 Task: Search and explore nearby outlet malls for shopping in Orlando. 167.627161
Action: Mouse moved to (170, 62)
Screenshot: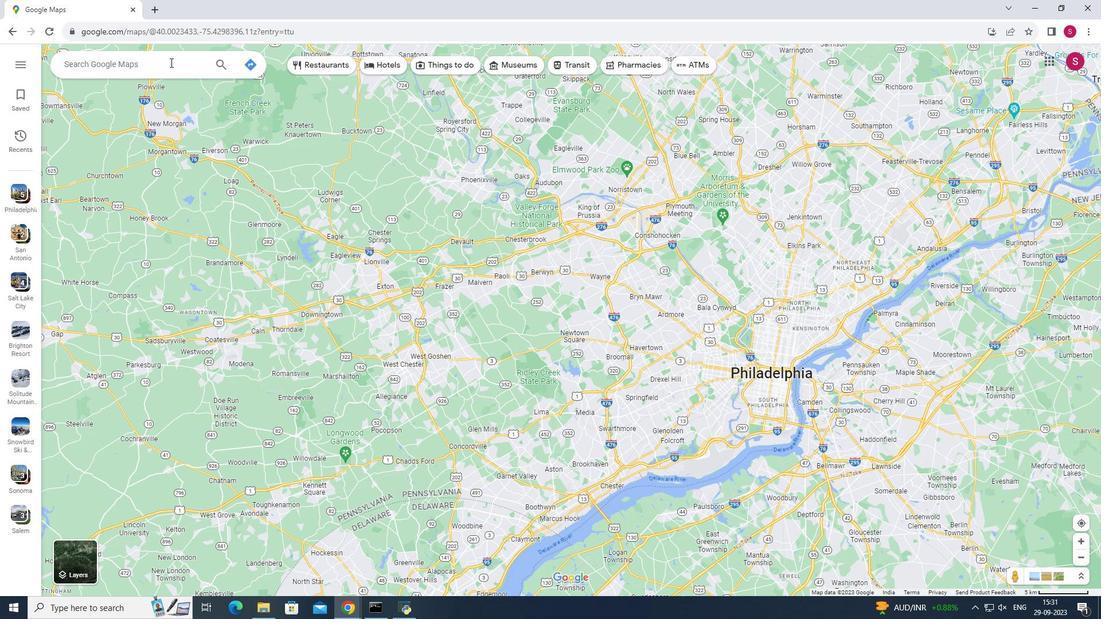 
Action: Mouse pressed left at (170, 62)
Screenshot: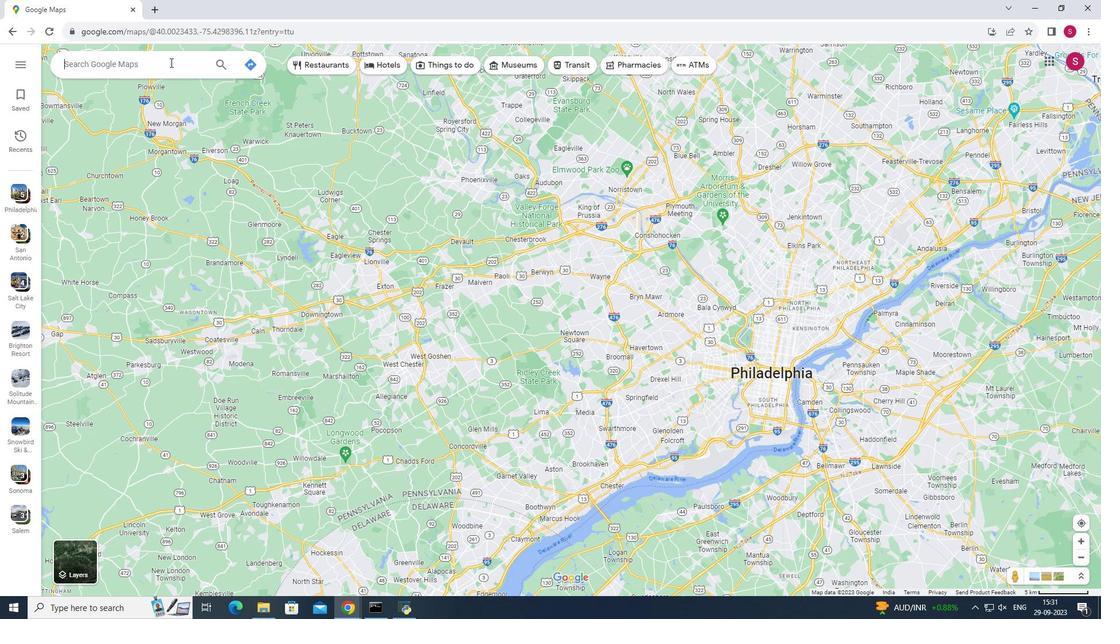 
Action: Key pressed <Key.shift>Orlando<Key.enter>
Screenshot: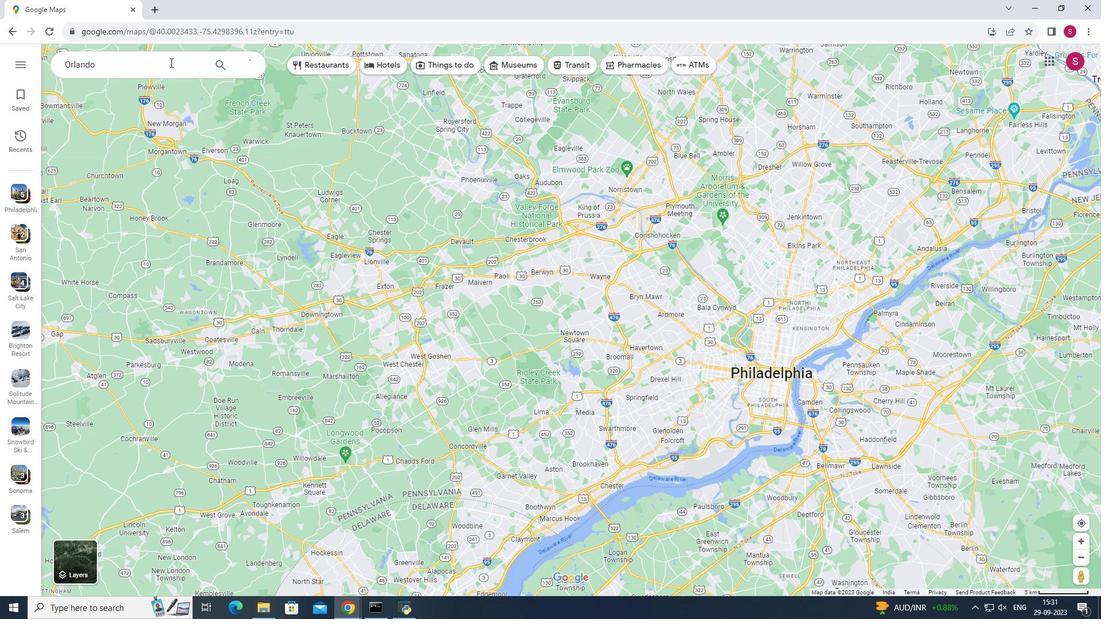 
Action: Mouse moved to (161, 264)
Screenshot: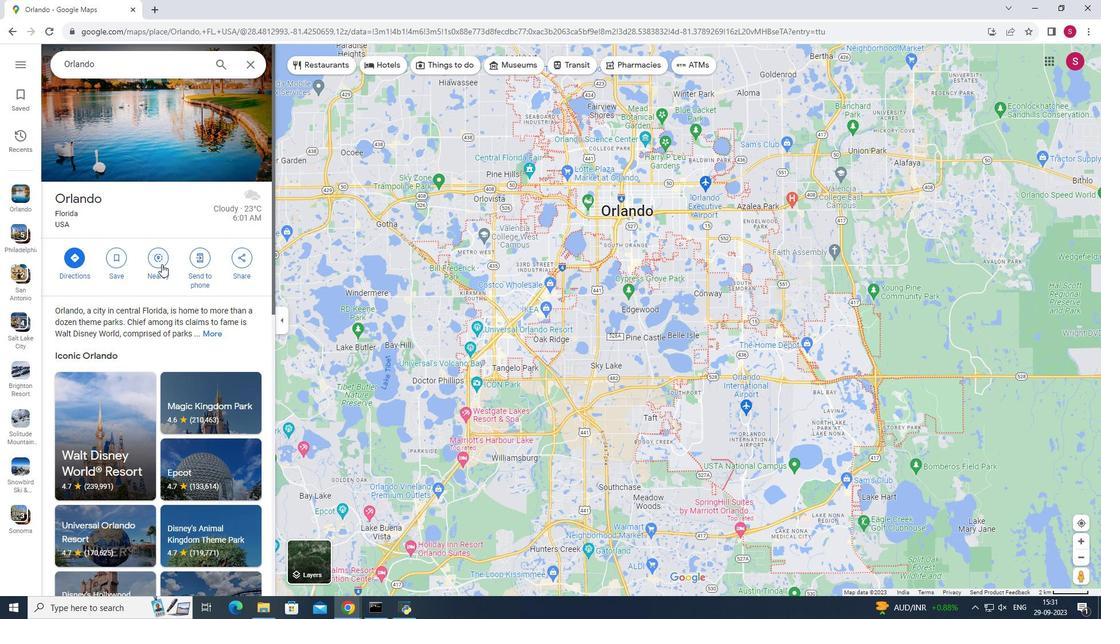 
Action: Mouse pressed left at (161, 264)
Screenshot: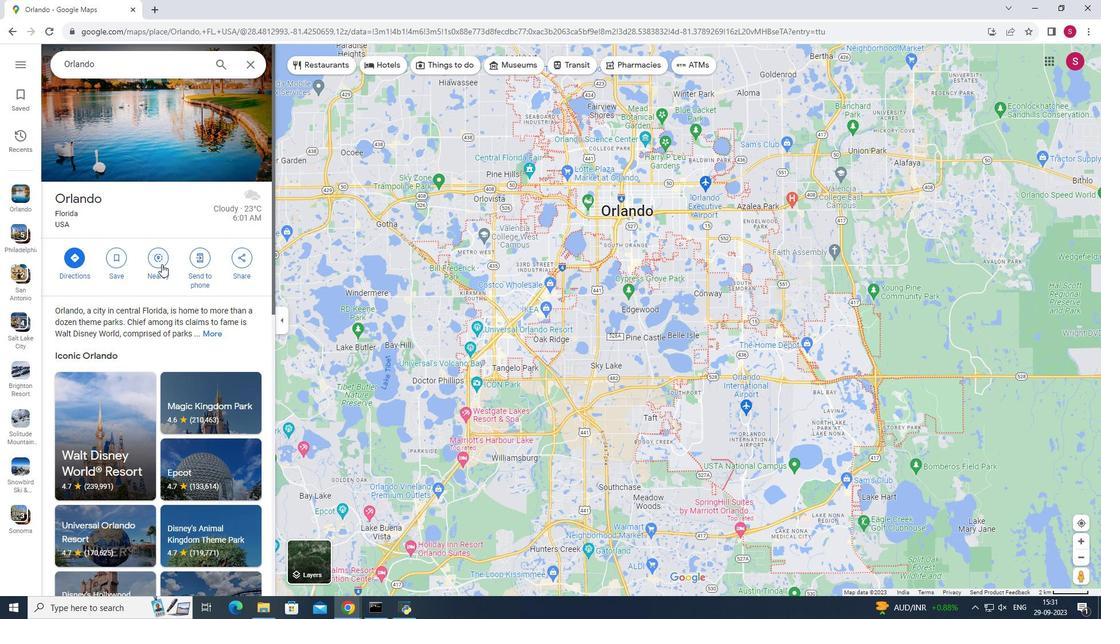 
Action: Mouse moved to (161, 263)
Screenshot: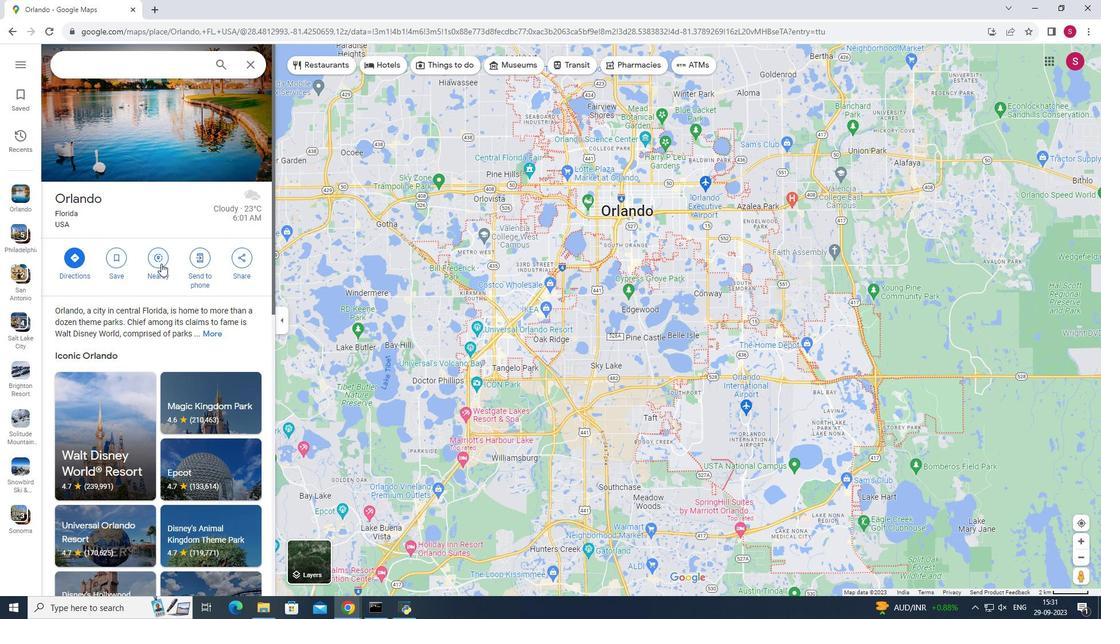 
Action: Key pressed <Key.shift>Outlet<Key.space>mall<Key.space>for<Key.space>shopping<Key.enter>
Screenshot: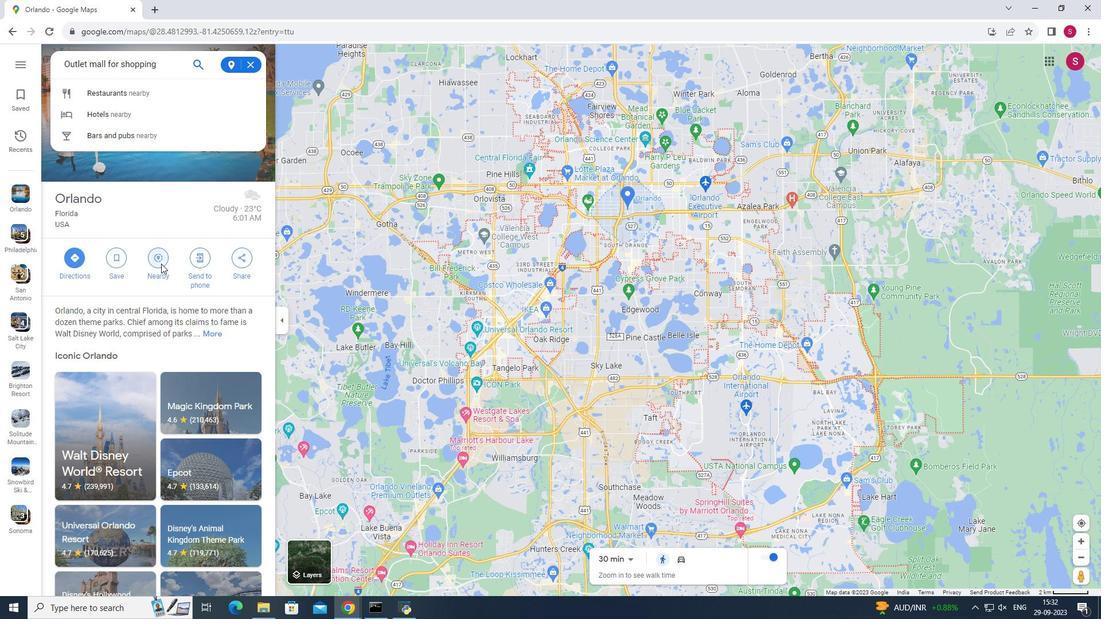 
Action: Mouse moved to (159, 330)
Screenshot: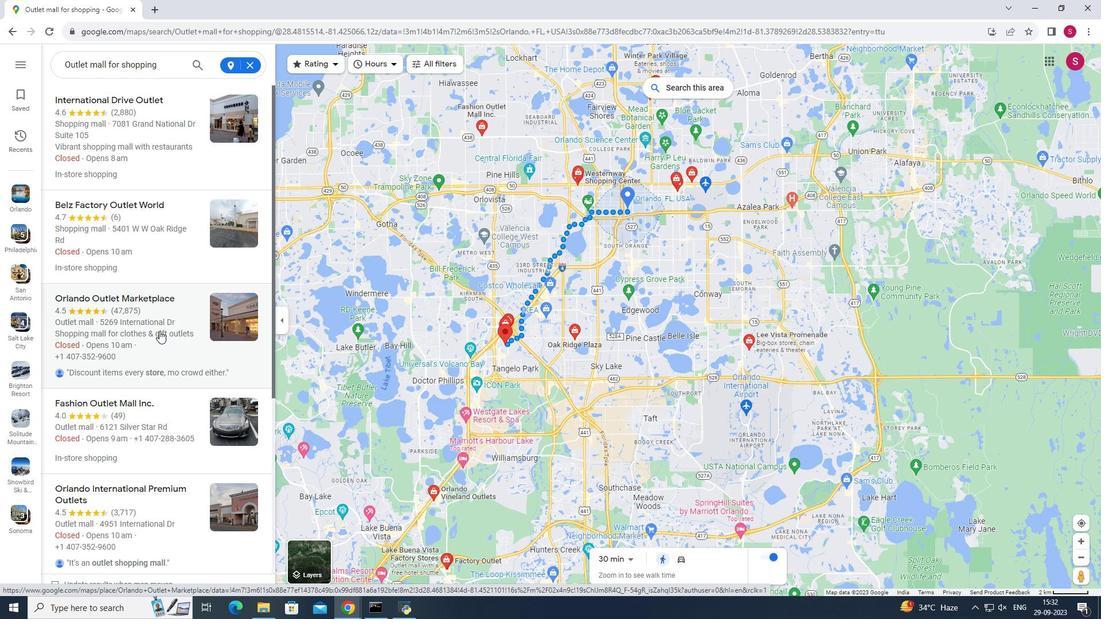 
Action: Mouse pressed left at (159, 330)
Screenshot: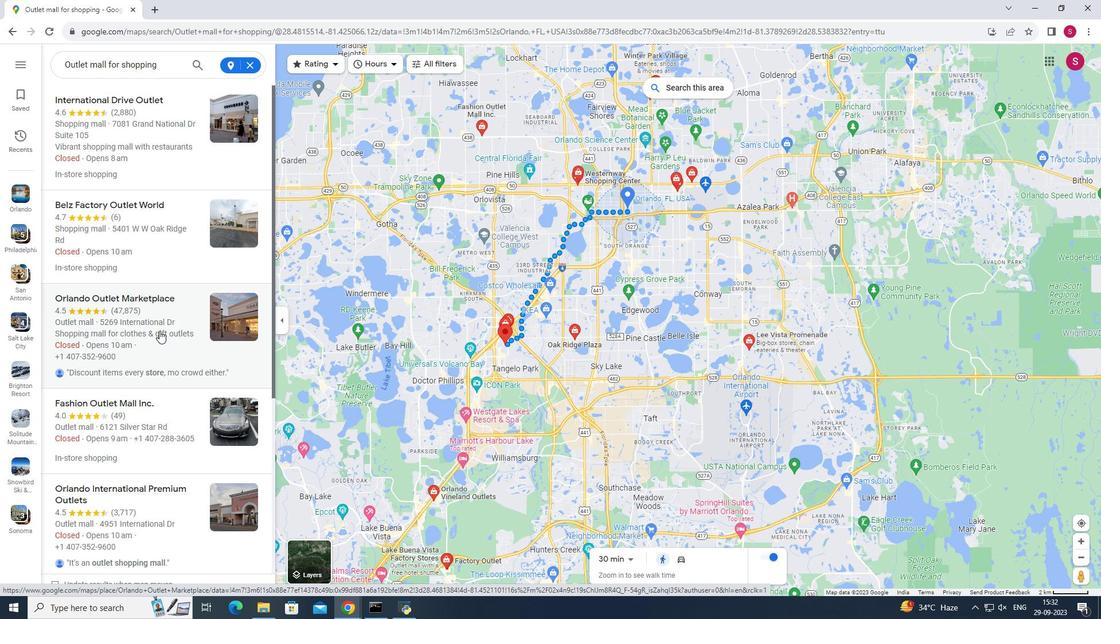 
Action: Mouse moved to (465, 375)
Screenshot: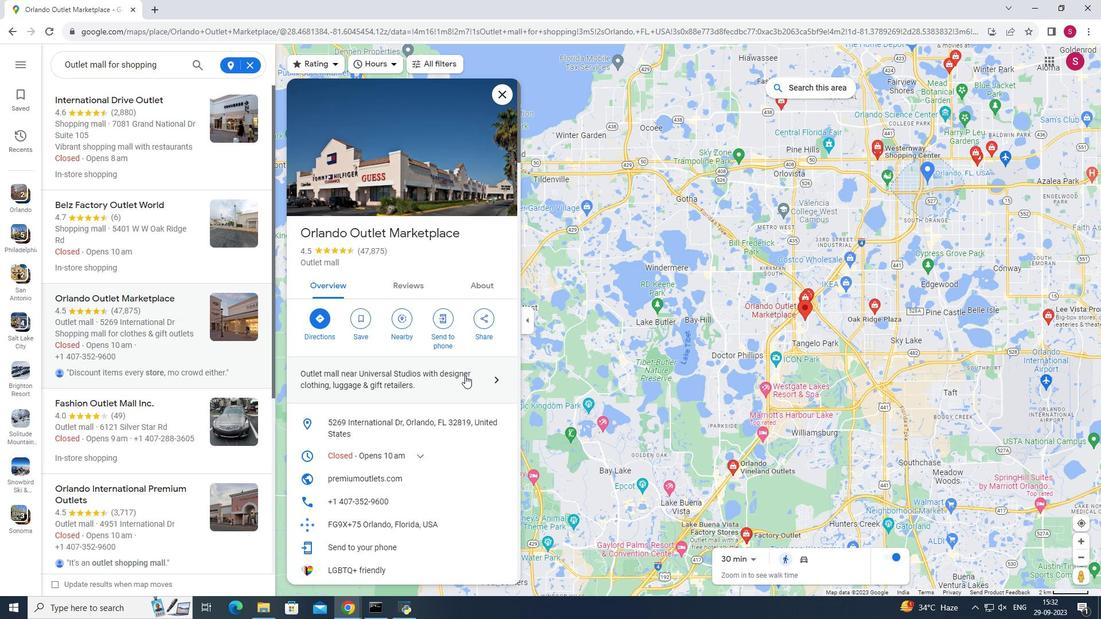 
Action: Mouse scrolled (465, 375) with delta (0, 0)
Screenshot: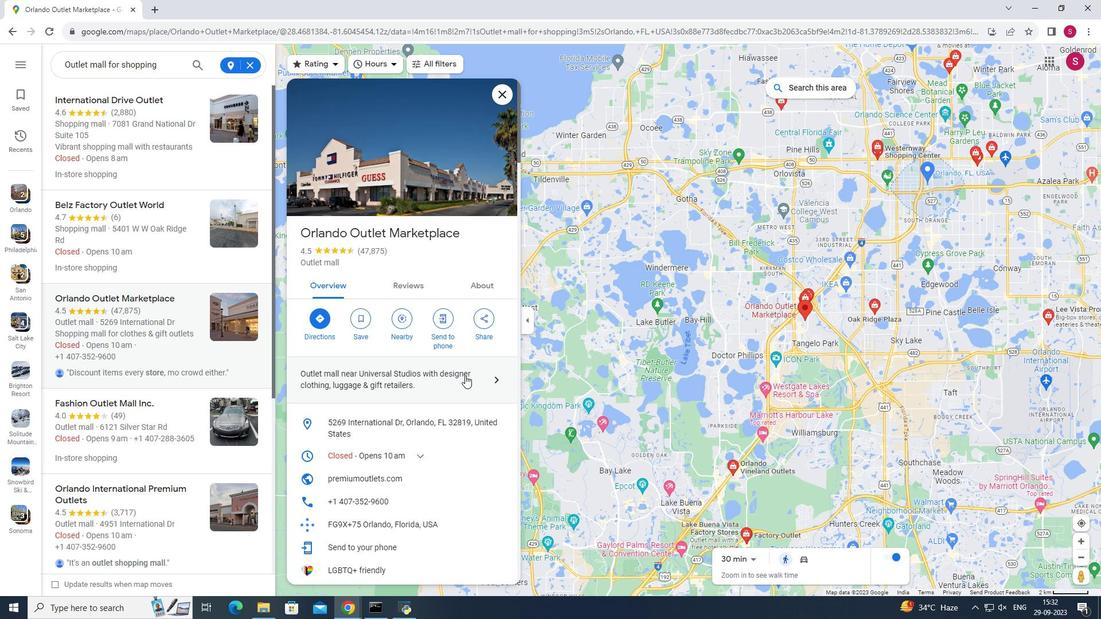 
Action: Mouse scrolled (465, 375) with delta (0, 0)
Screenshot: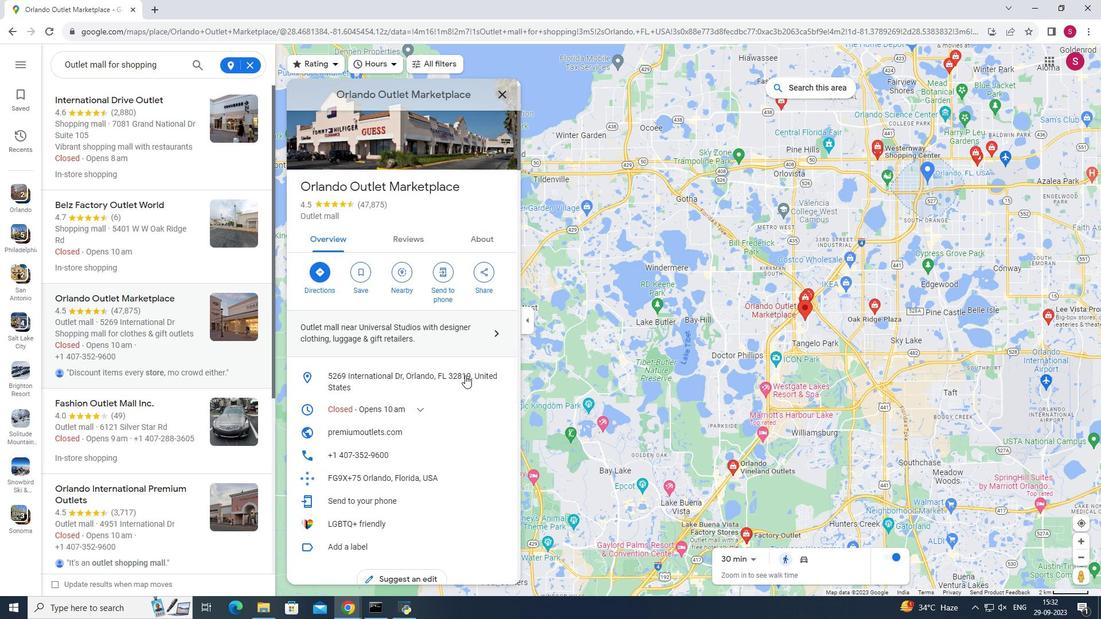 
Action: Mouse moved to (461, 391)
Screenshot: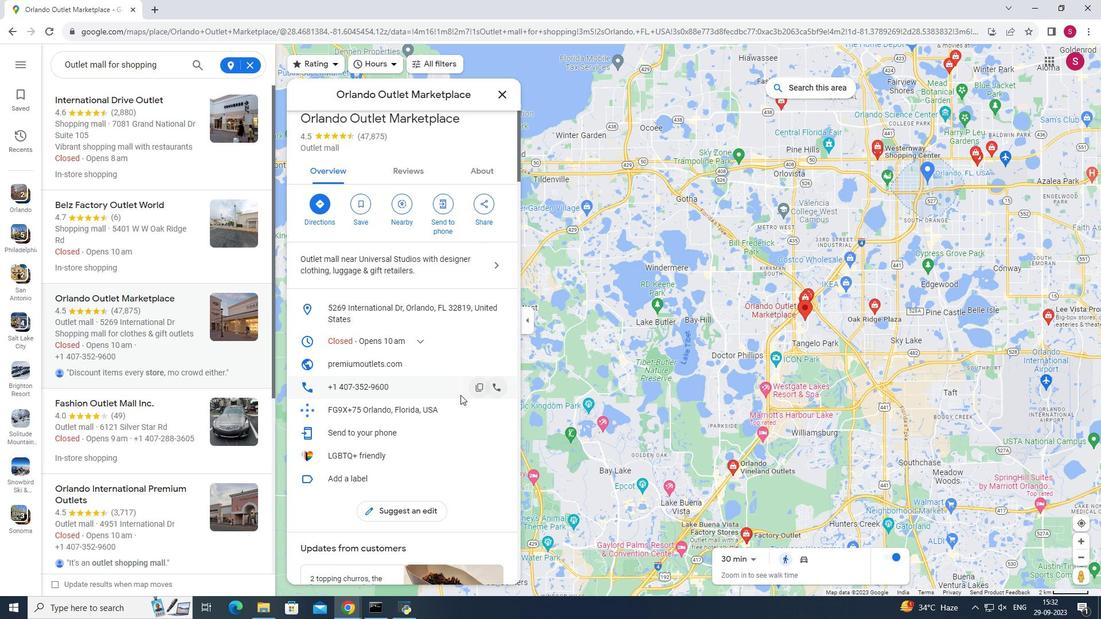 
Action: Mouse scrolled (461, 390) with delta (0, 0)
Screenshot: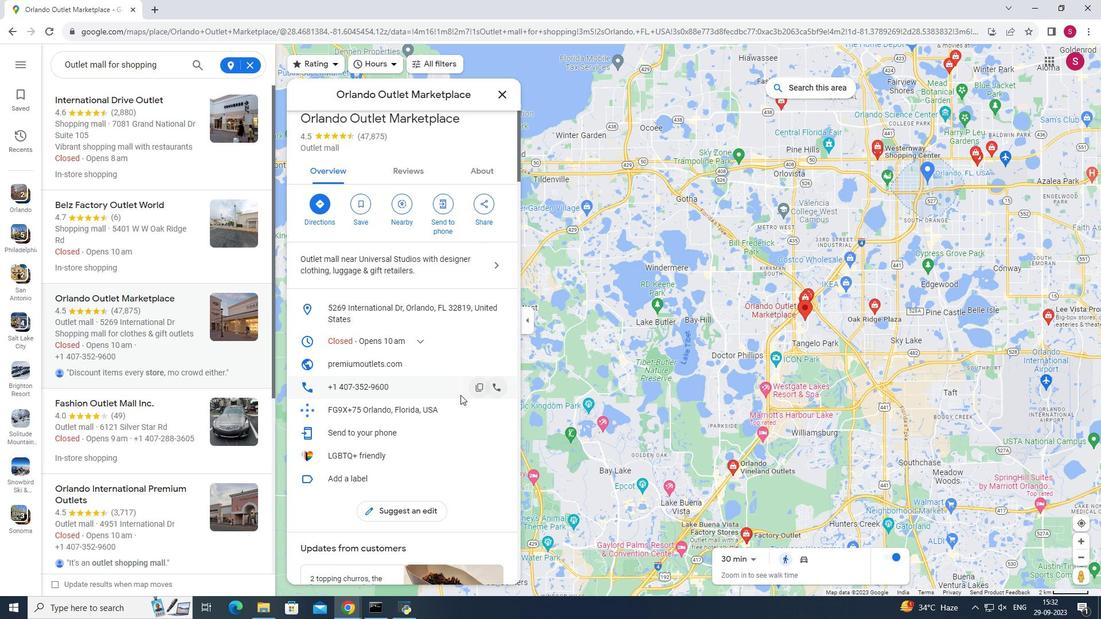 
Action: Mouse moved to (457, 404)
Screenshot: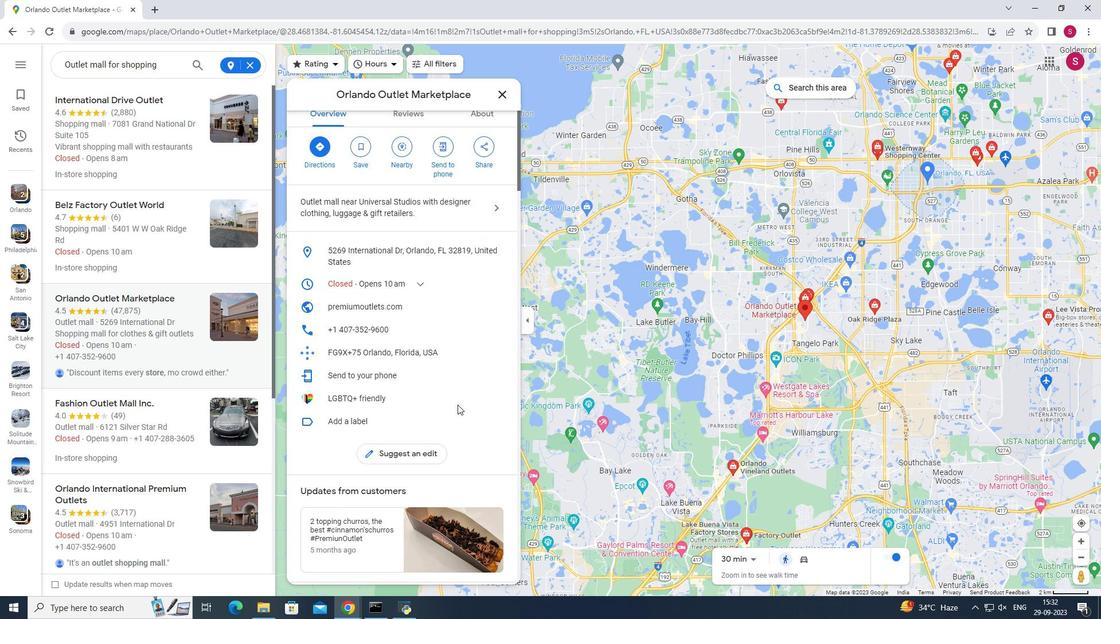 
Action: Mouse scrolled (457, 404) with delta (0, 0)
Screenshot: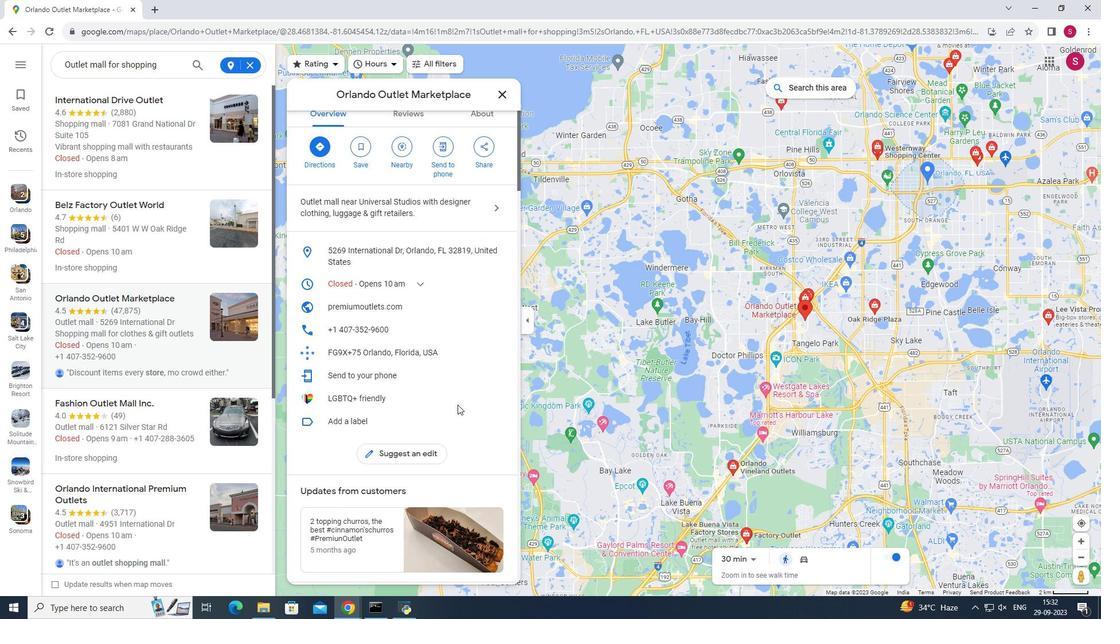
Action: Mouse scrolled (457, 404) with delta (0, 0)
Screenshot: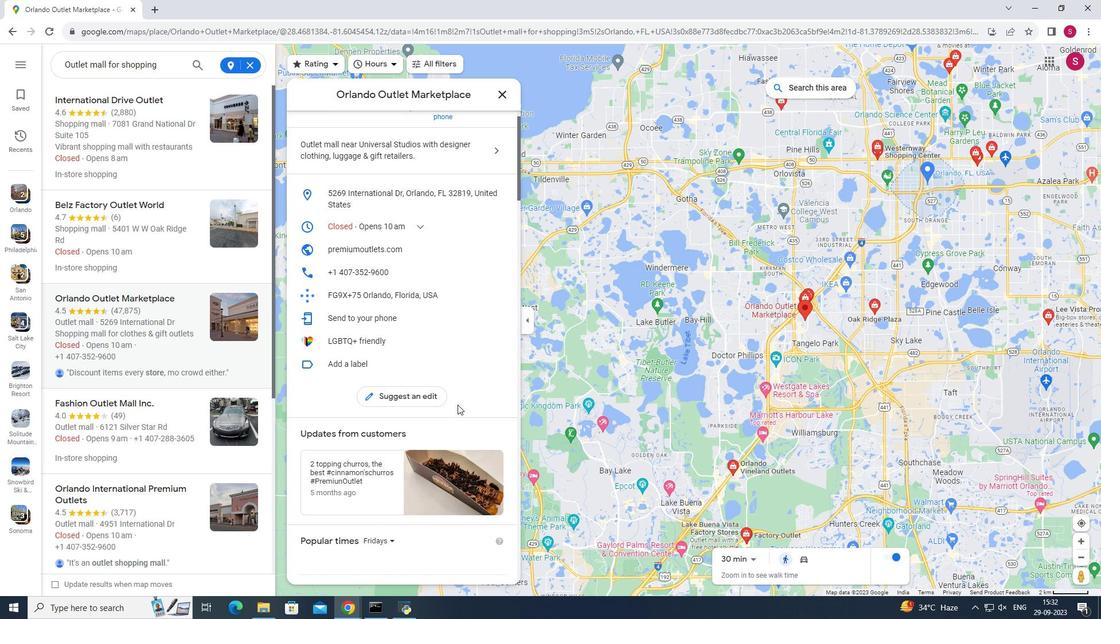 
Action: Mouse scrolled (457, 404) with delta (0, 0)
Screenshot: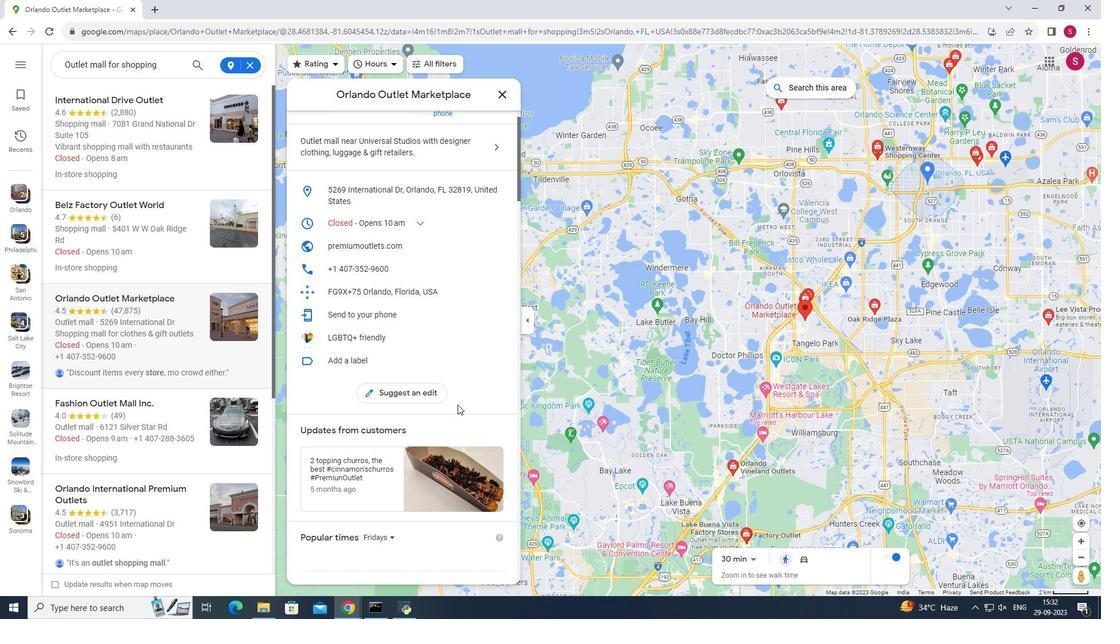 
Action: Mouse scrolled (457, 404) with delta (0, 0)
Screenshot: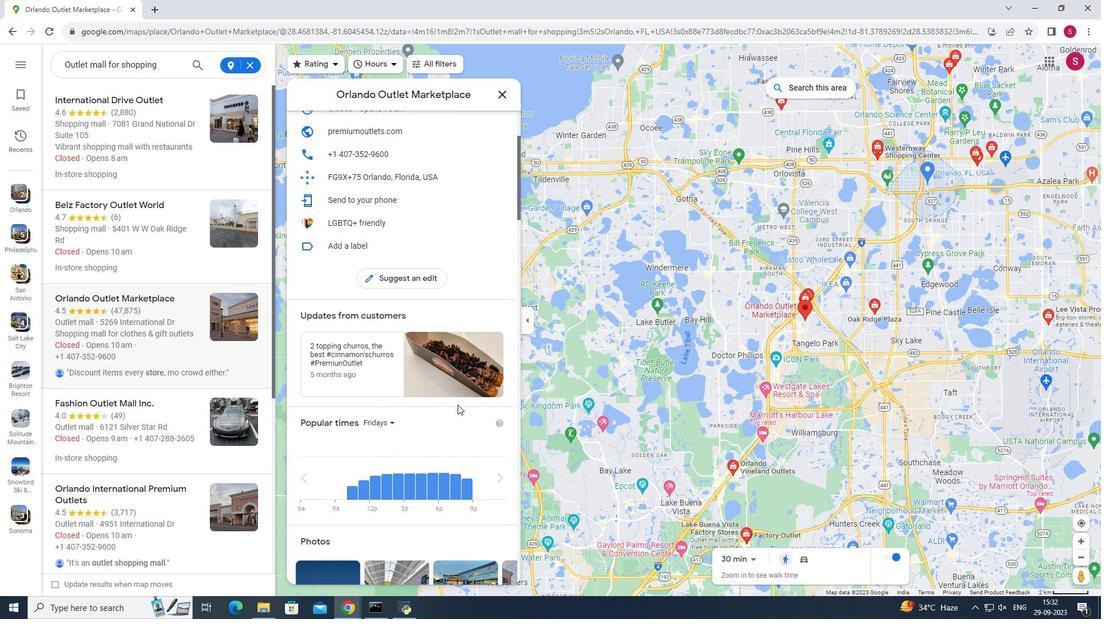 
Action: Mouse scrolled (457, 404) with delta (0, 0)
Screenshot: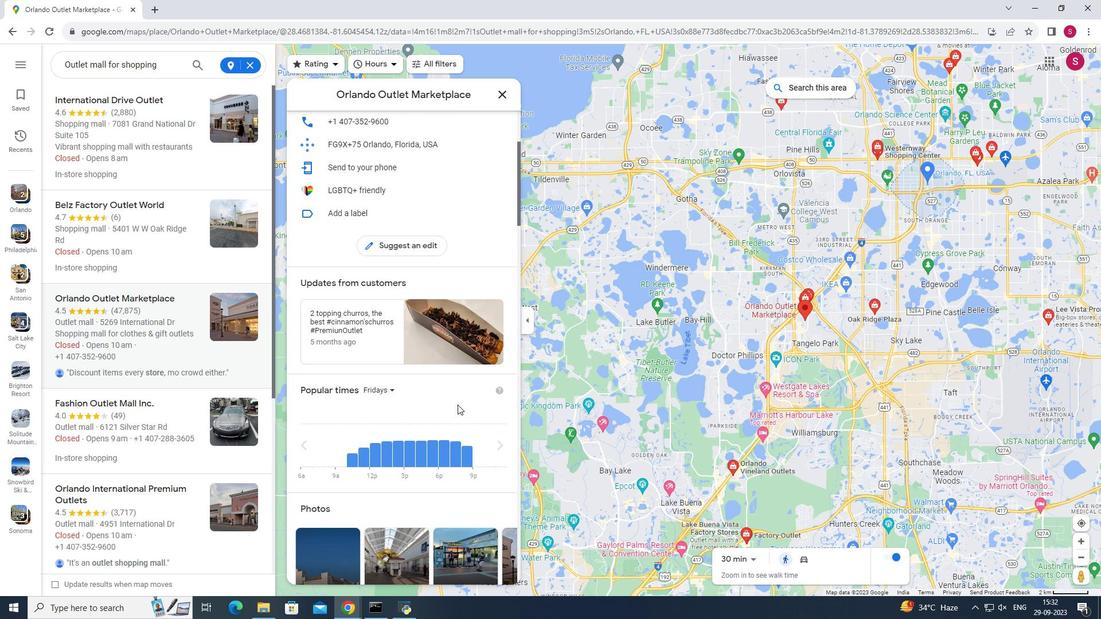 
Action: Mouse scrolled (457, 404) with delta (0, 0)
Screenshot: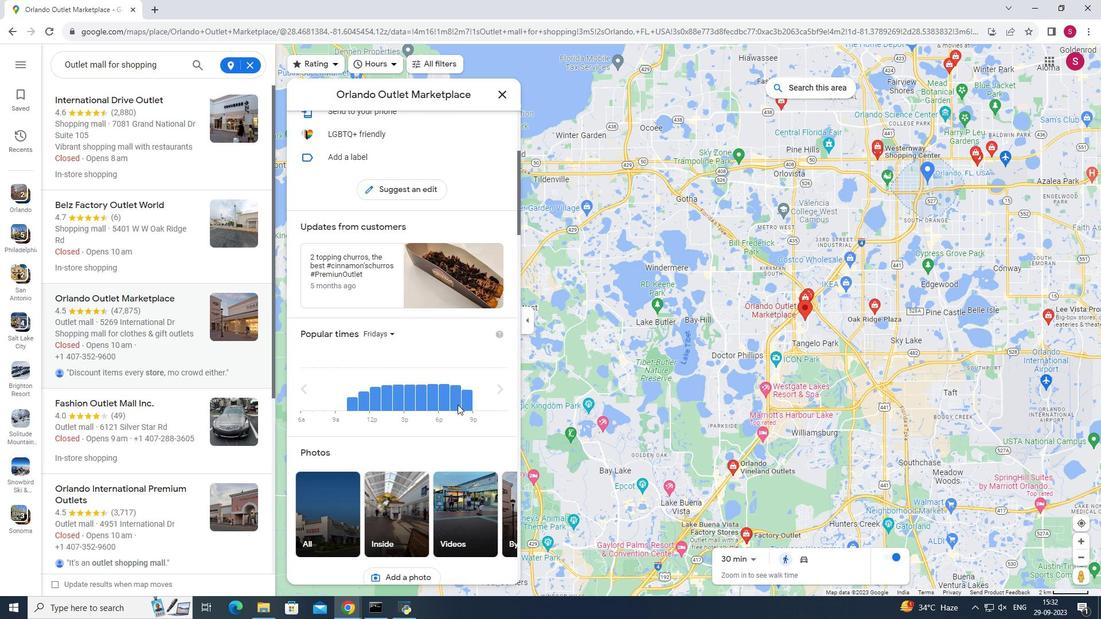 
Action: Mouse scrolled (457, 404) with delta (0, 0)
Screenshot: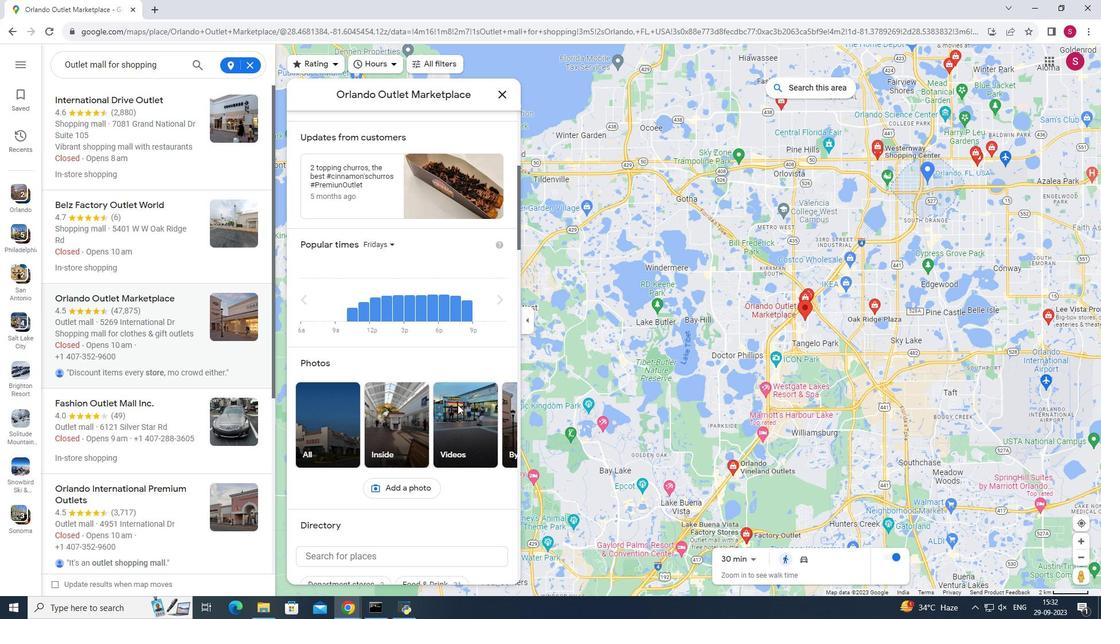 
Action: Mouse scrolled (457, 404) with delta (0, 0)
Screenshot: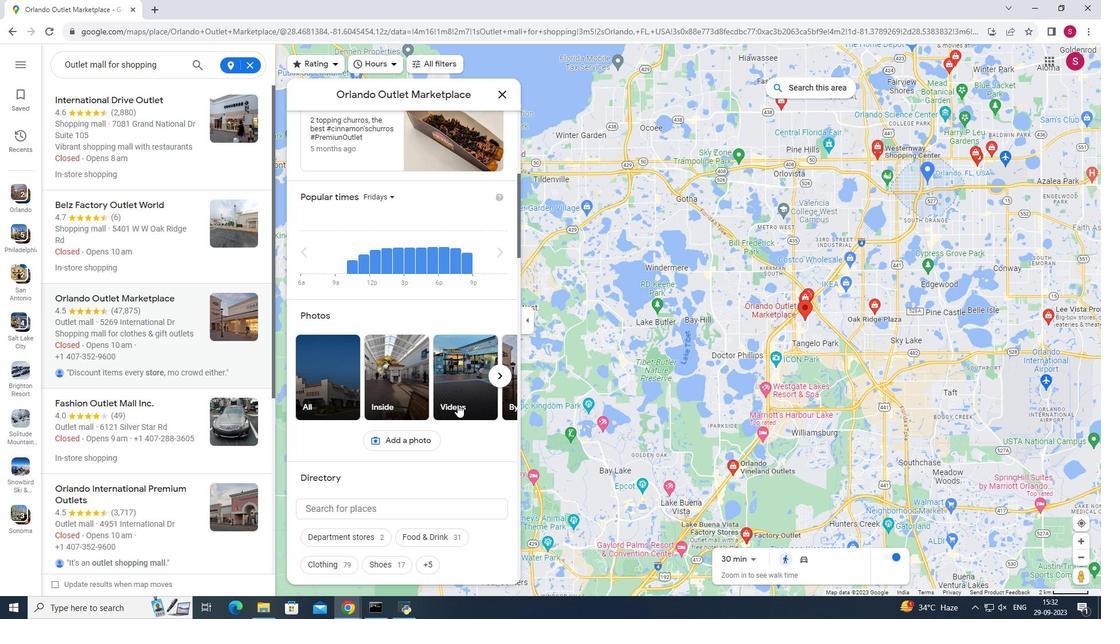 
Action: Mouse scrolled (457, 404) with delta (0, 0)
Screenshot: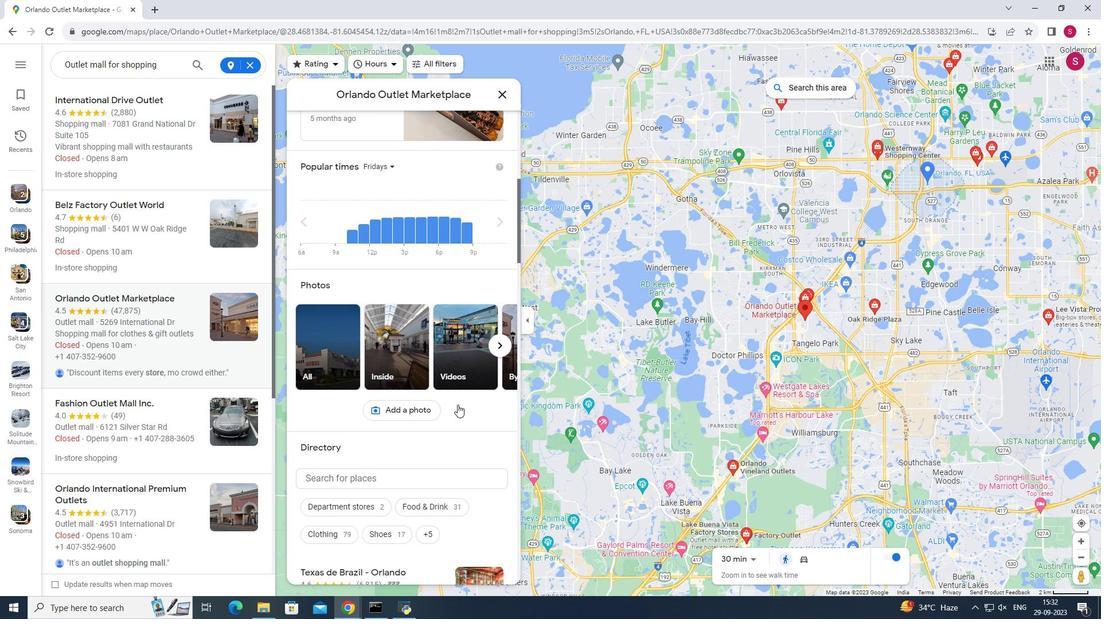 
Action: Mouse scrolled (457, 404) with delta (0, 0)
Screenshot: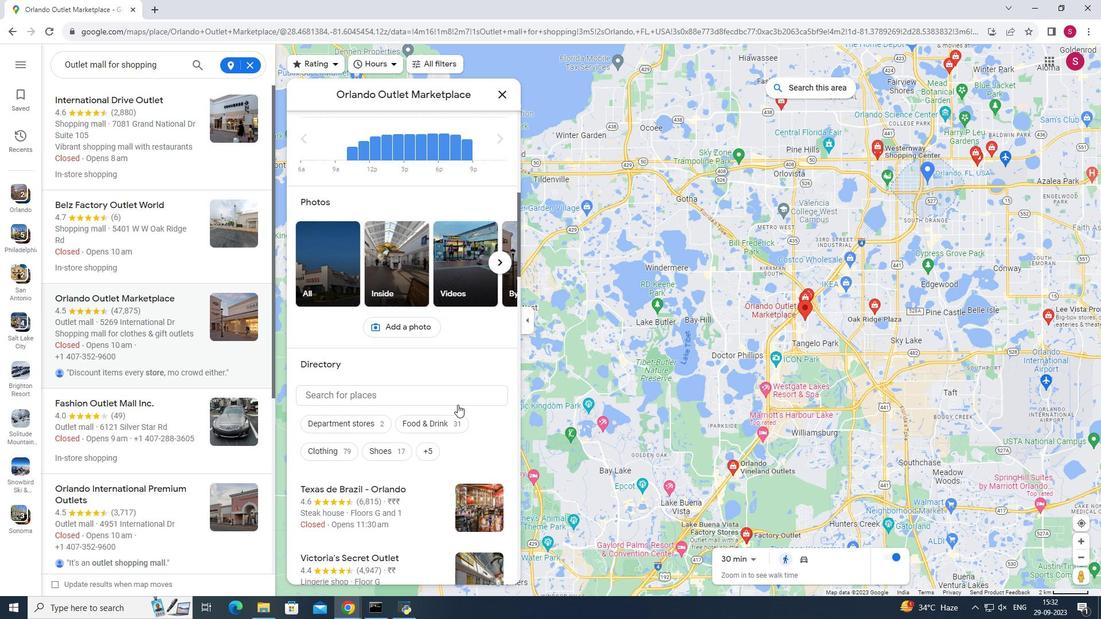 
Action: Mouse scrolled (457, 405) with delta (0, 0)
Screenshot: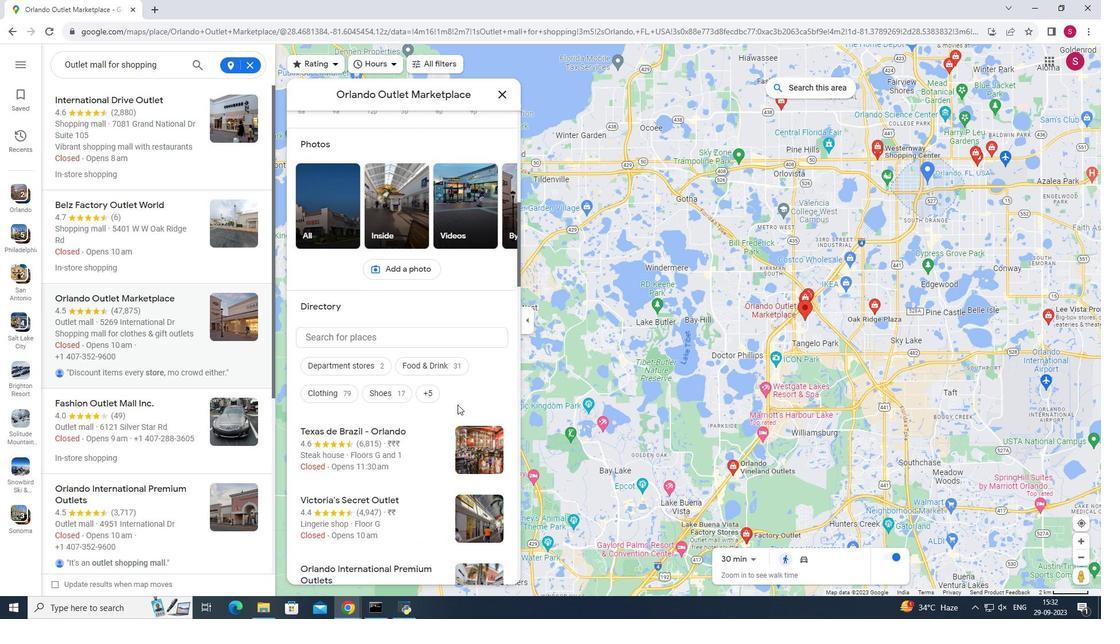 
Action: Mouse scrolled (457, 405) with delta (0, 0)
Screenshot: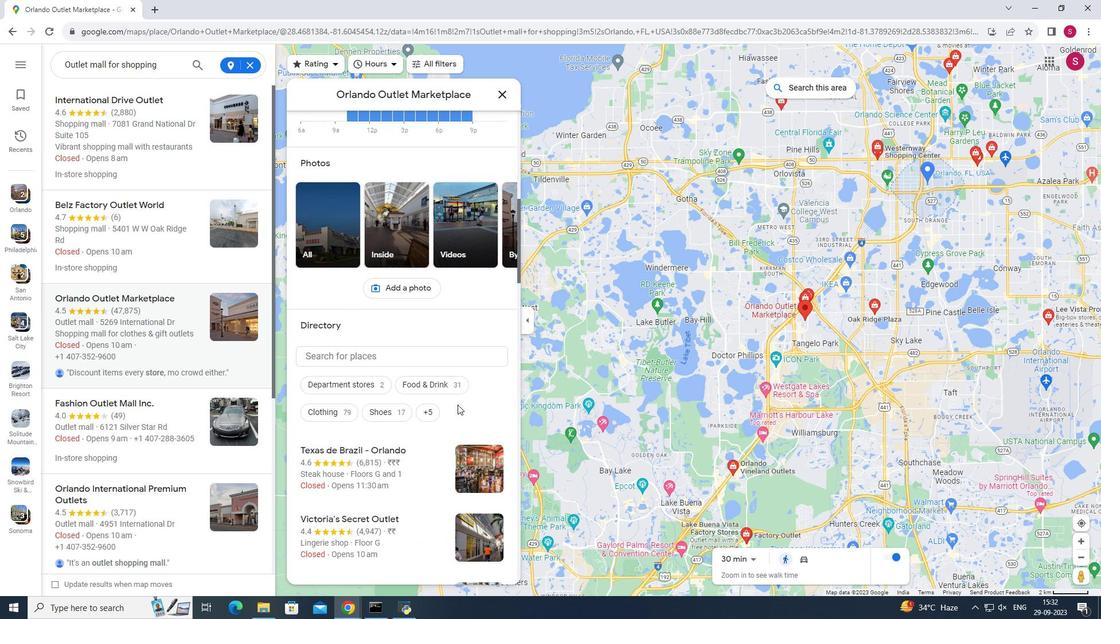 
Action: Mouse scrolled (457, 405) with delta (0, 0)
Screenshot: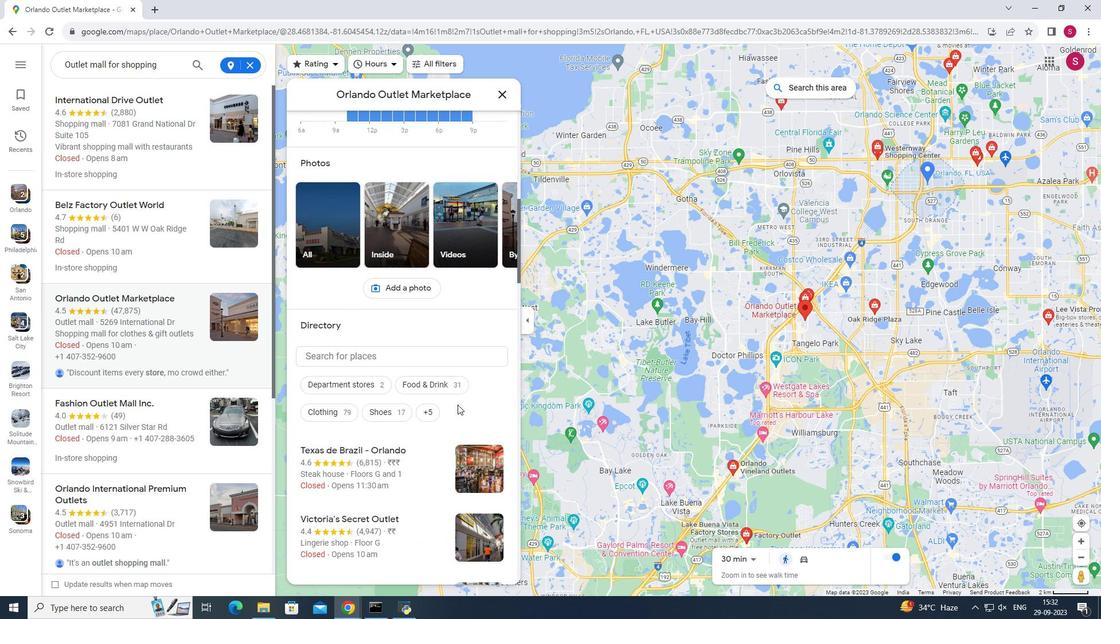 
Action: Mouse scrolled (457, 405) with delta (0, 0)
Screenshot: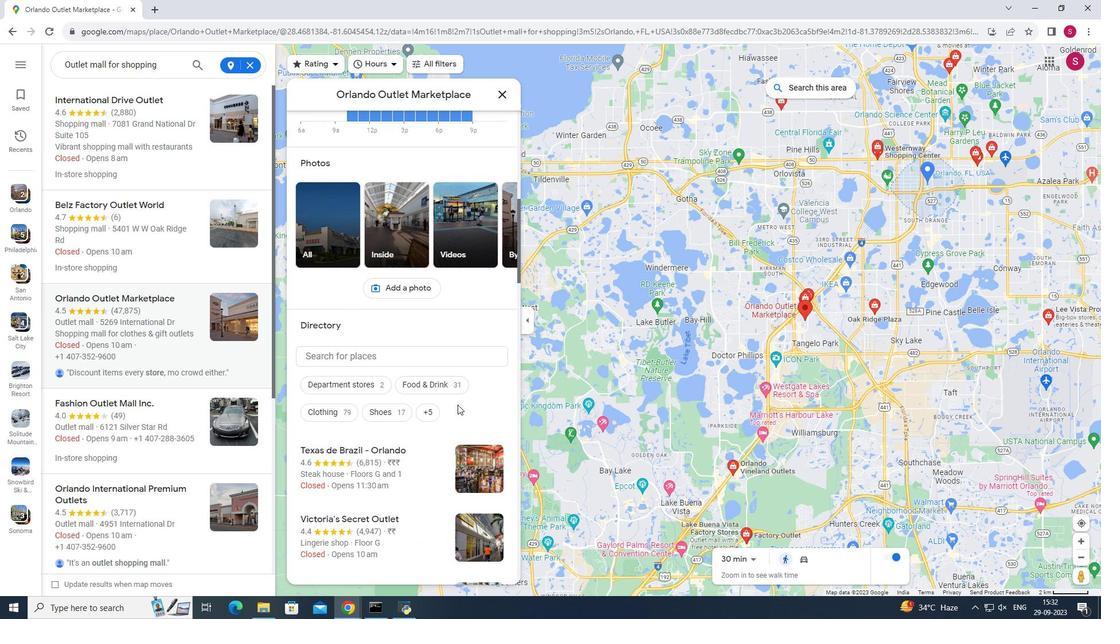 
Action: Mouse scrolled (457, 405) with delta (0, 0)
Screenshot: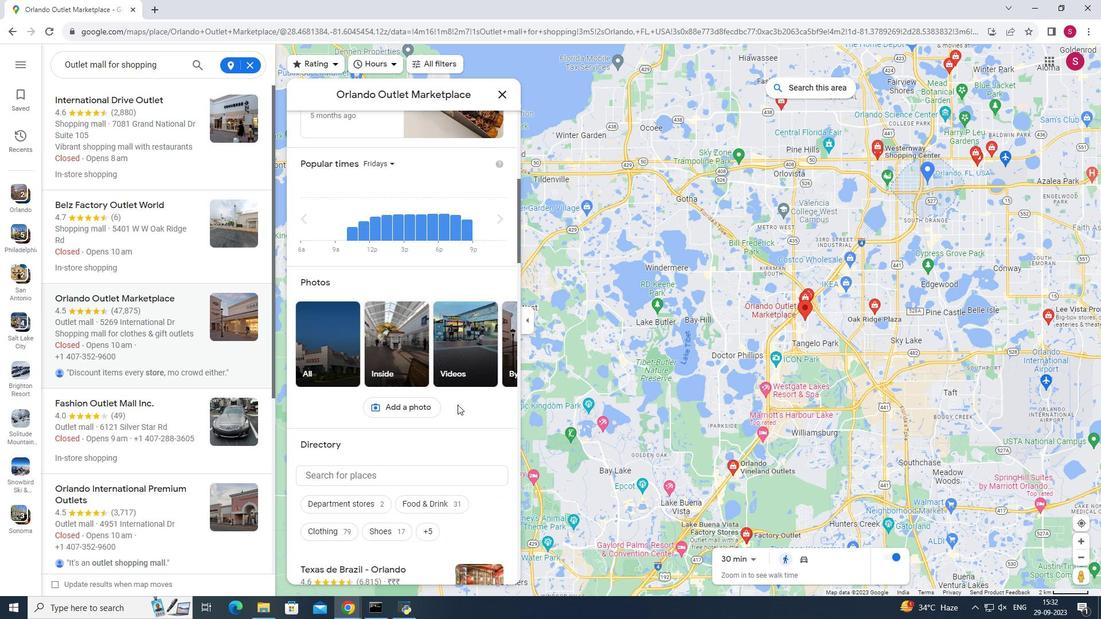 
Action: Mouse scrolled (457, 405) with delta (0, 0)
Screenshot: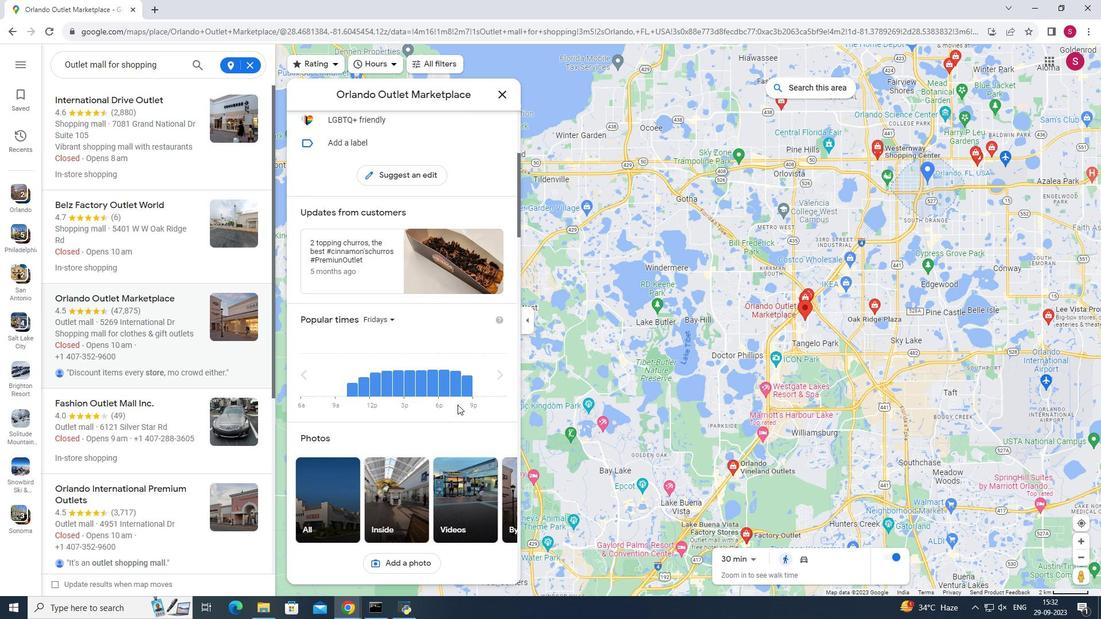 
Action: Mouse scrolled (457, 405) with delta (0, 0)
Screenshot: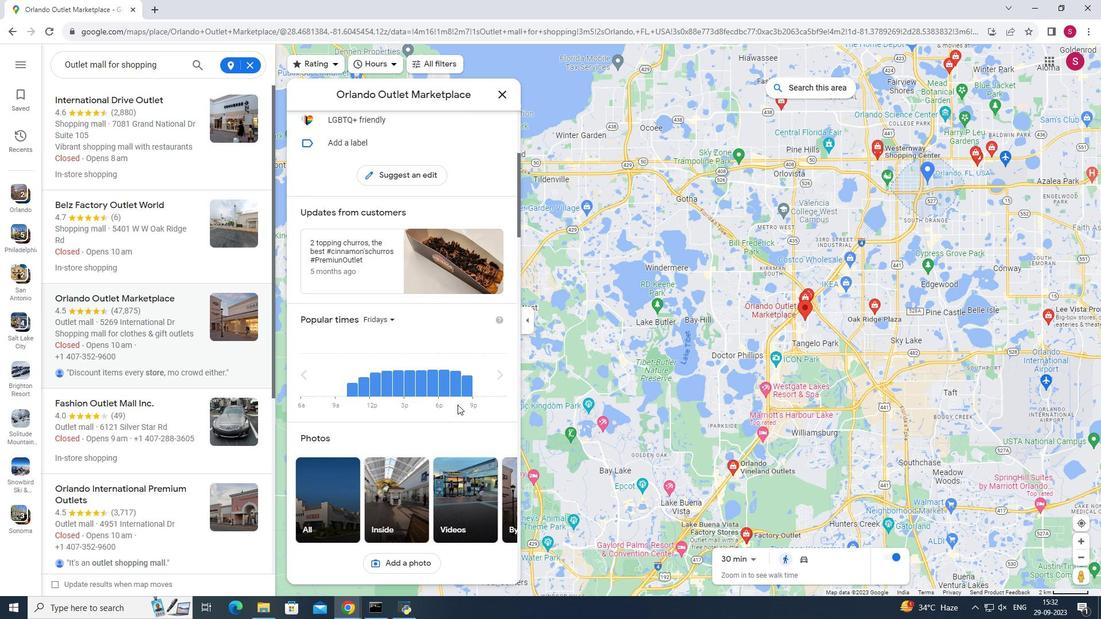 
Action: Mouse scrolled (457, 405) with delta (0, 0)
Screenshot: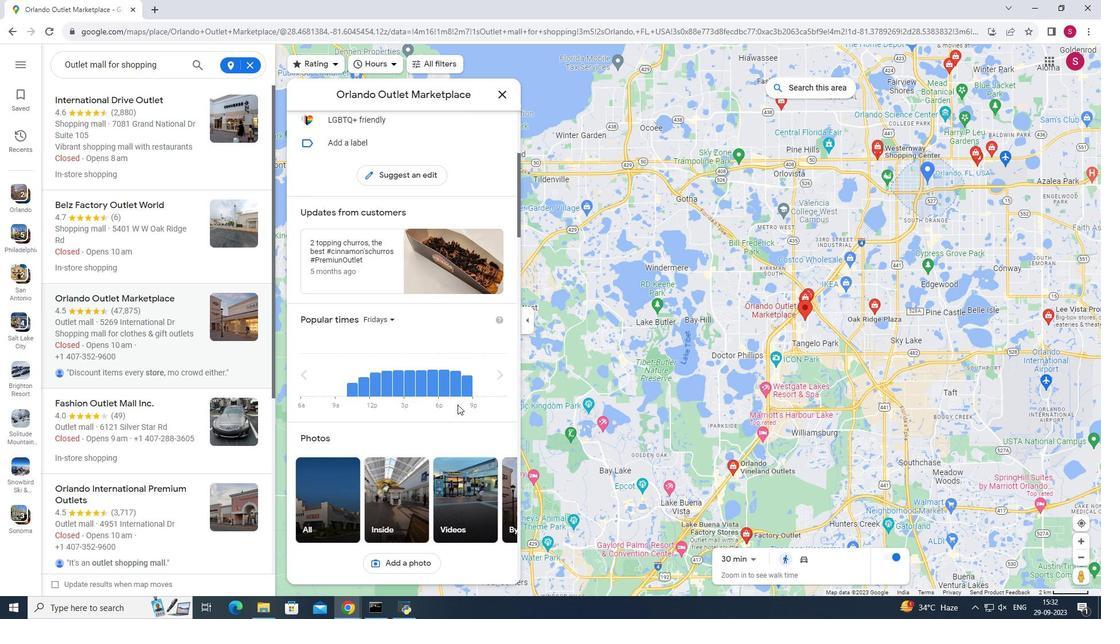 
Action: Mouse scrolled (457, 405) with delta (0, 0)
Screenshot: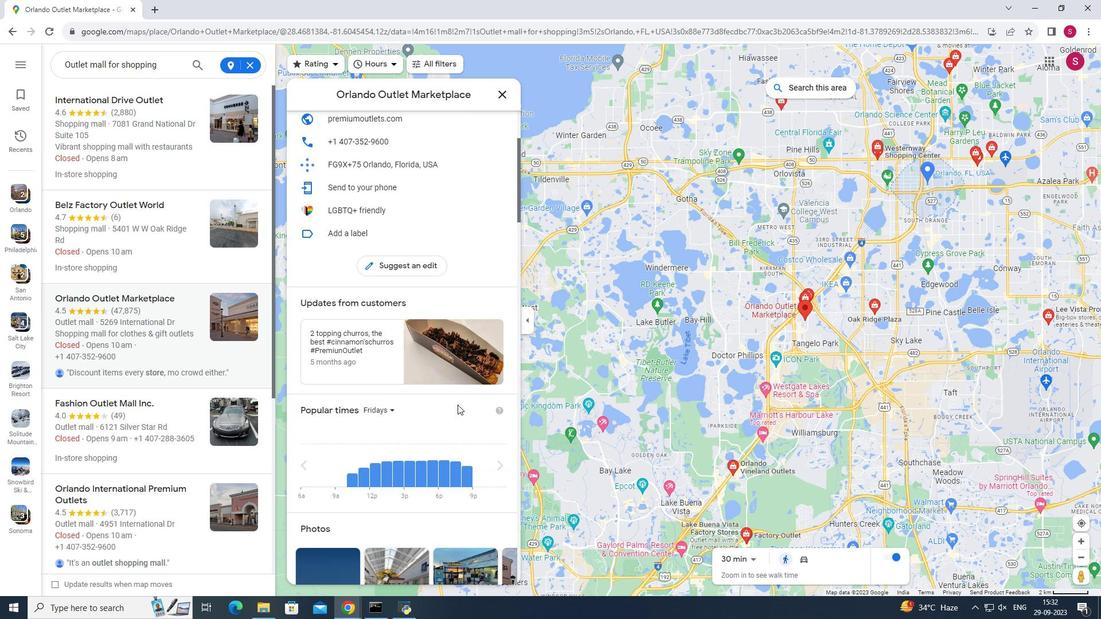 
Action: Mouse scrolled (457, 405) with delta (0, 0)
Screenshot: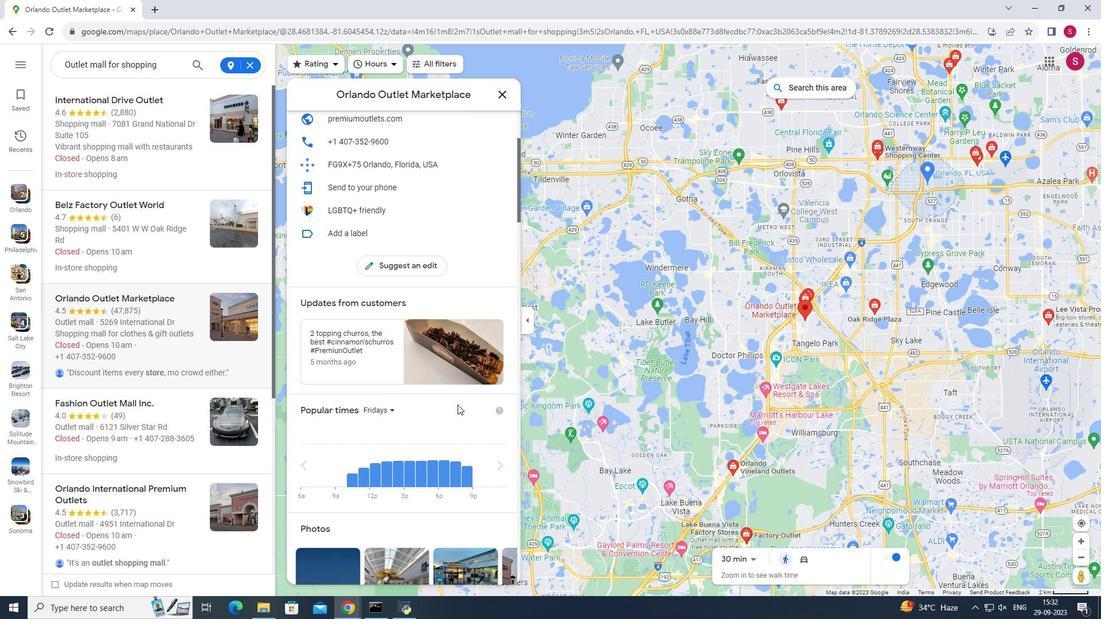 
Action: Mouse scrolled (457, 405) with delta (0, 0)
Screenshot: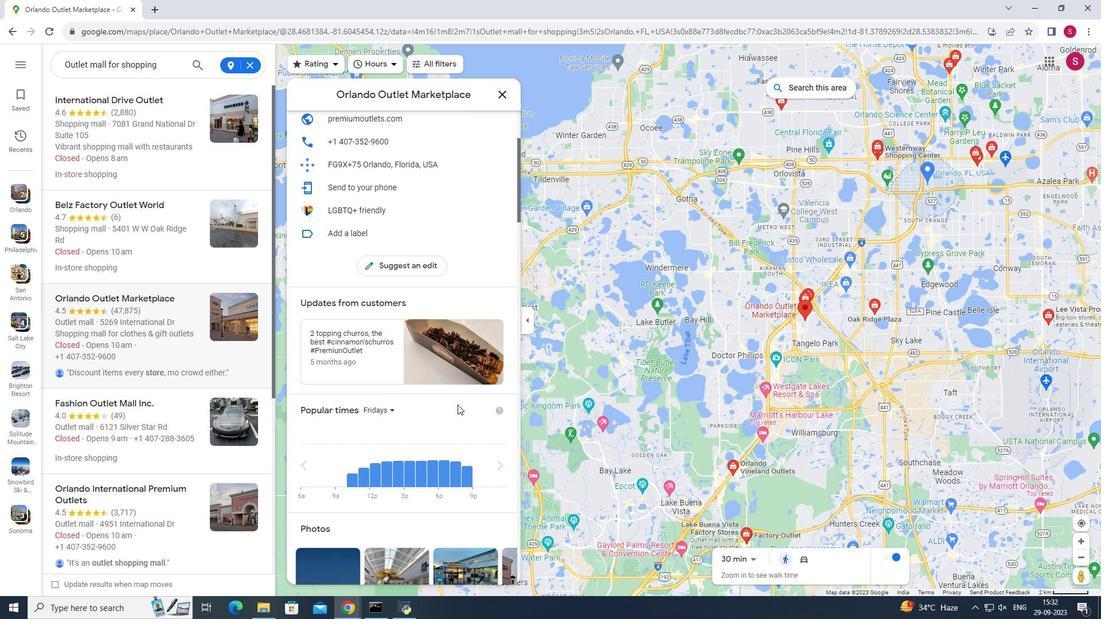 
Action: Mouse scrolled (457, 405) with delta (0, 0)
Screenshot: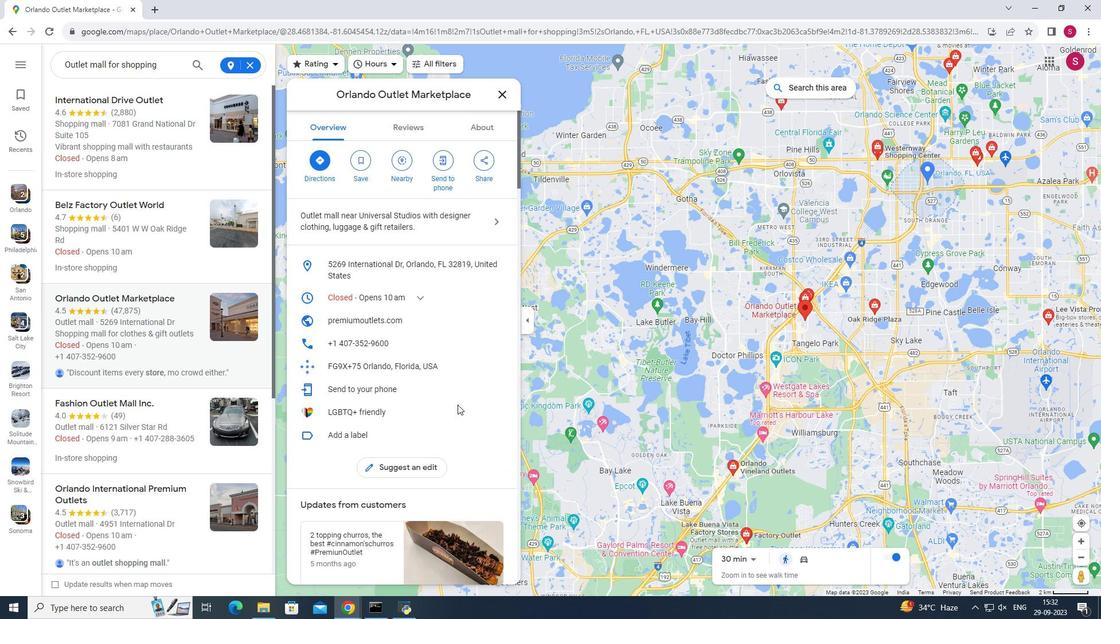 
Action: Mouse moved to (410, 229)
Screenshot: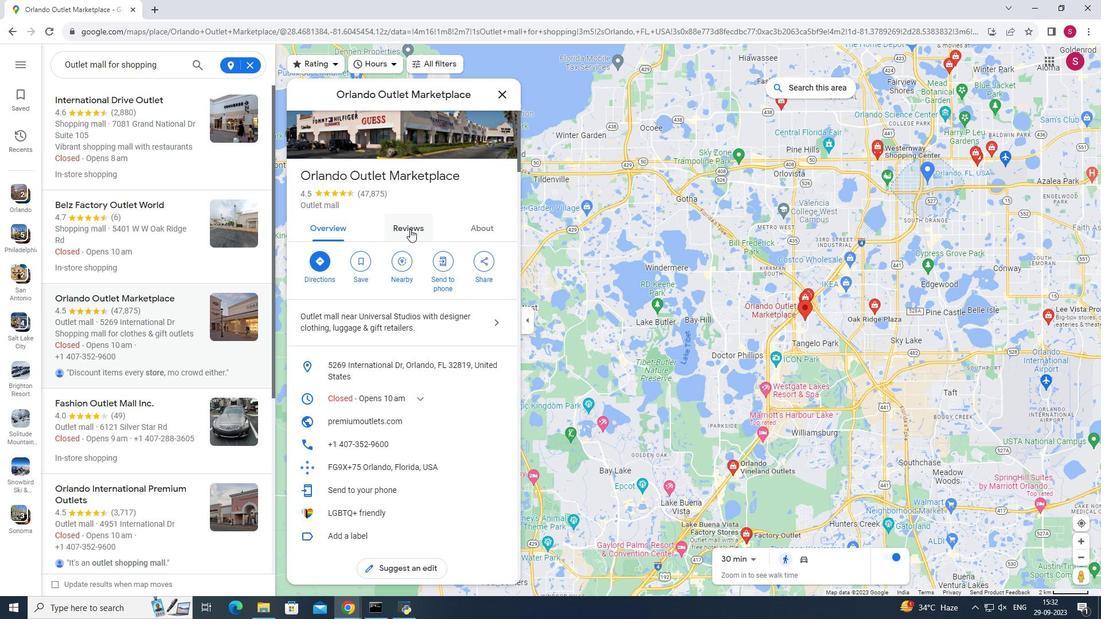 
Action: Mouse pressed left at (410, 229)
Screenshot: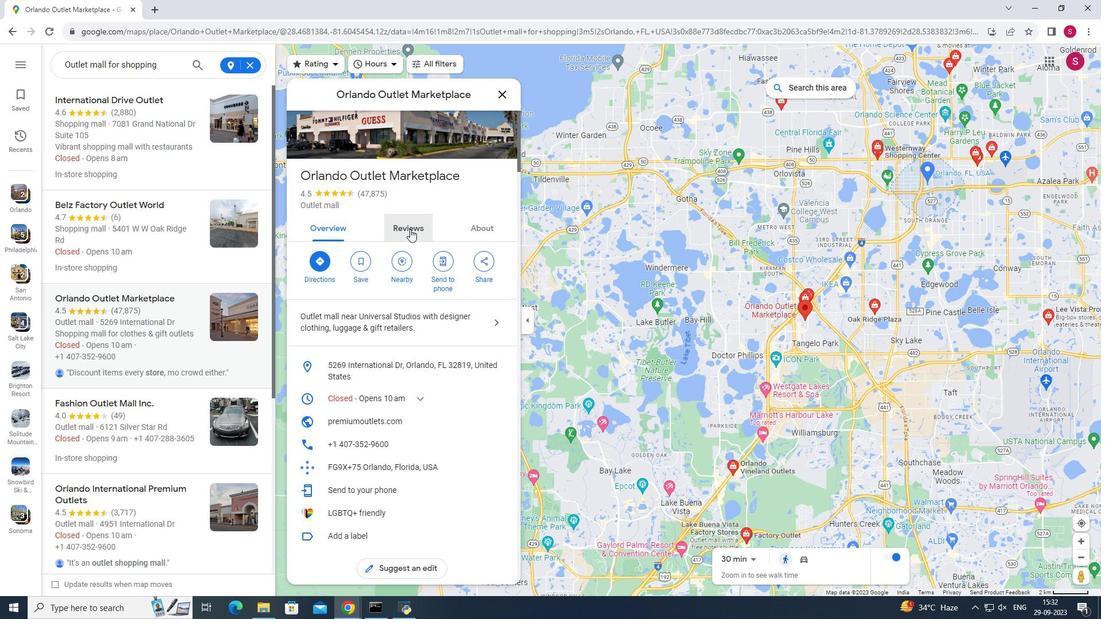 
Action: Mouse moved to (460, 193)
Screenshot: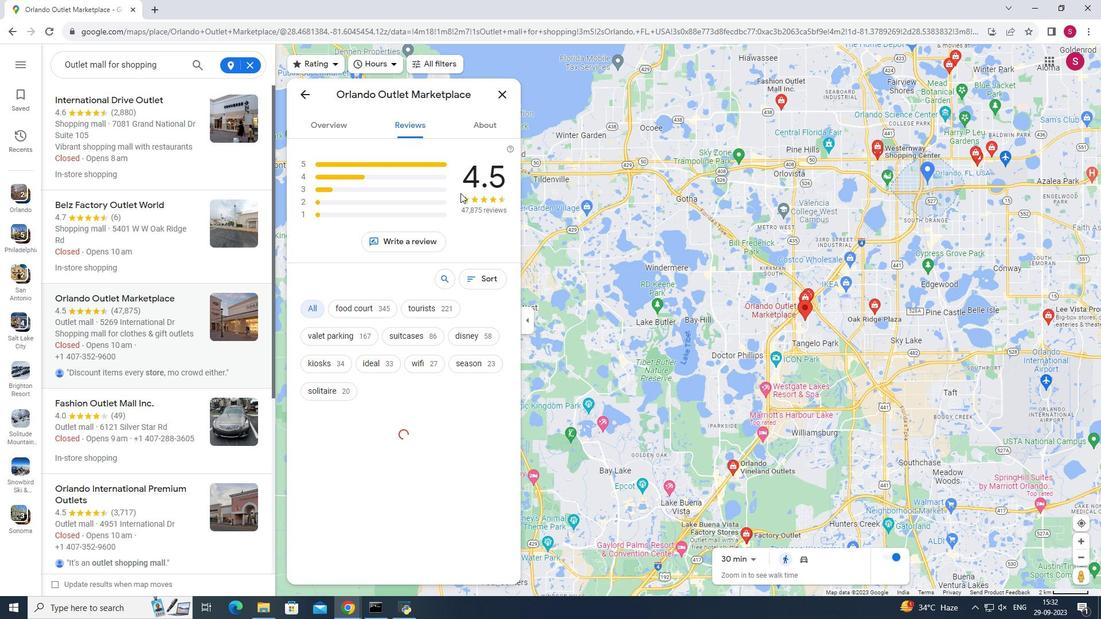 
Action: Mouse scrolled (460, 192) with delta (0, 0)
Screenshot: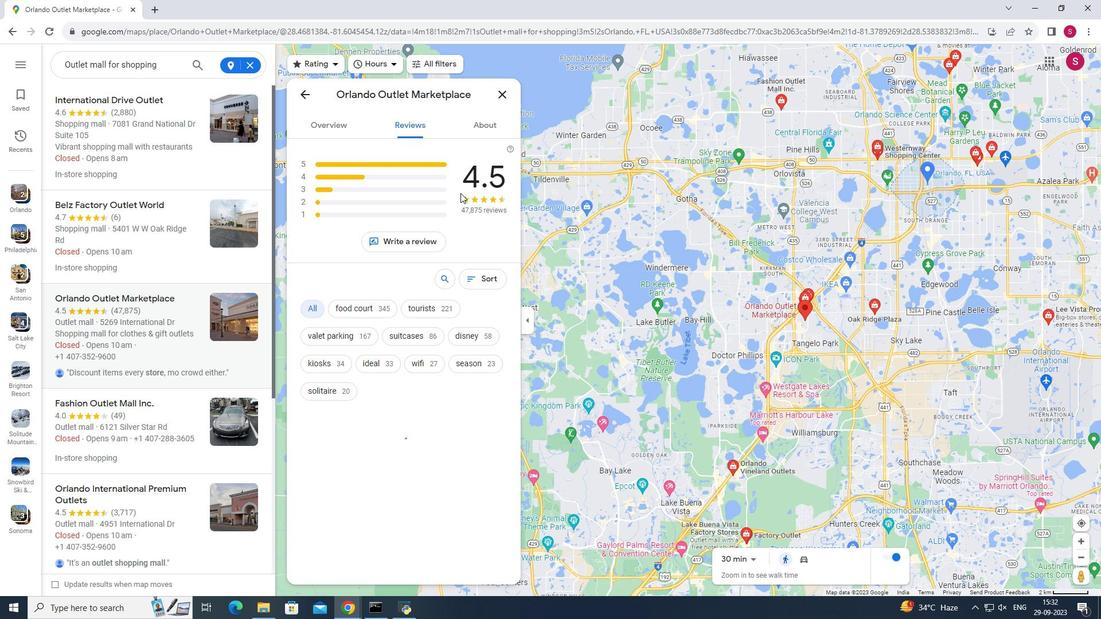 
Action: Mouse scrolled (460, 192) with delta (0, 0)
Screenshot: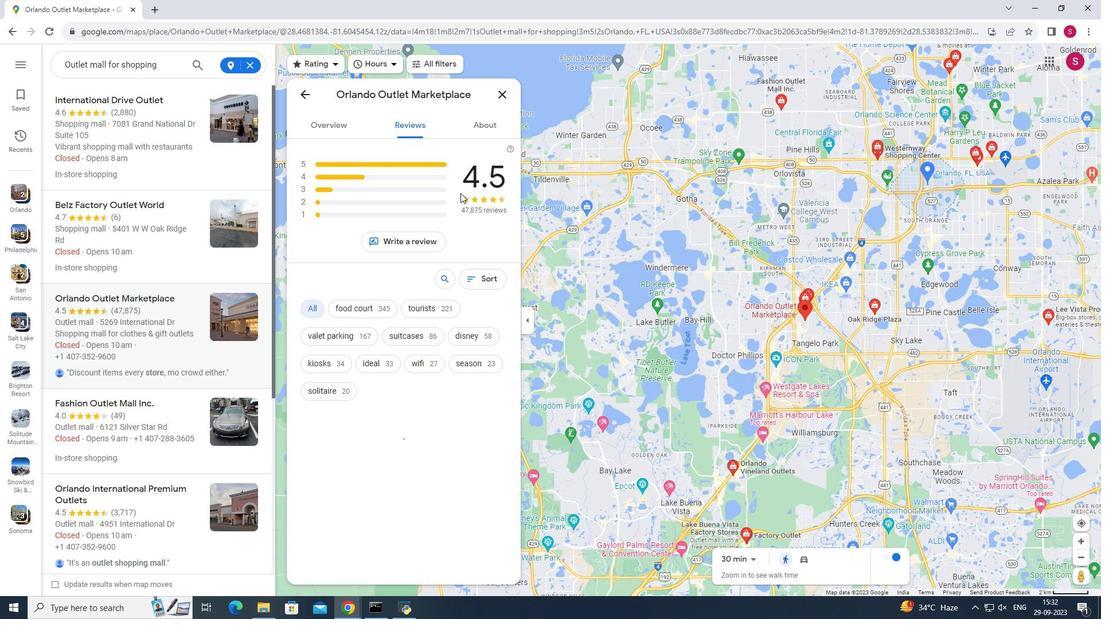 
Action: Mouse scrolled (460, 192) with delta (0, 0)
Screenshot: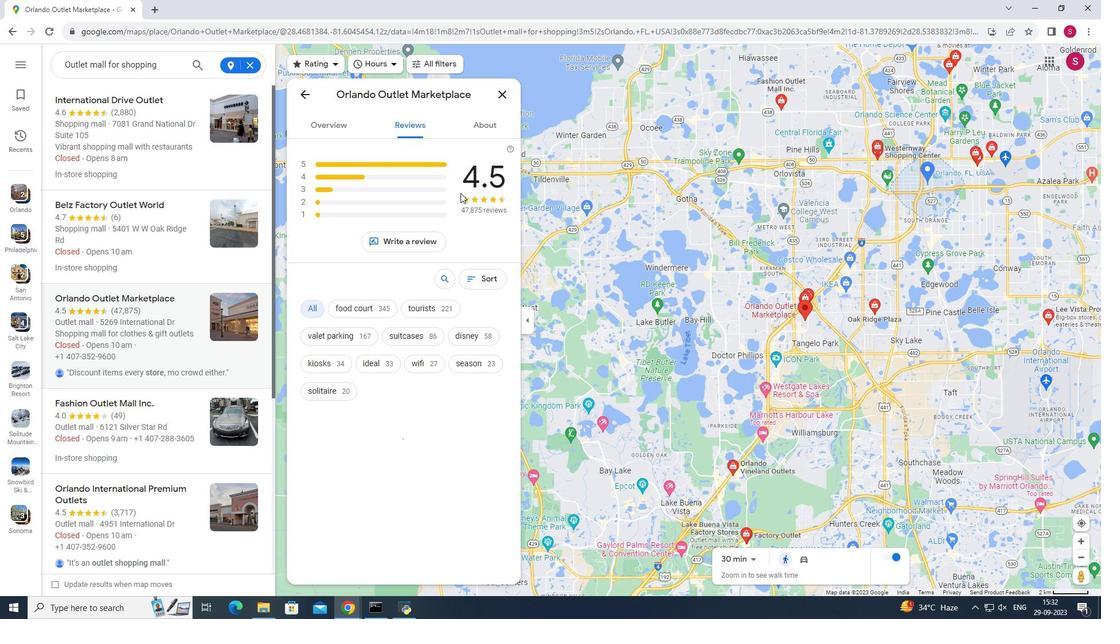 
Action: Mouse scrolled (460, 192) with delta (0, 0)
Screenshot: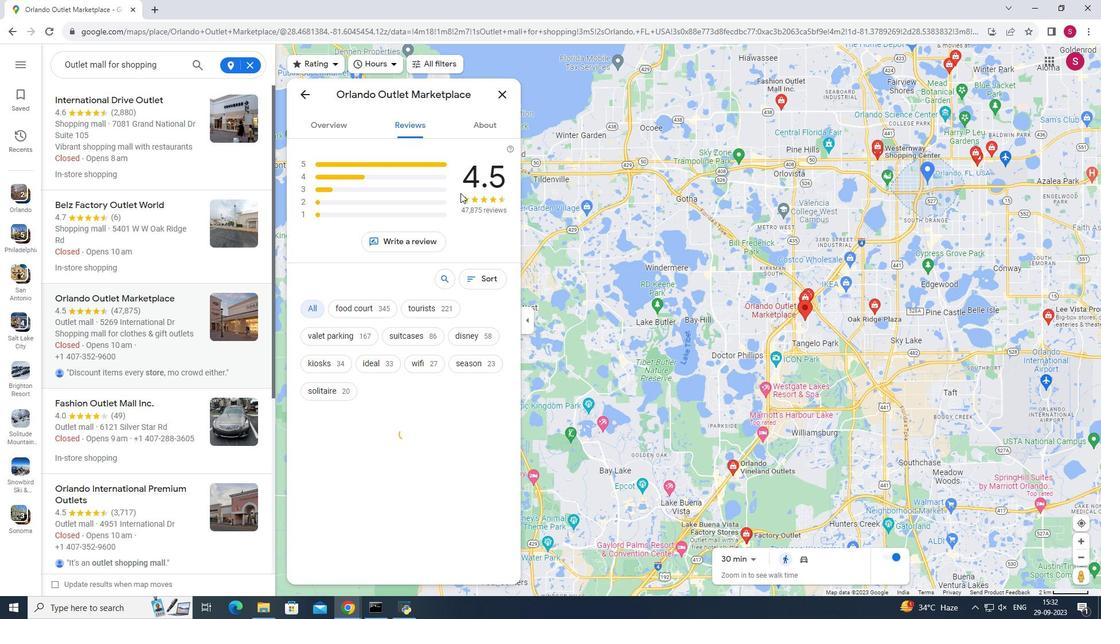 
Action: Mouse moved to (484, 127)
Screenshot: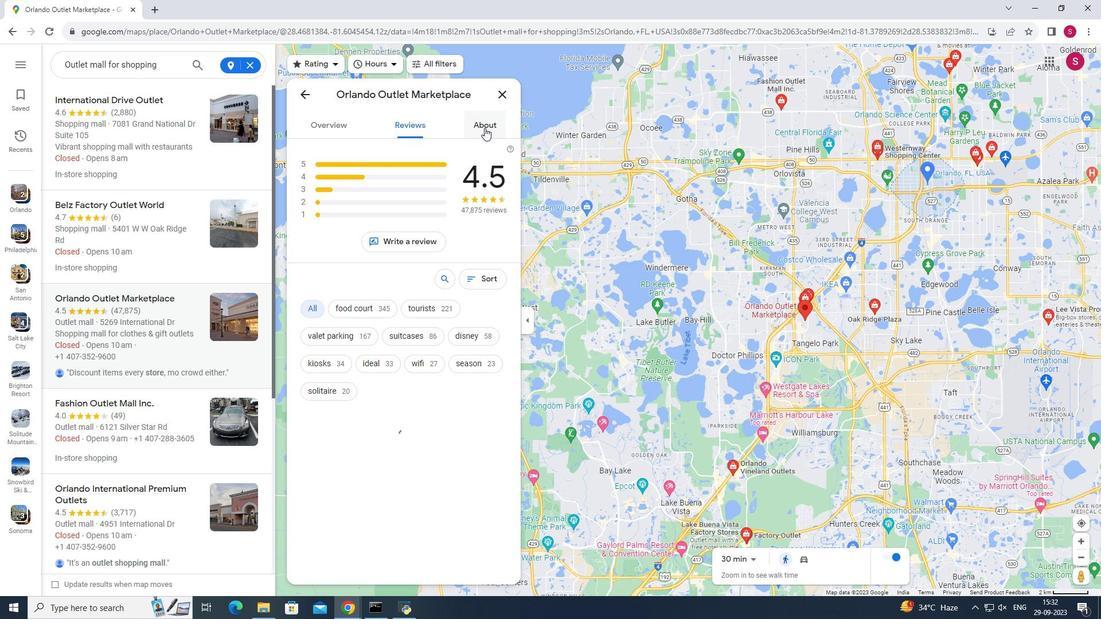 
Action: Mouse pressed left at (484, 127)
Screenshot: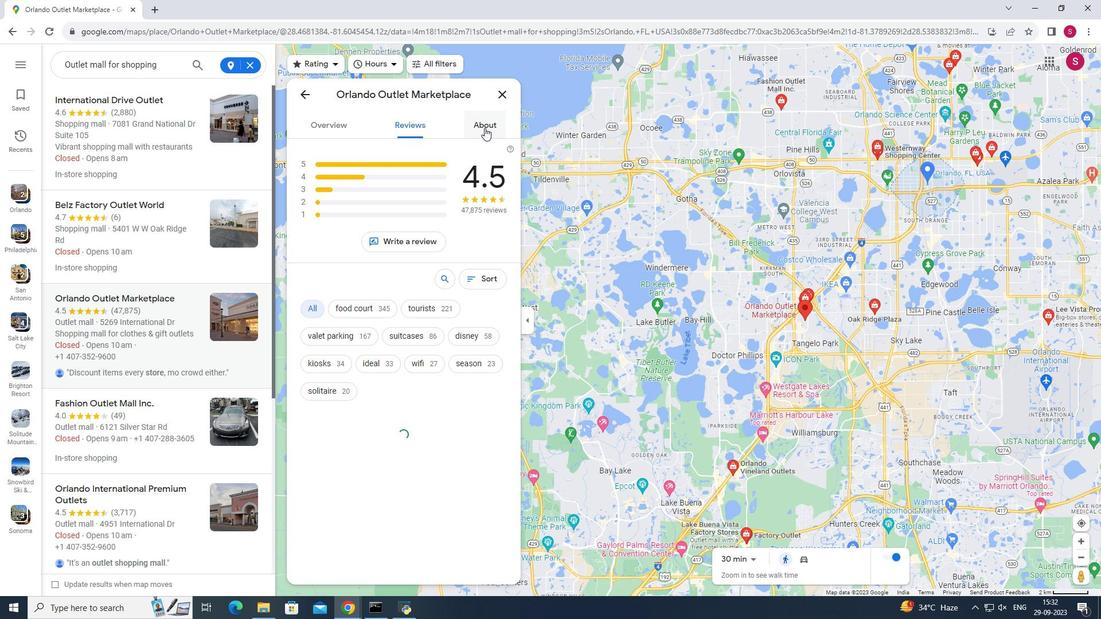 
Action: Mouse moved to (406, 123)
Screenshot: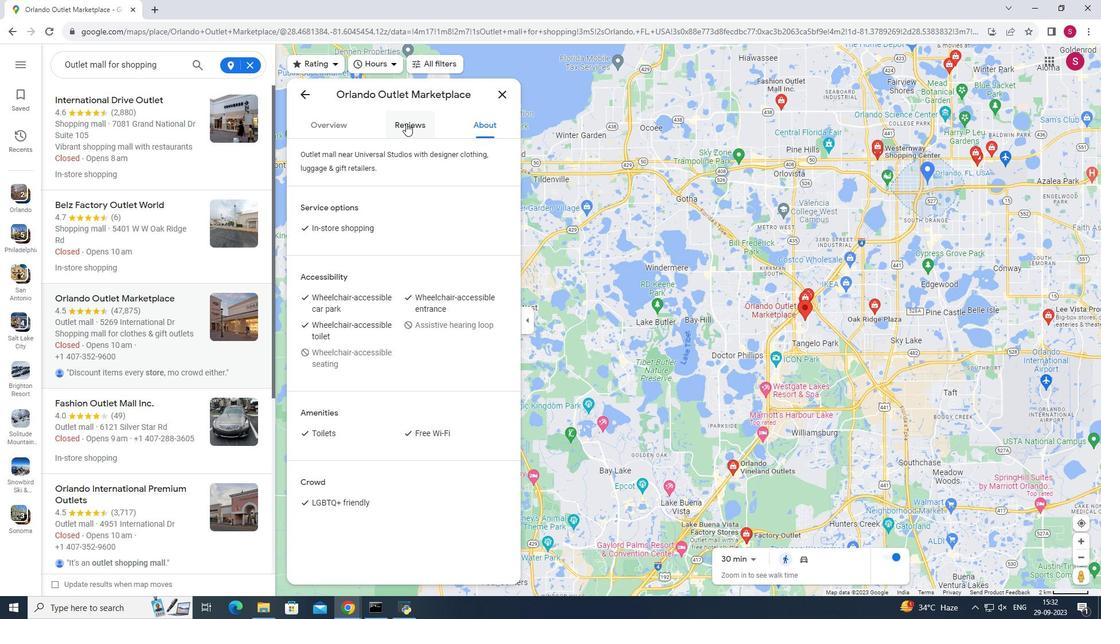 
Action: Mouse pressed left at (406, 123)
Screenshot: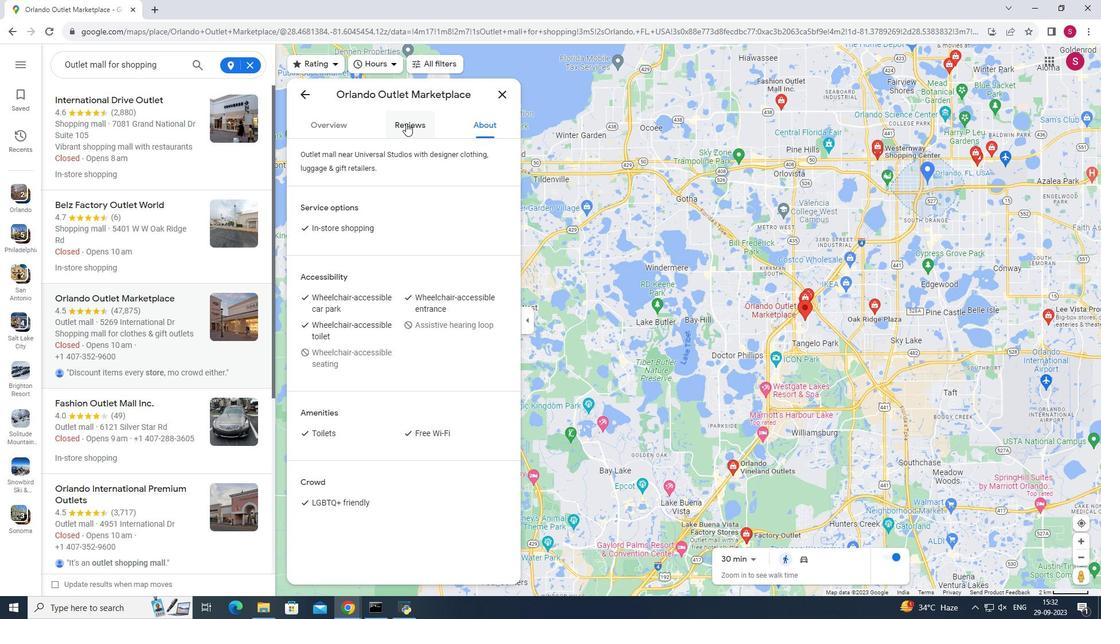 
Action: Mouse moved to (330, 124)
Screenshot: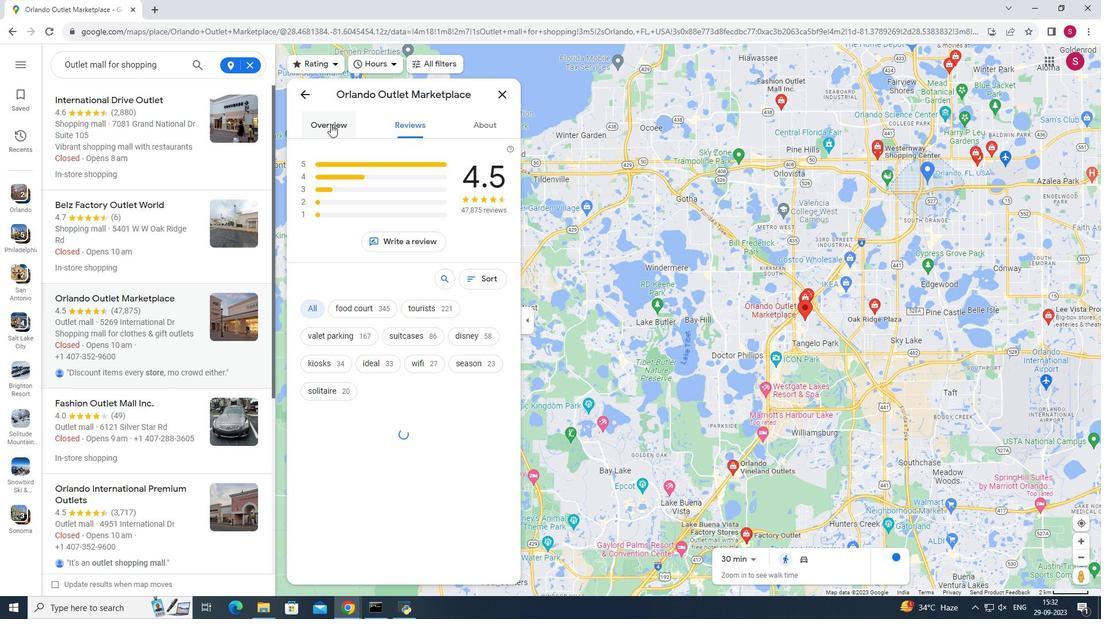 
Action: Mouse pressed left at (330, 124)
Screenshot: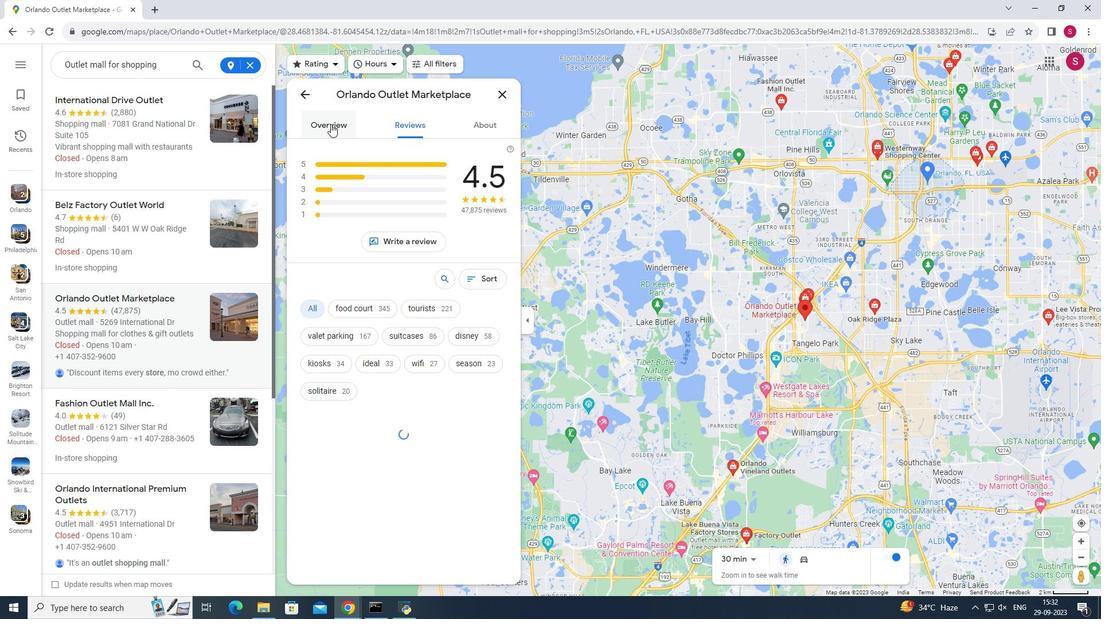 
Action: Mouse moved to (419, 271)
Screenshot: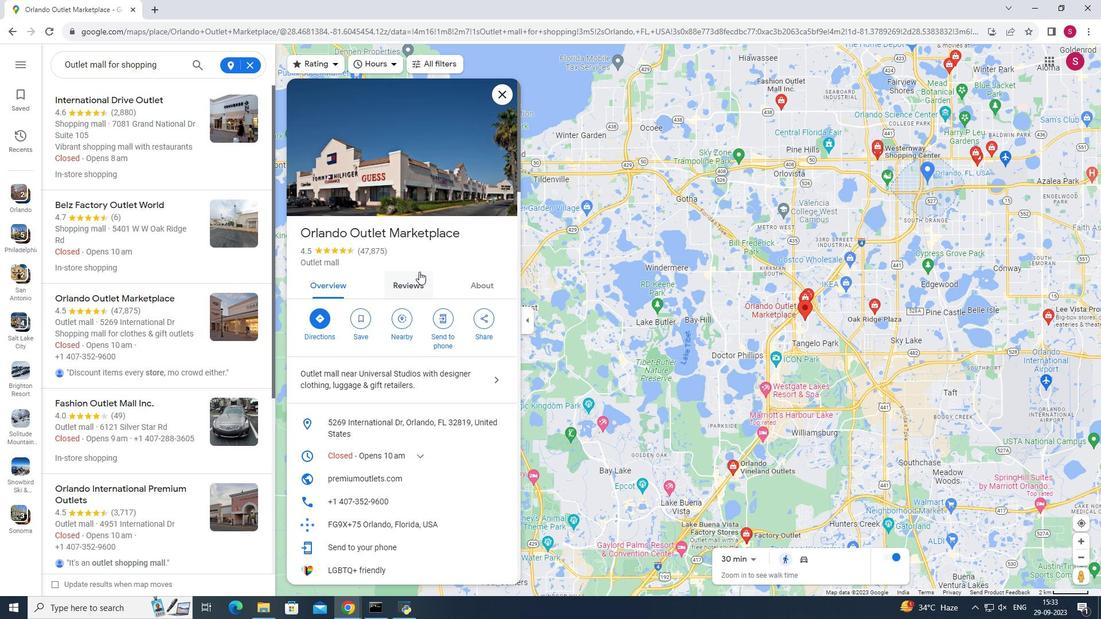 
Action: Mouse scrolled (419, 271) with delta (0, 0)
Screenshot: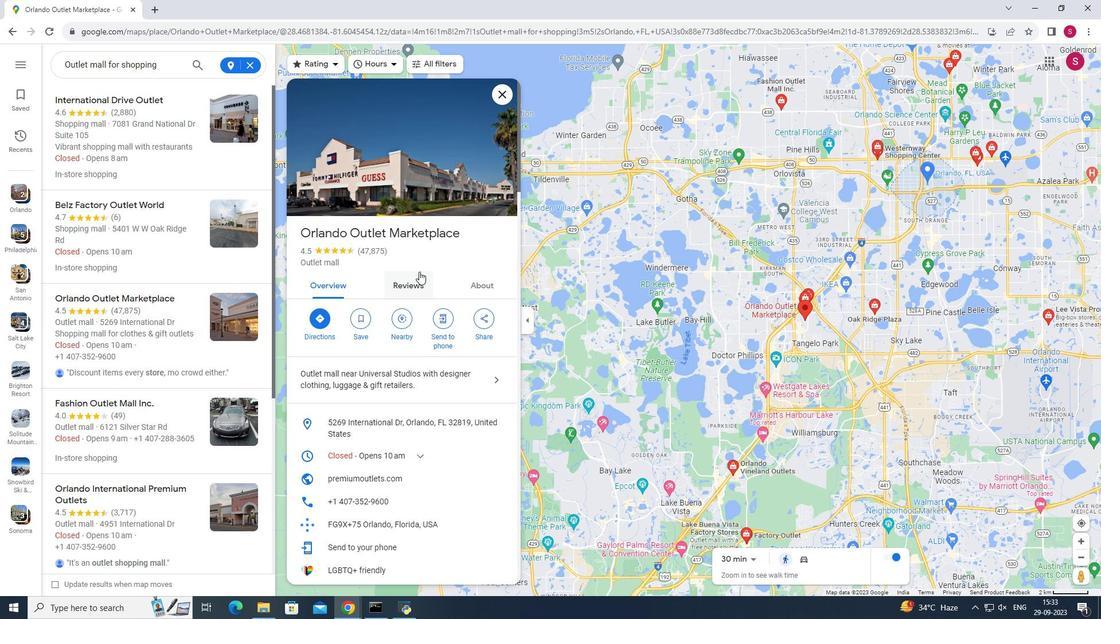 
Action: Mouse scrolled (419, 271) with delta (0, 0)
Screenshot: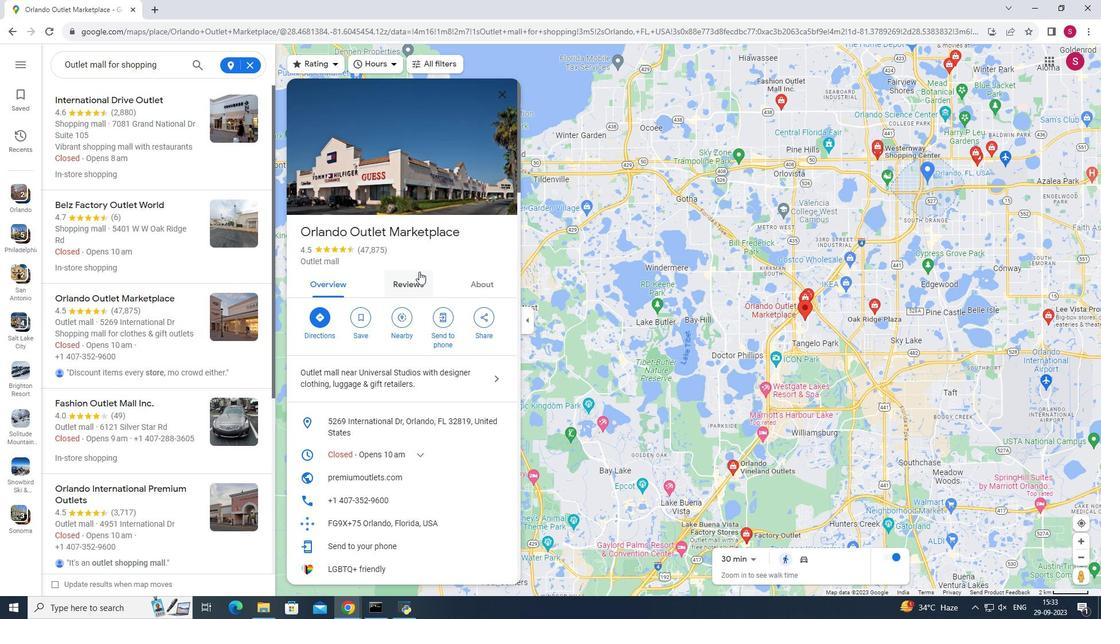 
Action: Mouse scrolled (419, 271) with delta (0, 0)
Screenshot: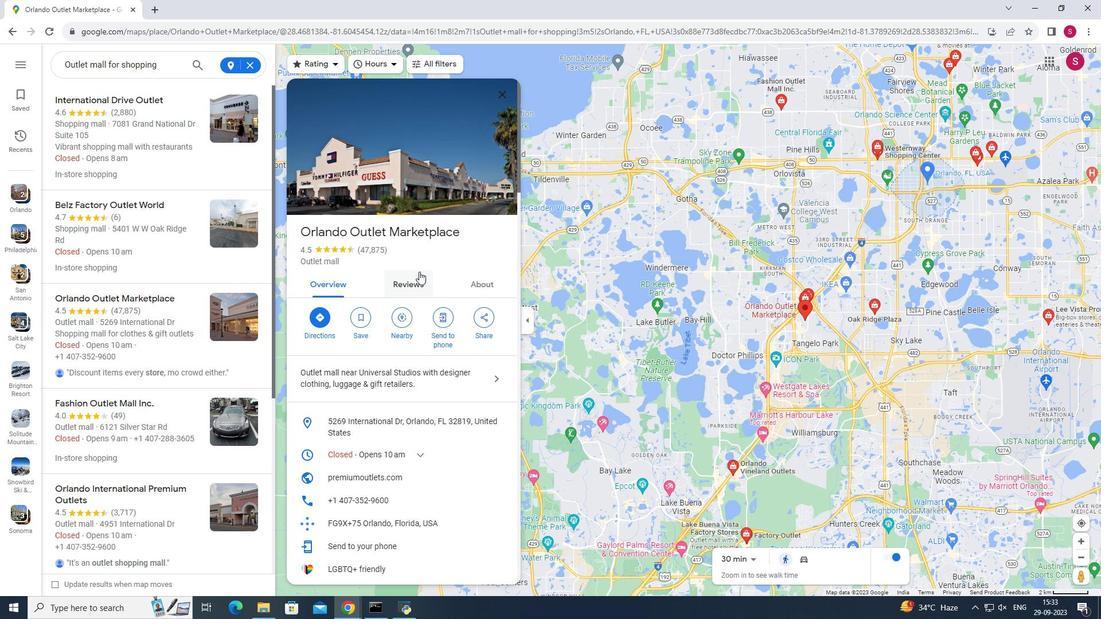 
Action: Mouse scrolled (419, 271) with delta (0, 0)
Screenshot: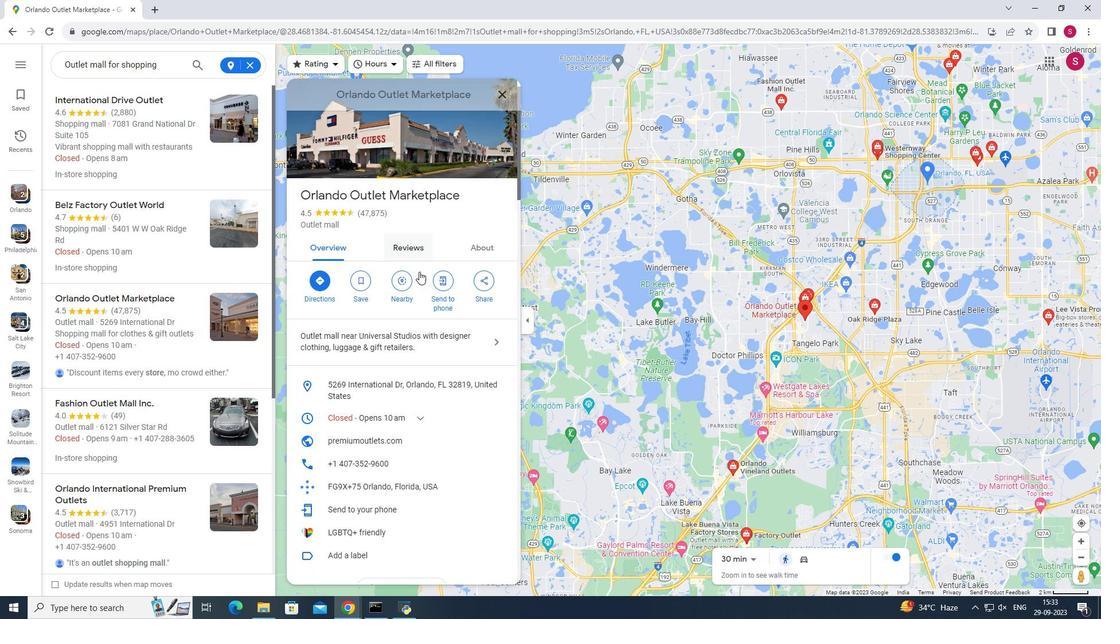 
Action: Mouse scrolled (419, 271) with delta (0, 0)
Screenshot: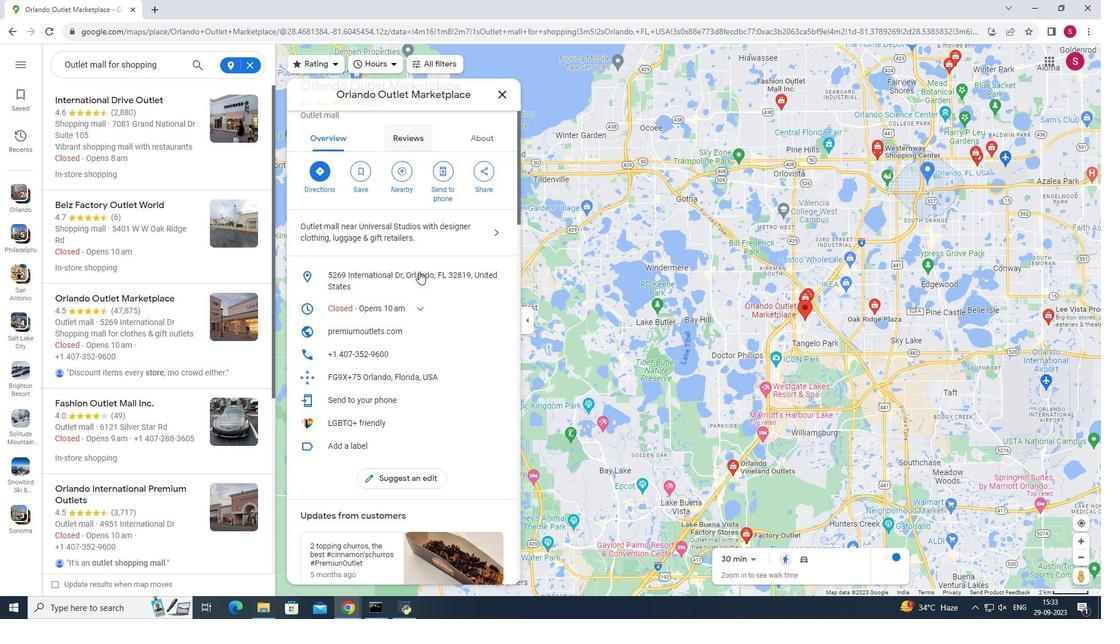 
Action: Mouse scrolled (419, 271) with delta (0, 0)
Screenshot: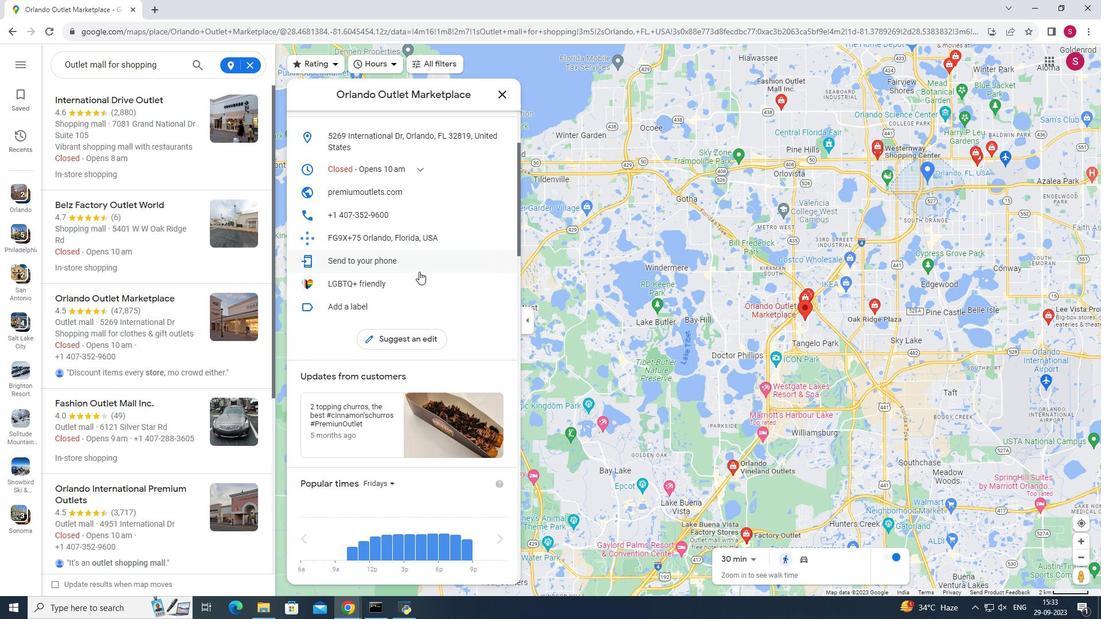 
Action: Mouse scrolled (419, 271) with delta (0, 0)
Screenshot: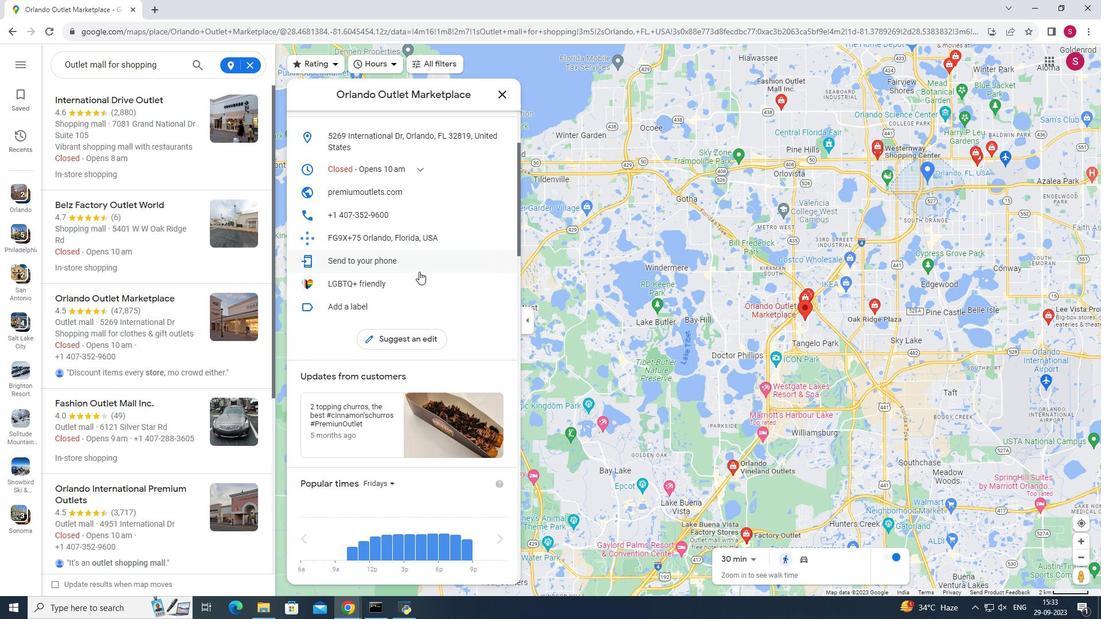 
Action: Mouse scrolled (419, 271) with delta (0, 0)
Screenshot: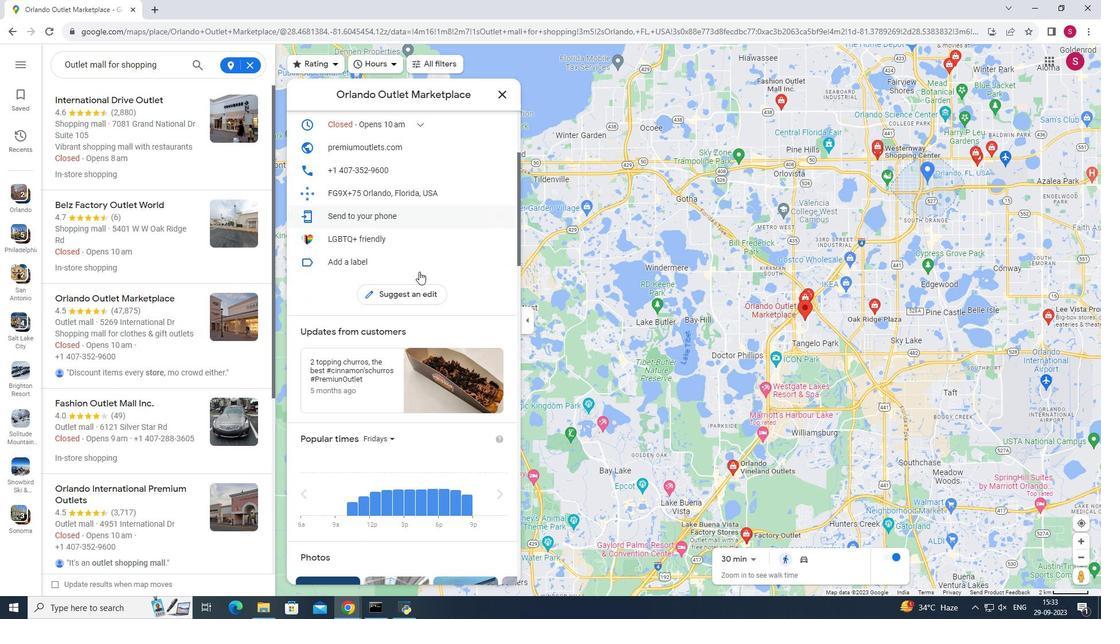 
Action: Mouse scrolled (419, 271) with delta (0, 0)
Screenshot: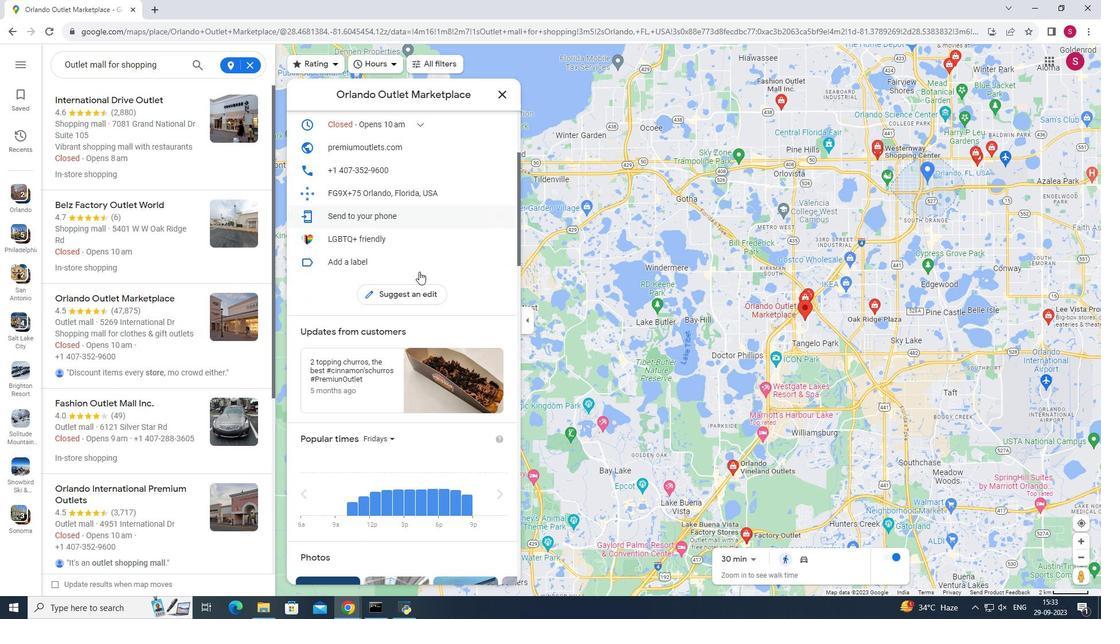 
Action: Mouse scrolled (419, 271) with delta (0, 0)
Screenshot: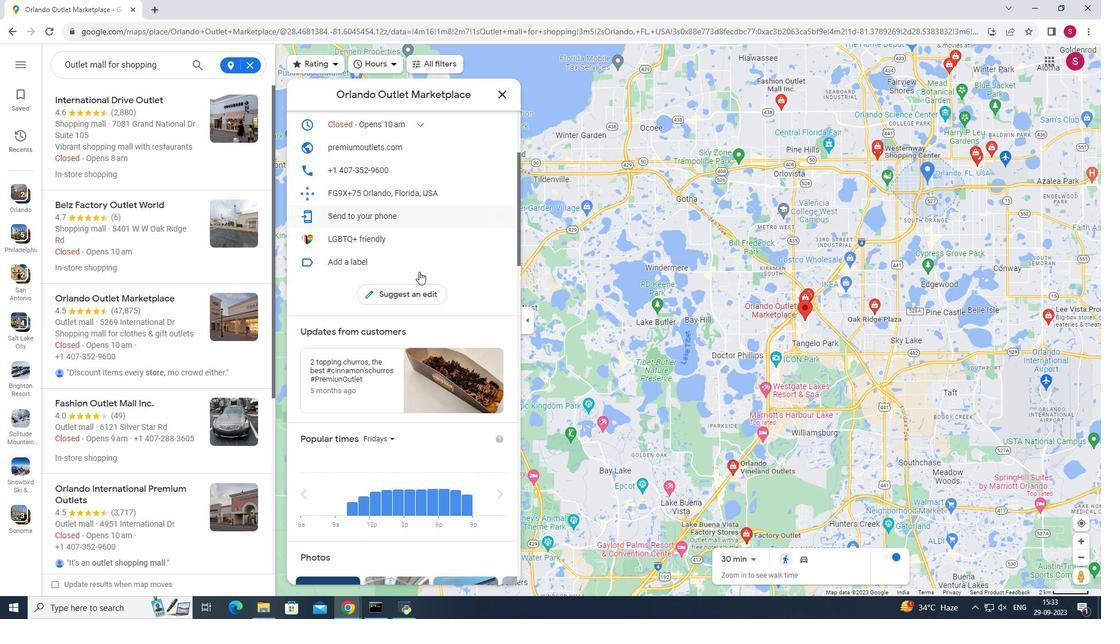 
Action: Mouse moved to (420, 272)
Screenshot: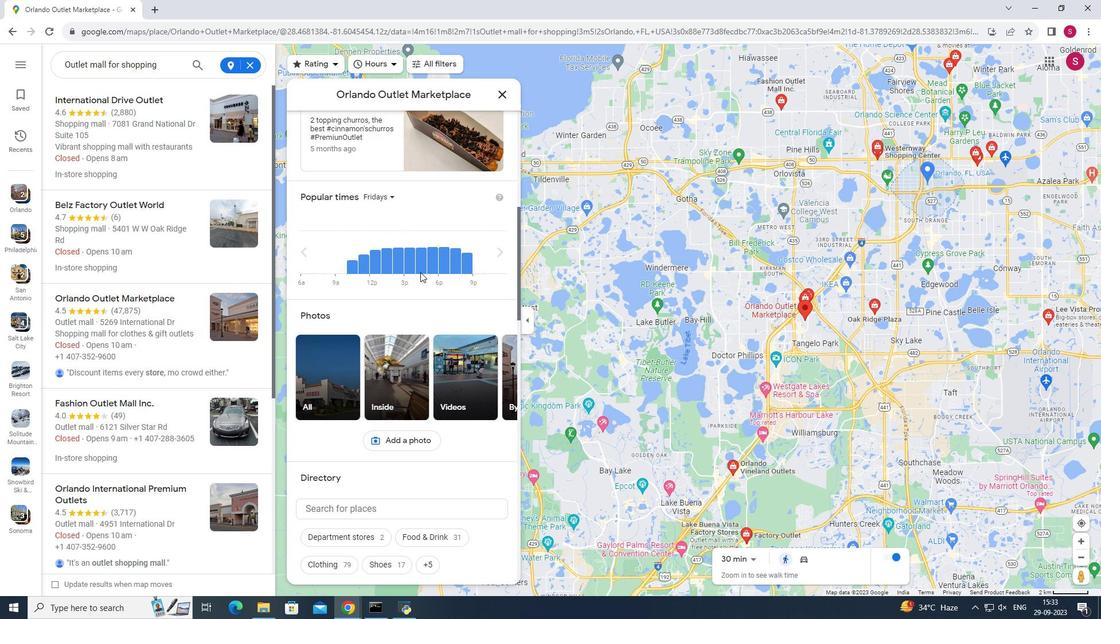 
Action: Mouse scrolled (420, 271) with delta (0, 0)
Screenshot: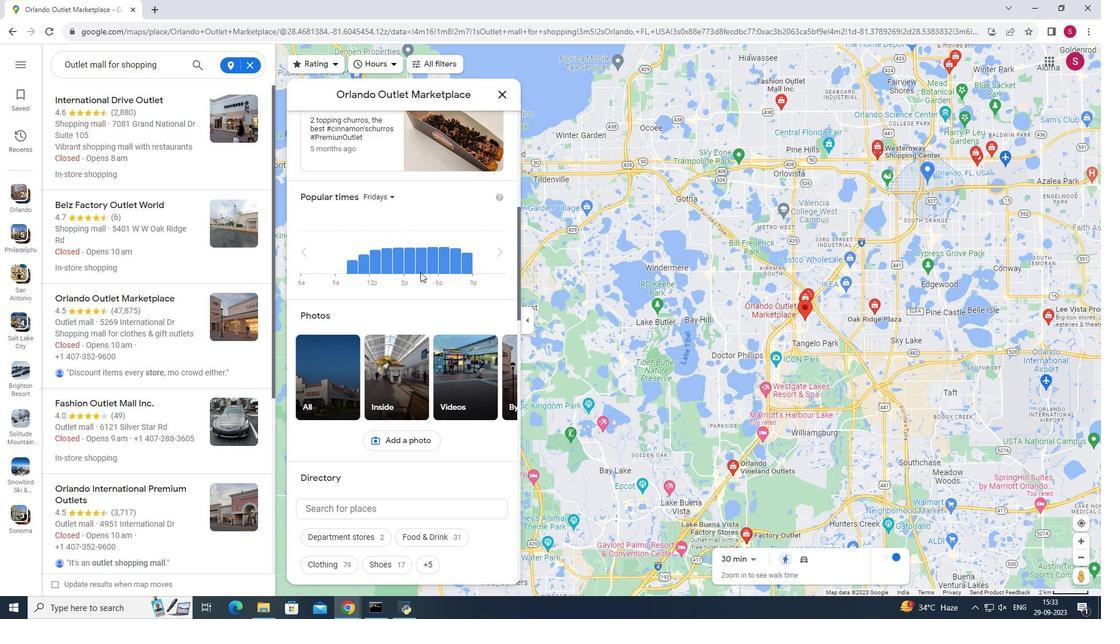 
Action: Mouse scrolled (420, 271) with delta (0, 0)
Screenshot: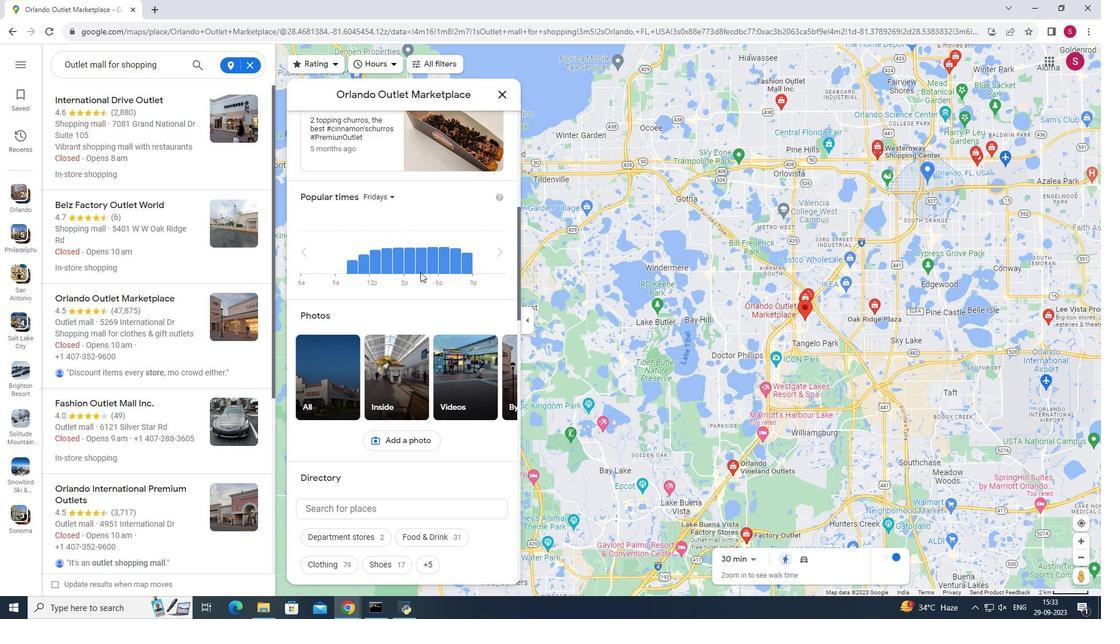 
Action: Mouse scrolled (420, 271) with delta (0, 0)
Screenshot: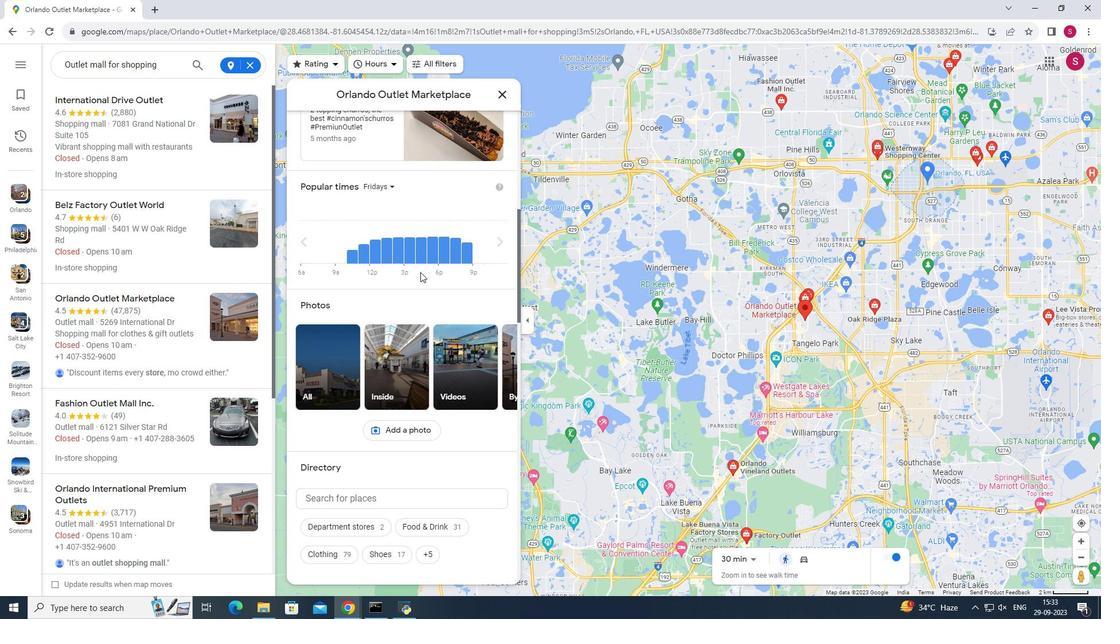 
Action: Mouse scrolled (420, 271) with delta (0, 0)
Screenshot: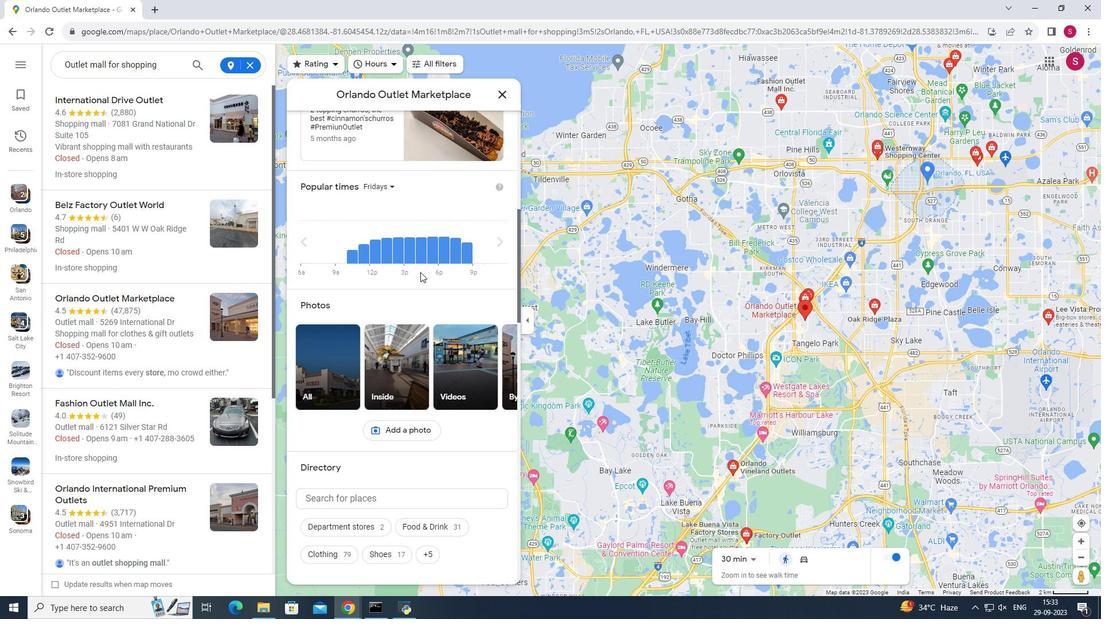 
Action: Mouse scrolled (420, 271) with delta (0, 0)
Screenshot: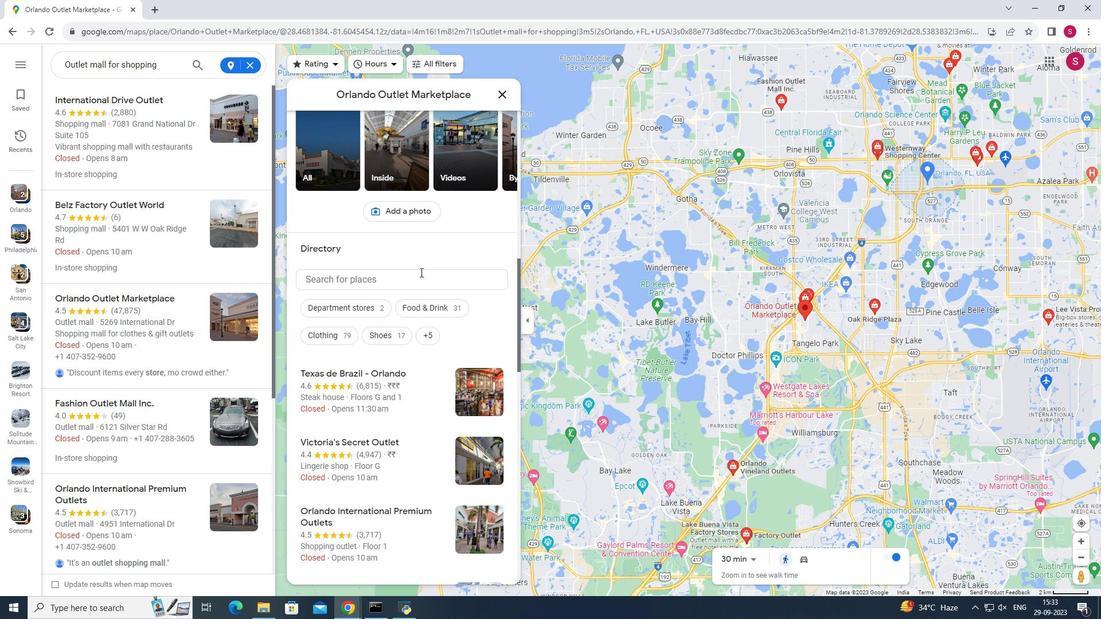 
Action: Mouse scrolled (420, 271) with delta (0, 0)
Screenshot: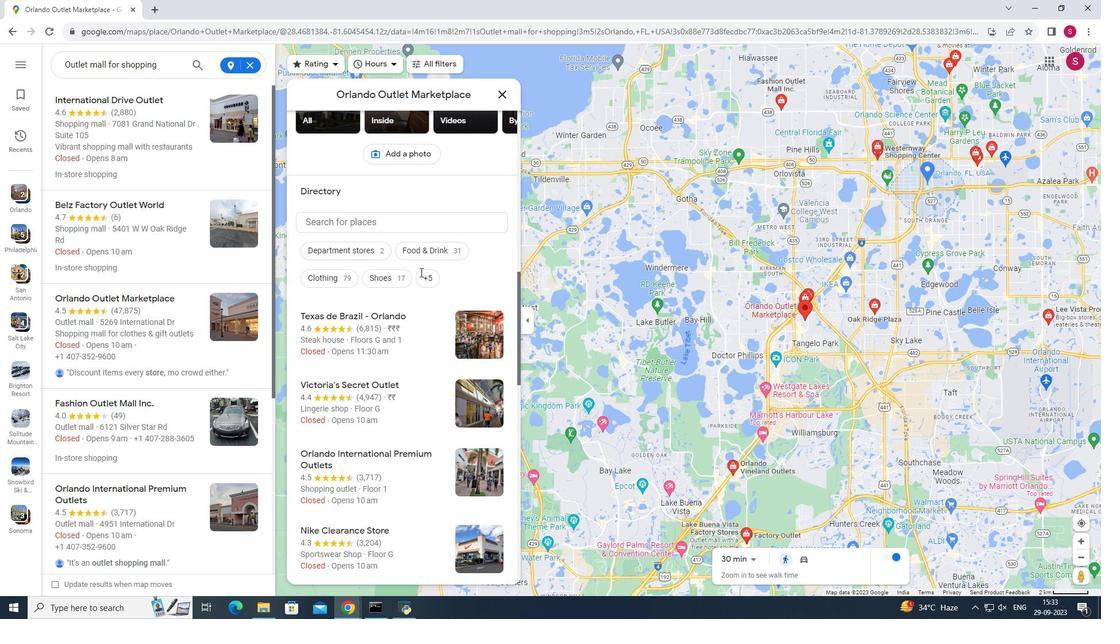 
Action: Mouse scrolled (420, 271) with delta (0, 0)
Screenshot: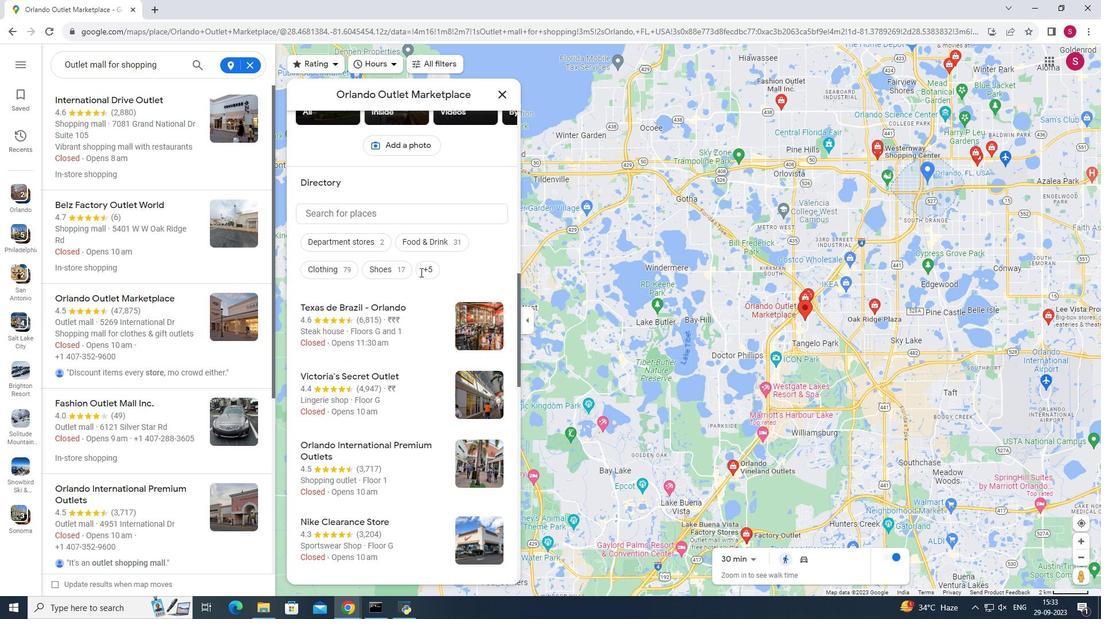 
Action: Mouse scrolled (420, 271) with delta (0, 0)
Screenshot: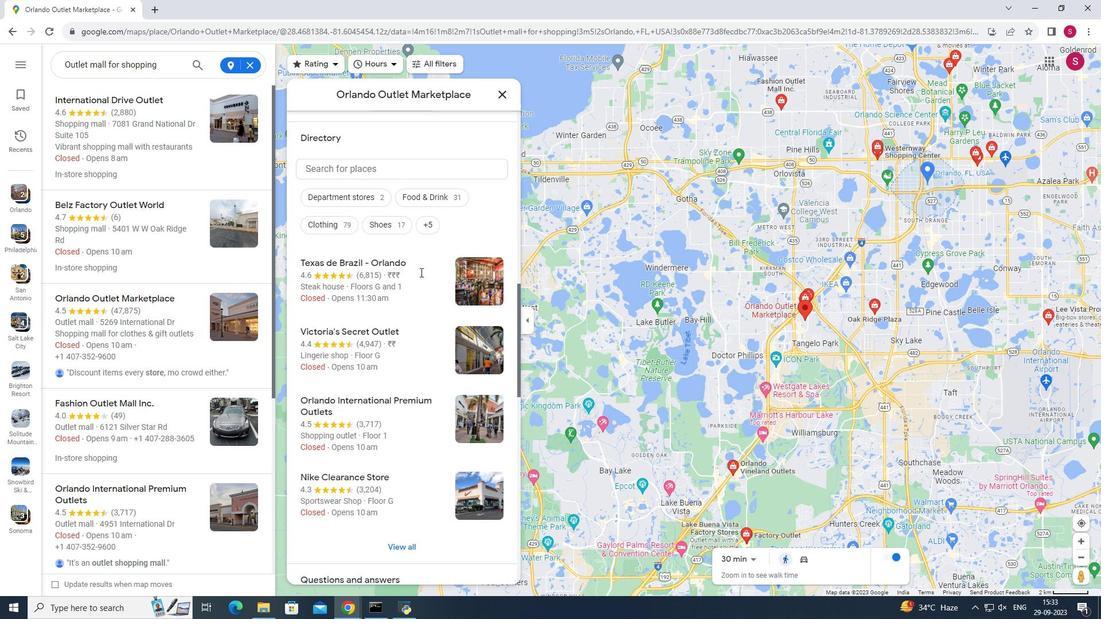 
Action: Mouse scrolled (420, 271) with delta (0, 0)
Screenshot: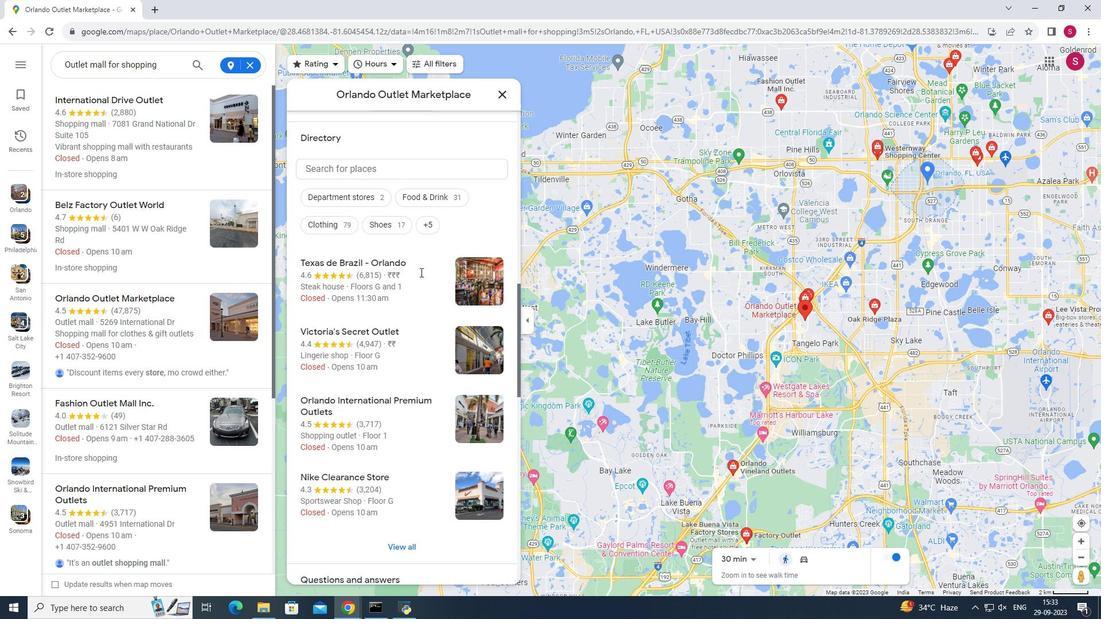 
Action: Mouse scrolled (420, 271) with delta (0, 0)
Screenshot: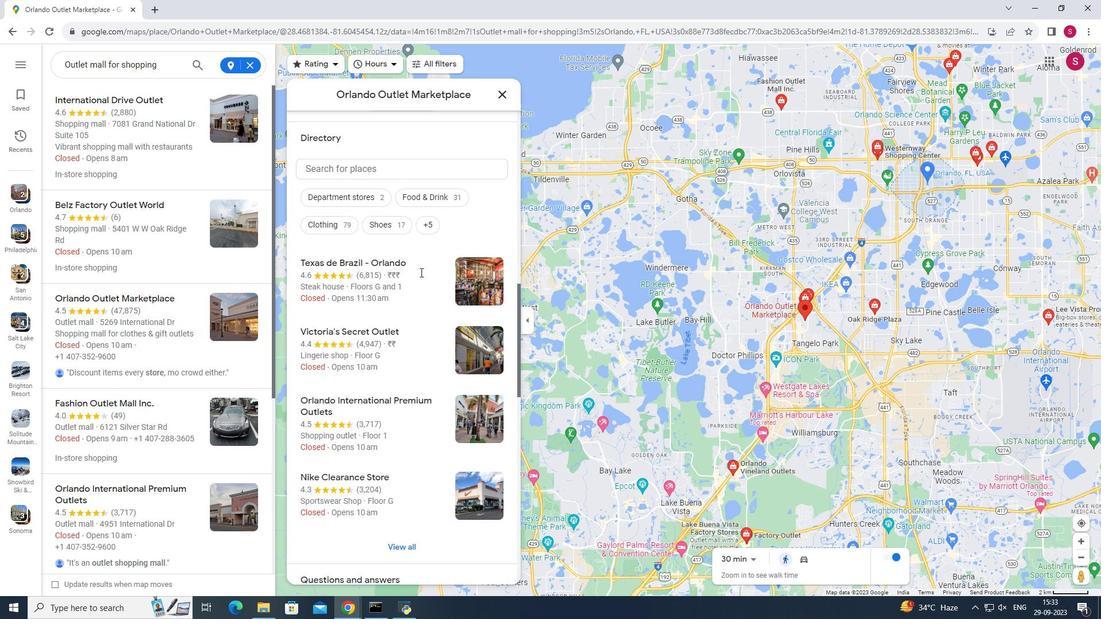 
Action: Mouse scrolled (420, 271) with delta (0, 0)
Screenshot: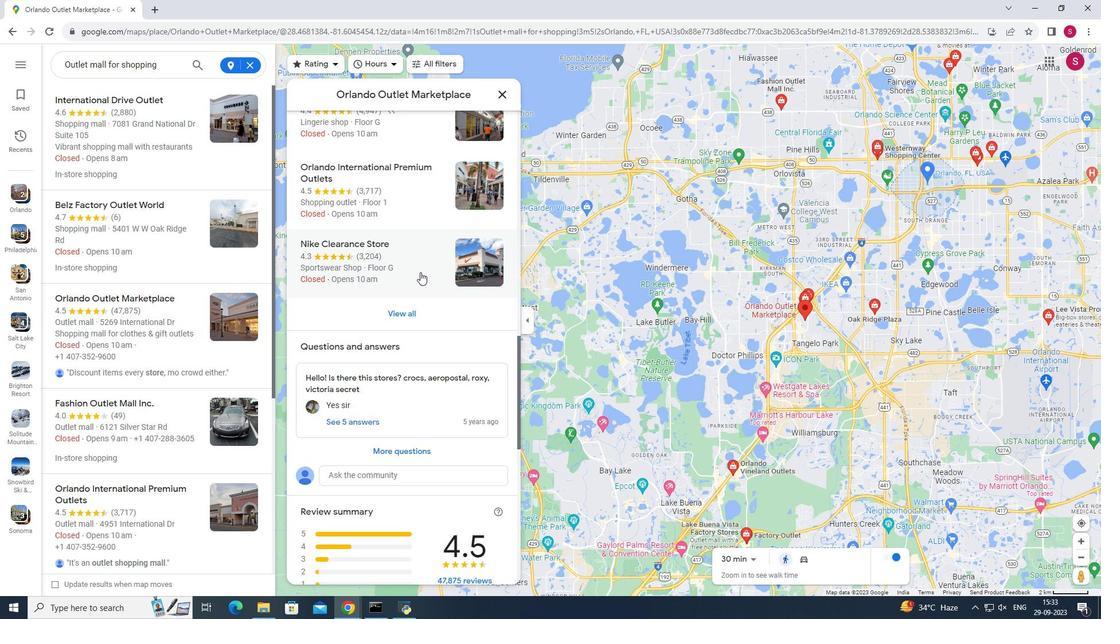 
Action: Mouse scrolled (420, 271) with delta (0, 0)
Screenshot: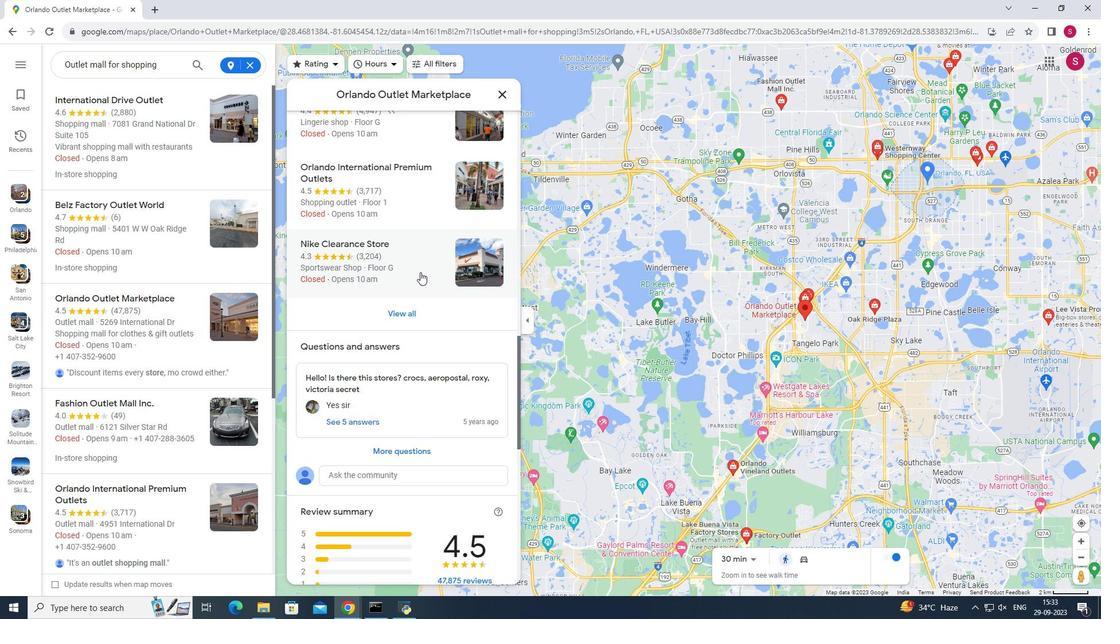
Action: Mouse scrolled (420, 271) with delta (0, 0)
Screenshot: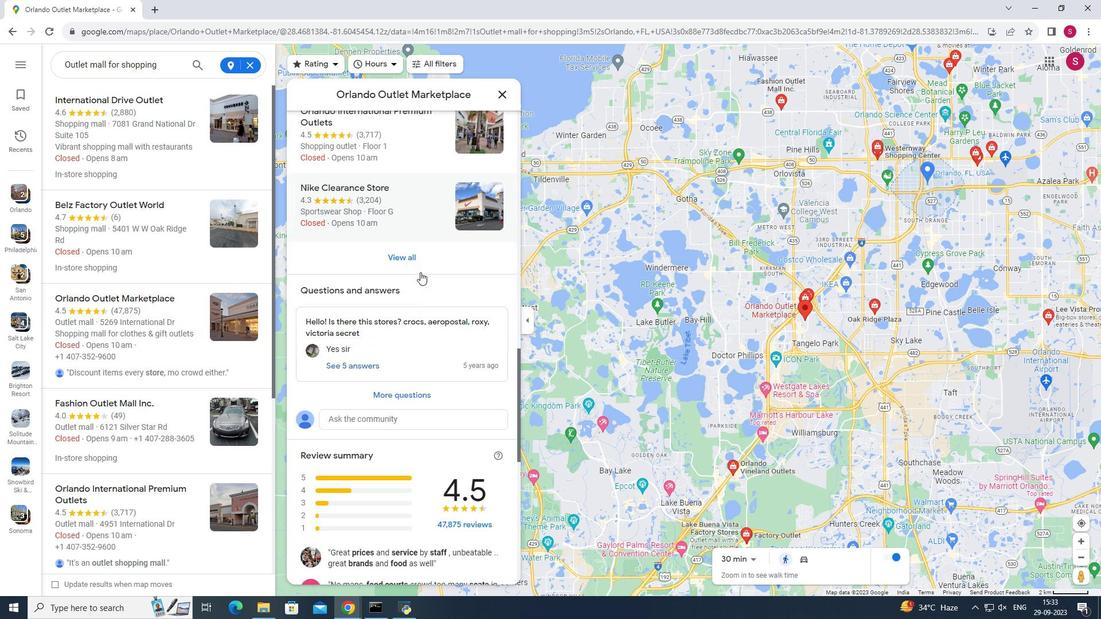 
Action: Mouse scrolled (420, 271) with delta (0, 0)
Screenshot: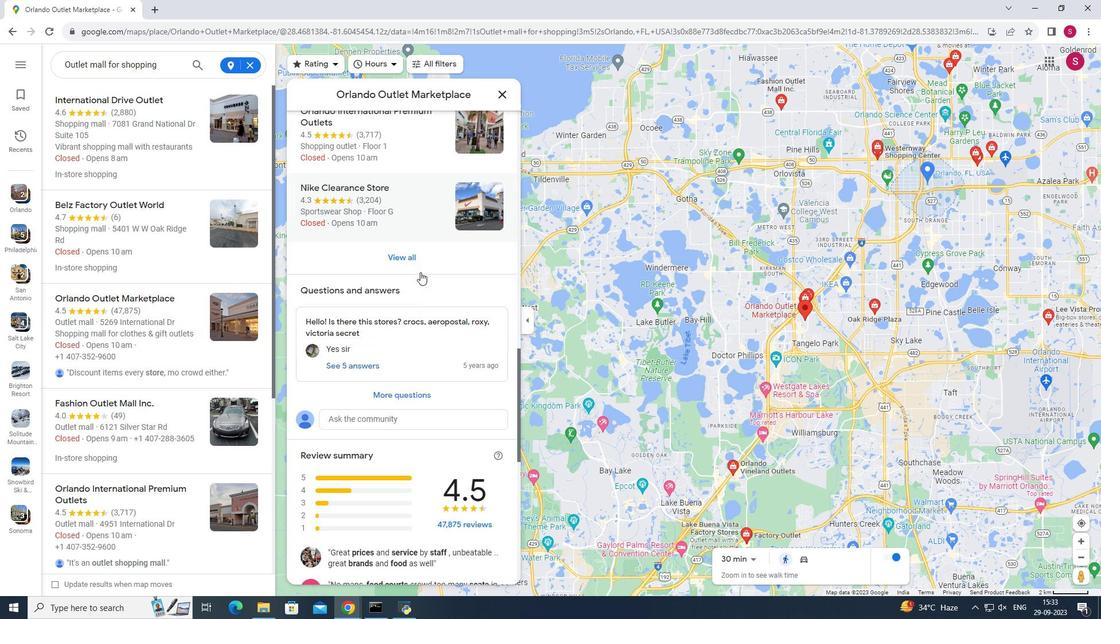 
Action: Mouse scrolled (420, 271) with delta (0, 0)
Screenshot: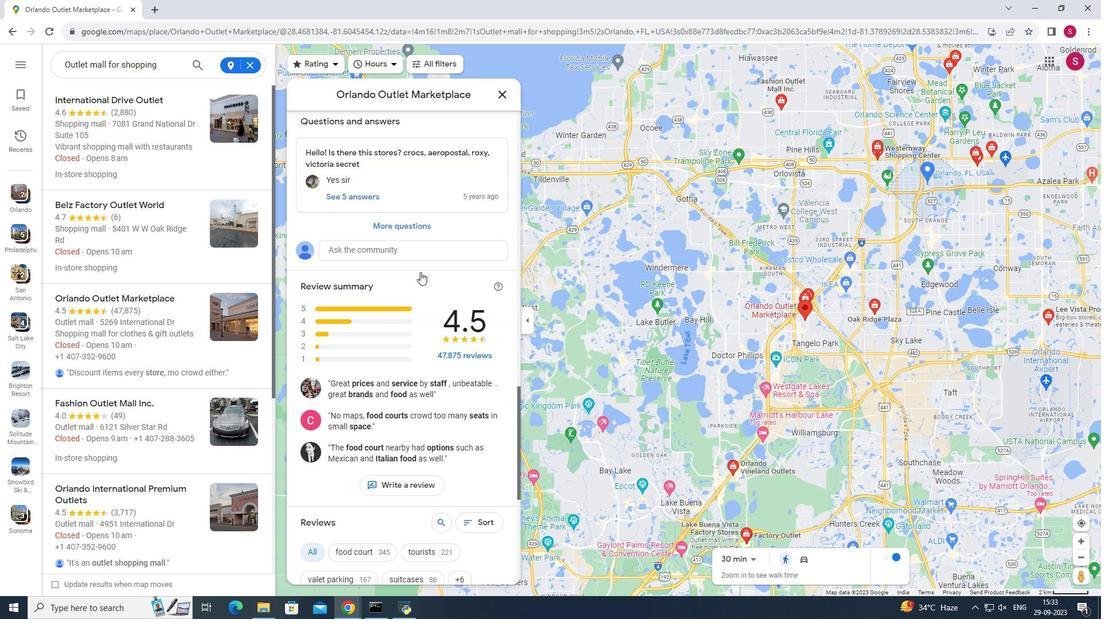 
Action: Mouse scrolled (420, 271) with delta (0, 0)
Screenshot: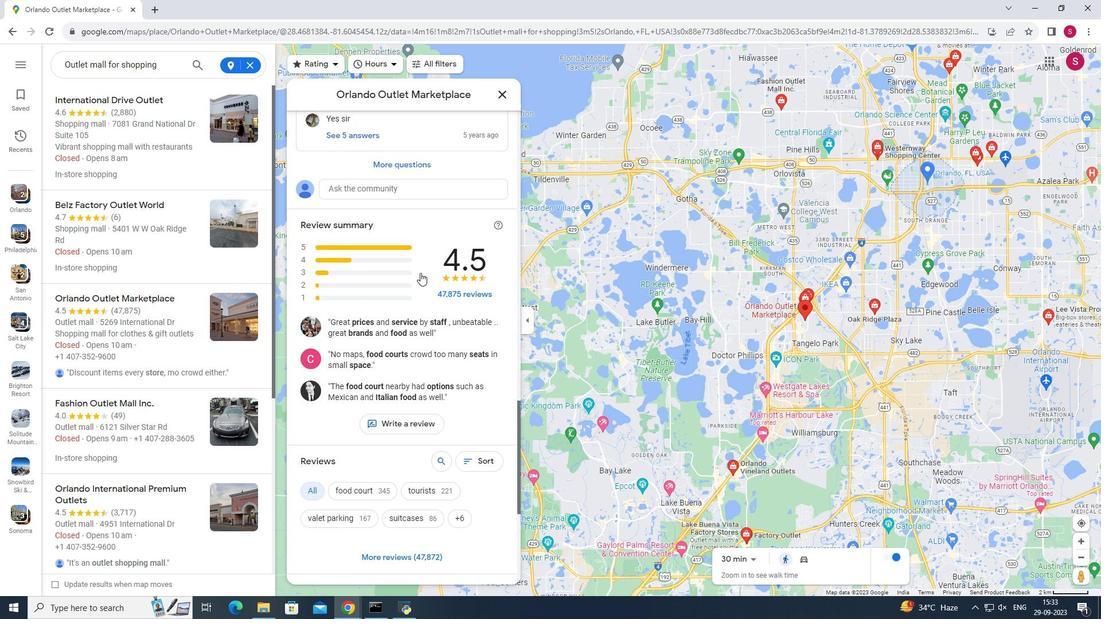 
Action: Mouse moved to (420, 273)
Screenshot: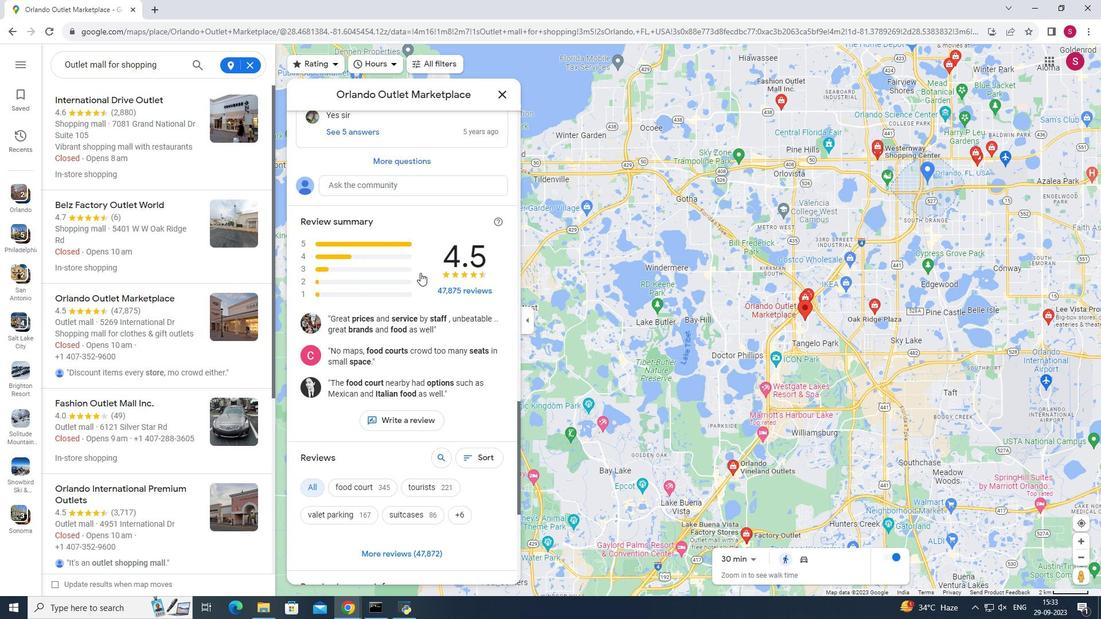 
Action: Mouse scrolled (420, 272) with delta (0, 0)
Screenshot: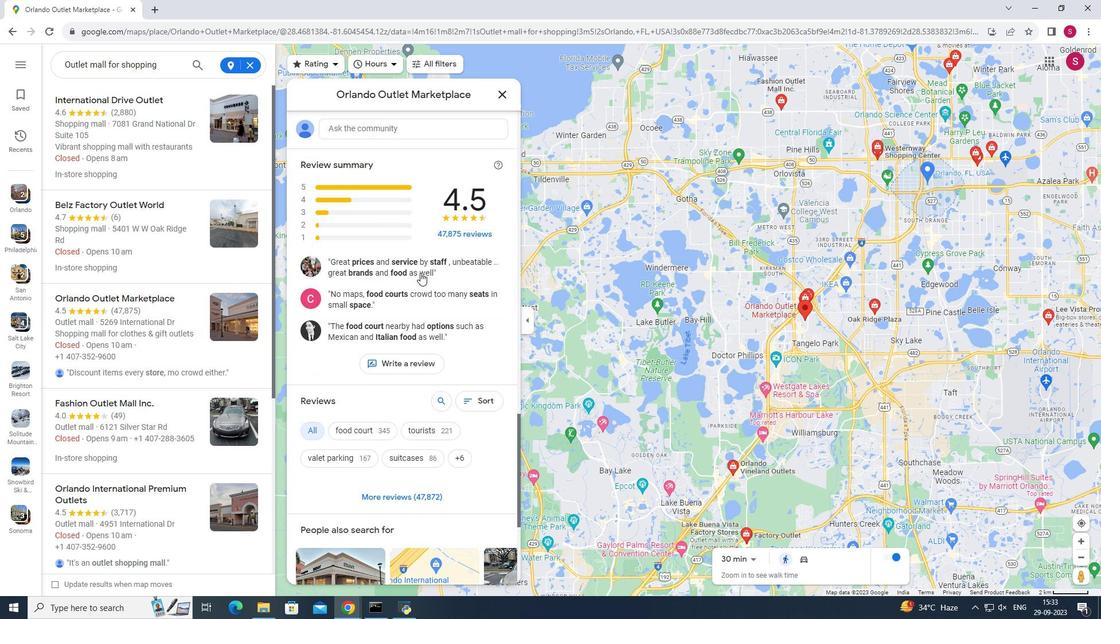 
Action: Mouse scrolled (420, 272) with delta (0, 0)
Screenshot: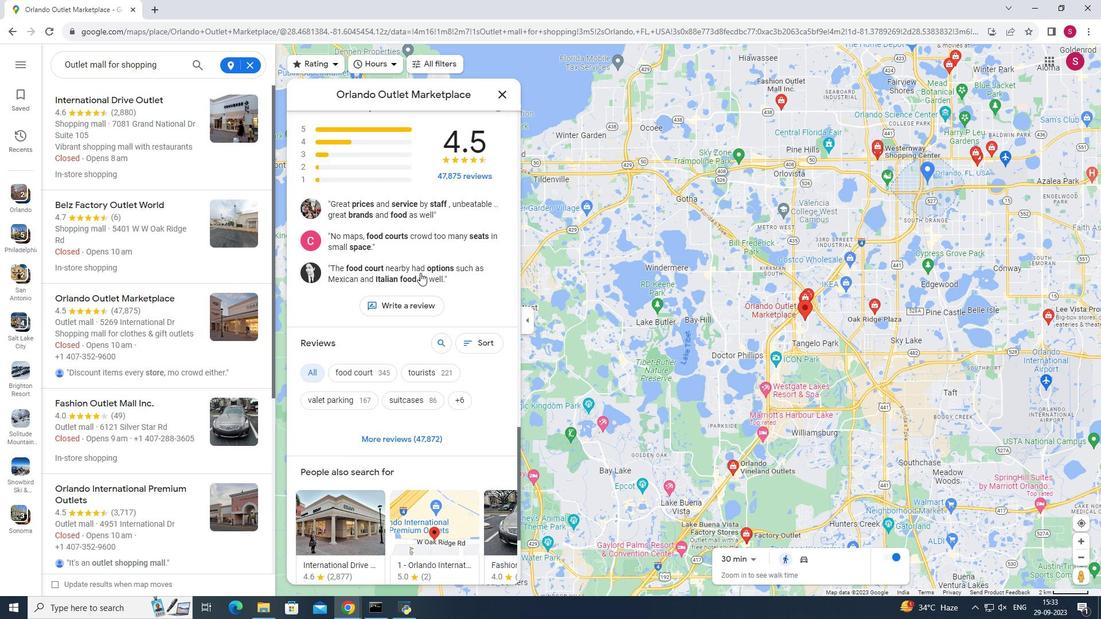 
Action: Mouse scrolled (420, 272) with delta (0, 0)
Screenshot: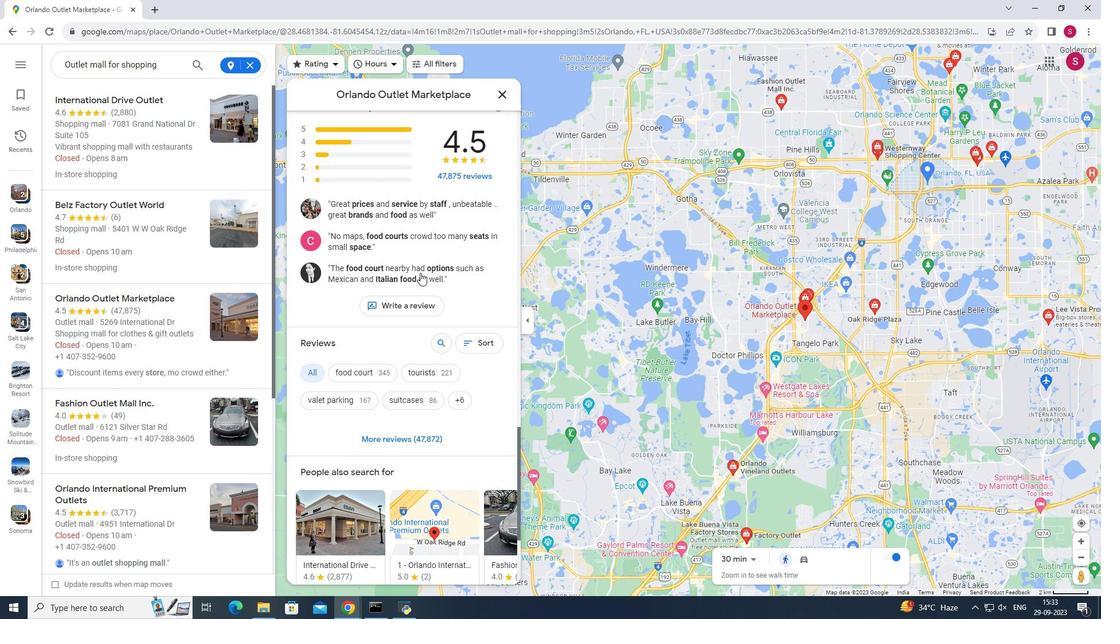 
Action: Mouse scrolled (420, 273) with delta (0, 0)
Screenshot: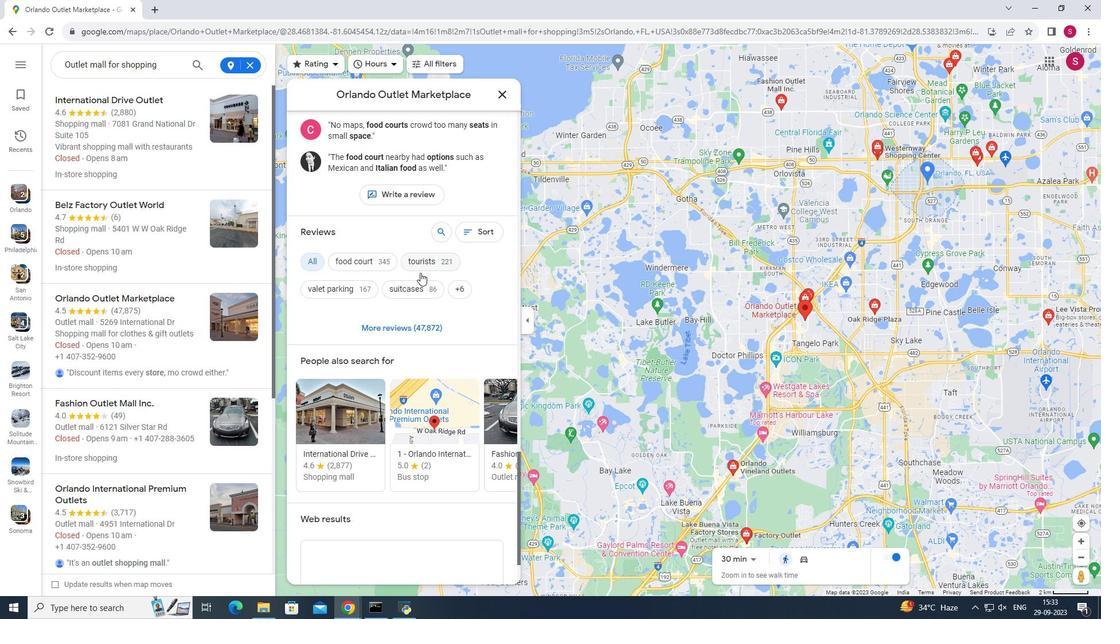 
Action: Mouse scrolled (420, 273) with delta (0, 0)
Screenshot: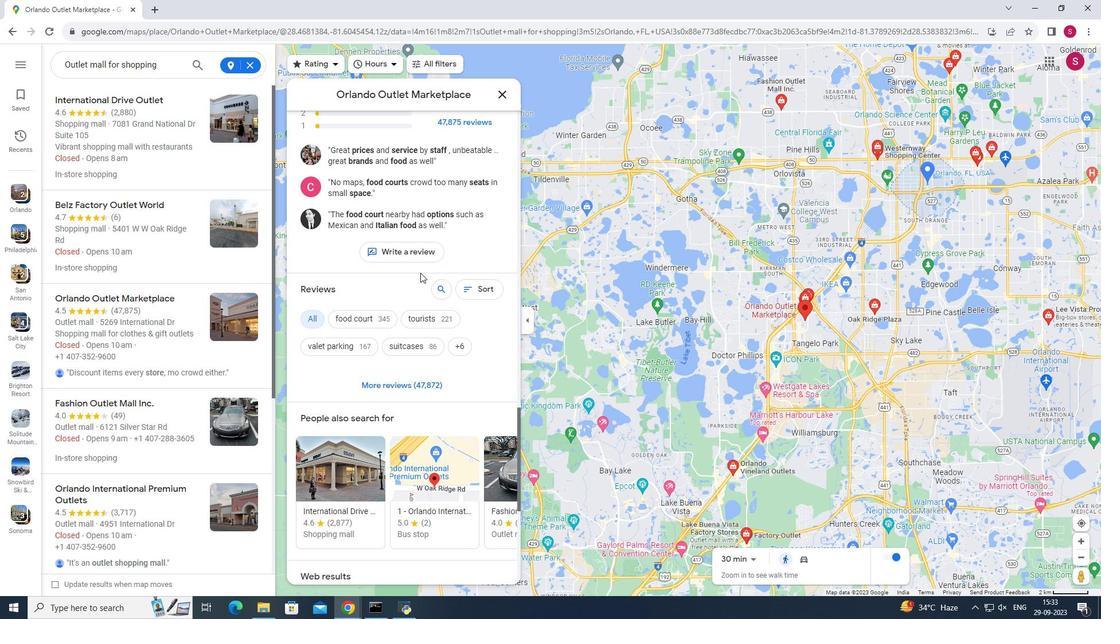 
Action: Mouse moved to (500, 95)
Screenshot: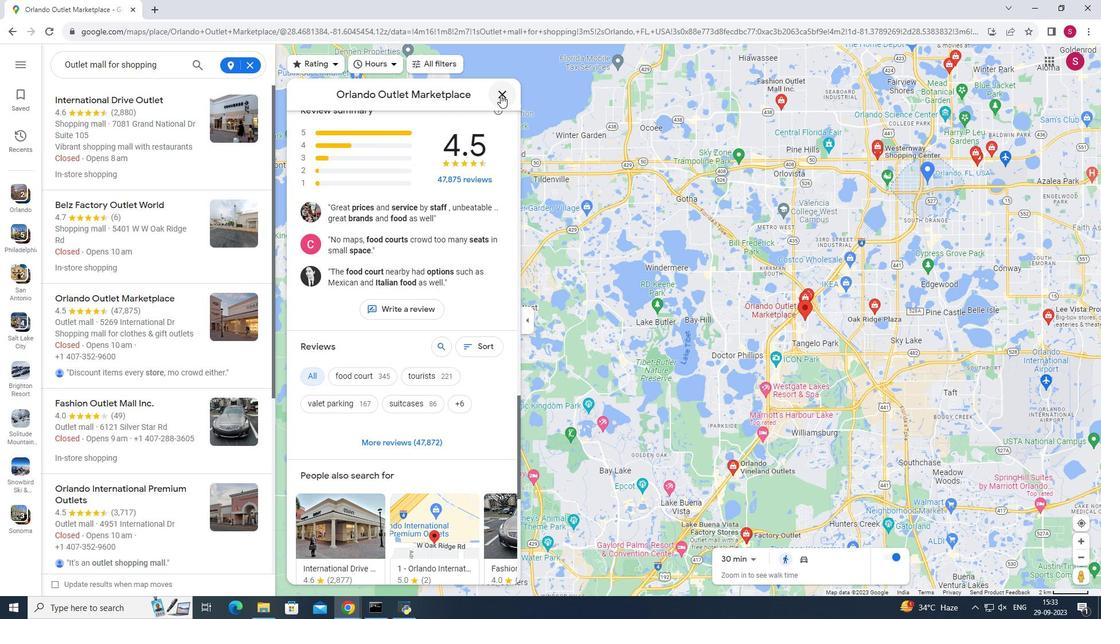 
Action: Mouse pressed left at (500, 95)
Screenshot: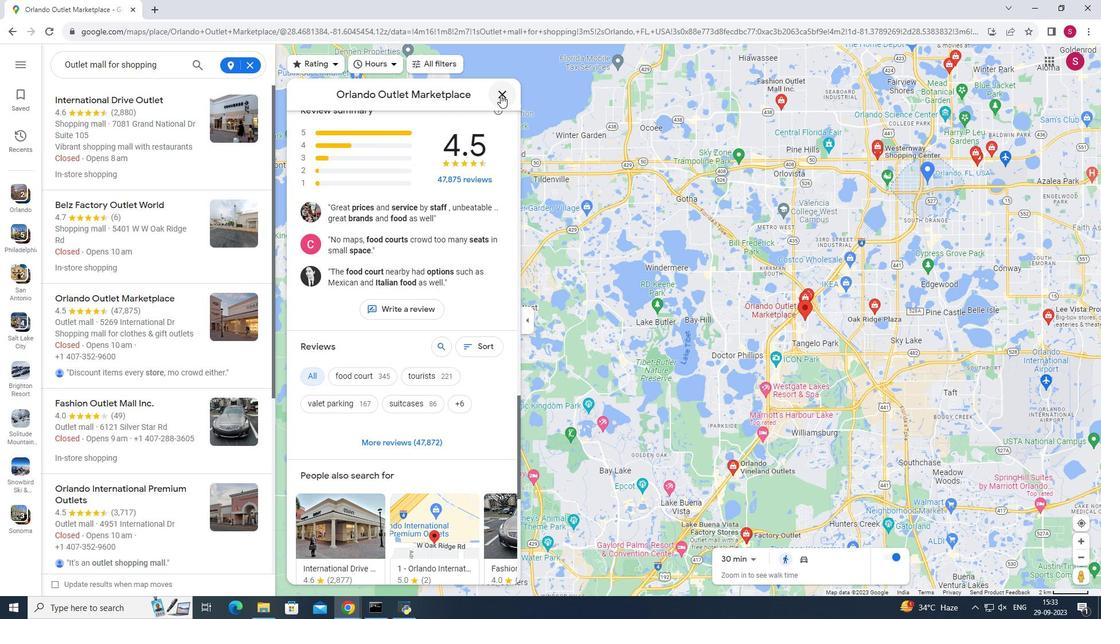 
Action: Mouse moved to (177, 309)
Screenshot: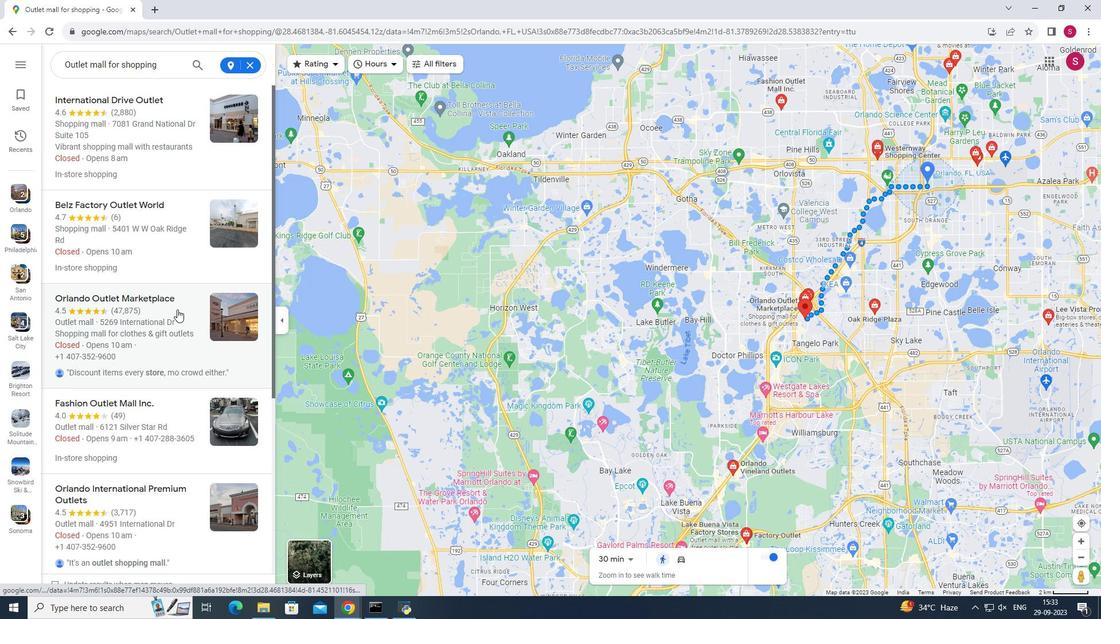 
Action: Mouse scrolled (177, 309) with delta (0, 0)
Screenshot: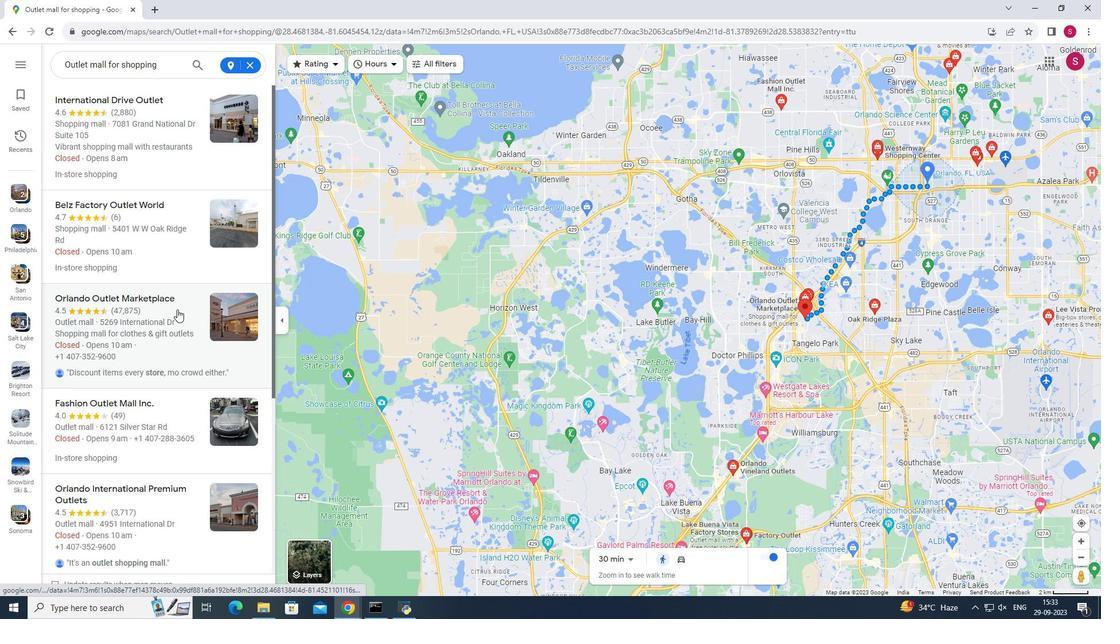 
Action: Mouse scrolled (177, 309) with delta (0, 0)
Screenshot: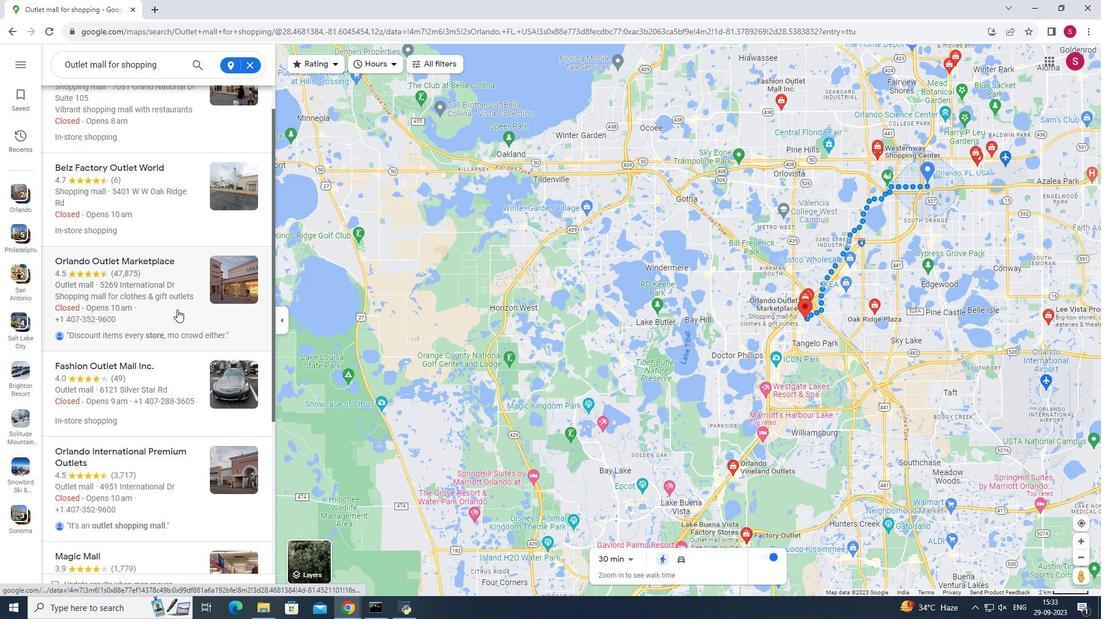 
Action: Mouse moved to (161, 301)
Screenshot: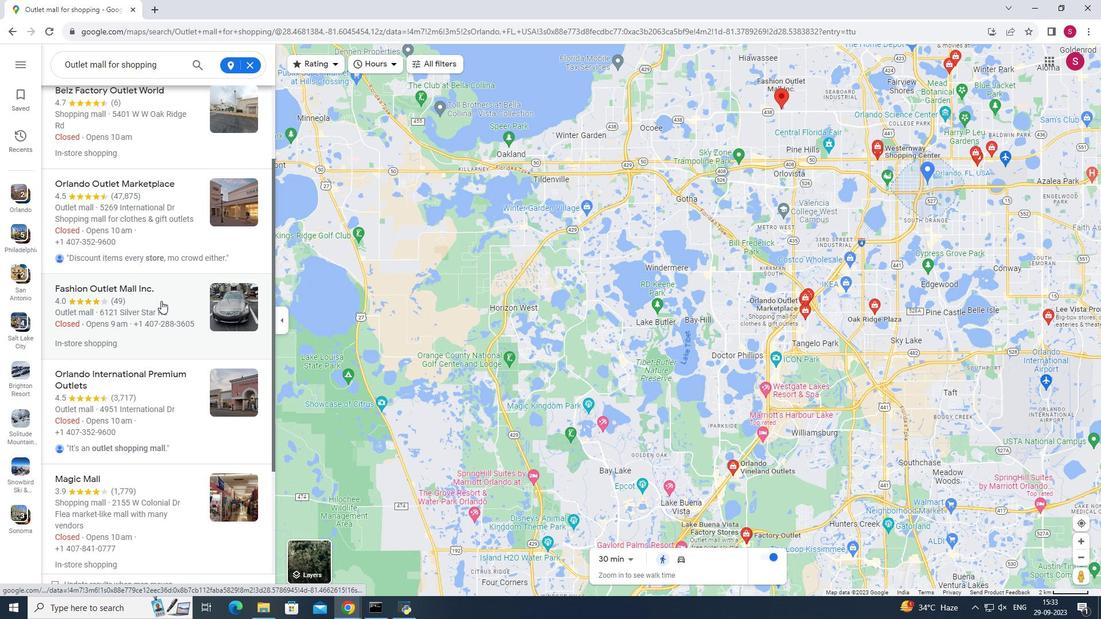 
Action: Mouse pressed left at (161, 301)
Screenshot: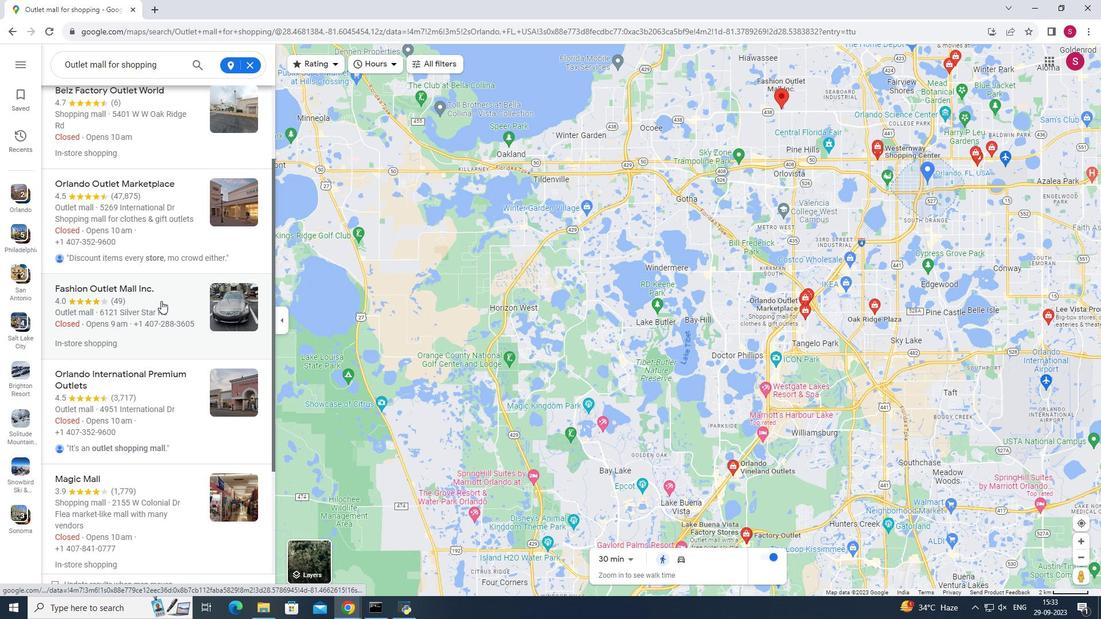 
Action: Mouse moved to (449, 418)
Screenshot: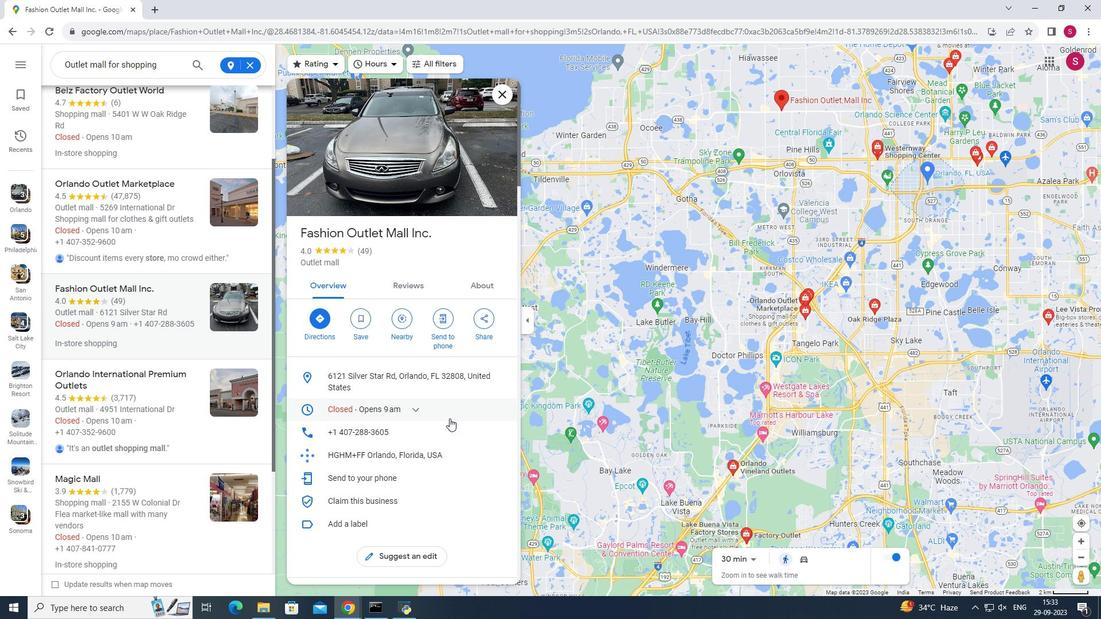 
Action: Mouse scrolled (449, 418) with delta (0, 0)
Screenshot: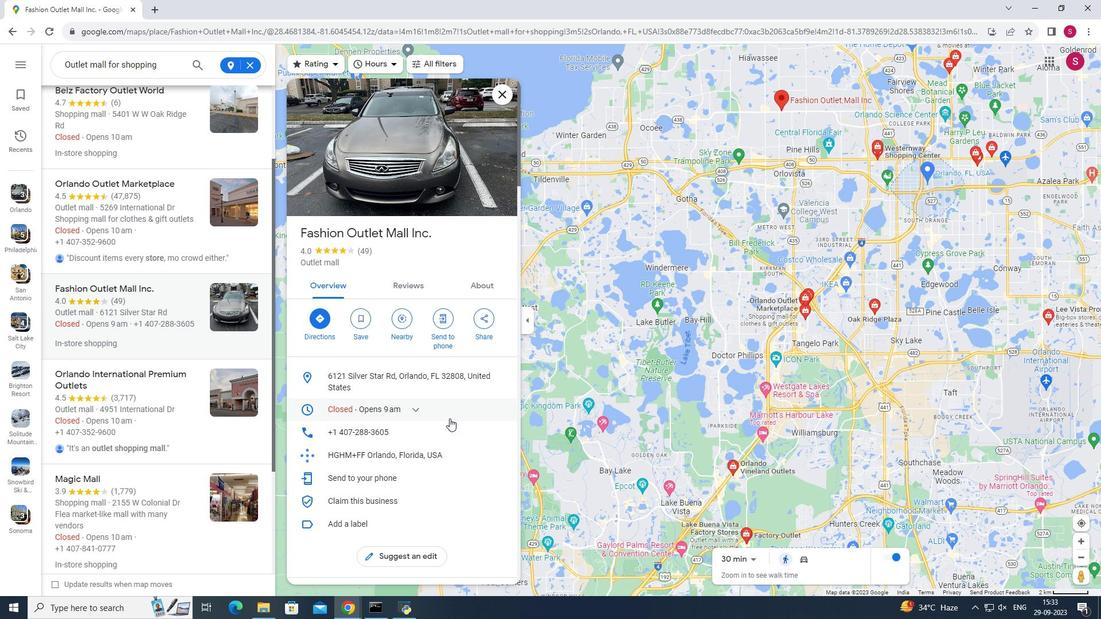 
Action: Mouse scrolled (449, 418) with delta (0, 0)
Screenshot: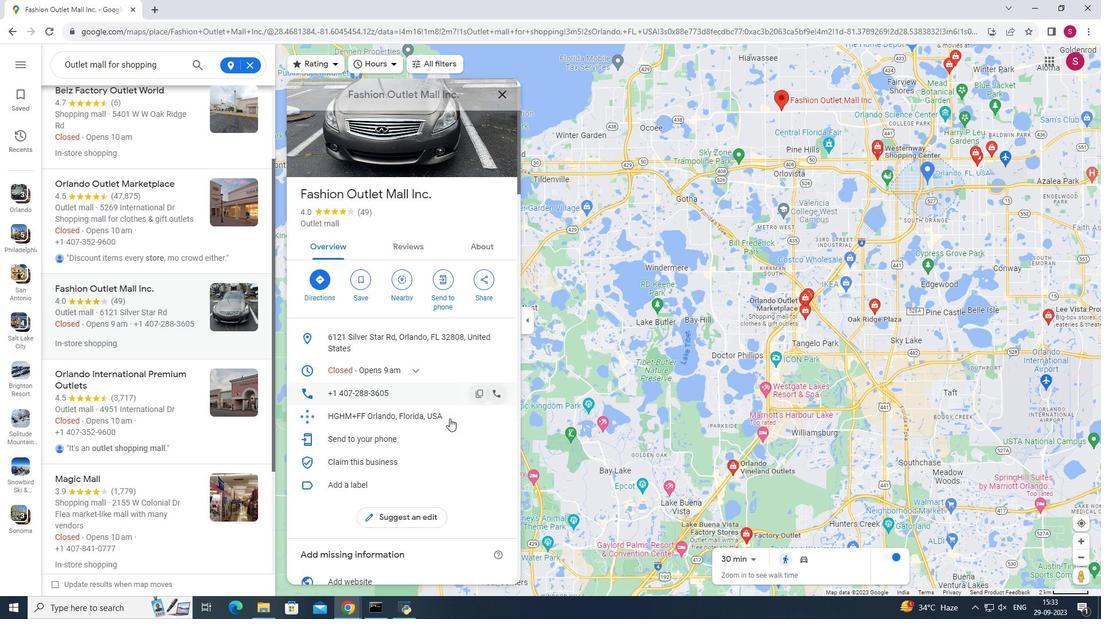
Action: Mouse scrolled (449, 418) with delta (0, 0)
Screenshot: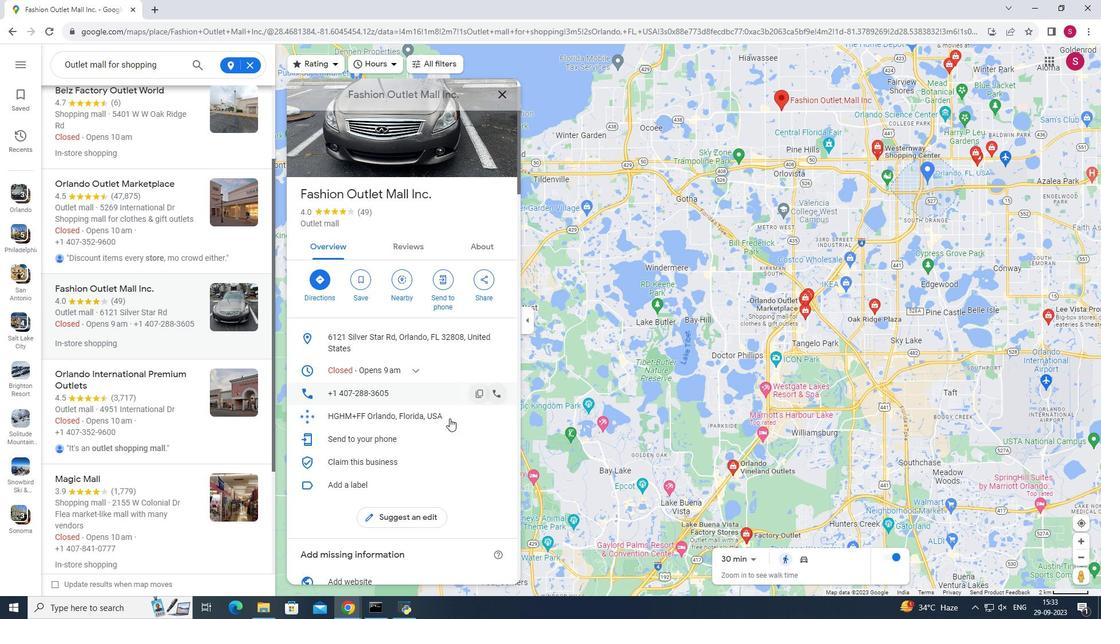 
Action: Mouse scrolled (449, 418) with delta (0, 0)
Screenshot: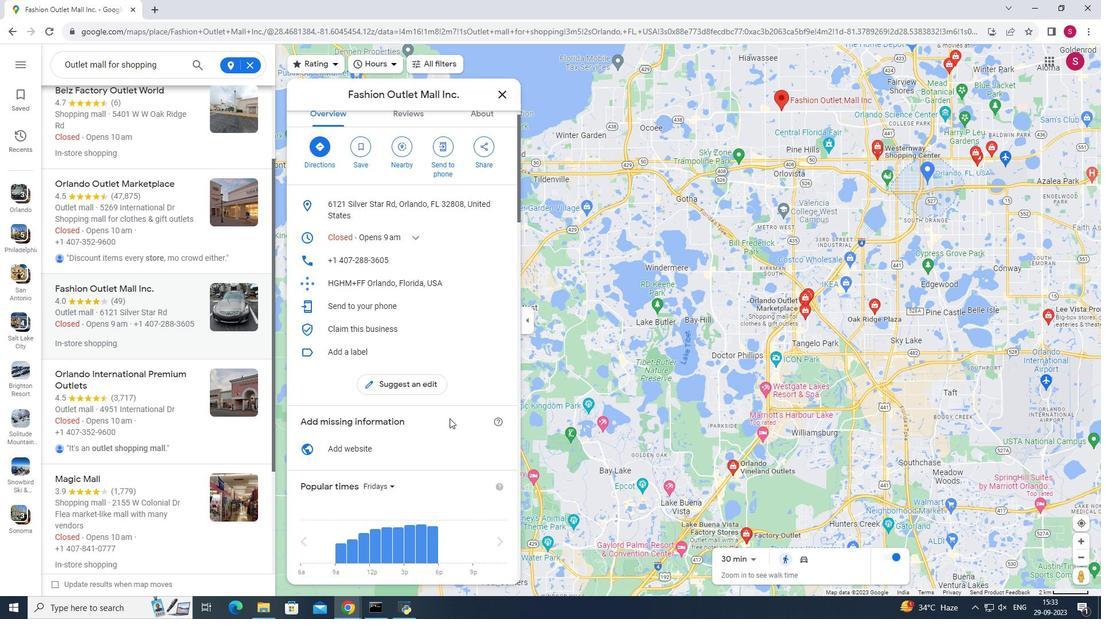 
Action: Mouse scrolled (449, 418) with delta (0, 0)
Screenshot: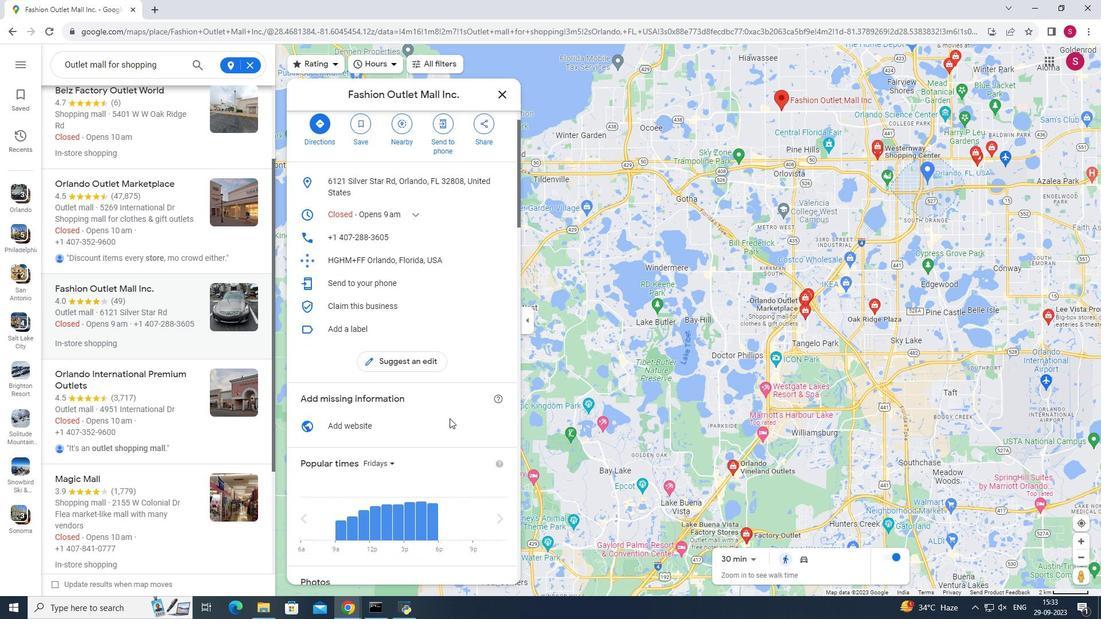 
Action: Mouse scrolled (449, 418) with delta (0, 0)
Screenshot: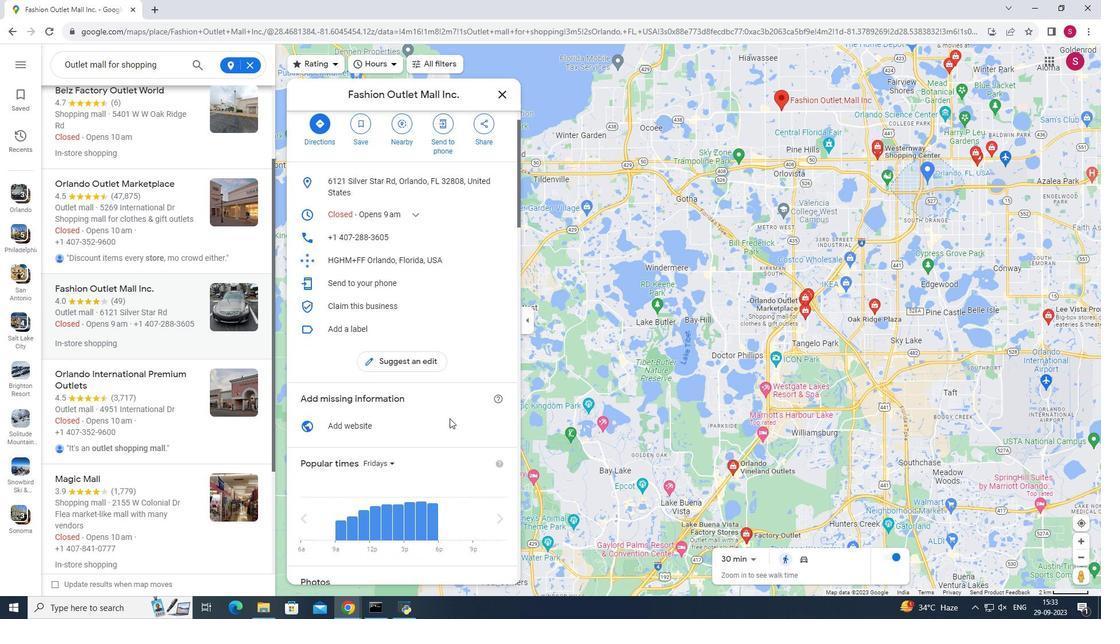 
Action: Mouse scrolled (449, 418) with delta (0, 0)
Screenshot: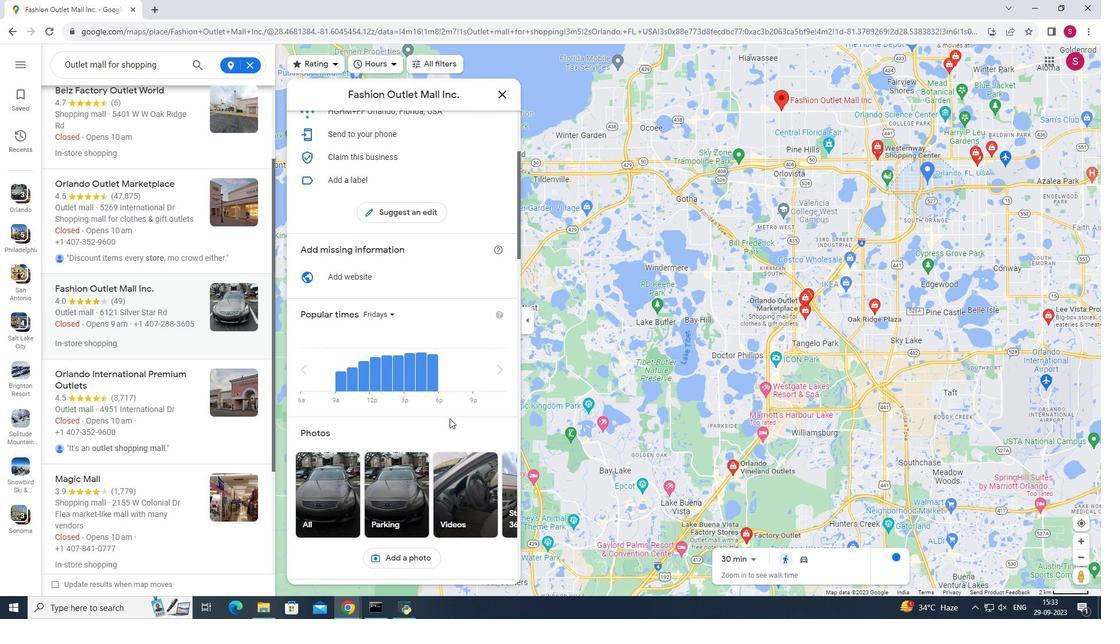 
Action: Mouse scrolled (449, 418) with delta (0, 0)
Screenshot: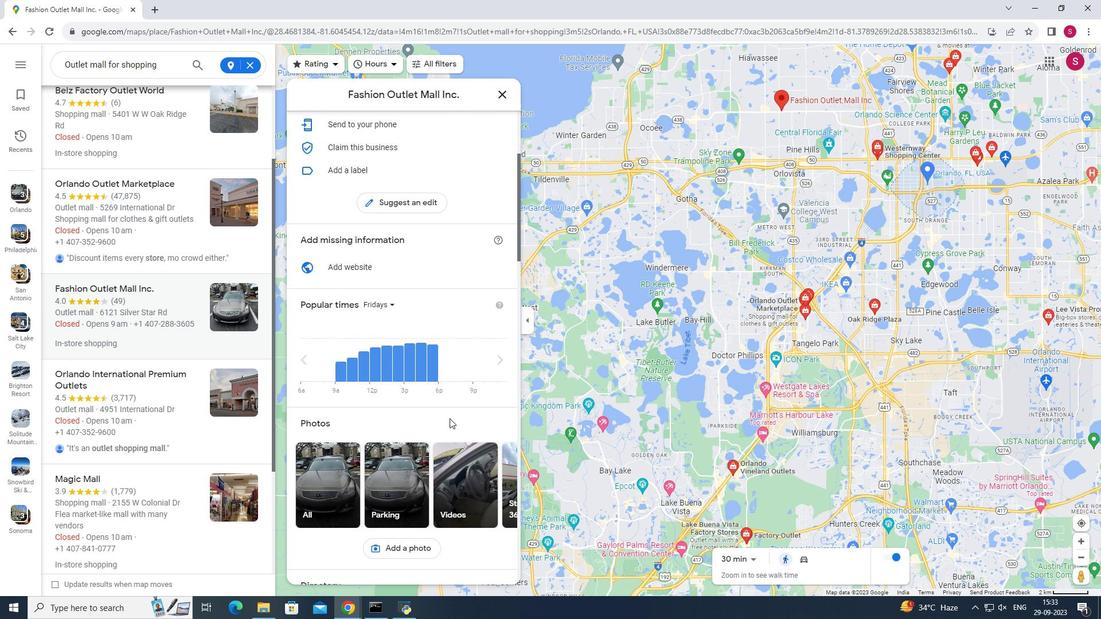 
Action: Mouse scrolled (449, 418) with delta (0, 0)
Screenshot: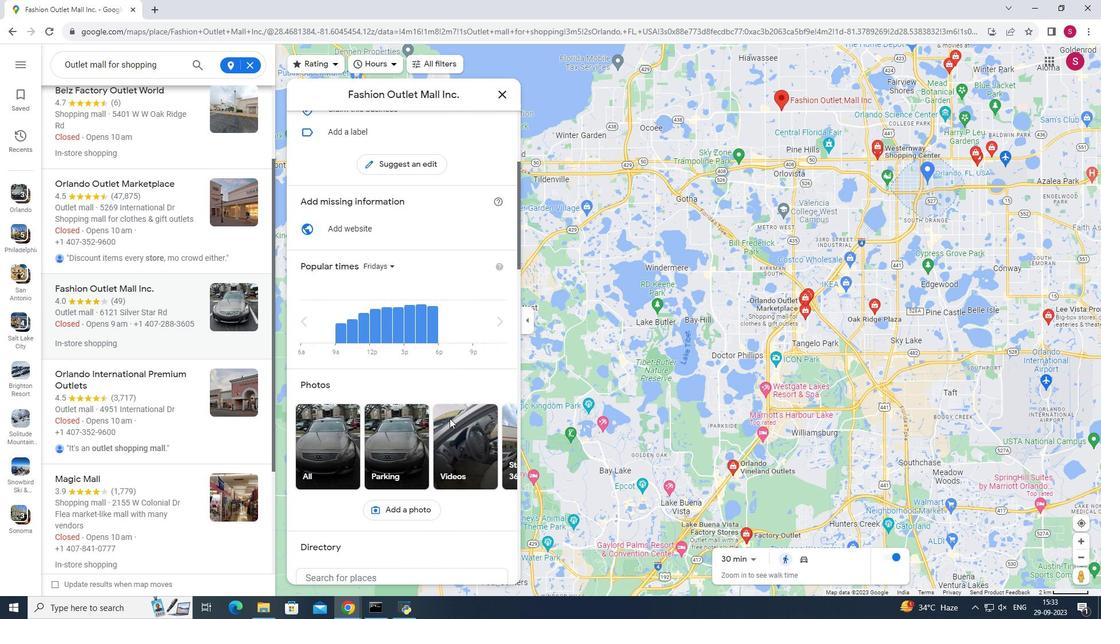 
Action: Mouse scrolled (449, 418) with delta (0, 0)
Screenshot: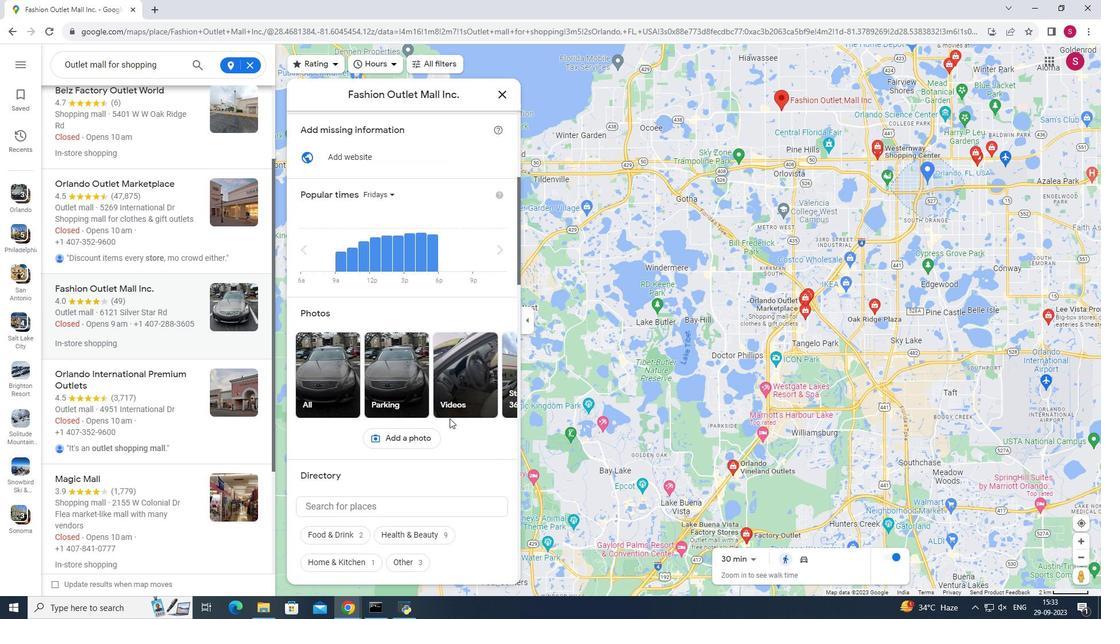 
Action: Mouse scrolled (449, 418) with delta (0, 0)
Screenshot: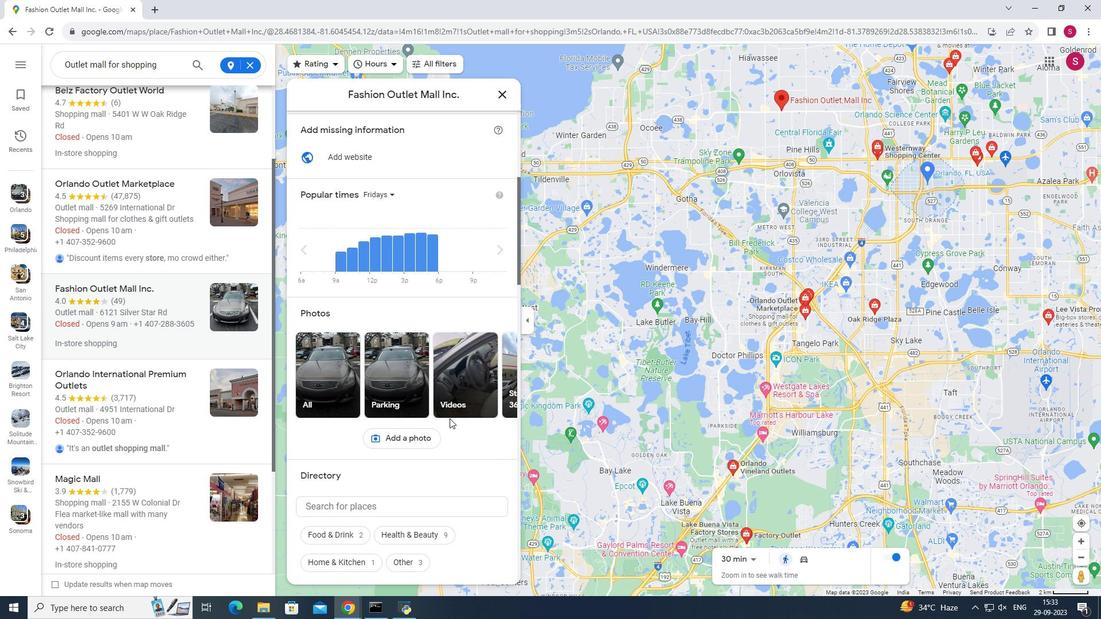 
Action: Mouse scrolled (449, 418) with delta (0, 0)
Screenshot: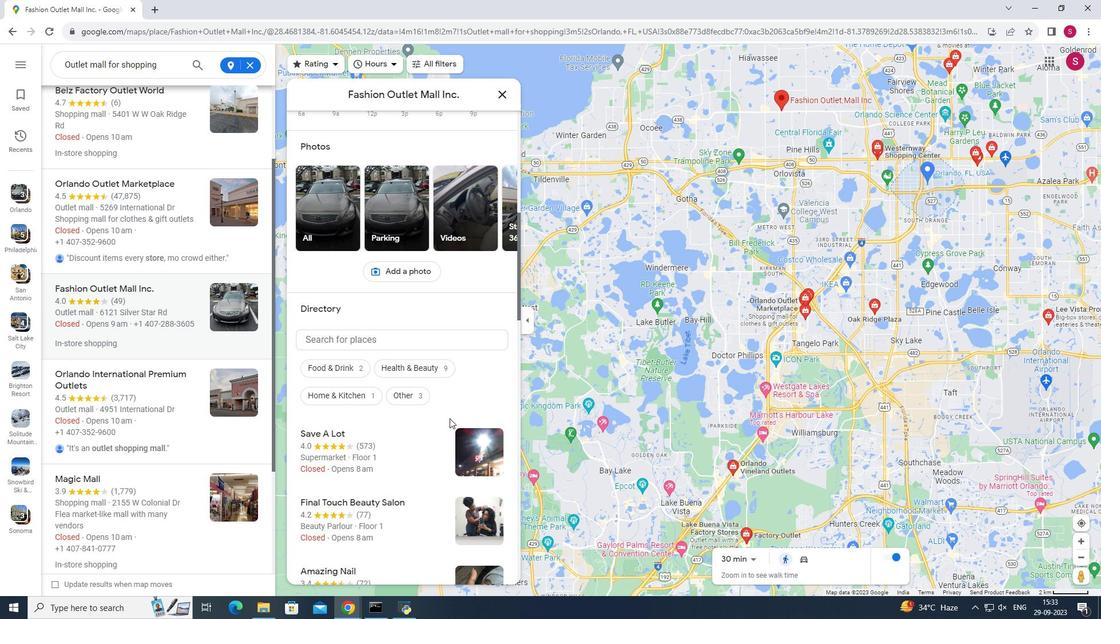 
Action: Mouse moved to (446, 418)
Screenshot: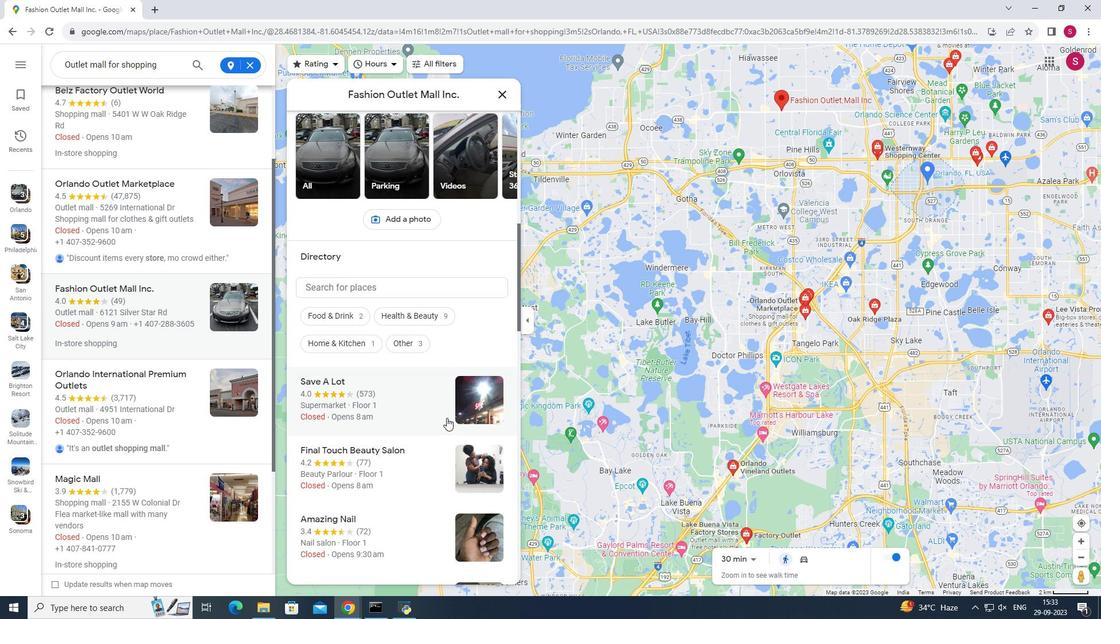 
Action: Mouse scrolled (446, 417) with delta (0, 0)
Screenshot: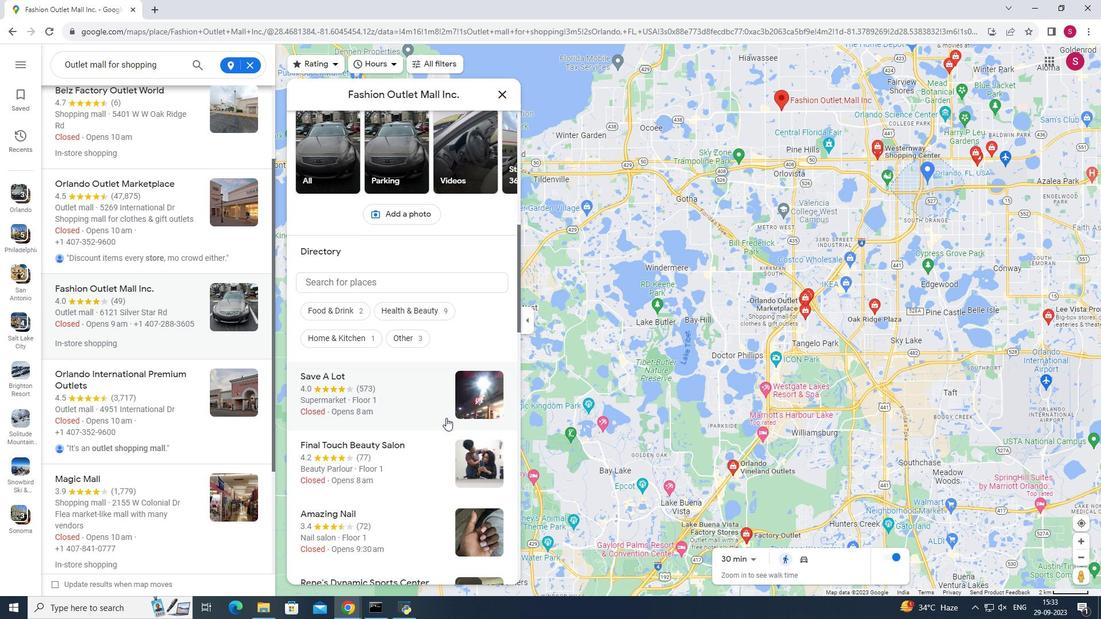 
Action: Mouse moved to (445, 418)
Screenshot: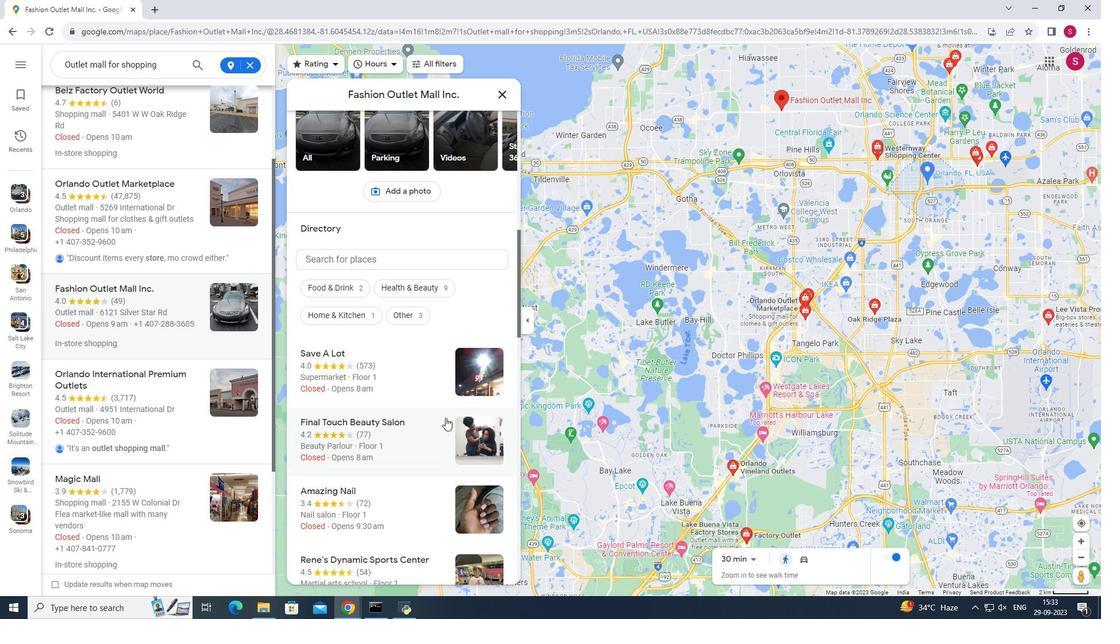 
Action: Mouse scrolled (445, 417) with delta (0, 0)
Screenshot: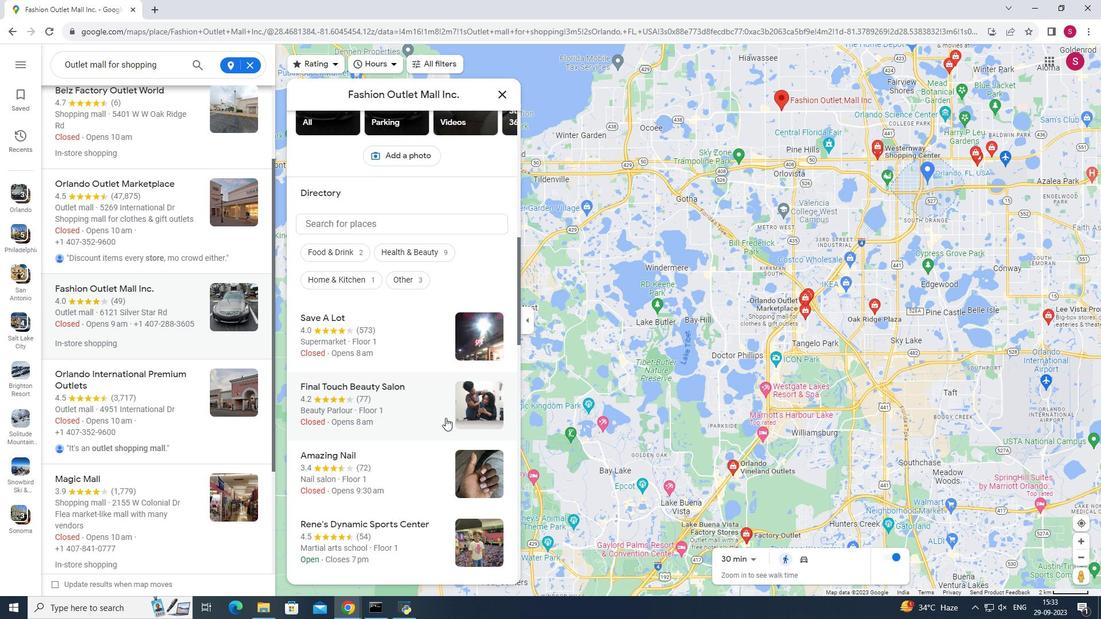 
Action: Mouse scrolled (445, 417) with delta (0, 0)
Screenshot: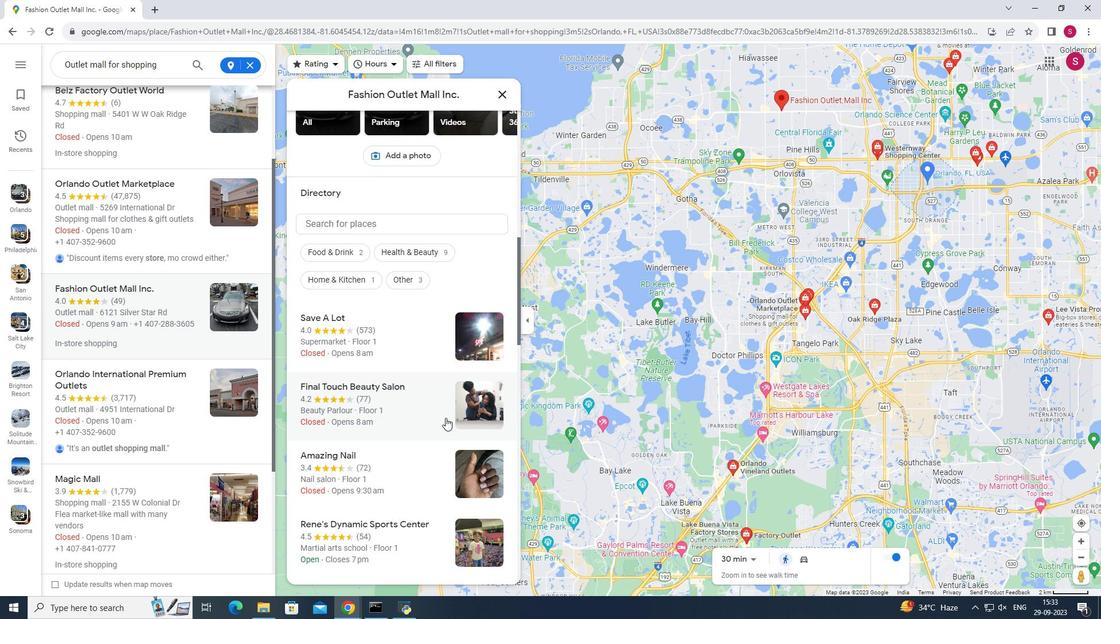 
Action: Mouse scrolled (445, 417) with delta (0, 0)
Screenshot: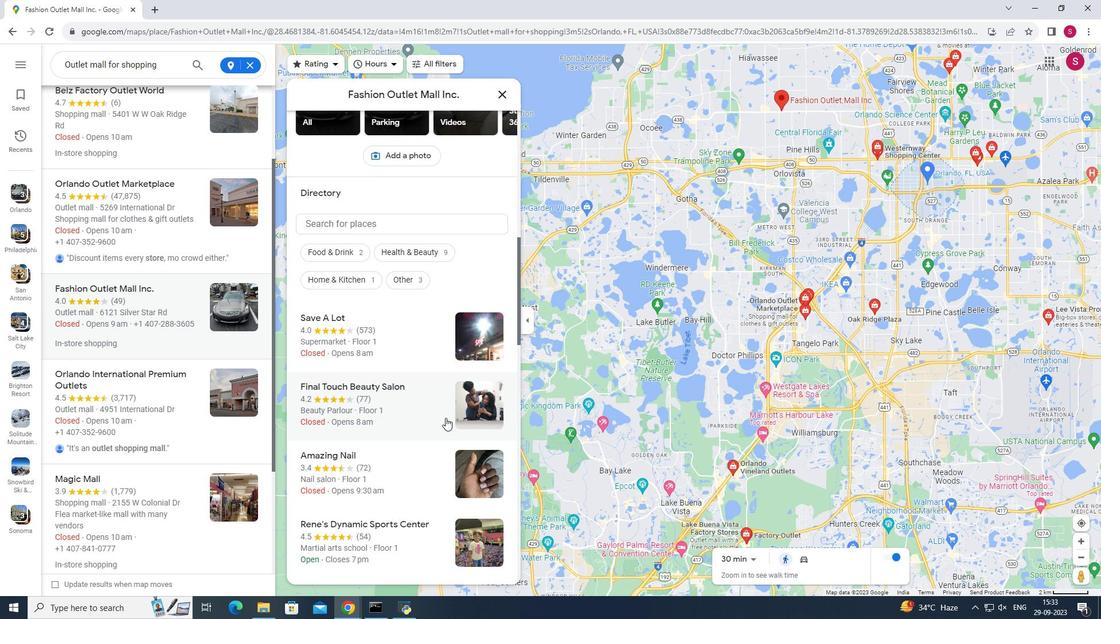 
Action: Mouse moved to (445, 417)
Screenshot: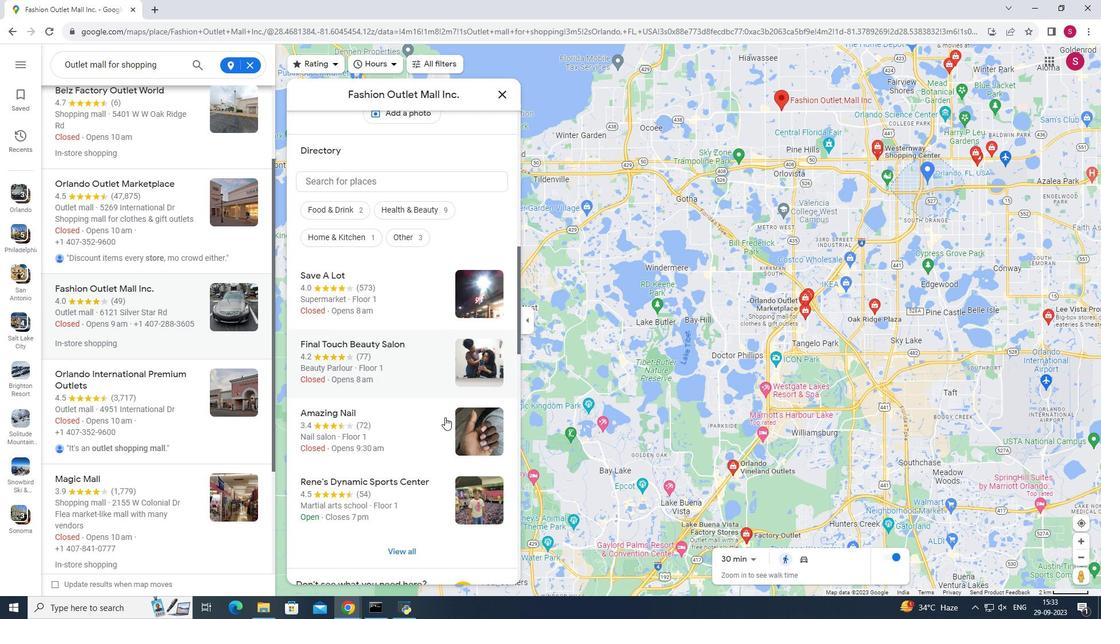 
Action: Mouse scrolled (445, 416) with delta (0, 0)
Screenshot: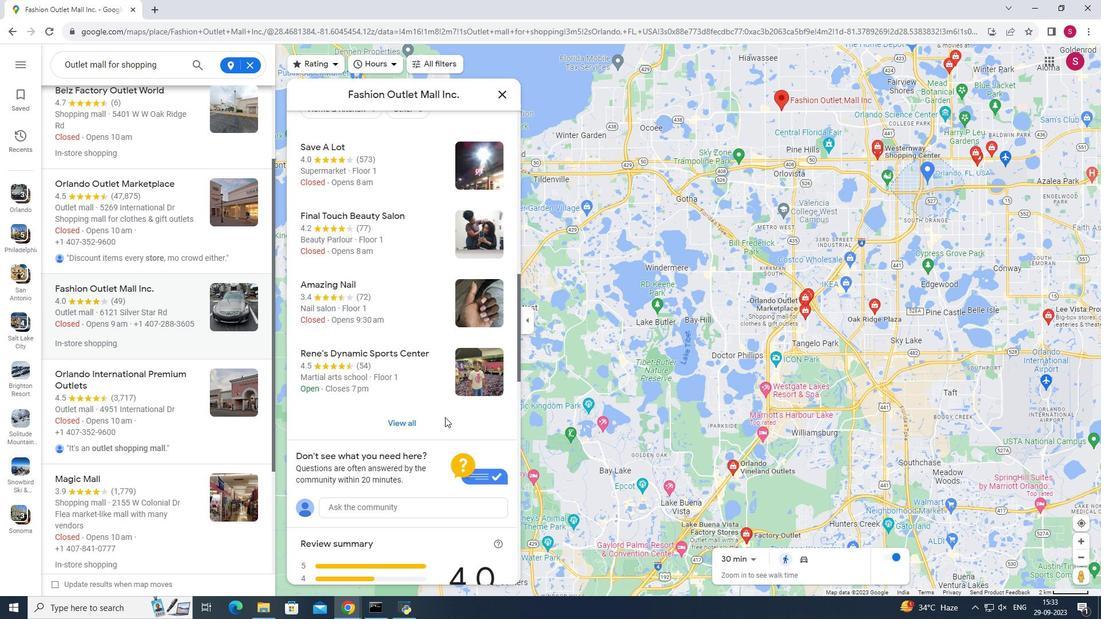 
Action: Mouse scrolled (445, 416) with delta (0, 0)
Screenshot: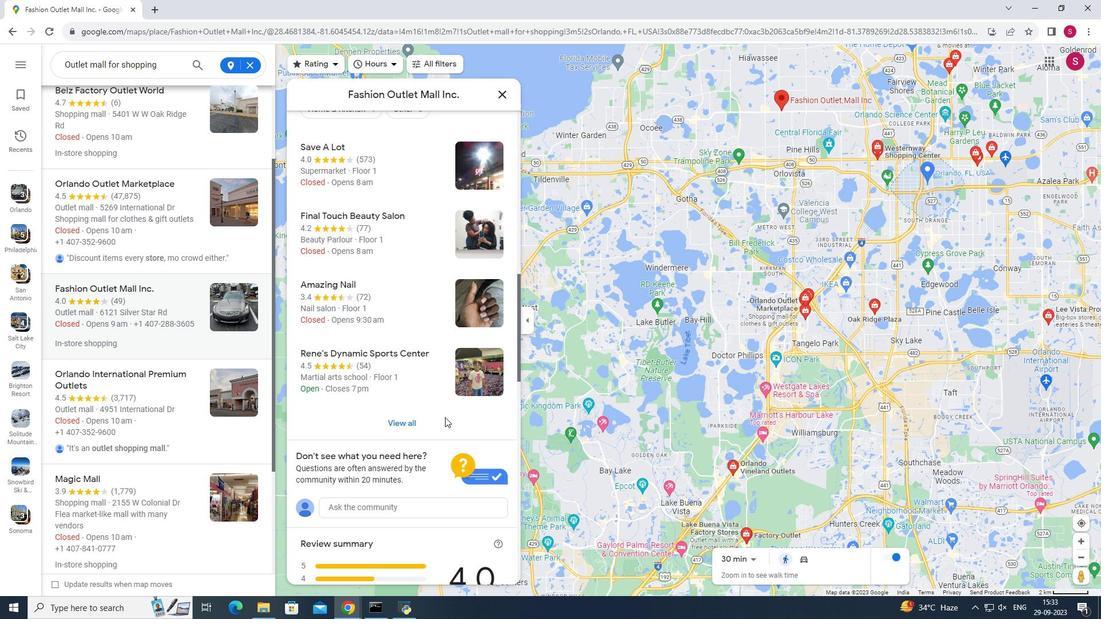 
Action: Mouse scrolled (445, 416) with delta (0, 0)
Screenshot: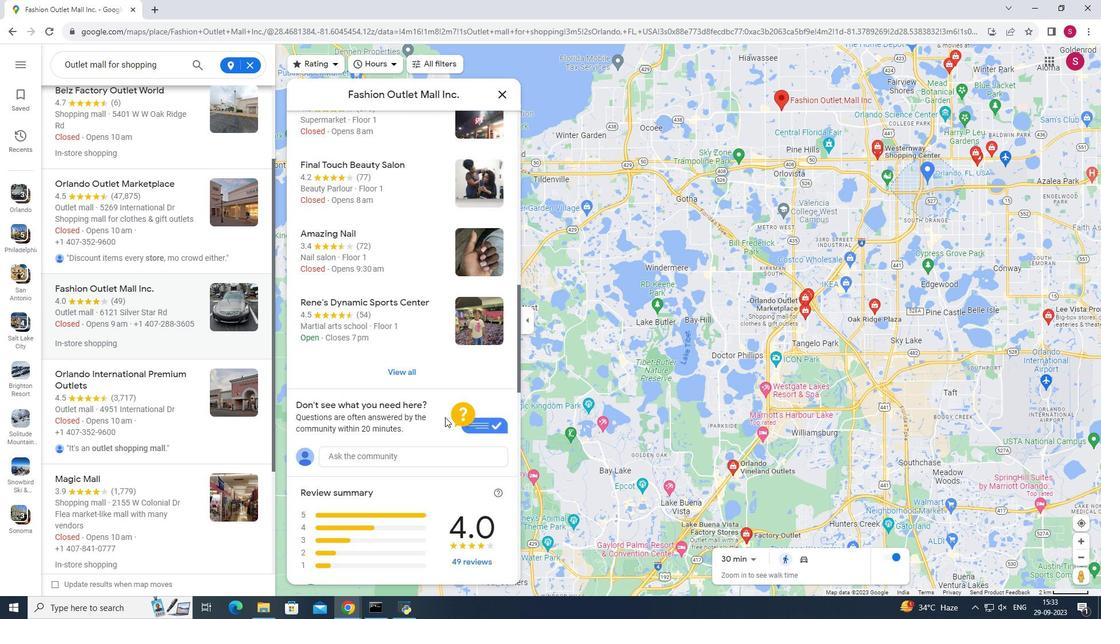 
Action: Mouse scrolled (445, 416) with delta (0, 0)
Screenshot: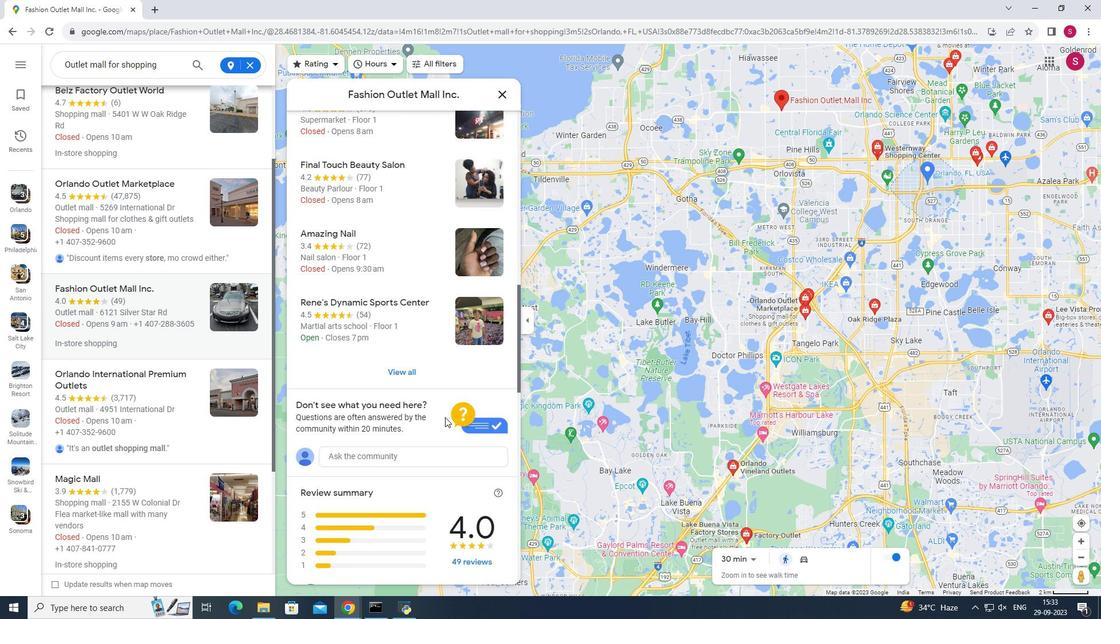 
Action: Mouse scrolled (445, 416) with delta (0, 0)
Screenshot: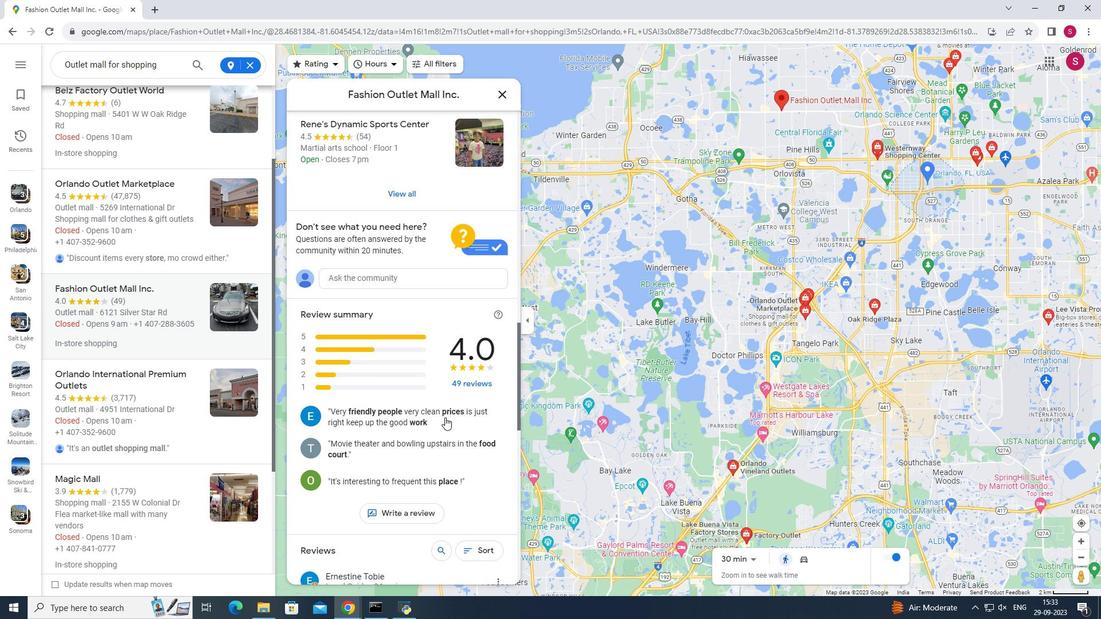 
Action: Mouse scrolled (445, 416) with delta (0, 0)
Screenshot: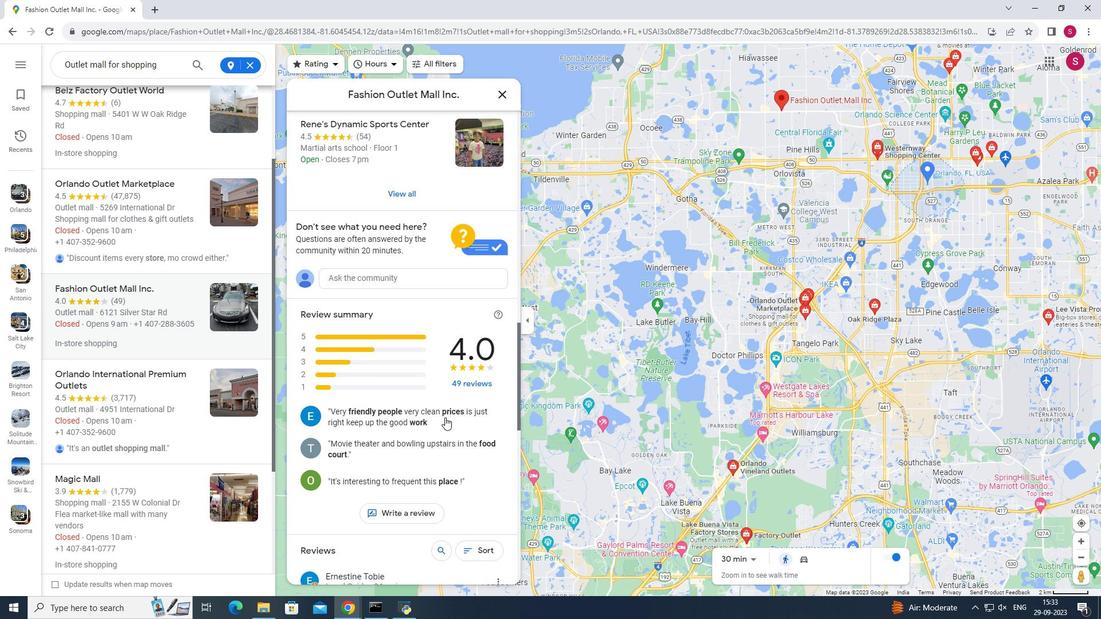
Action: Mouse scrolled (445, 416) with delta (0, 0)
Screenshot: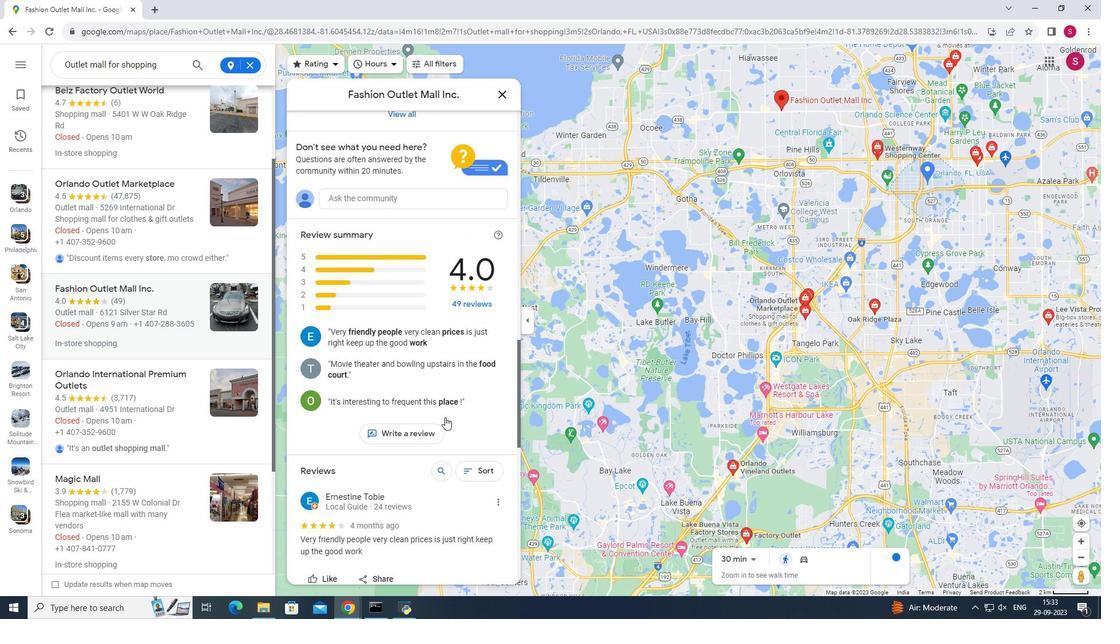 
Action: Mouse moved to (444, 416)
Screenshot: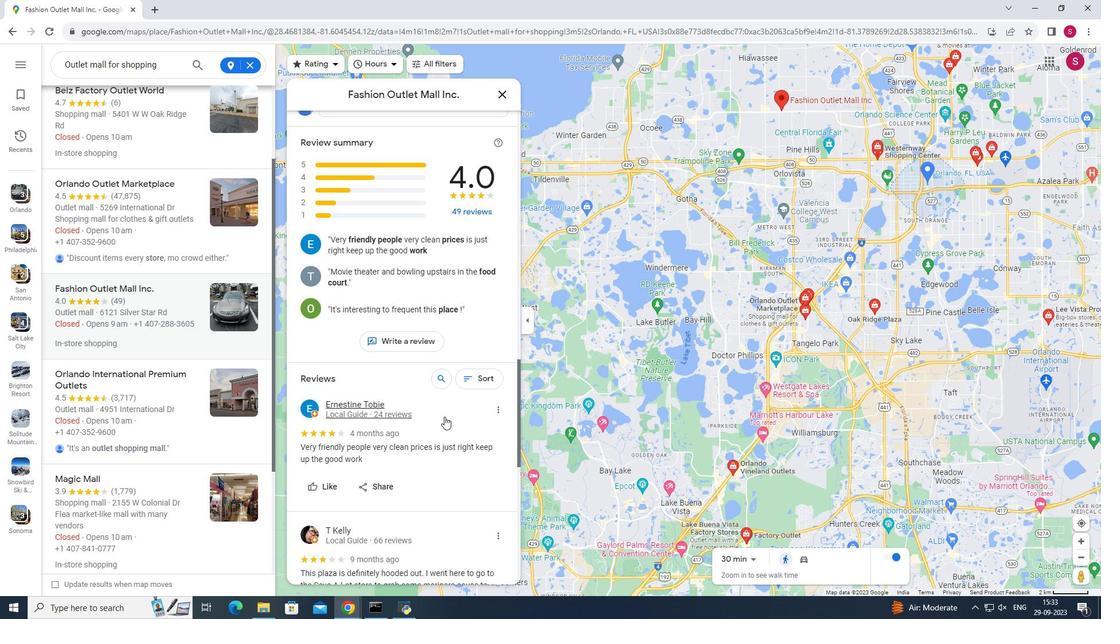 
Action: Mouse scrolled (444, 416) with delta (0, 0)
Screenshot: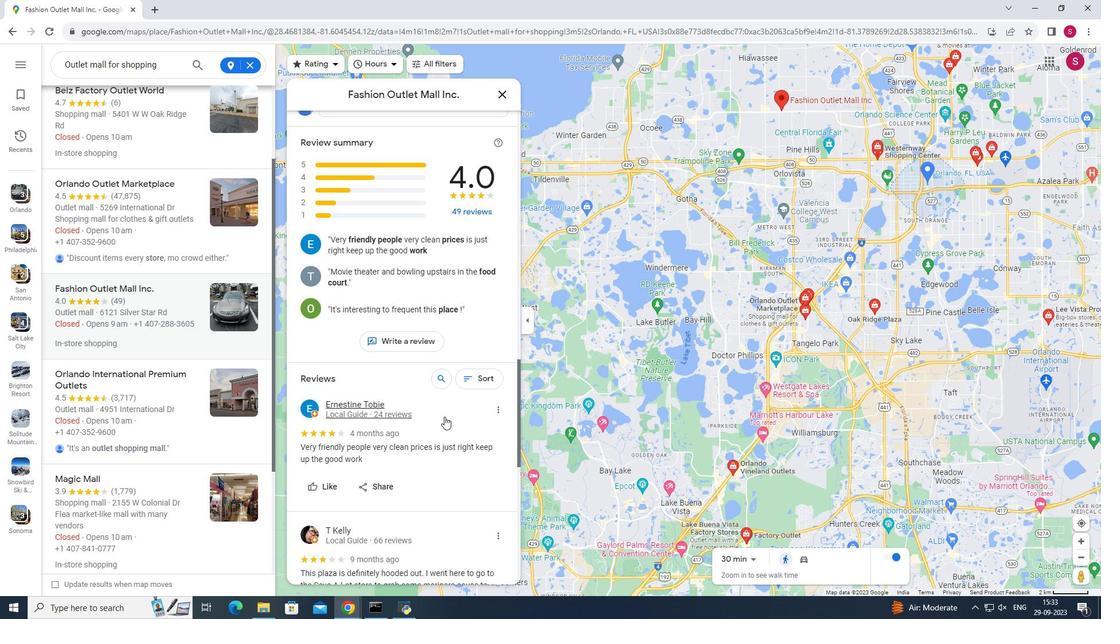 
Action: Mouse scrolled (444, 416) with delta (0, 0)
Screenshot: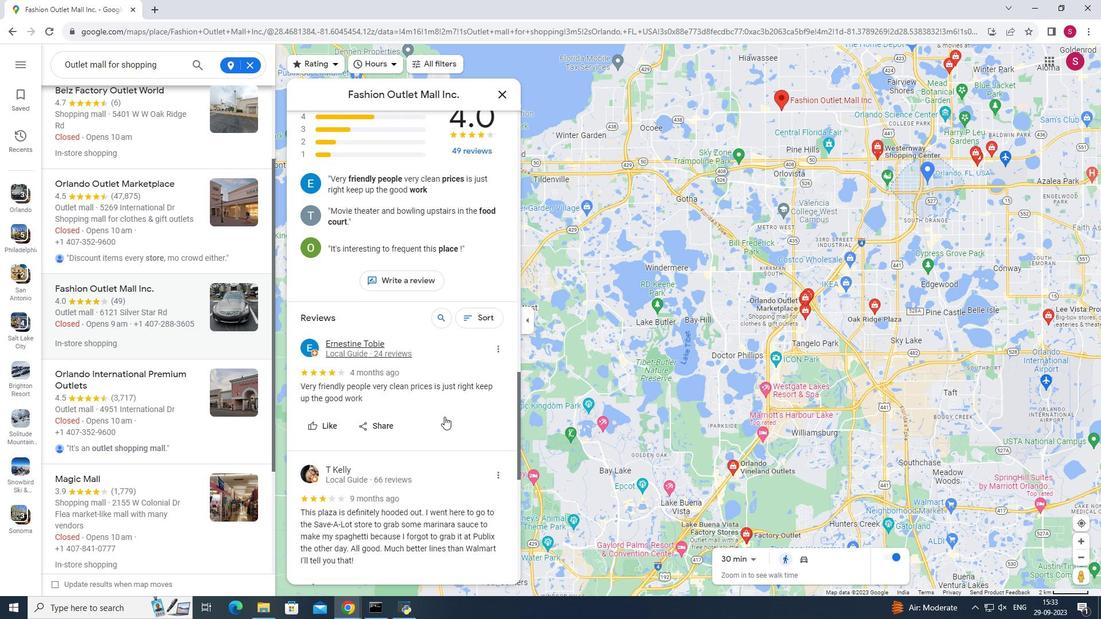 
Action: Mouse scrolled (444, 417) with delta (0, 0)
Screenshot: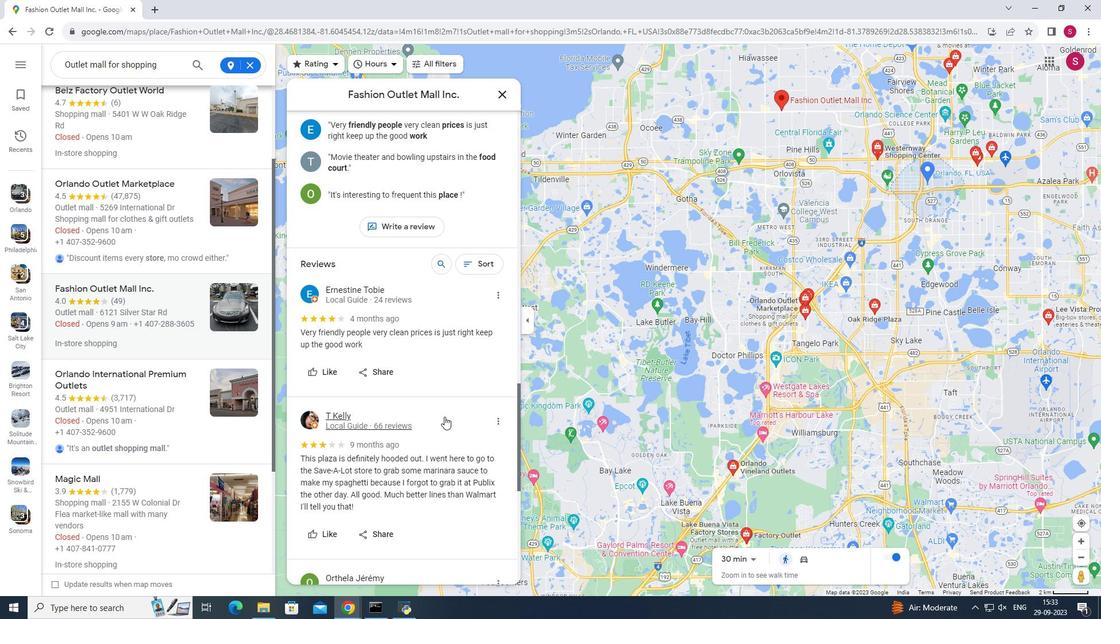 
Action: Mouse scrolled (444, 417) with delta (0, 0)
Screenshot: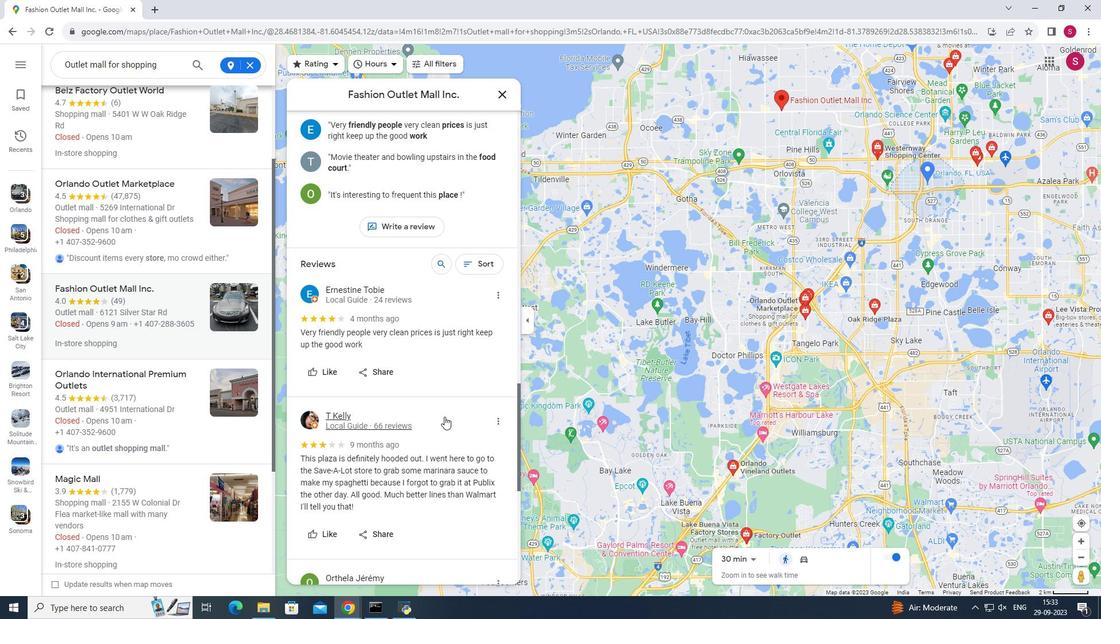 
Action: Mouse scrolled (444, 417) with delta (0, 0)
Screenshot: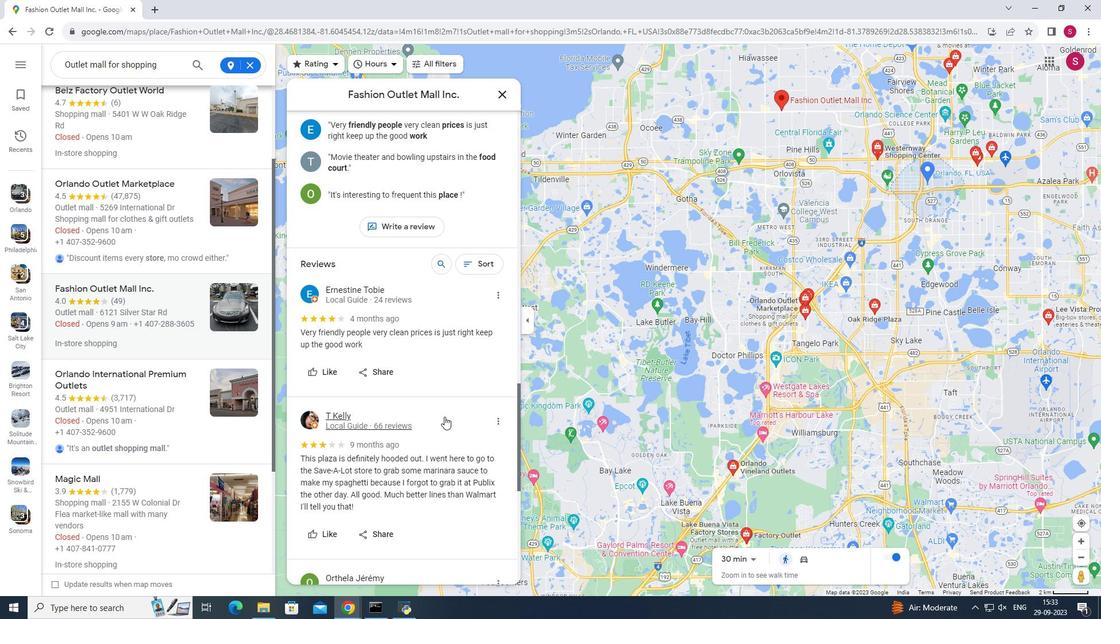 
Action: Mouse scrolled (444, 417) with delta (0, 0)
Screenshot: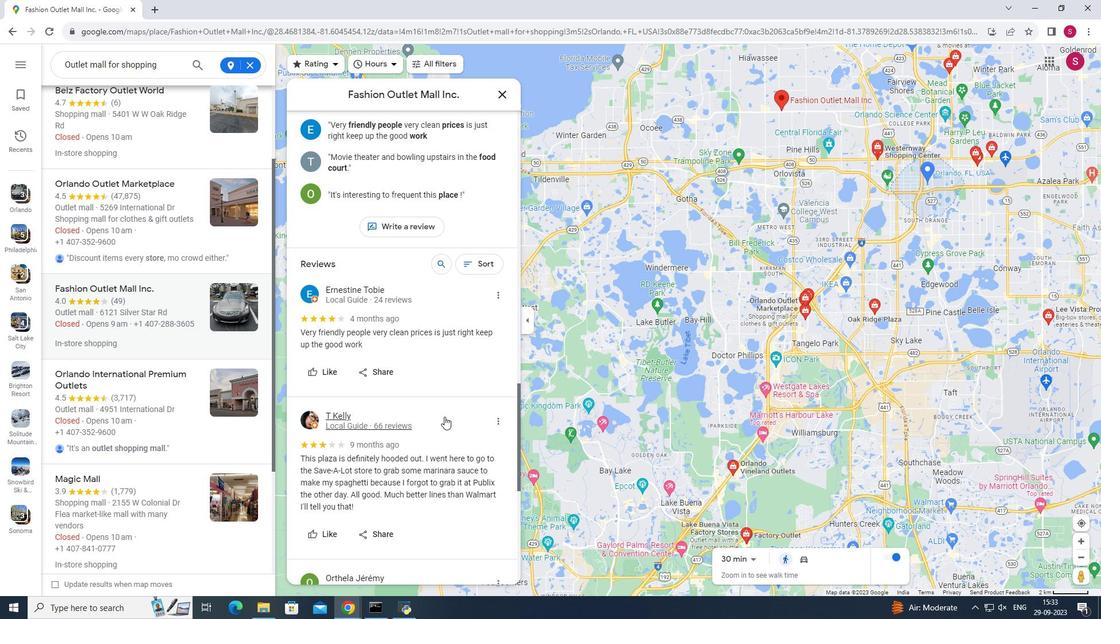 
Action: Mouse scrolled (444, 417) with delta (0, 0)
Screenshot: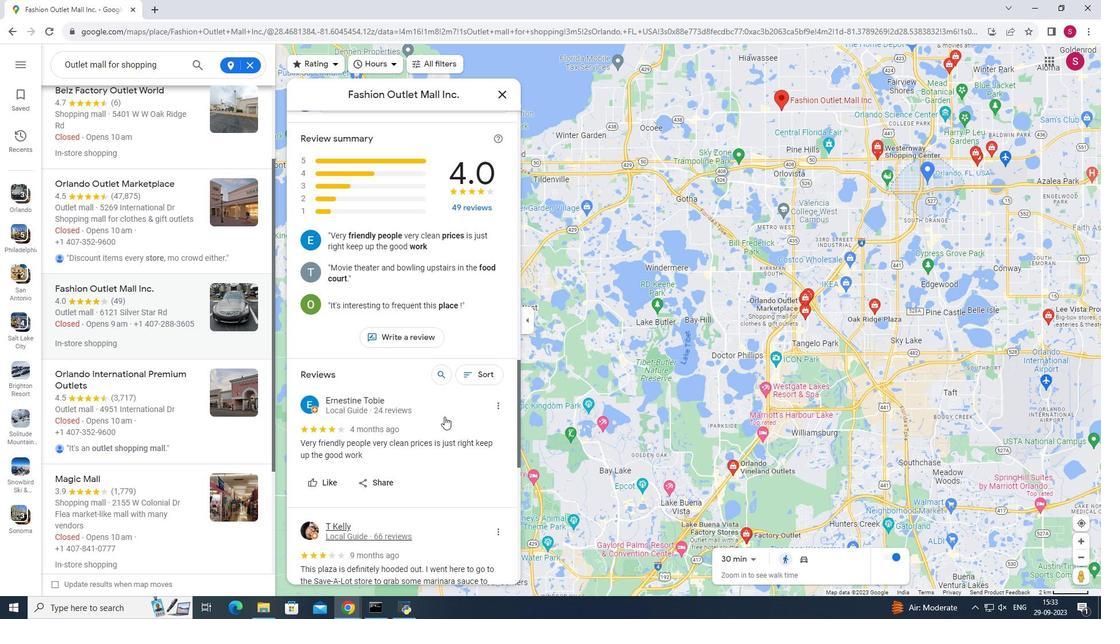
Action: Mouse scrolled (444, 417) with delta (0, 0)
Screenshot: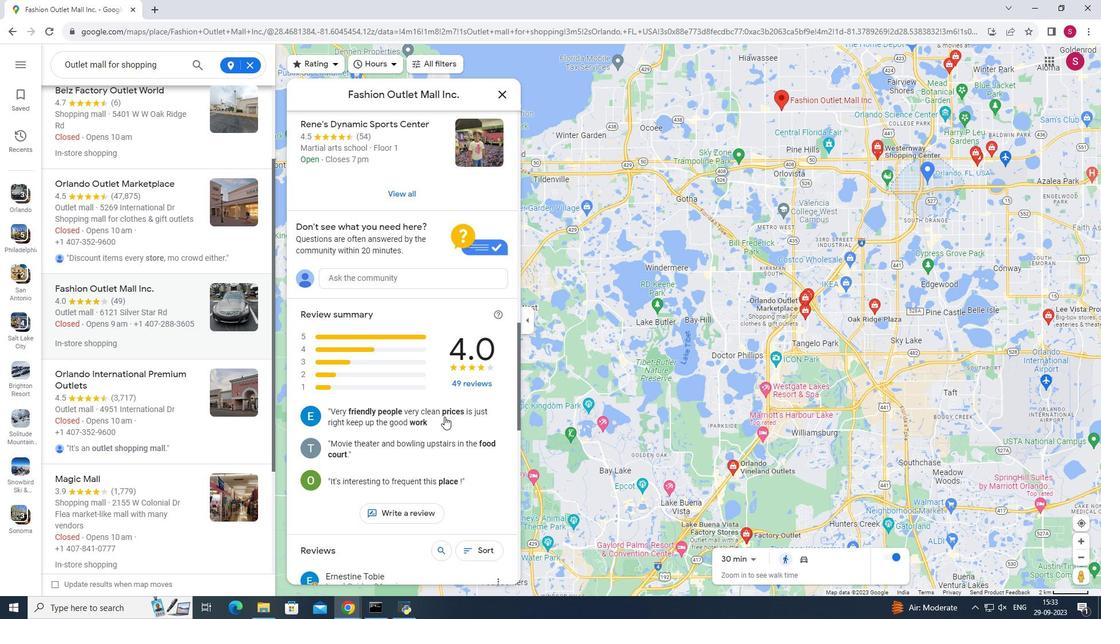 
Action: Mouse scrolled (444, 417) with delta (0, 0)
Screenshot: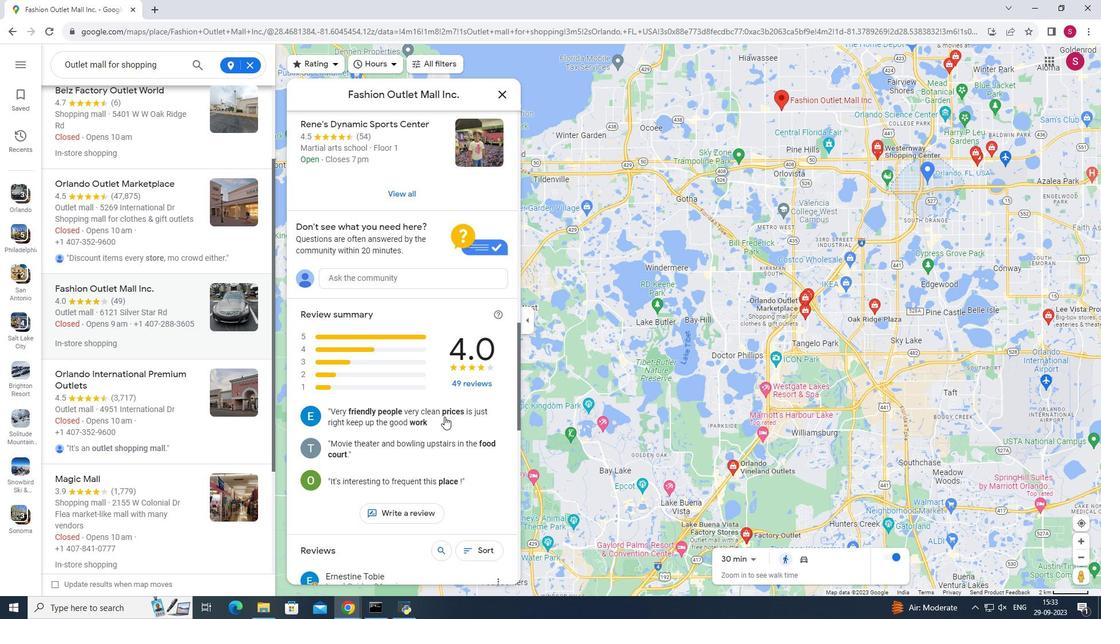 
Action: Mouse scrolled (444, 417) with delta (0, 0)
Screenshot: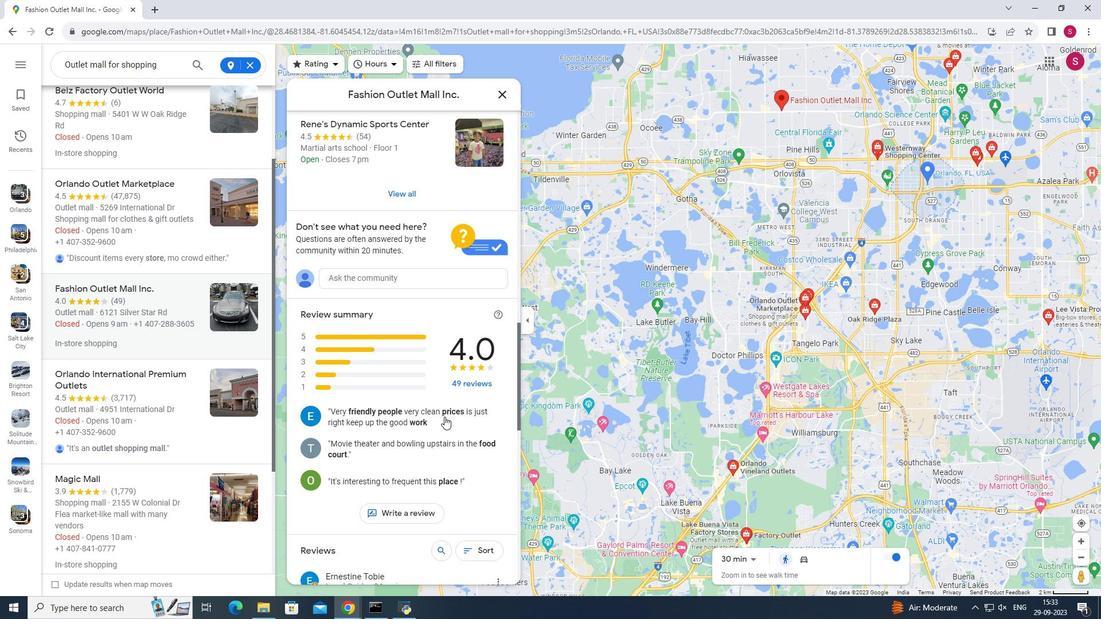 
Action: Mouse scrolled (444, 417) with delta (0, 0)
Screenshot: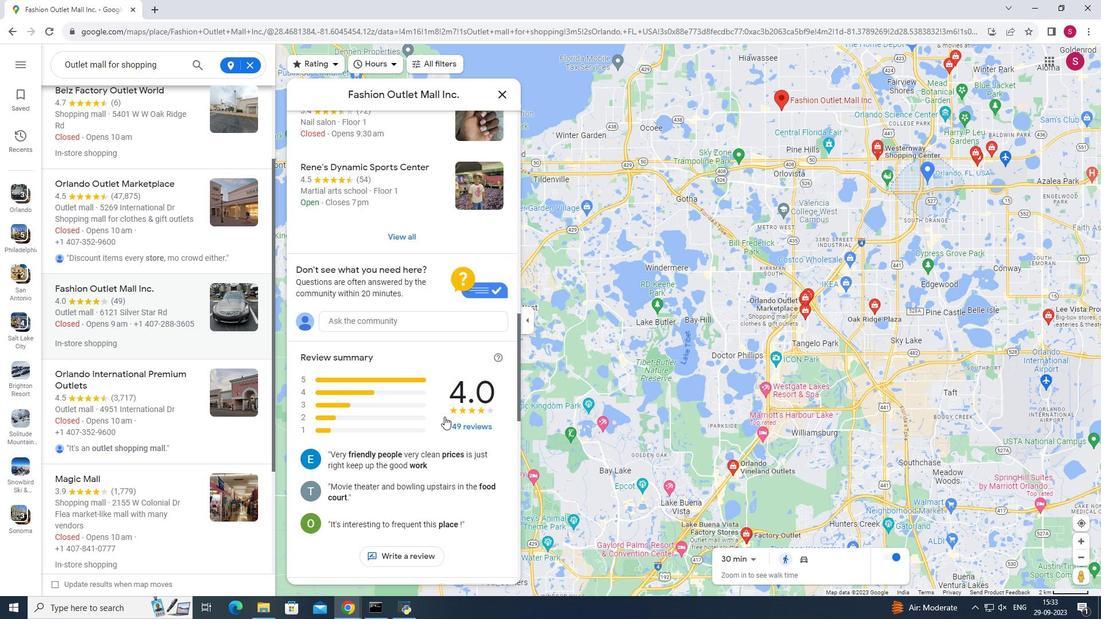 
Action: Mouse scrolled (444, 417) with delta (0, 0)
Screenshot: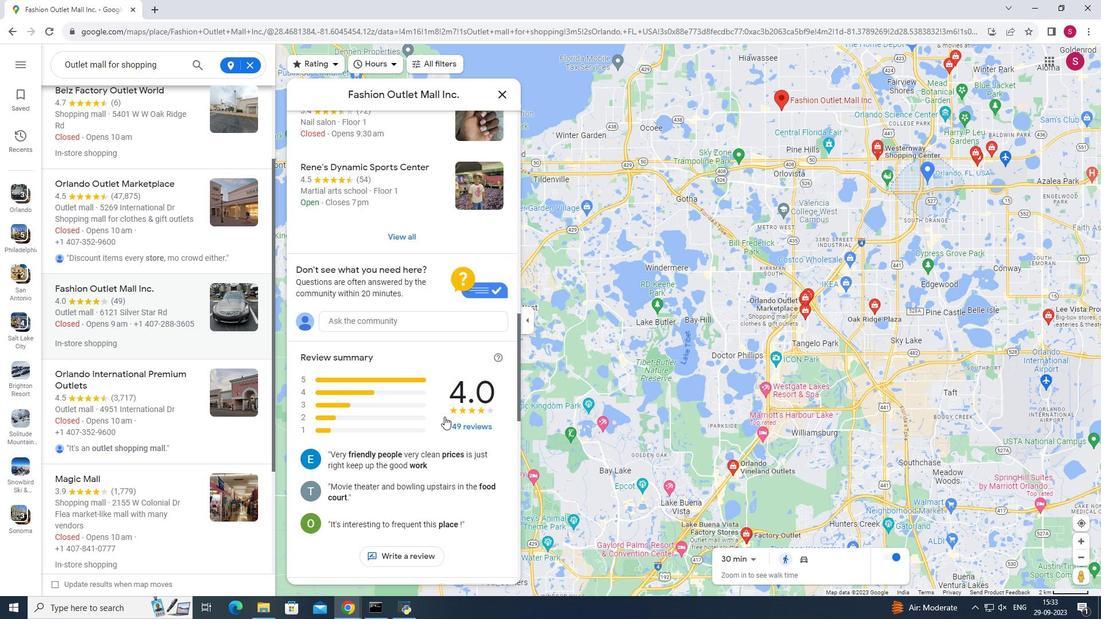 
Action: Mouse moved to (444, 416)
Screenshot: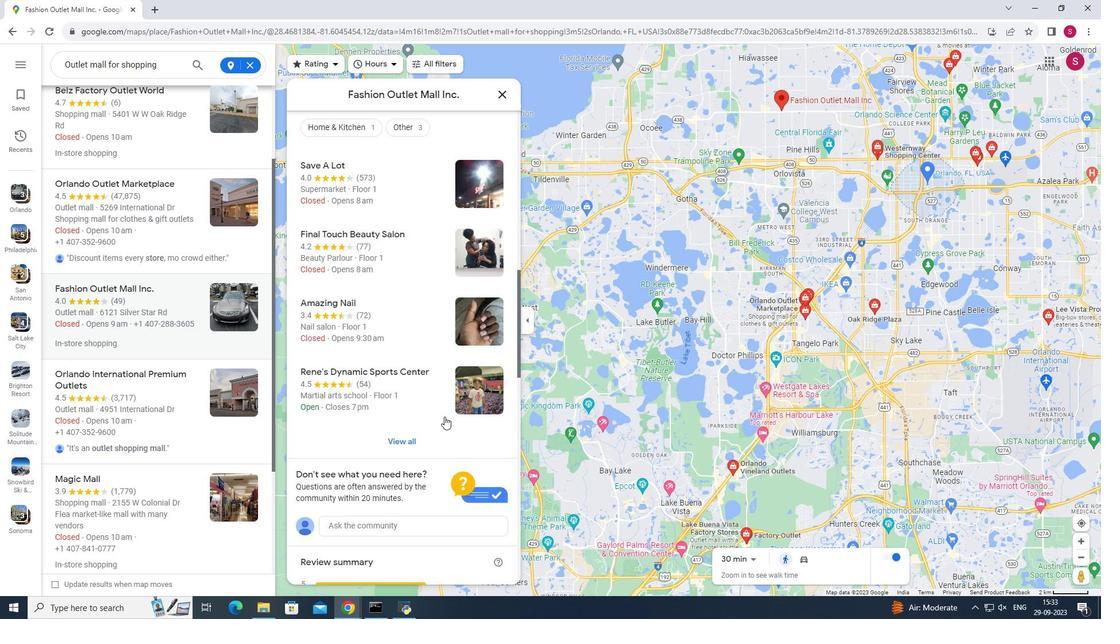 
Action: Mouse scrolled (444, 417) with delta (0, 0)
Screenshot: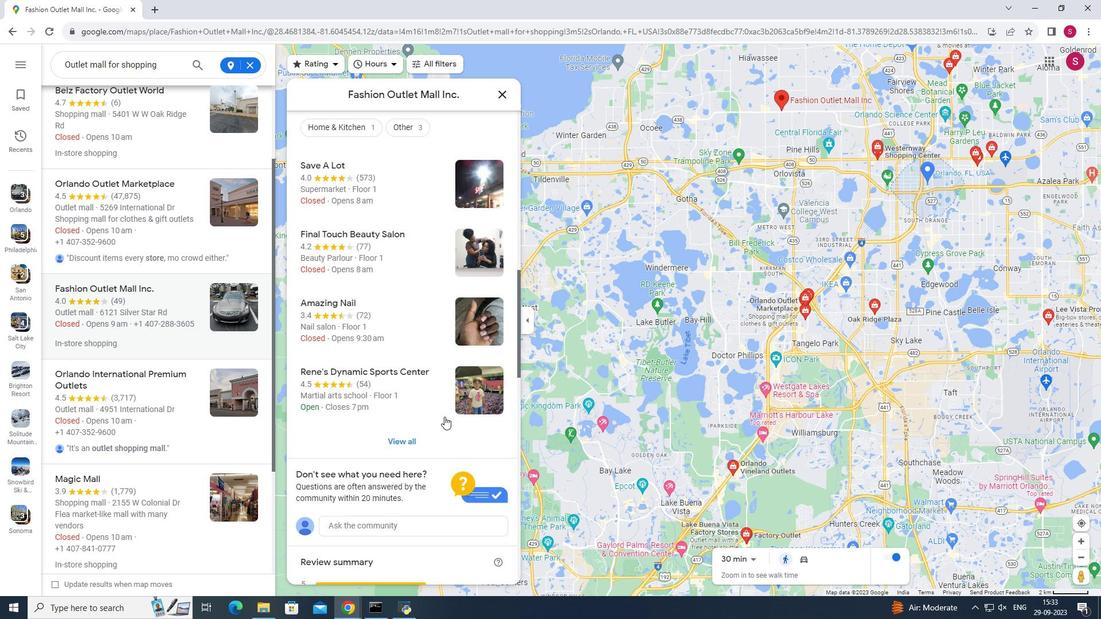 
Action: Mouse moved to (444, 416)
Screenshot: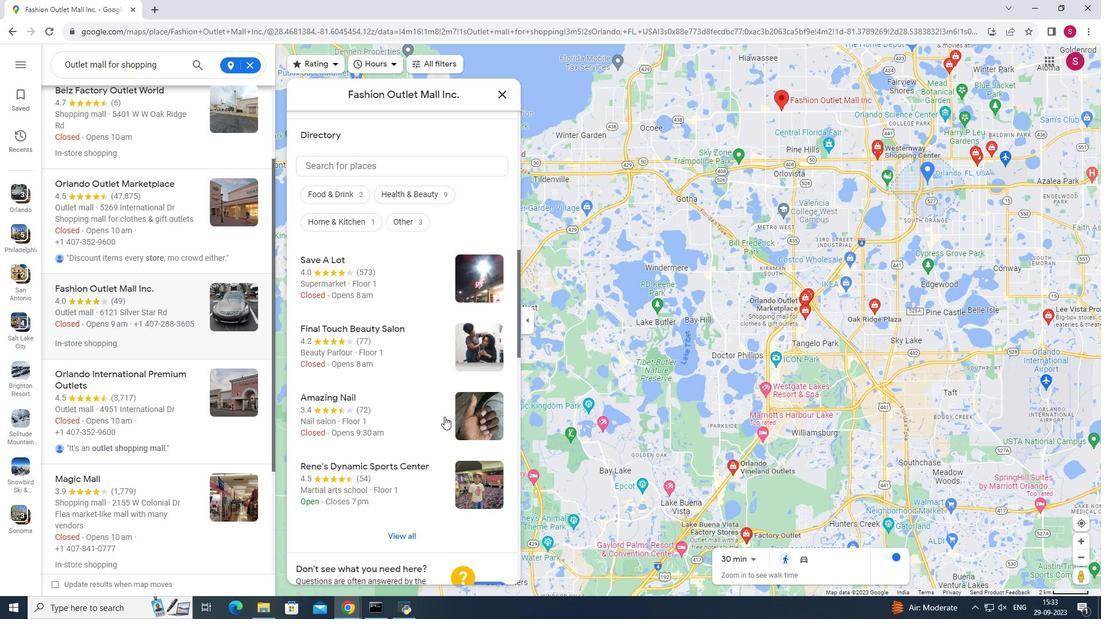 
Action: Mouse scrolled (444, 417) with delta (0, 0)
Screenshot: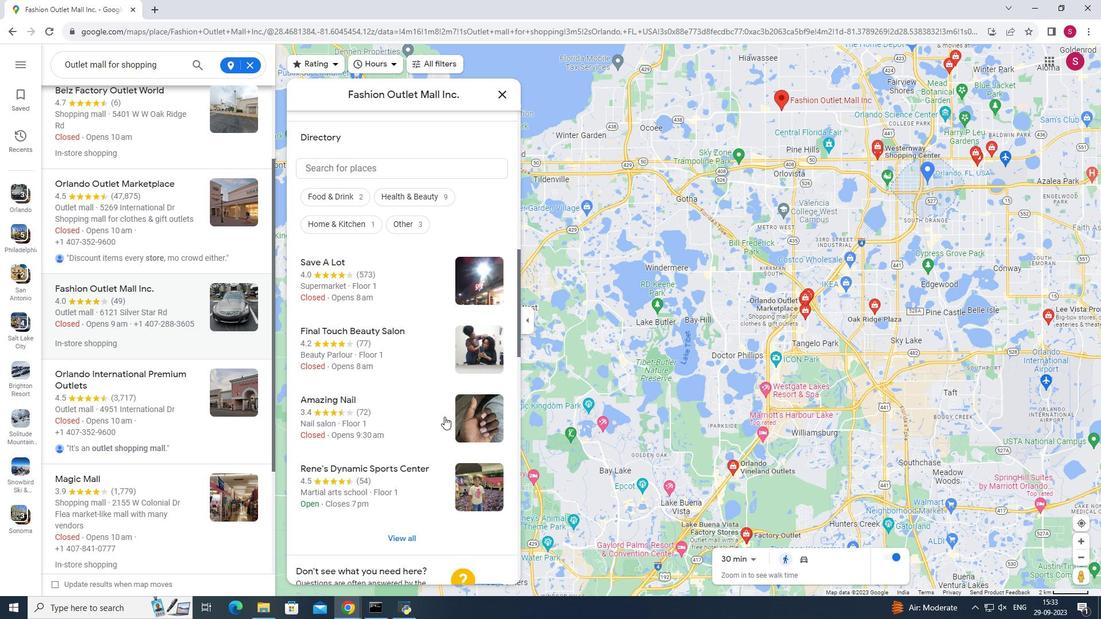 
Action: Mouse scrolled (444, 417) with delta (0, 0)
Screenshot: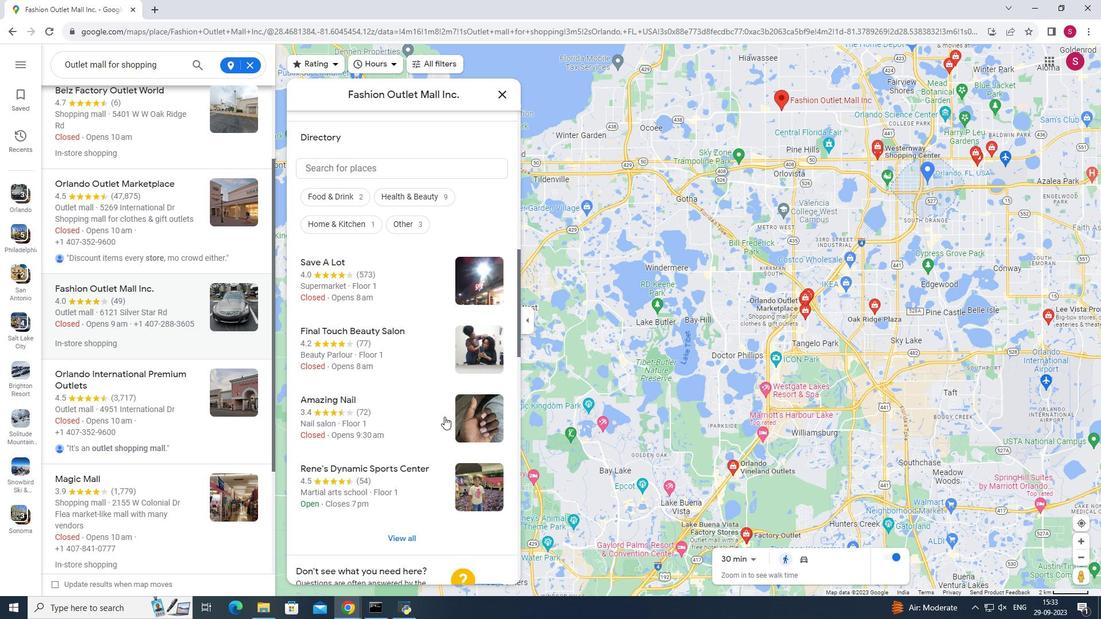 
Action: Mouse scrolled (444, 417) with delta (0, 0)
Screenshot: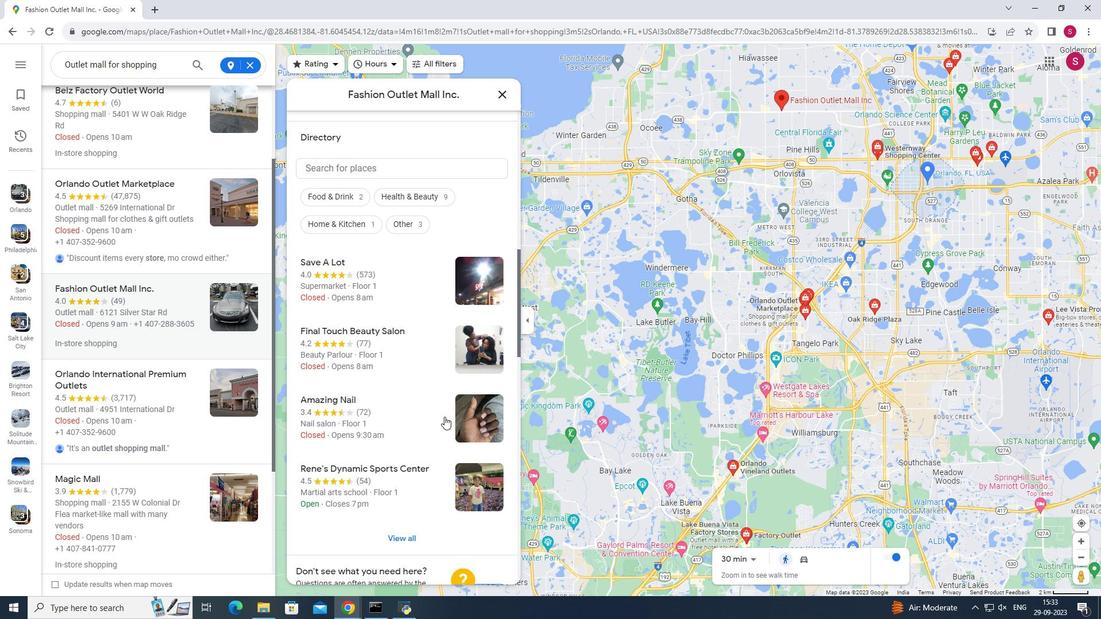
Action: Mouse scrolled (444, 417) with delta (0, 0)
Screenshot: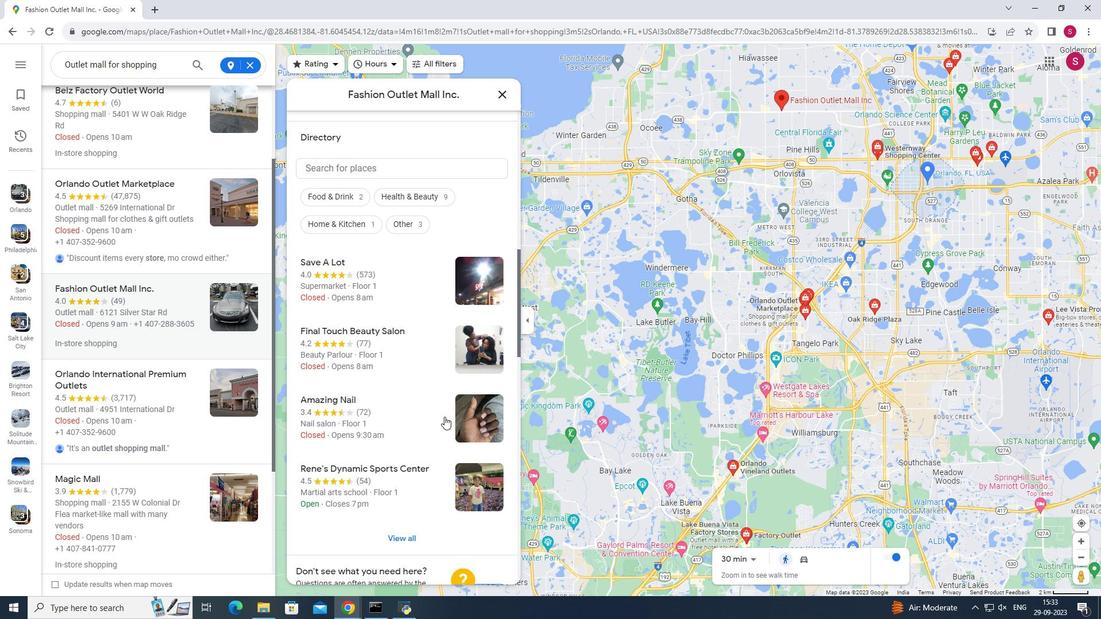 
Action: Mouse scrolled (444, 417) with delta (0, 0)
Screenshot: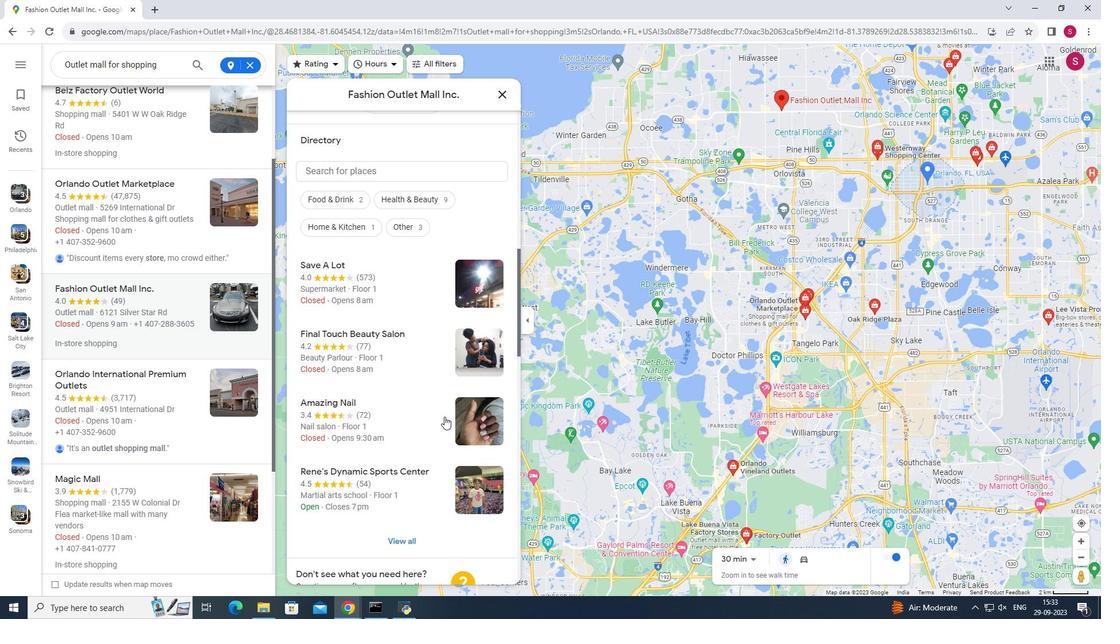 
Action: Mouse scrolled (444, 417) with delta (0, 0)
Screenshot: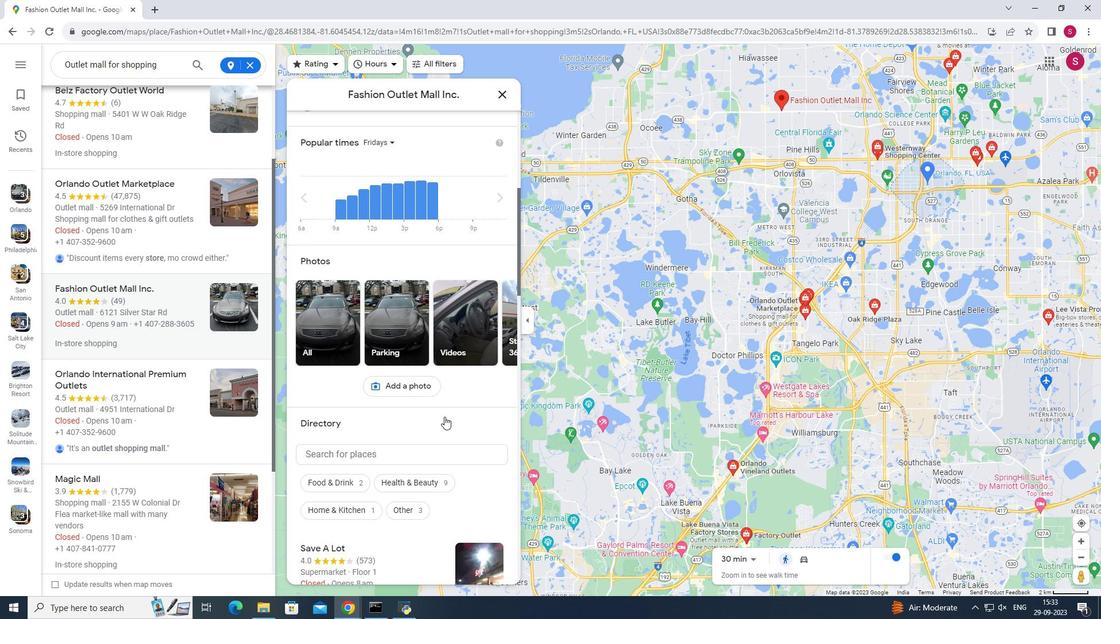 
Action: Mouse scrolled (444, 417) with delta (0, 0)
Screenshot: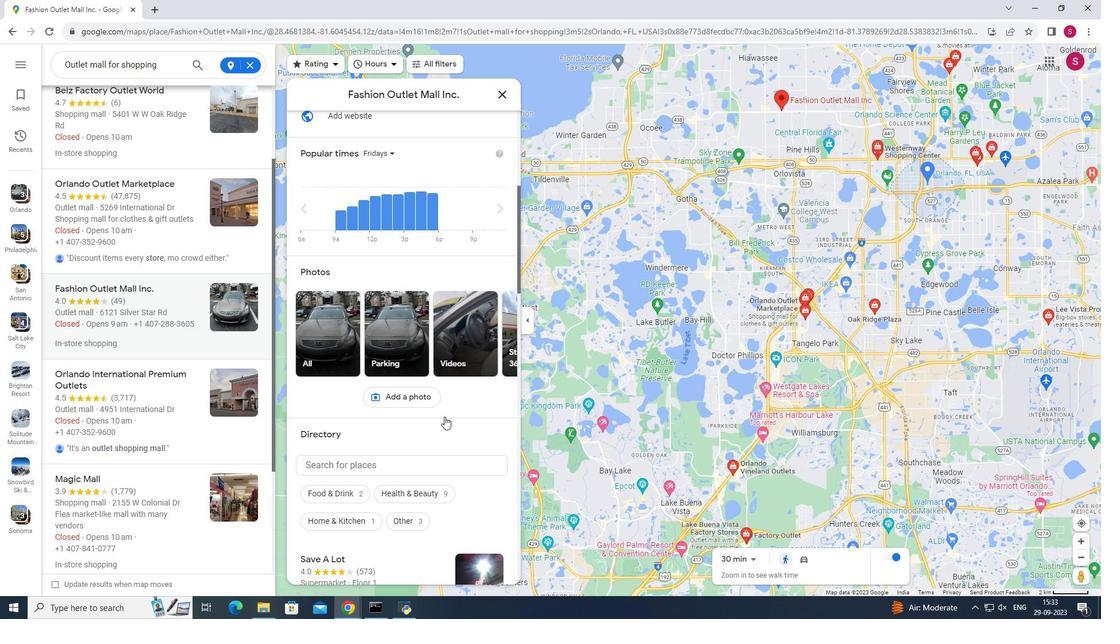
Action: Mouse scrolled (444, 417) with delta (0, 0)
Screenshot: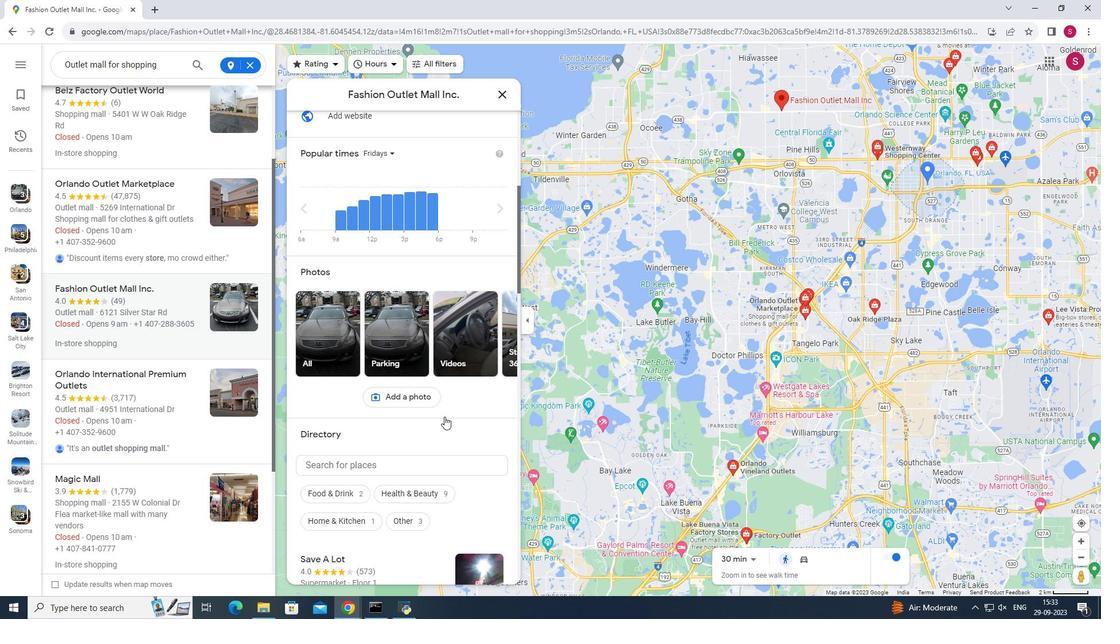 
Action: Mouse scrolled (444, 417) with delta (0, 0)
Screenshot: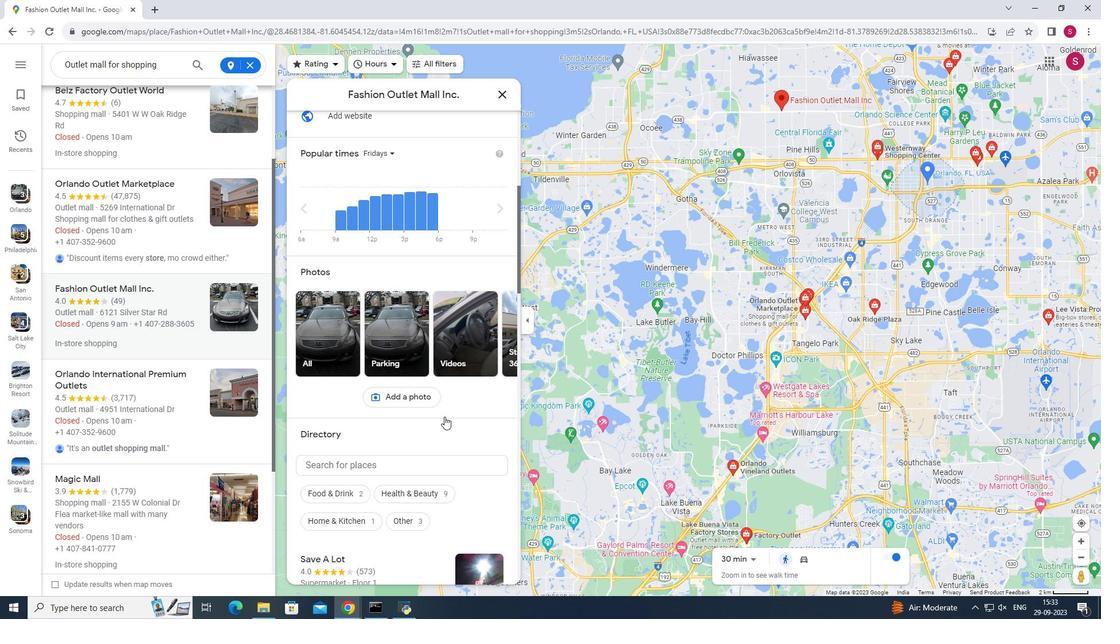 
Action: Mouse scrolled (444, 417) with delta (0, 0)
Screenshot: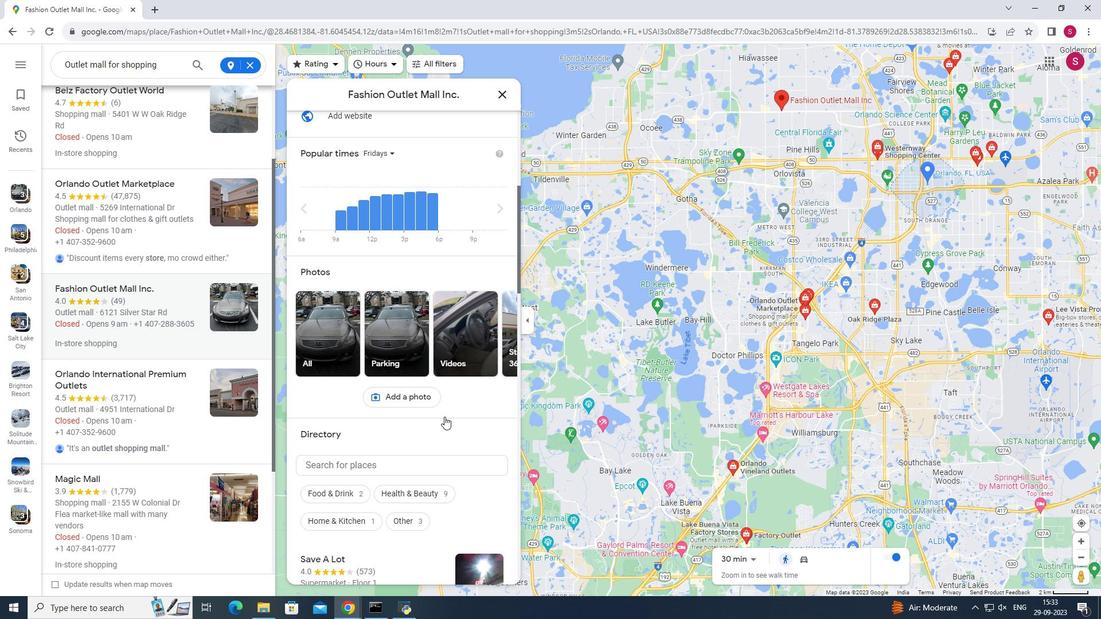 
Action: Mouse moved to (442, 415)
Screenshot: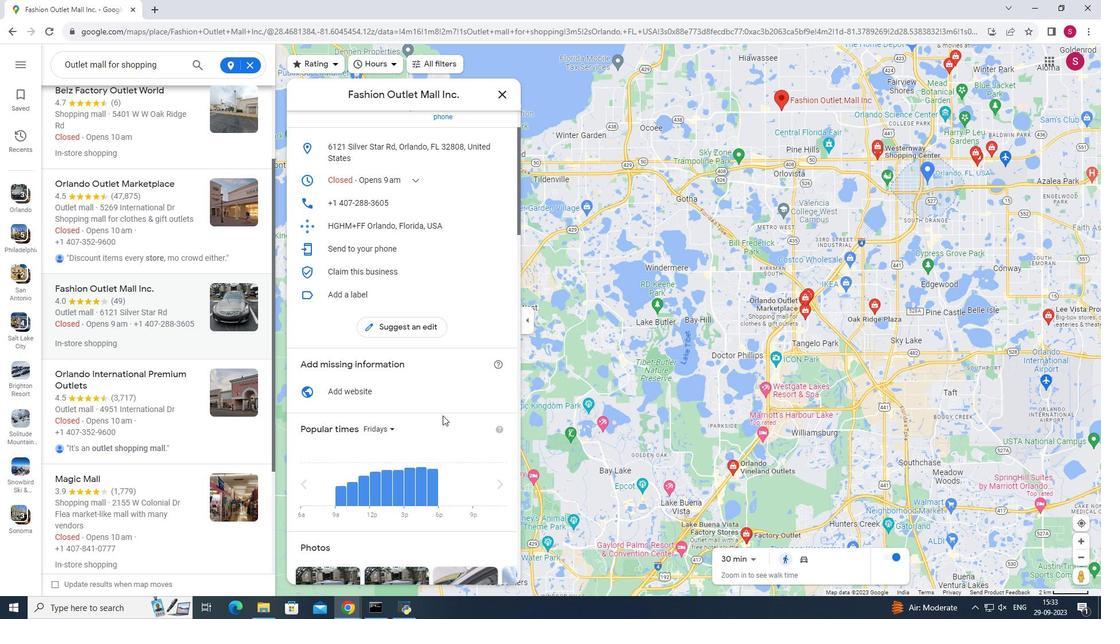 
Action: Mouse scrolled (442, 416) with delta (0, 0)
Screenshot: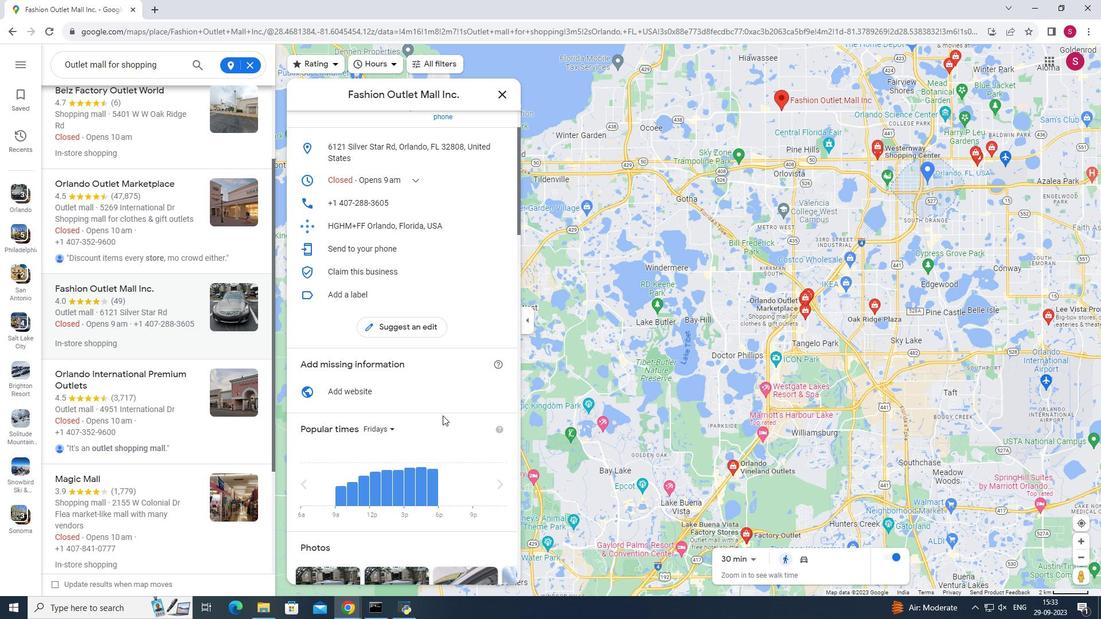 
Action: Mouse scrolled (442, 416) with delta (0, 0)
Screenshot: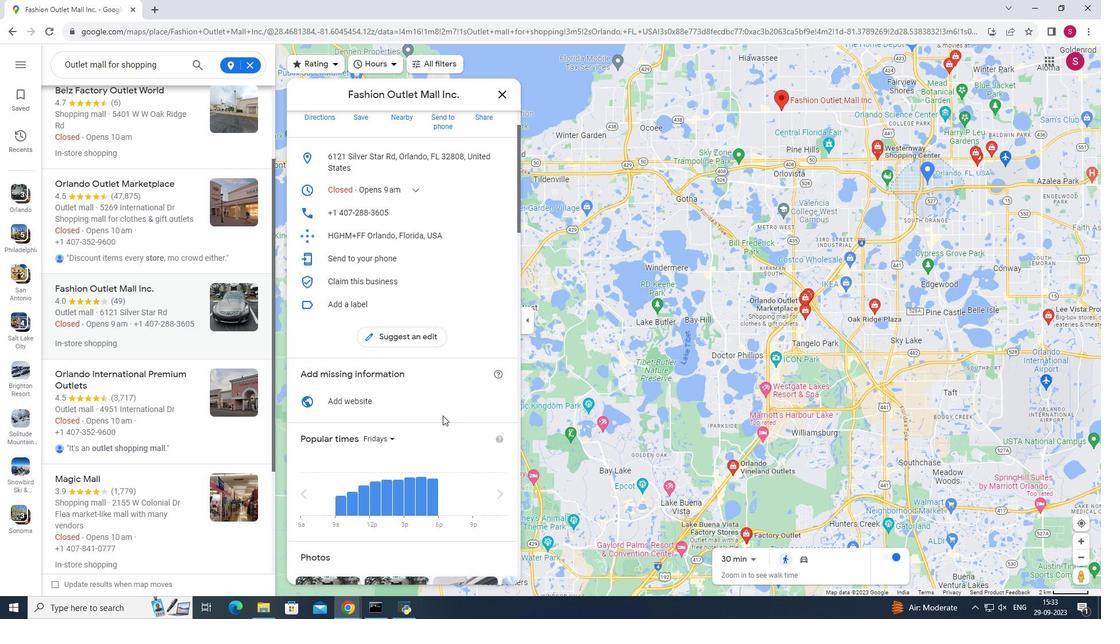 
Action: Mouse scrolled (442, 416) with delta (0, 0)
Screenshot: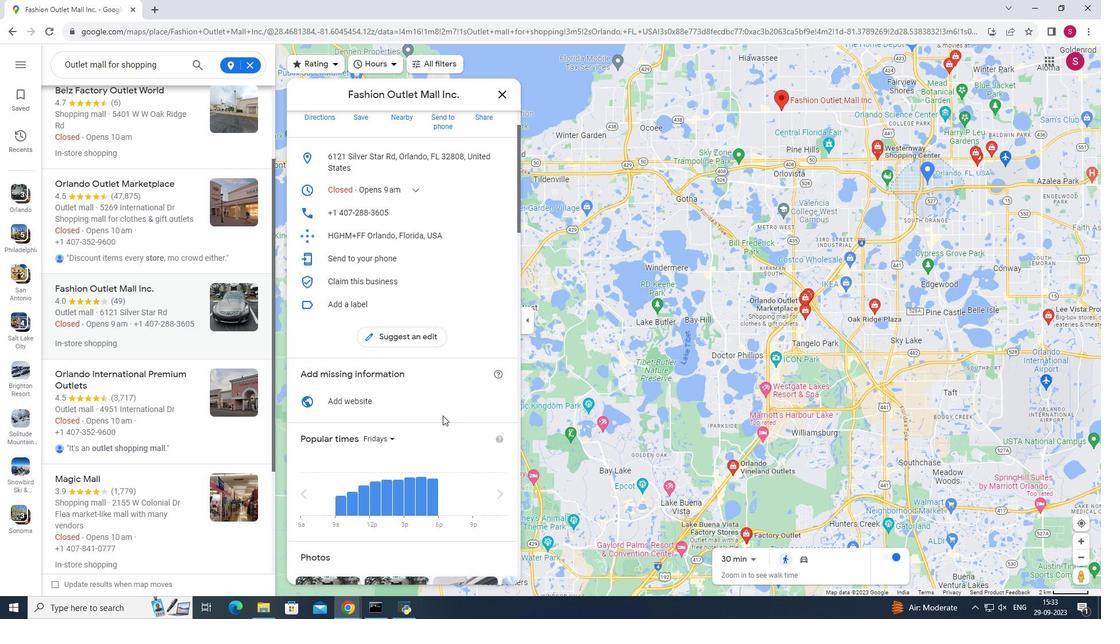 
Action: Mouse scrolled (442, 416) with delta (0, 0)
Screenshot: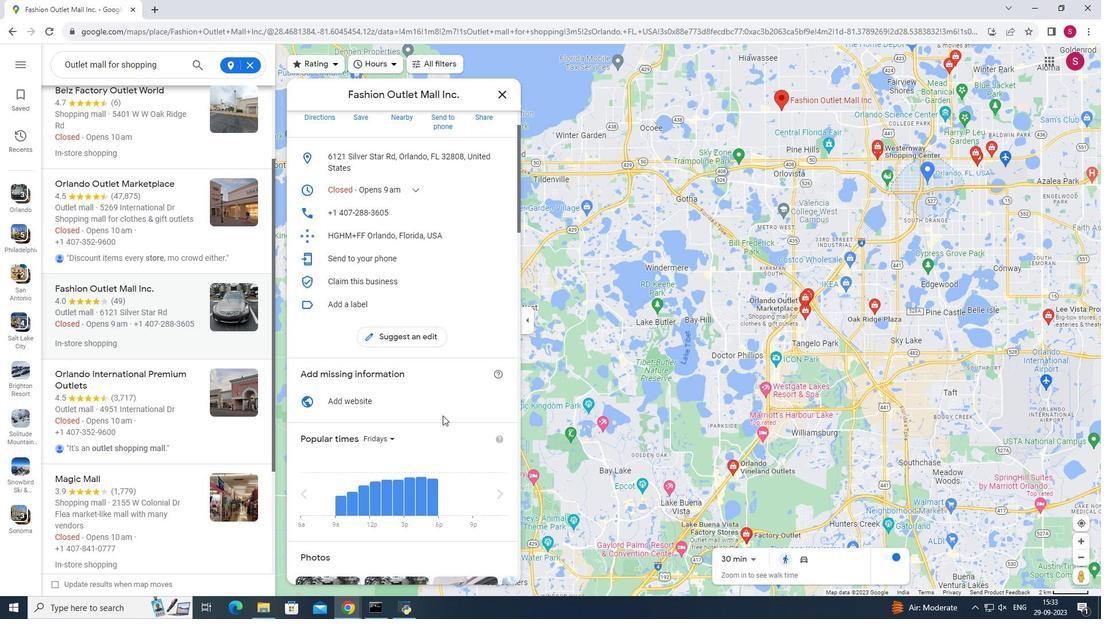 
Action: Mouse scrolled (442, 416) with delta (0, 0)
Screenshot: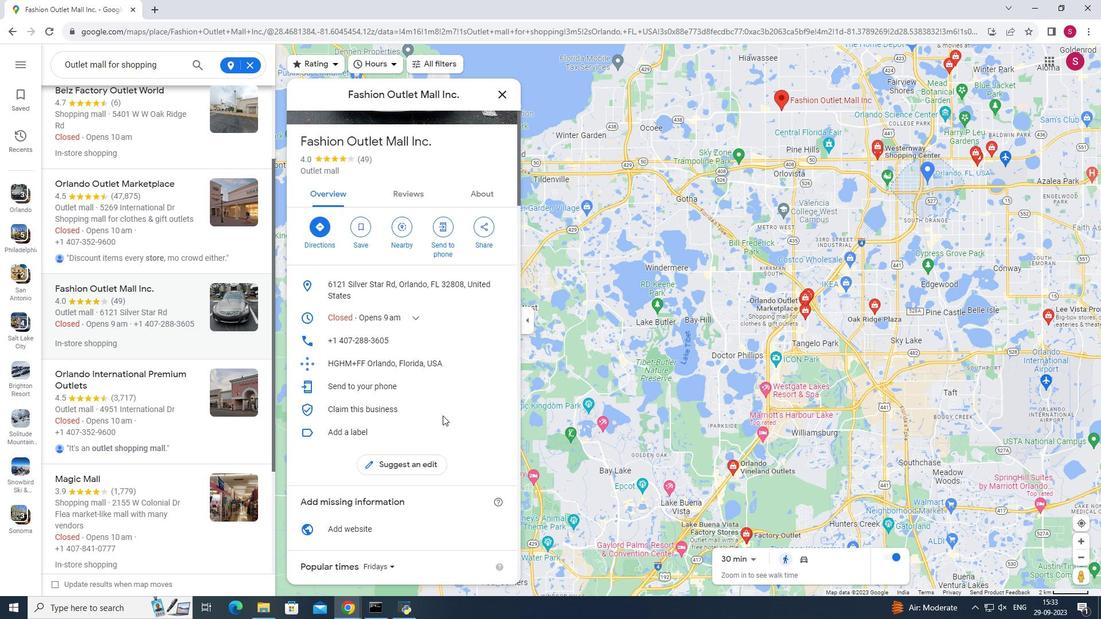 
Action: Mouse moved to (404, 286)
Screenshot: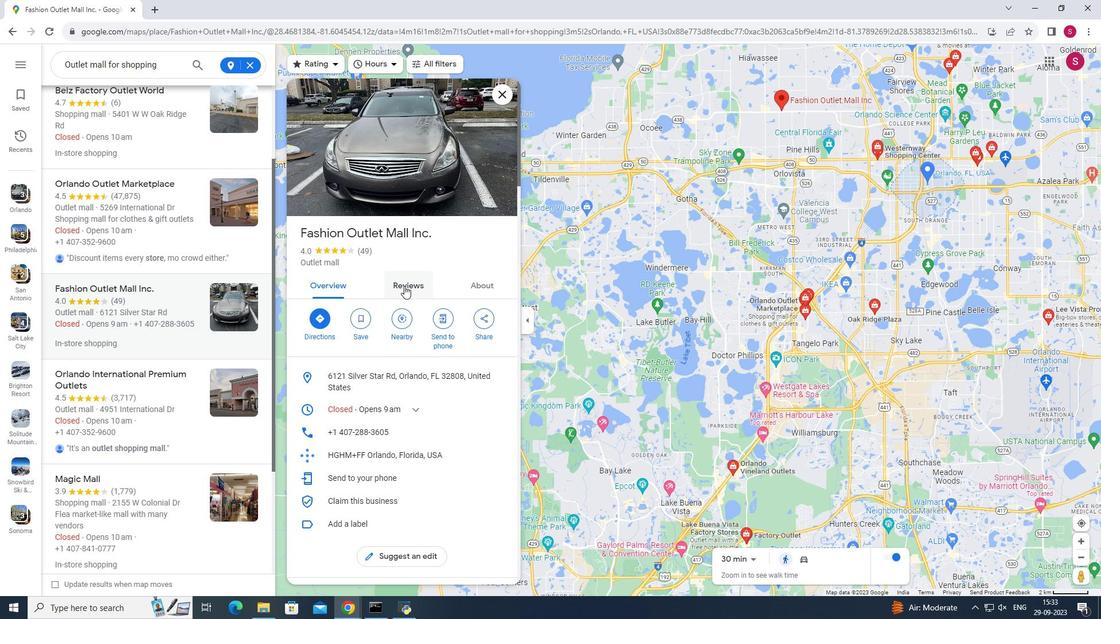 
Action: Mouse pressed left at (404, 286)
Screenshot: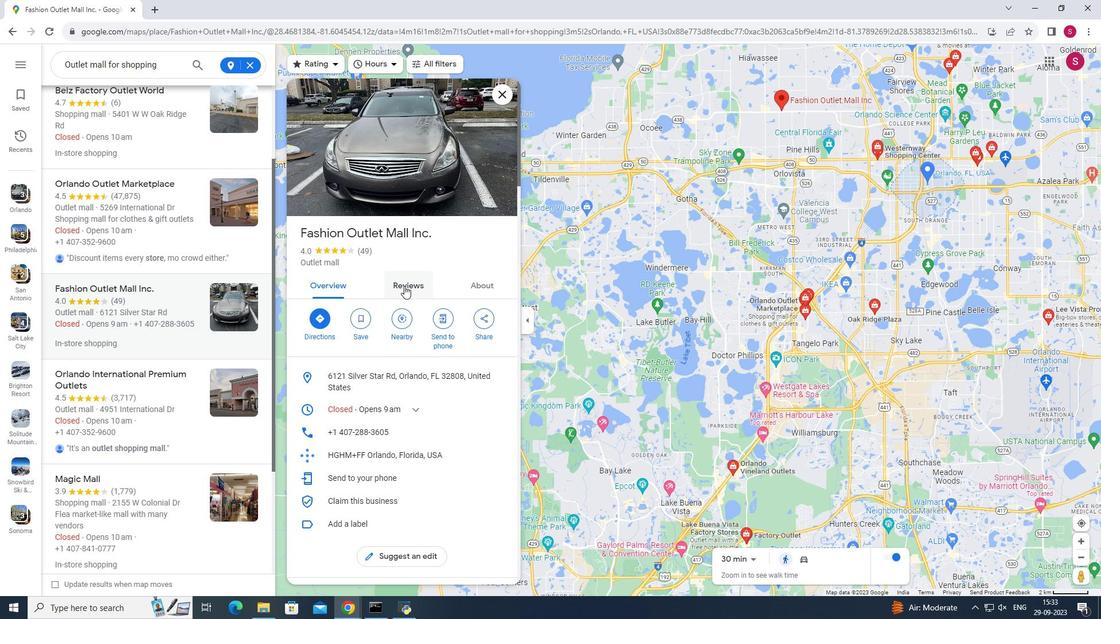 
Action: Mouse moved to (495, 125)
Screenshot: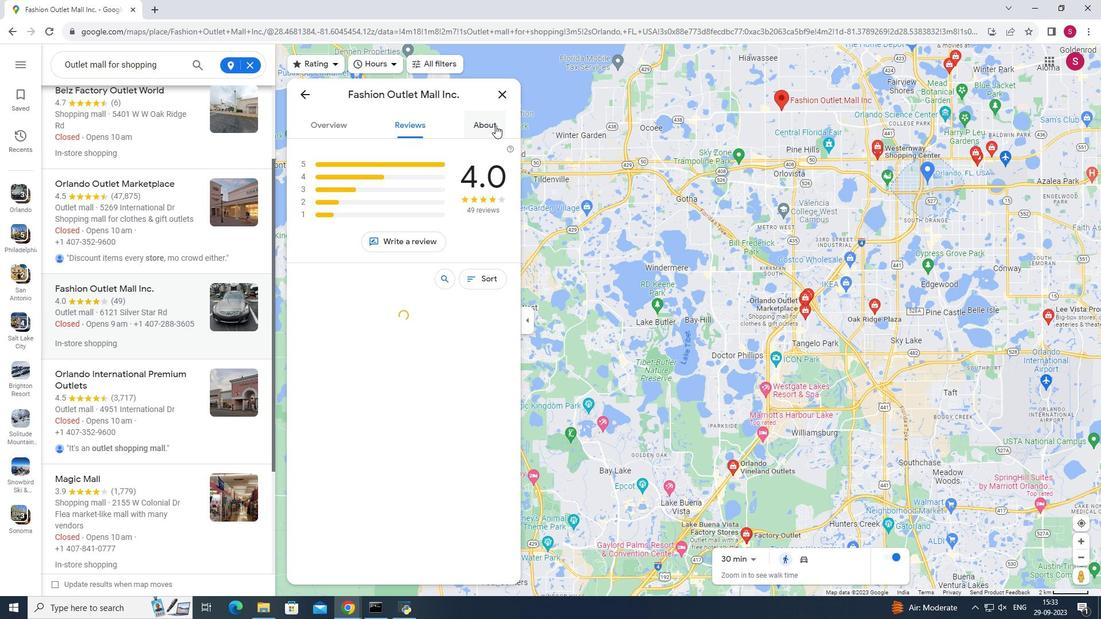
Action: Mouse pressed left at (495, 125)
Screenshot: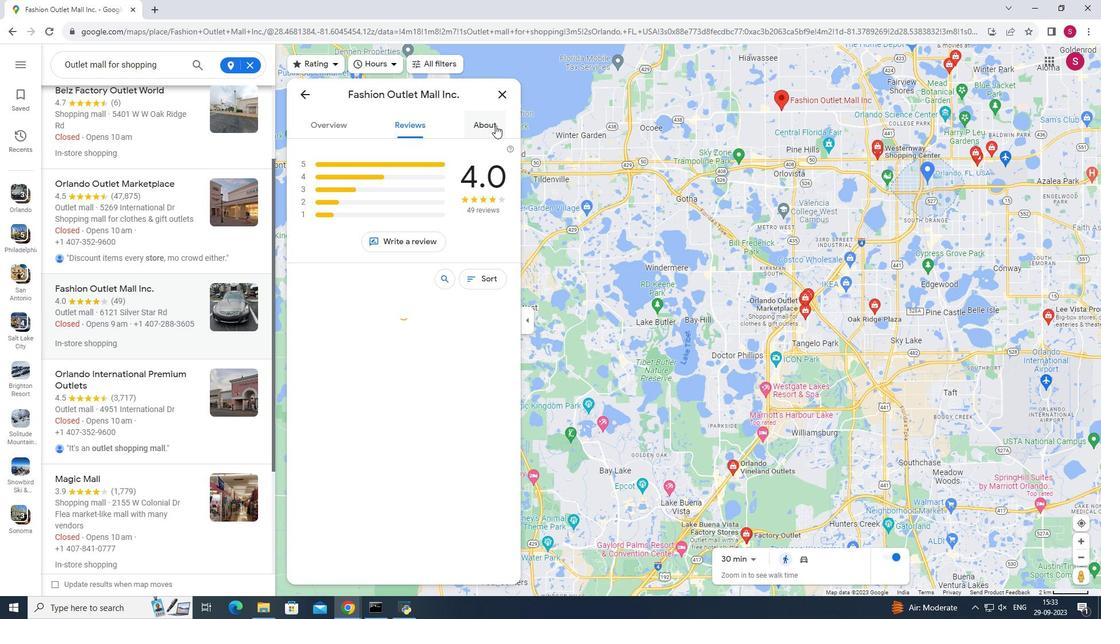
Action: Mouse moved to (326, 123)
Screenshot: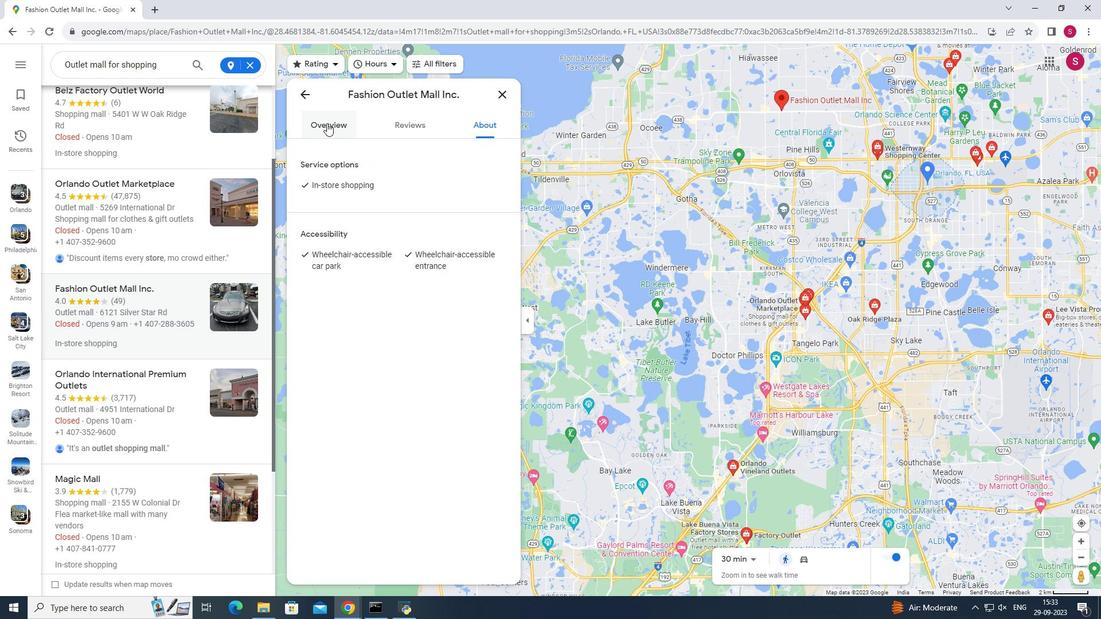 
Action: Mouse pressed left at (326, 123)
Screenshot: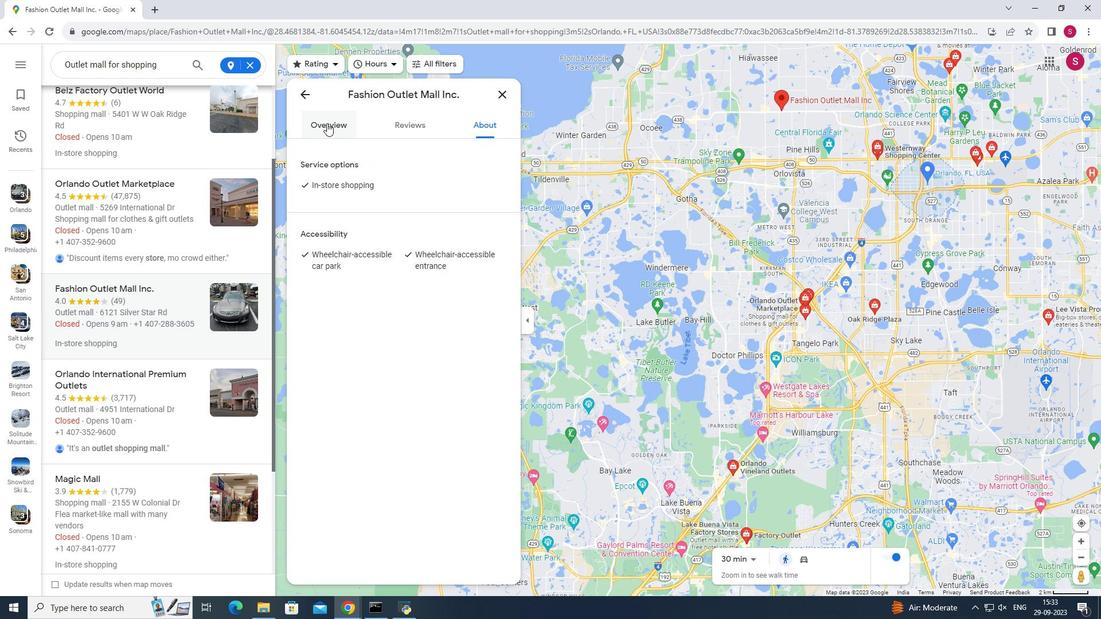 
Action: Mouse moved to (460, 340)
Screenshot: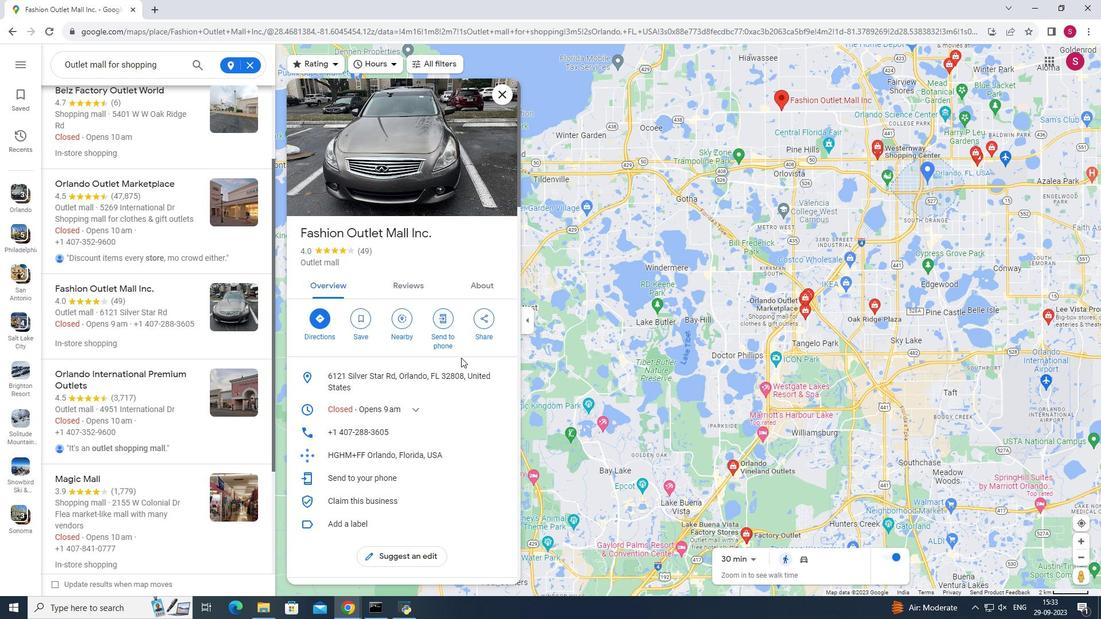 
Action: Mouse scrolled (460, 339) with delta (0, 0)
Screenshot: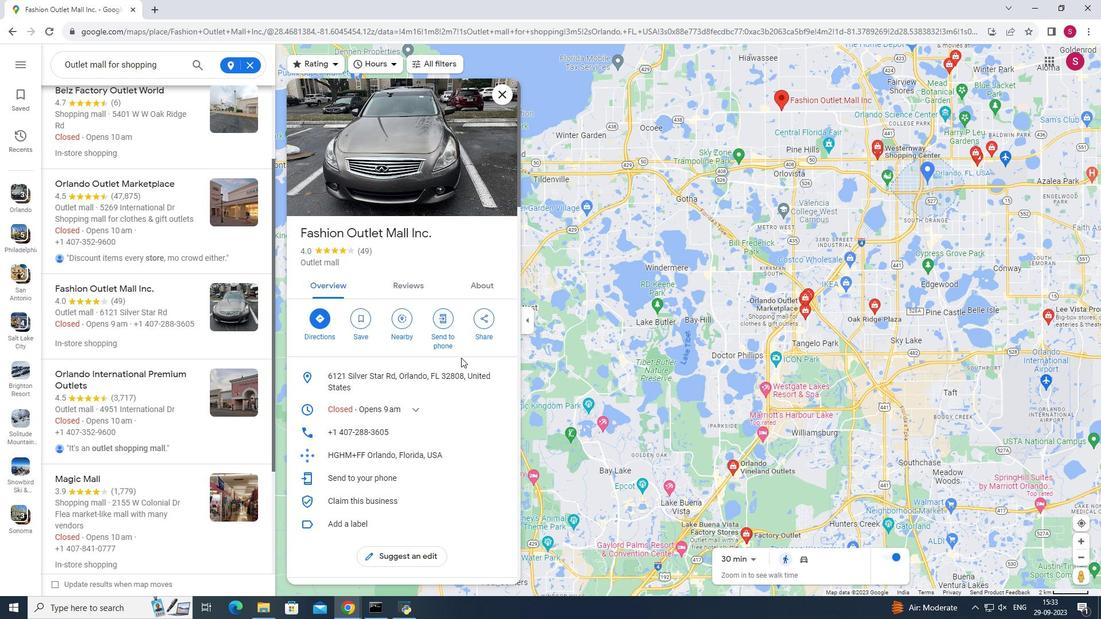 
Action: Mouse moved to (460, 355)
Screenshot: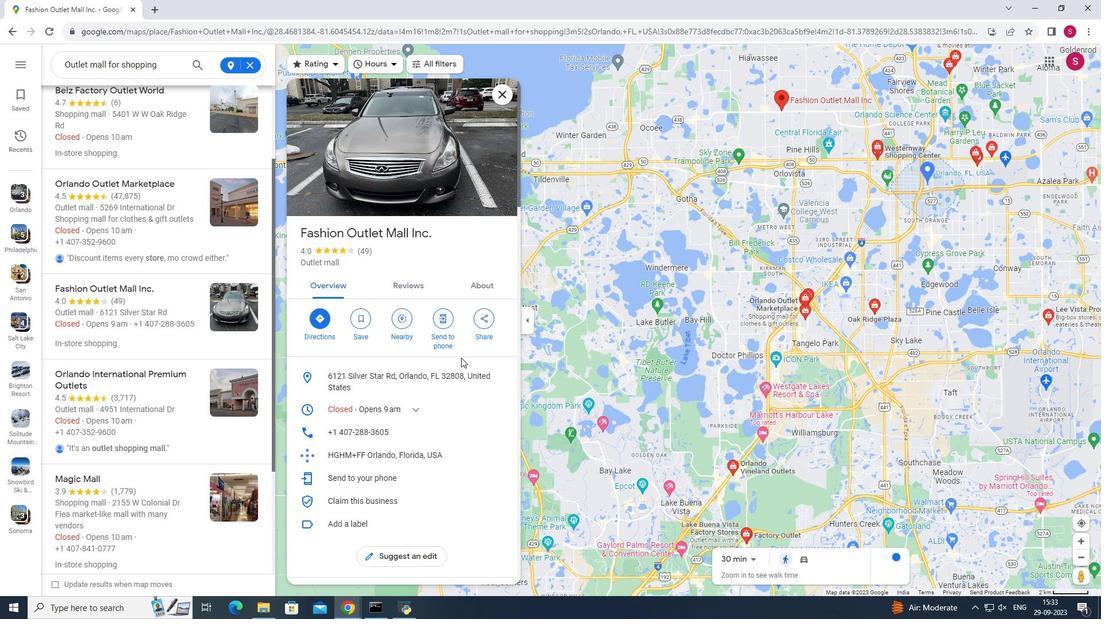
Action: Mouse scrolled (460, 354) with delta (0, 0)
Screenshot: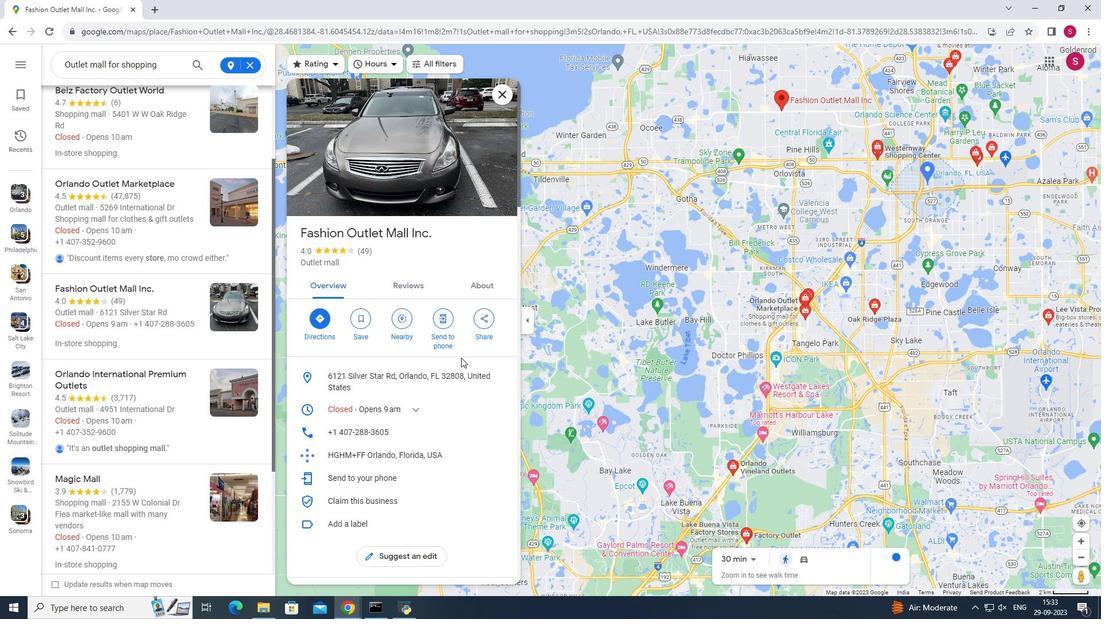 
Action: Mouse moved to (461, 357)
Screenshot: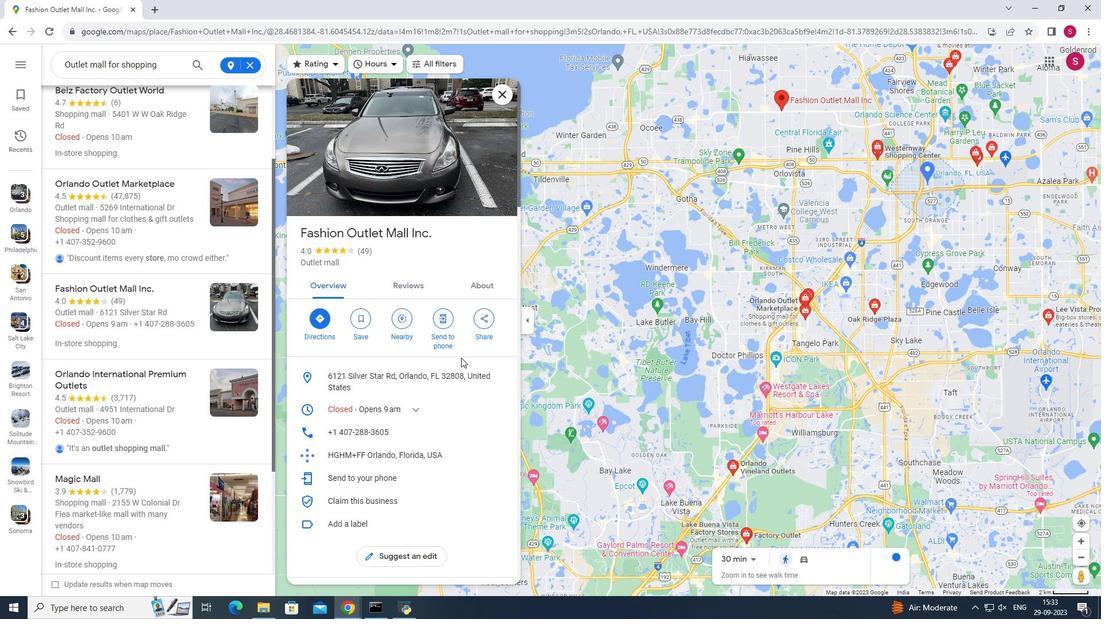 
Action: Mouse scrolled (461, 357) with delta (0, 0)
Screenshot: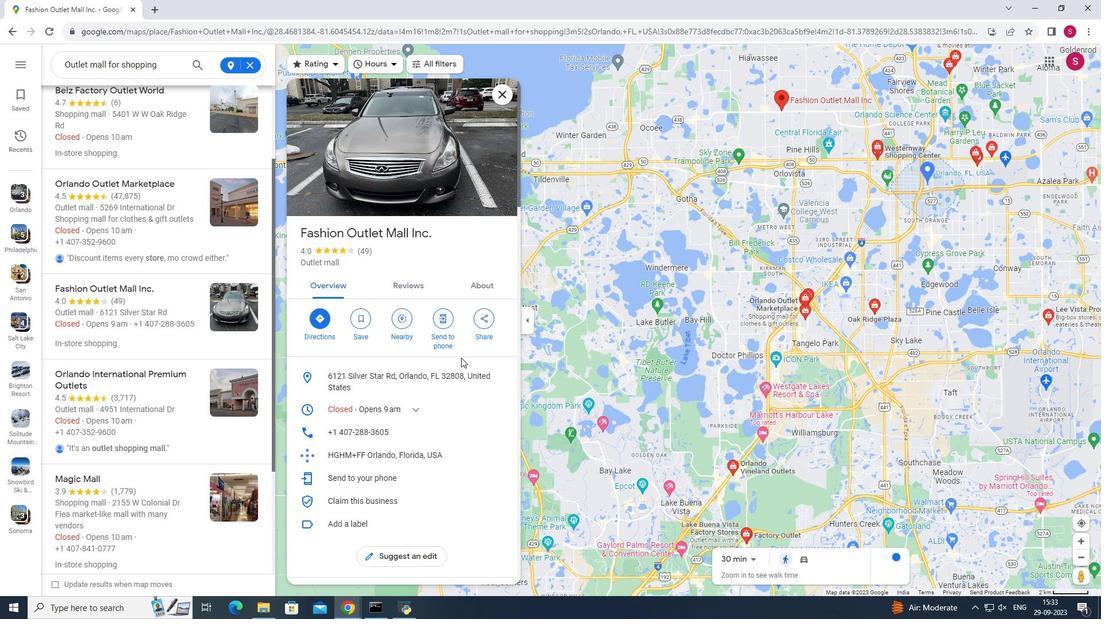 
Action: Mouse scrolled (461, 357) with delta (0, 0)
Screenshot: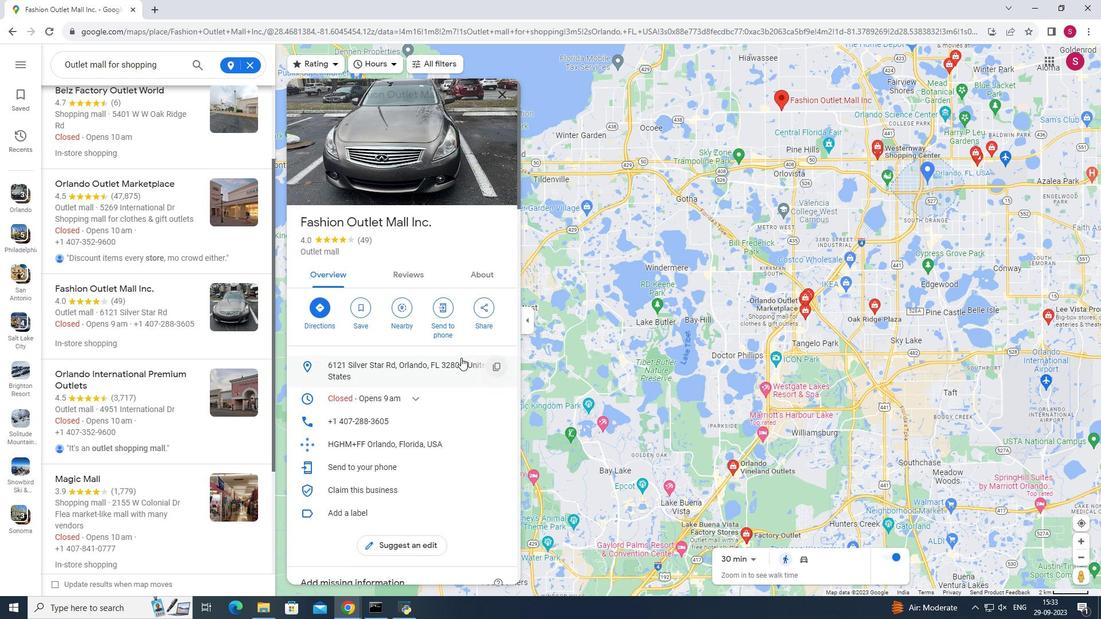 
Action: Mouse scrolled (461, 357) with delta (0, 0)
Screenshot: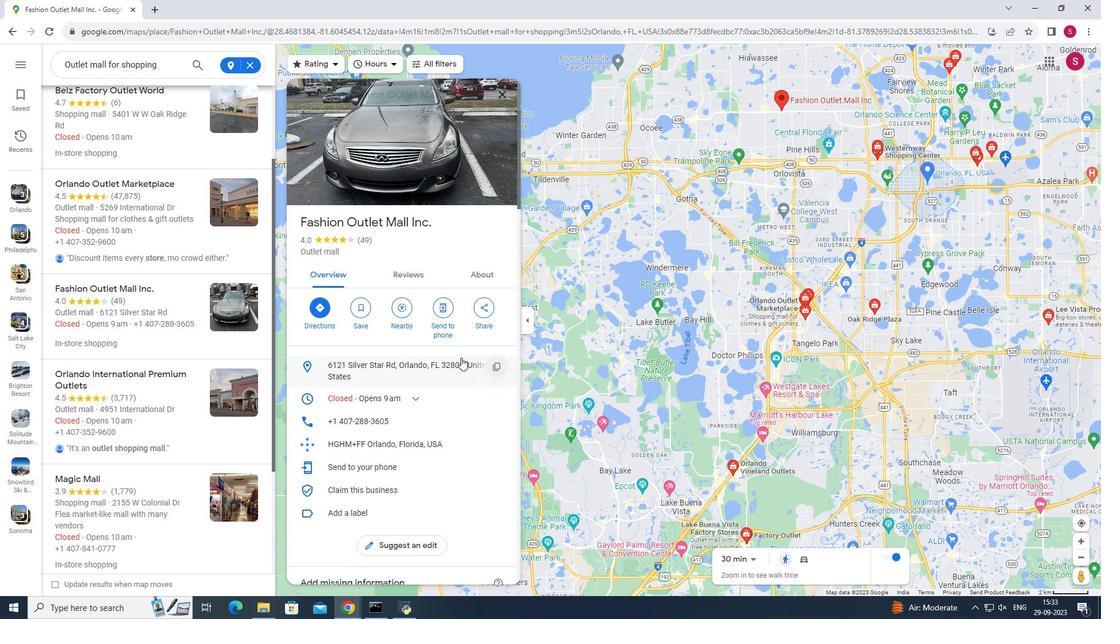 
Action: Mouse scrolled (461, 357) with delta (0, 0)
Screenshot: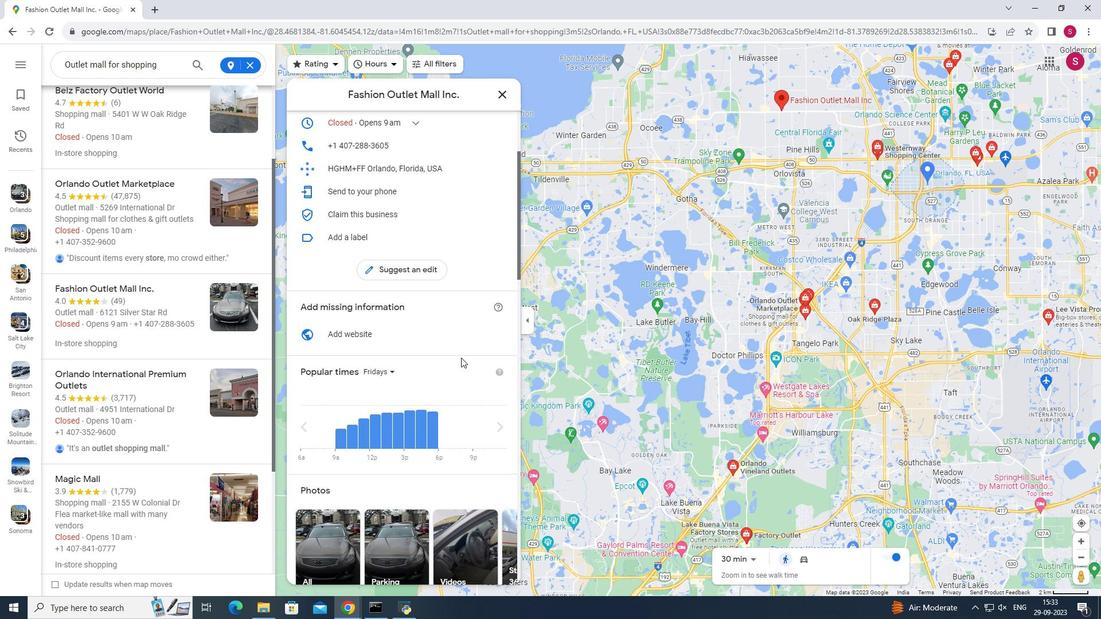 
Action: Mouse moved to (461, 357)
Screenshot: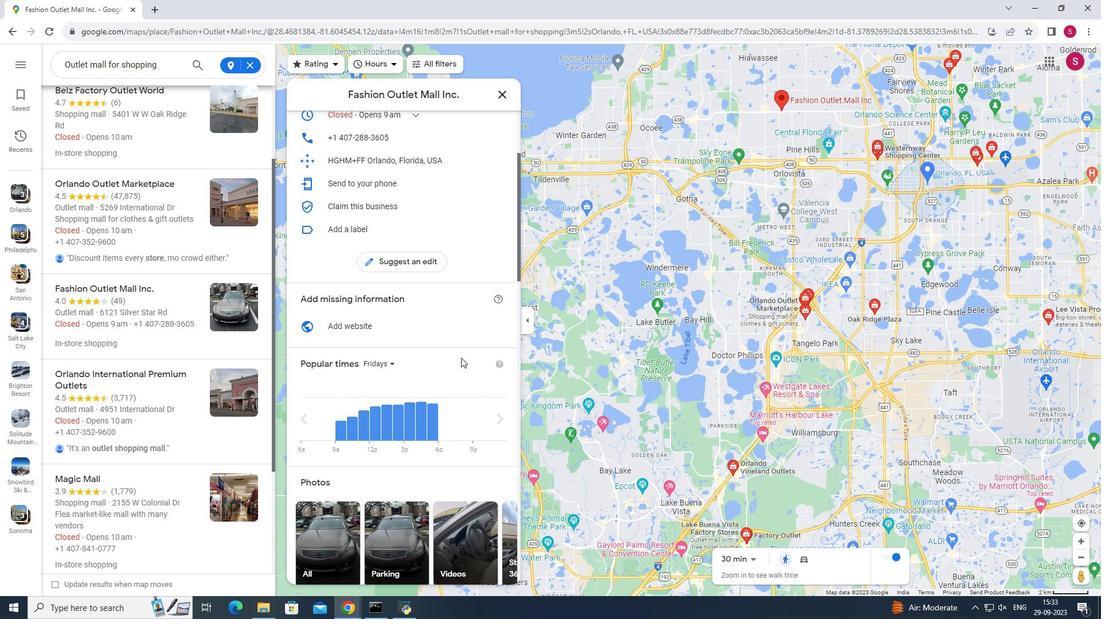 
Action: Mouse scrolled (461, 357) with delta (0, 0)
Screenshot: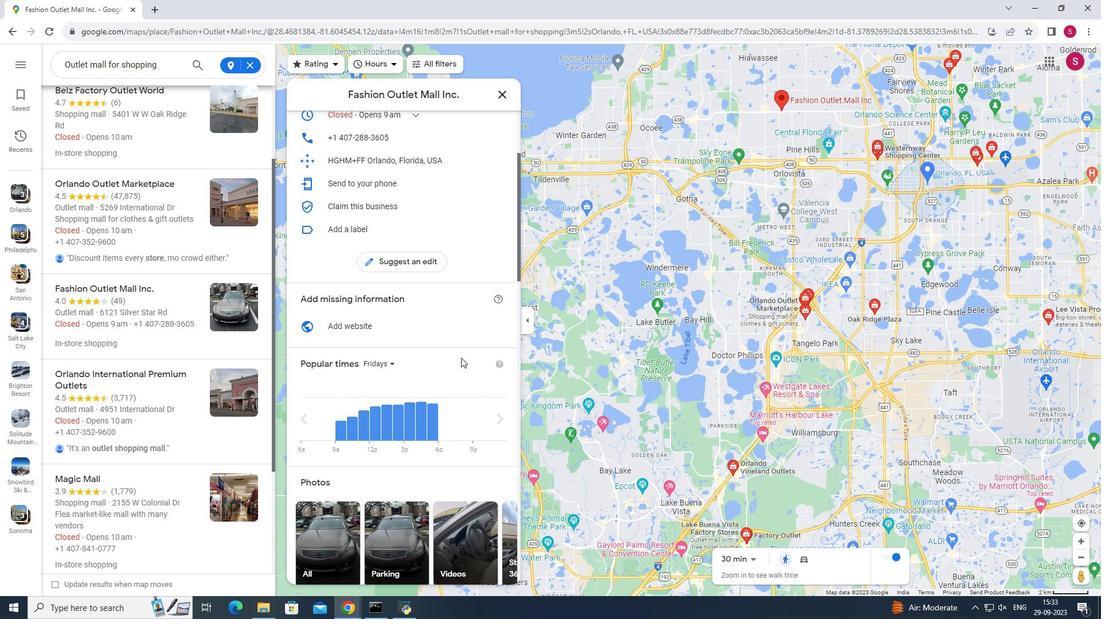 
Action: Mouse scrolled (461, 357) with delta (0, 0)
Screenshot: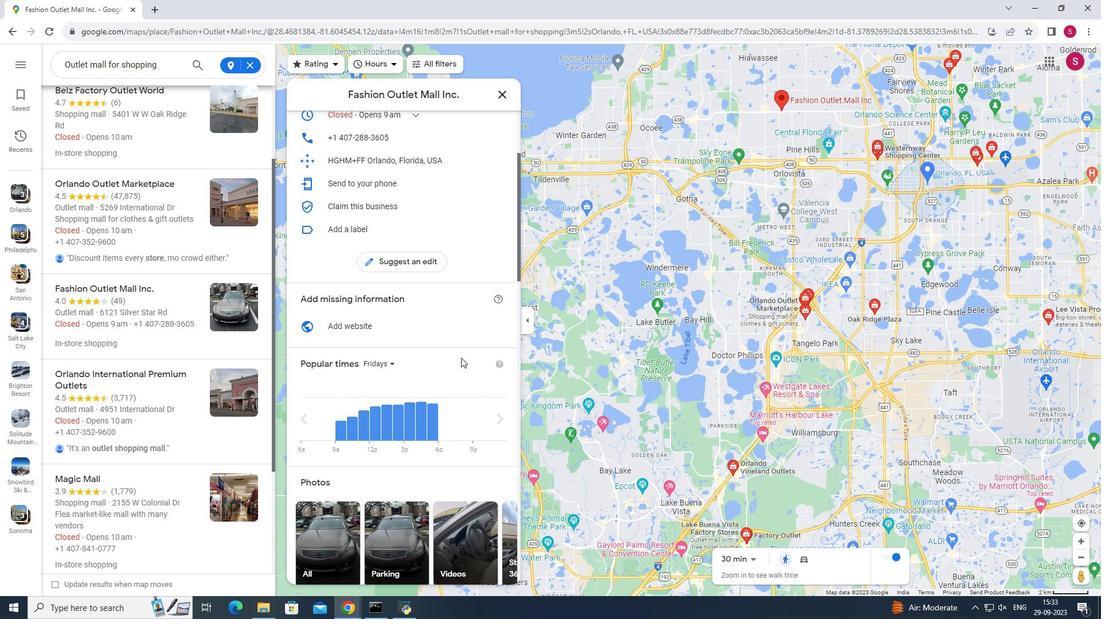 
Action: Mouse scrolled (461, 357) with delta (0, 0)
Screenshot: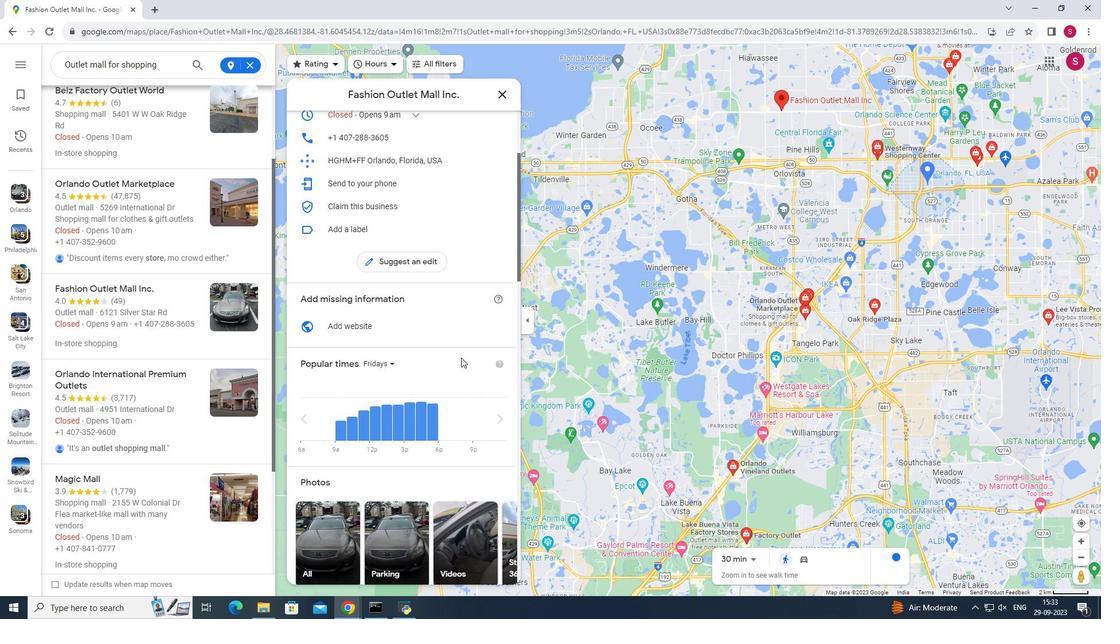 
Action: Mouse scrolled (461, 357) with delta (0, 0)
Screenshot: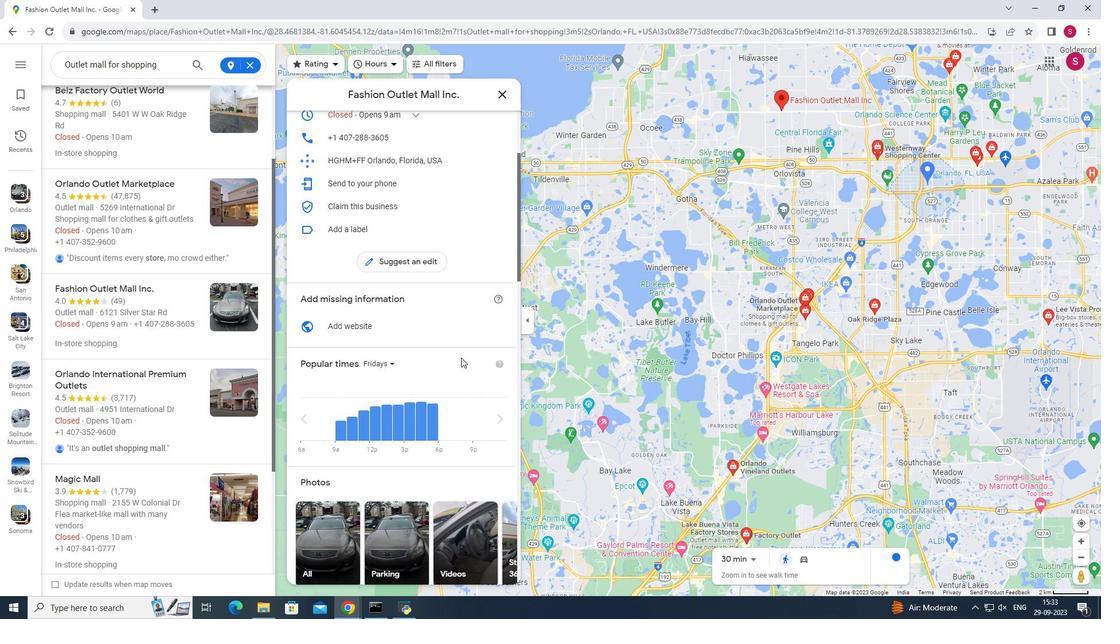 
Action: Mouse moved to (461, 357)
Screenshot: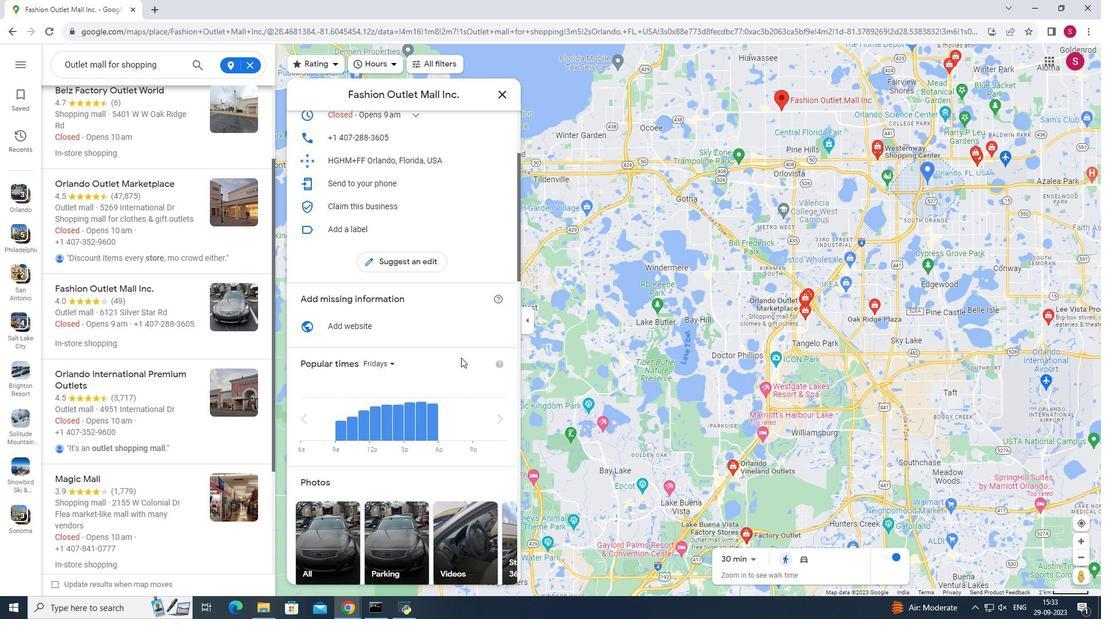 
Action: Mouse scrolled (461, 357) with delta (0, 0)
Screenshot: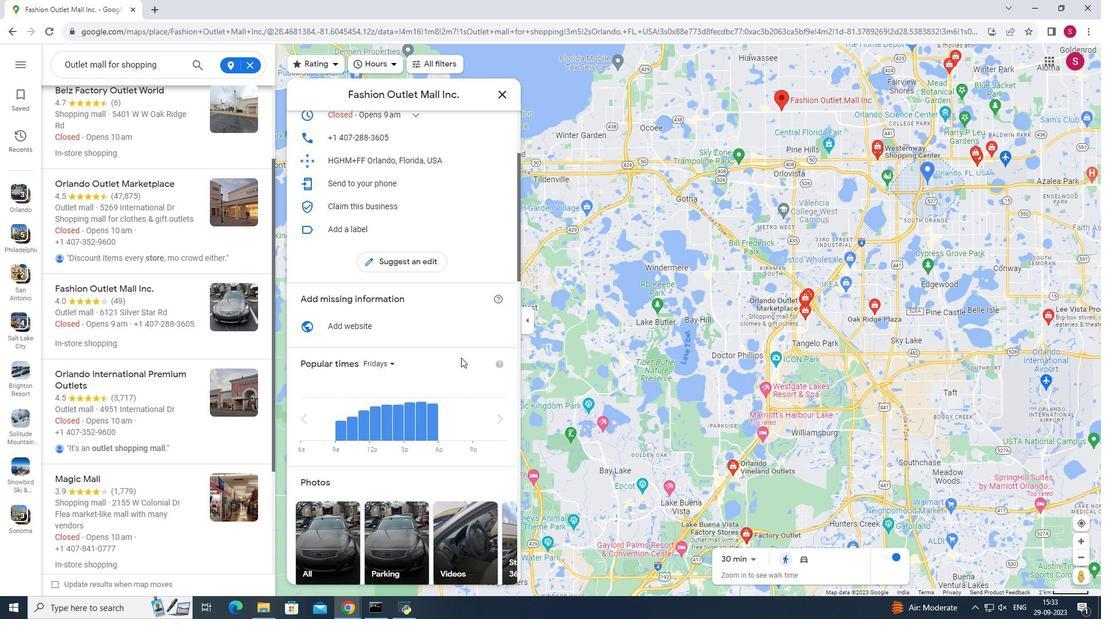 
Action: Mouse scrolled (461, 357) with delta (0, 0)
Screenshot: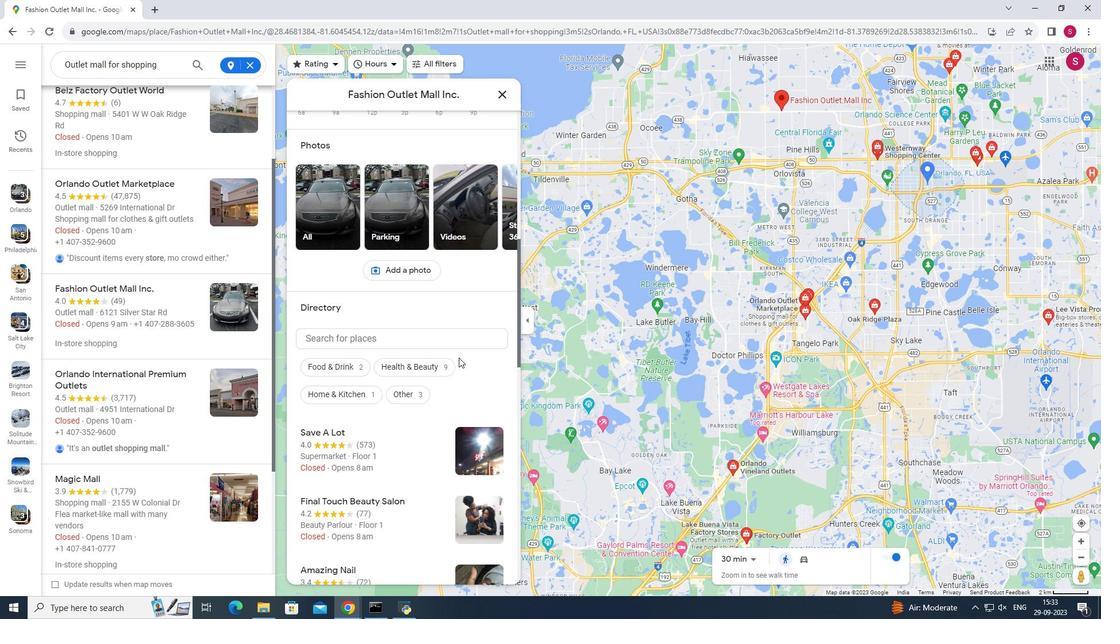 
Action: Mouse scrolled (461, 357) with delta (0, 0)
Screenshot: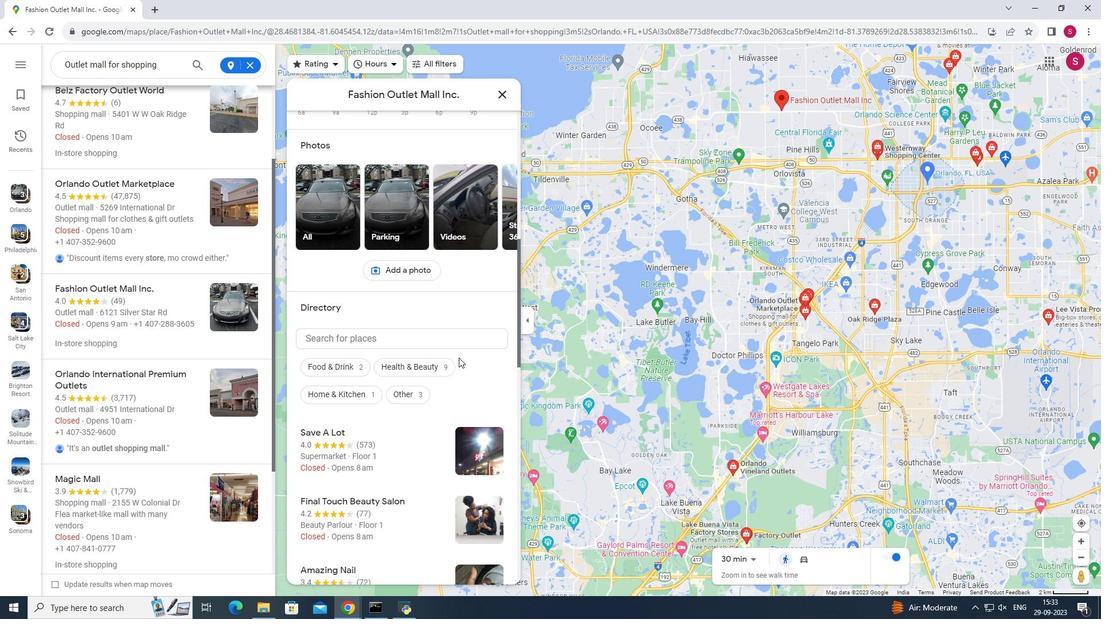 
Action: Mouse scrolled (461, 357) with delta (0, 0)
Screenshot: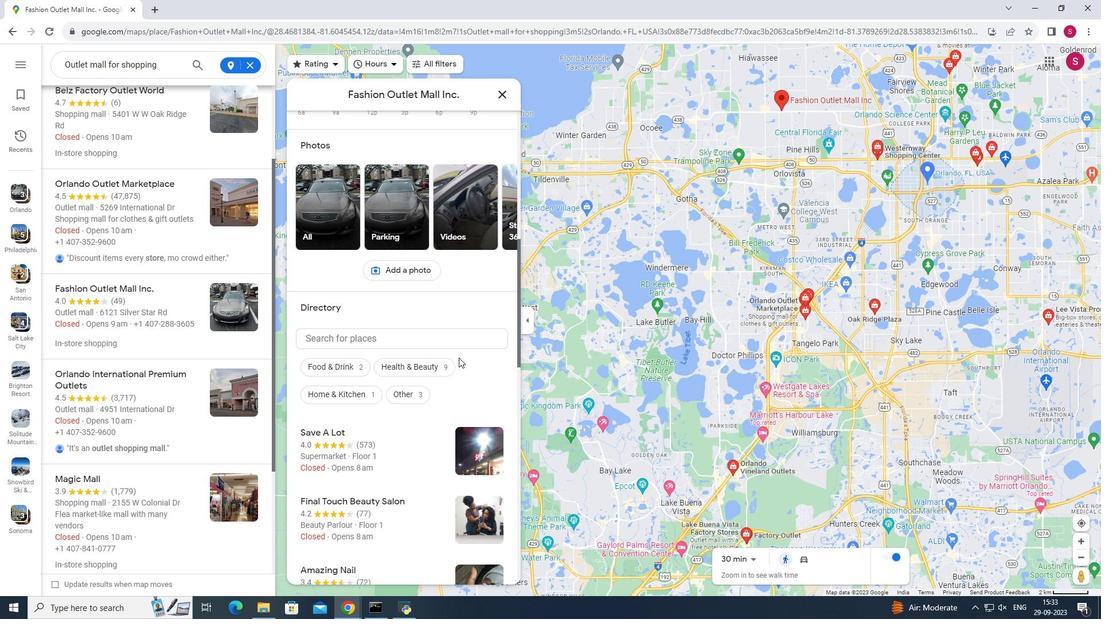 
Action: Mouse moved to (460, 357)
Screenshot: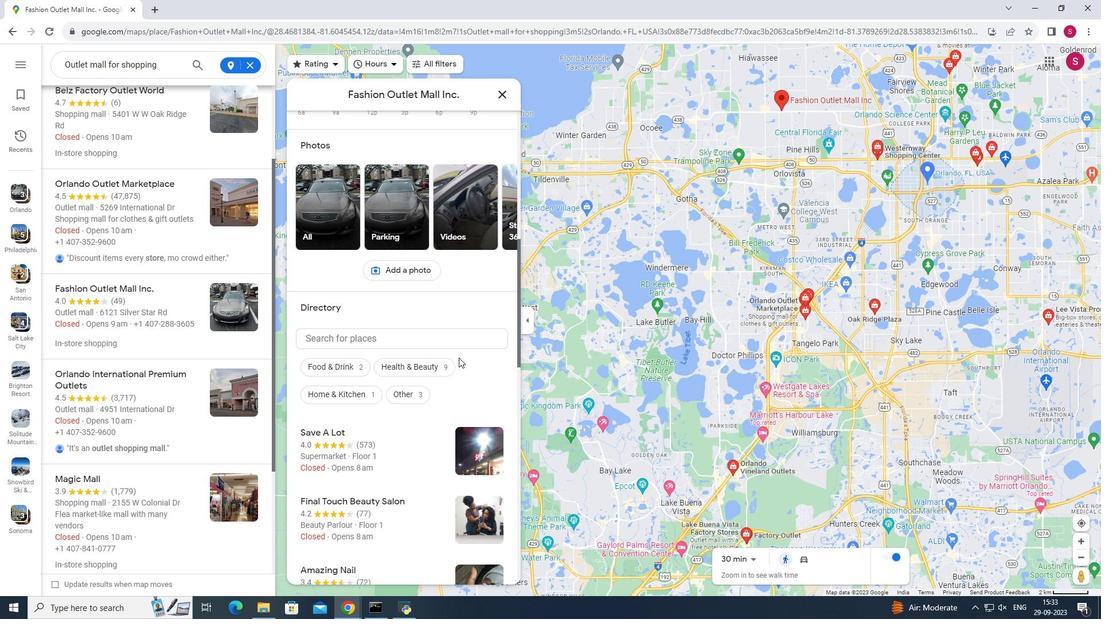 
Action: Mouse scrolled (460, 357) with delta (0, 0)
Screenshot: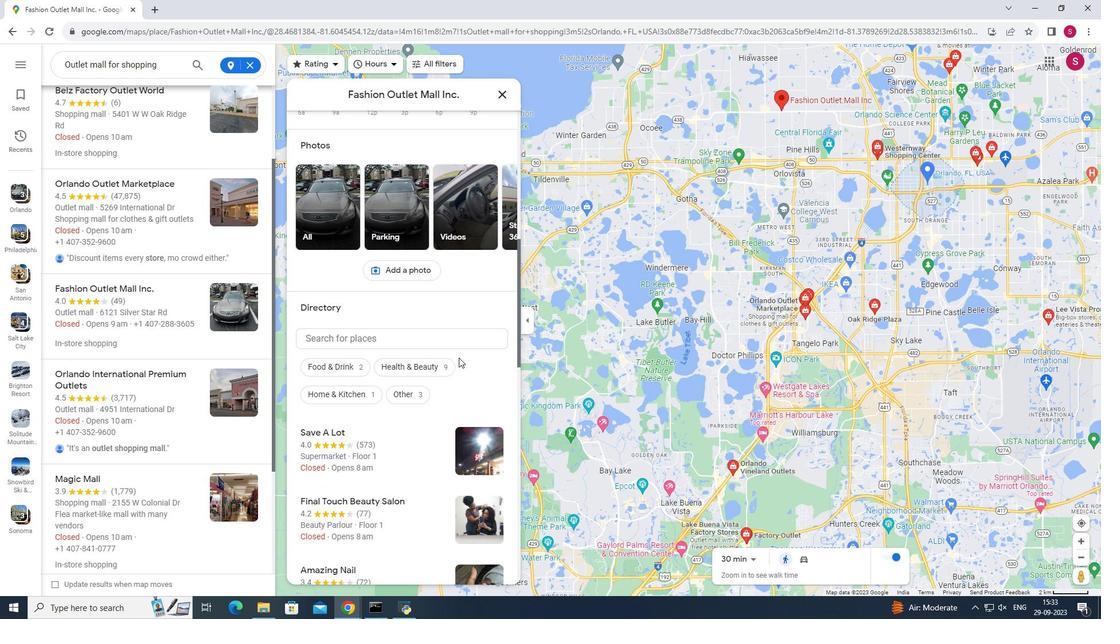 
Action: Mouse moved to (458, 357)
Screenshot: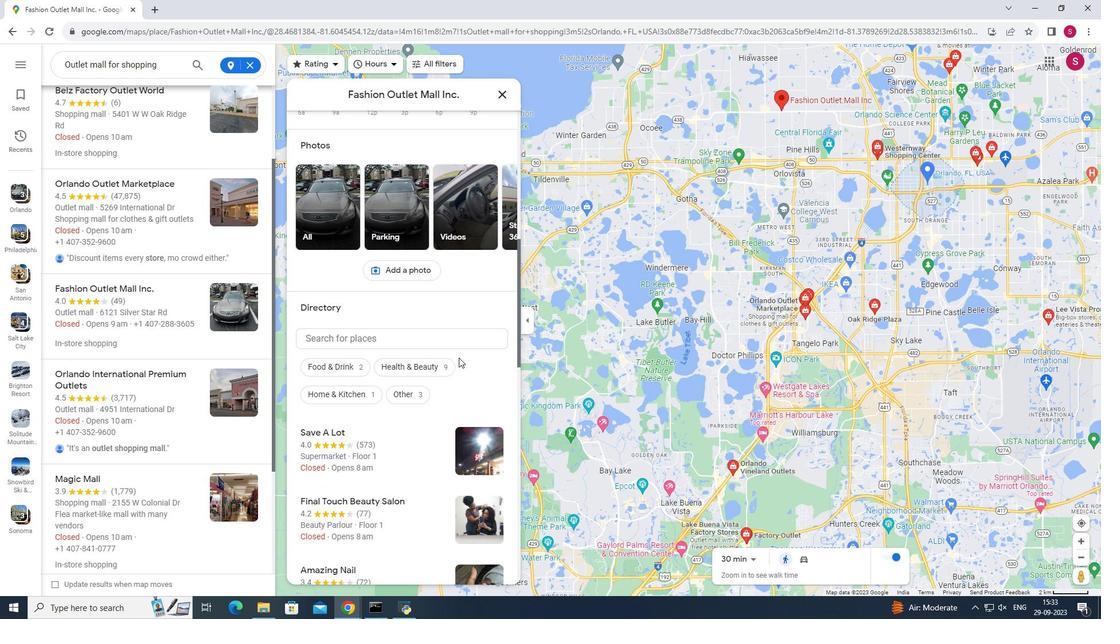 
Action: Mouse scrolled (458, 357) with delta (0, 0)
Screenshot: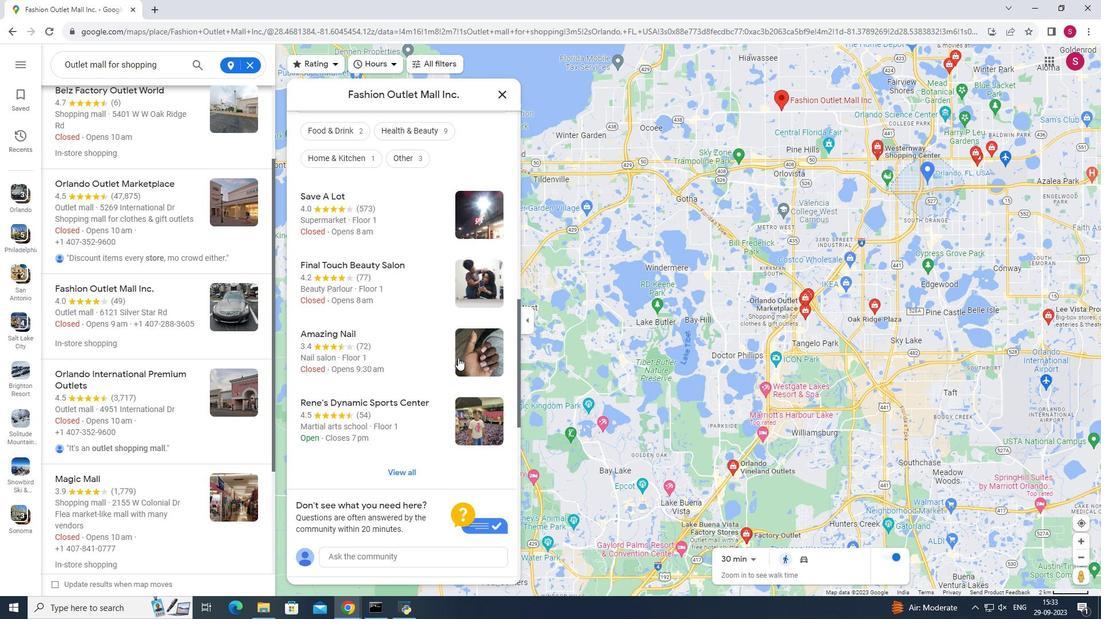 
Action: Mouse scrolled (458, 357) with delta (0, 0)
Screenshot: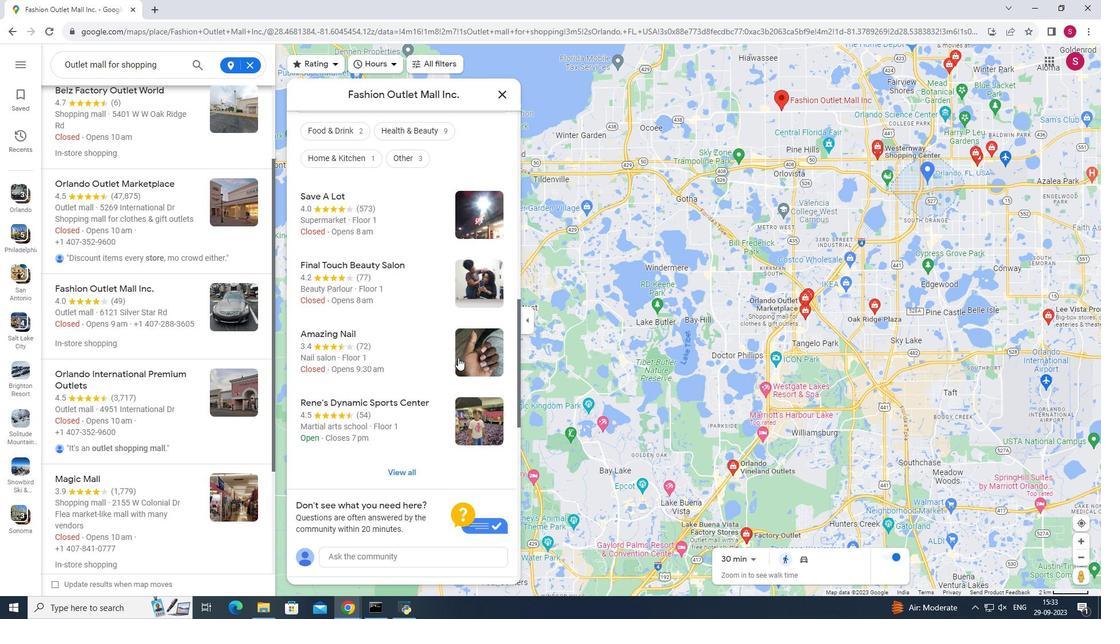 
Action: Mouse scrolled (458, 357) with delta (0, 0)
Screenshot: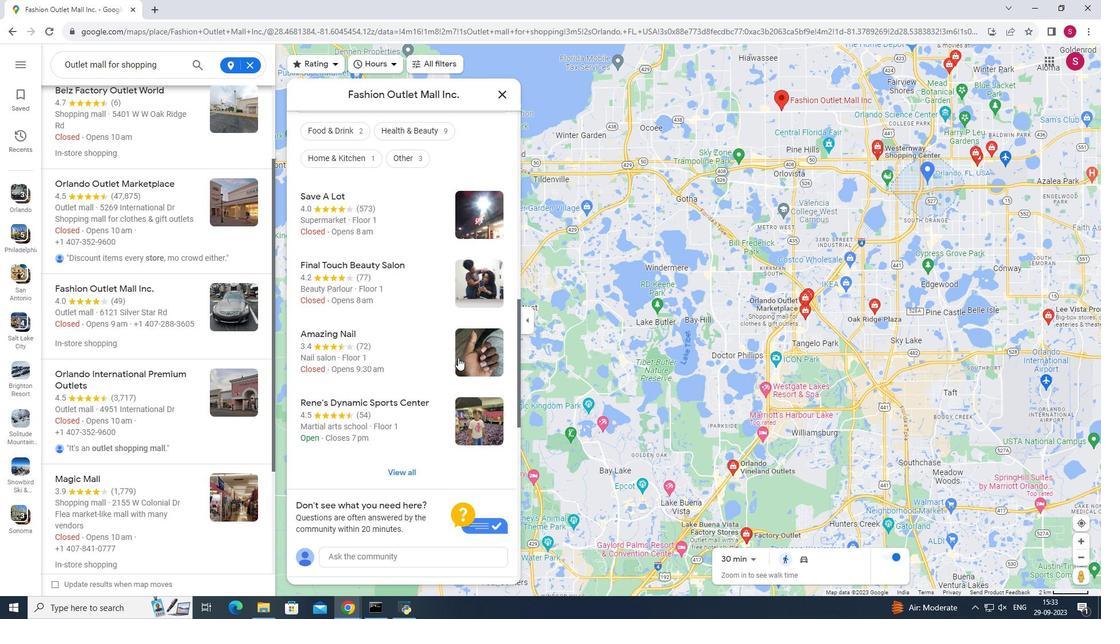 
Action: Mouse scrolled (458, 357) with delta (0, 0)
Screenshot: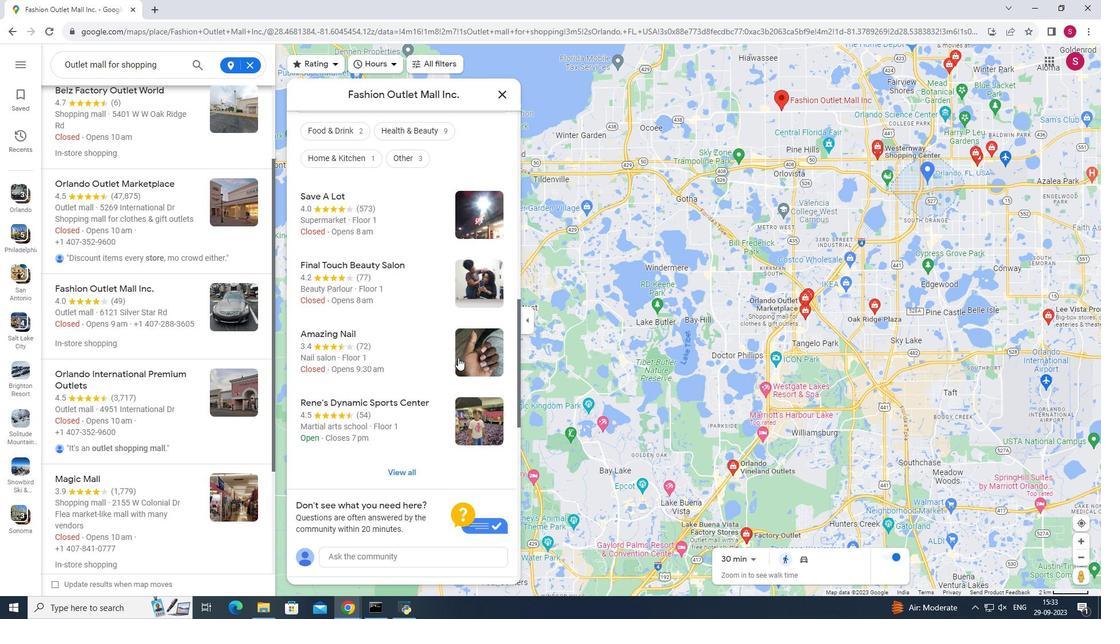 
Action: Mouse scrolled (458, 357) with delta (0, 0)
Screenshot: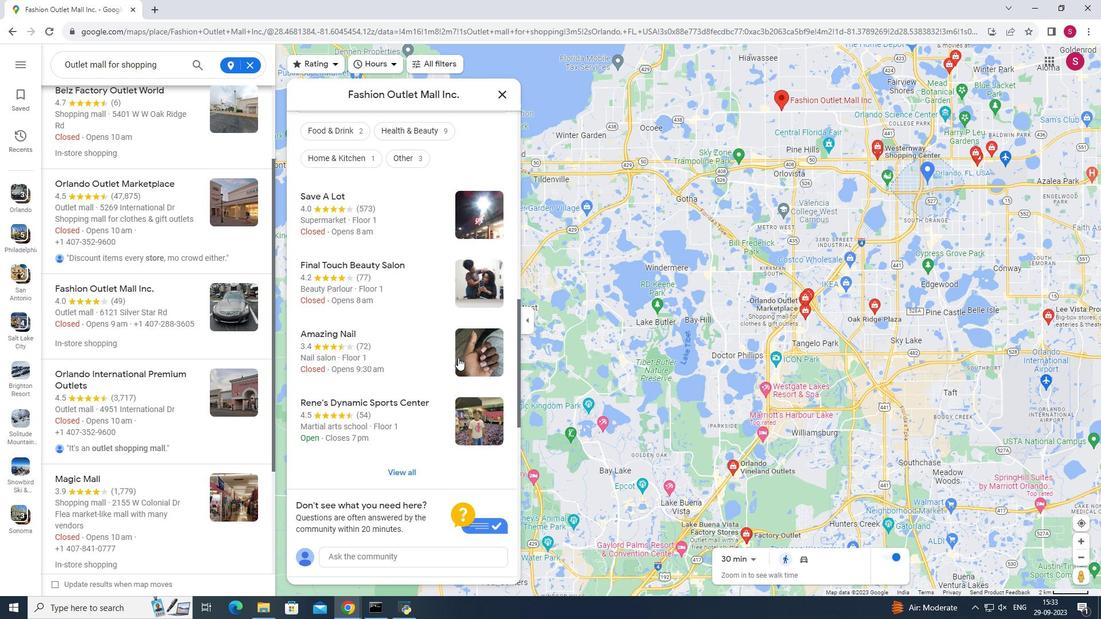 
Action: Mouse moved to (458, 357)
Screenshot: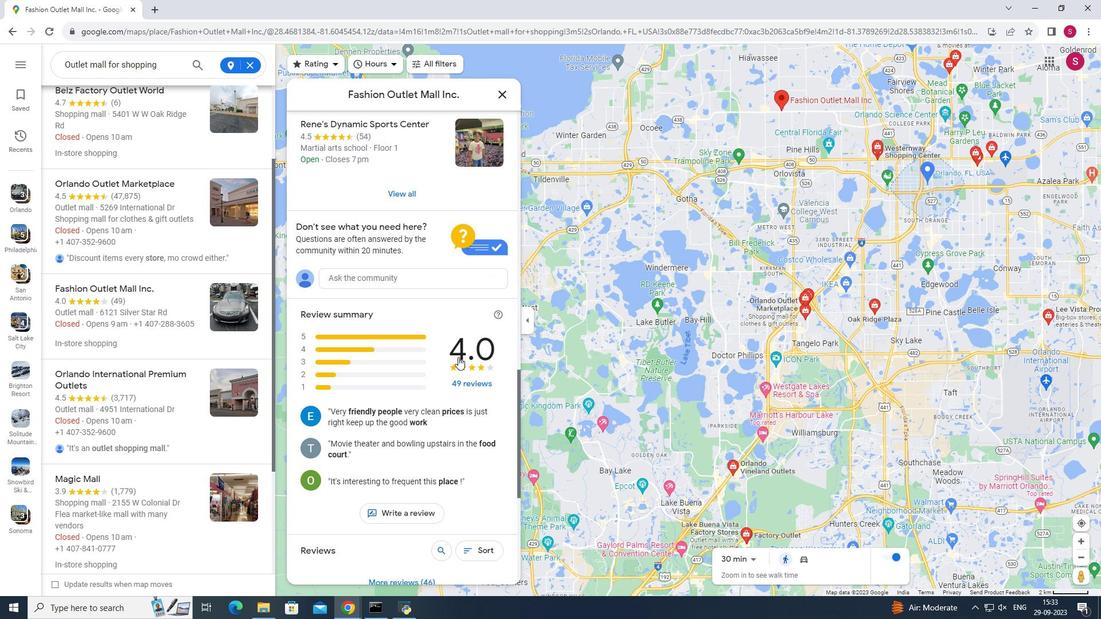 
Action: Mouse scrolled (458, 356) with delta (0, 0)
Screenshot: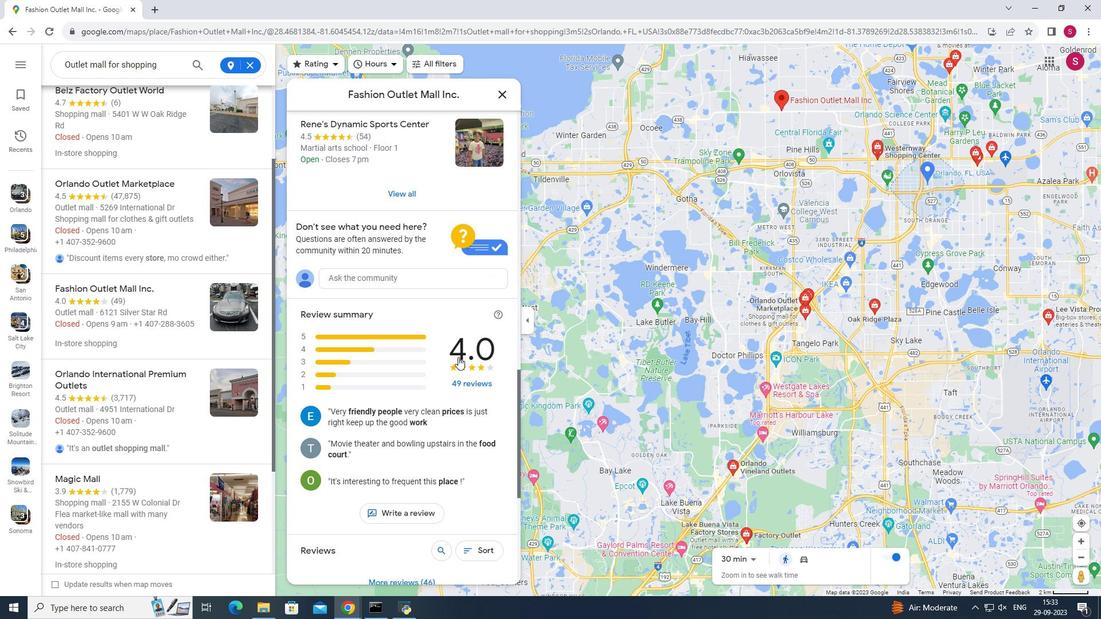 
Action: Mouse scrolled (458, 356) with delta (0, 0)
Screenshot: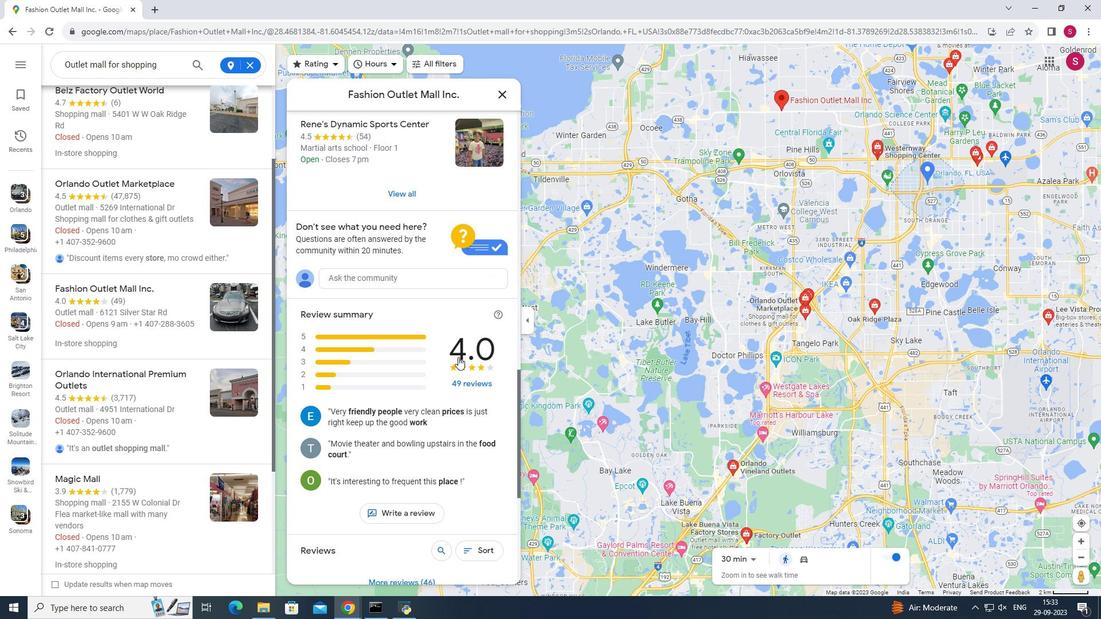 
Action: Mouse scrolled (458, 356) with delta (0, 0)
Screenshot: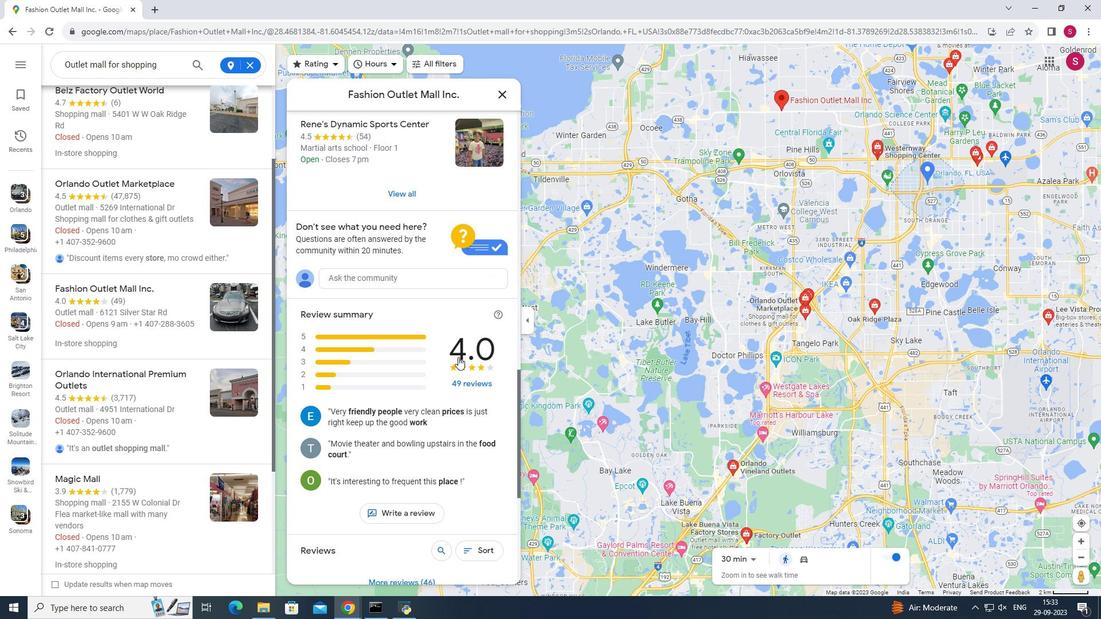 
Action: Mouse scrolled (458, 356) with delta (0, 0)
Screenshot: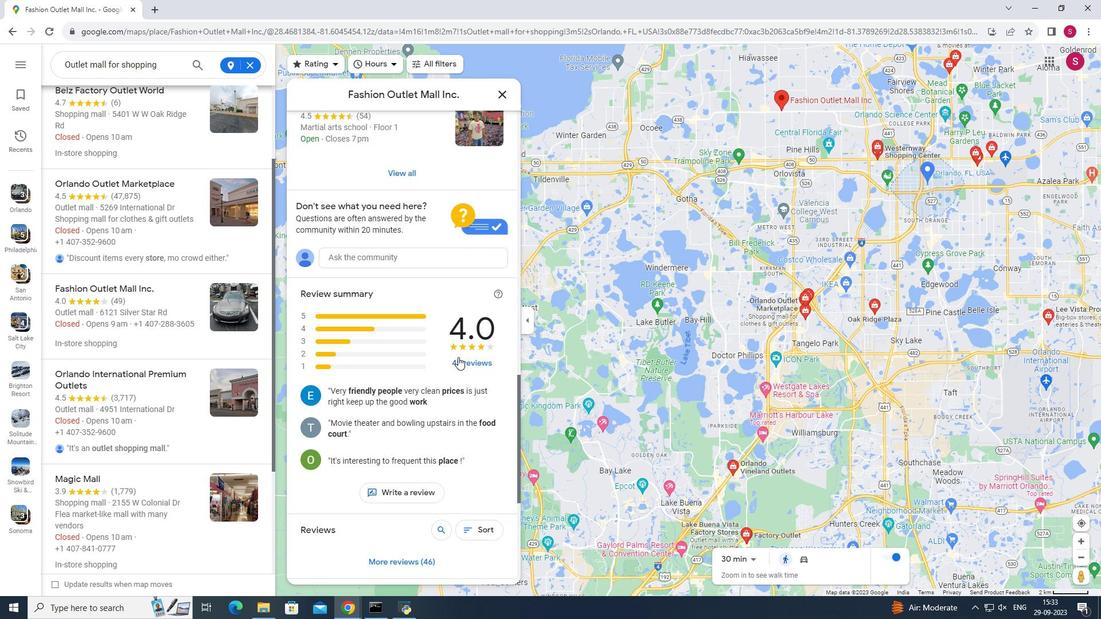 
Action: Mouse scrolled (458, 357) with delta (0, 0)
Screenshot: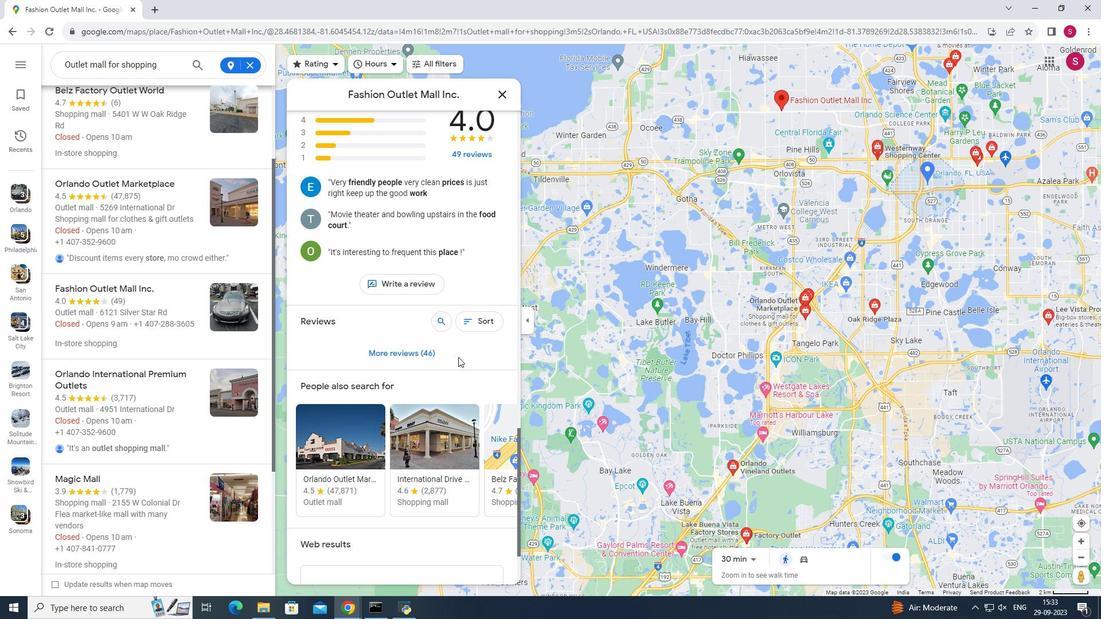 
Action: Mouse scrolled (458, 357) with delta (0, 0)
Screenshot: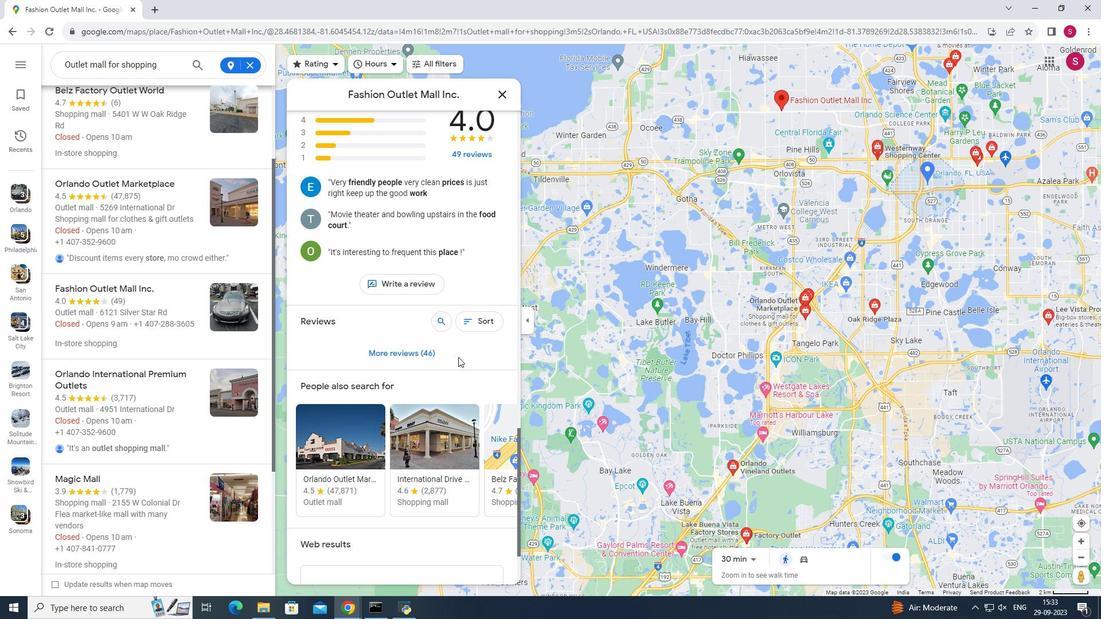 
Action: Mouse scrolled (458, 357) with delta (0, 0)
Screenshot: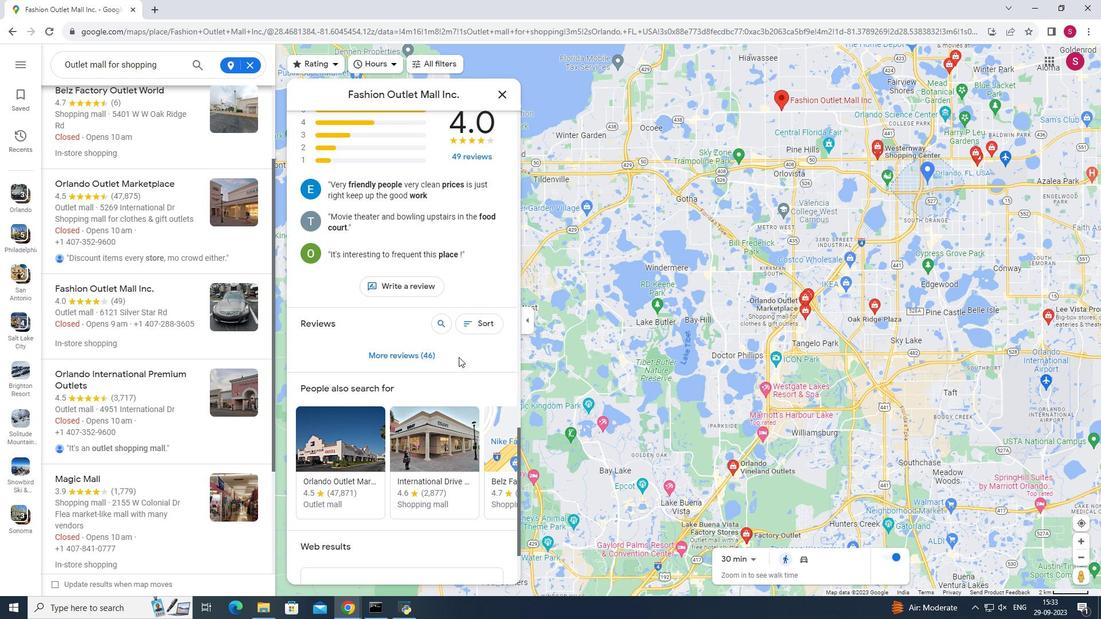 
Action: Mouse scrolled (458, 357) with delta (0, 0)
Screenshot: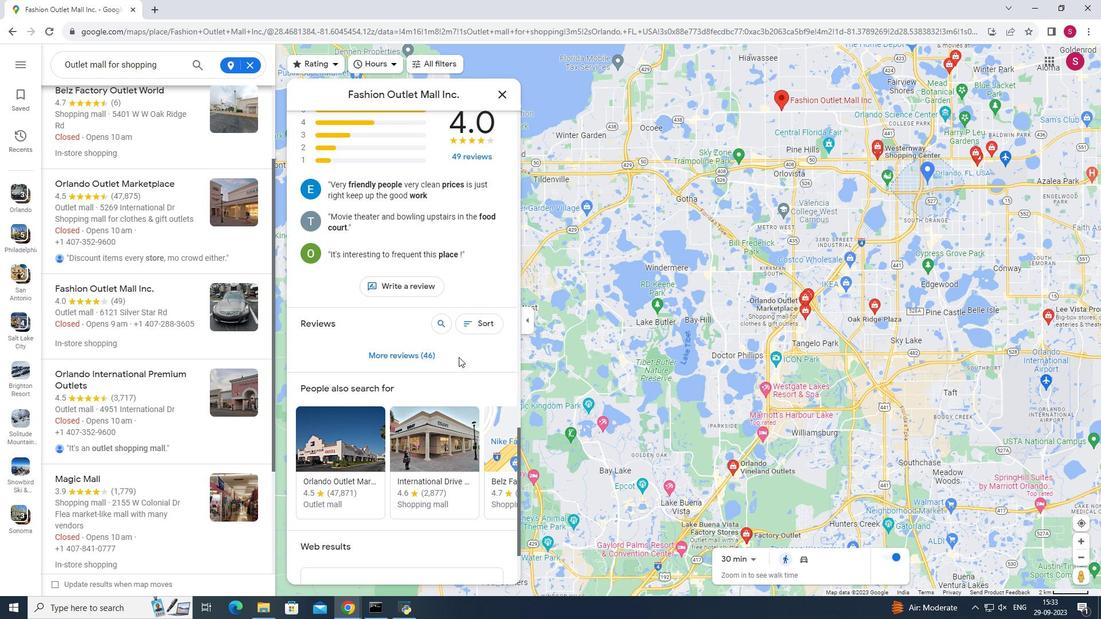 
Action: Mouse moved to (458, 357)
Screenshot: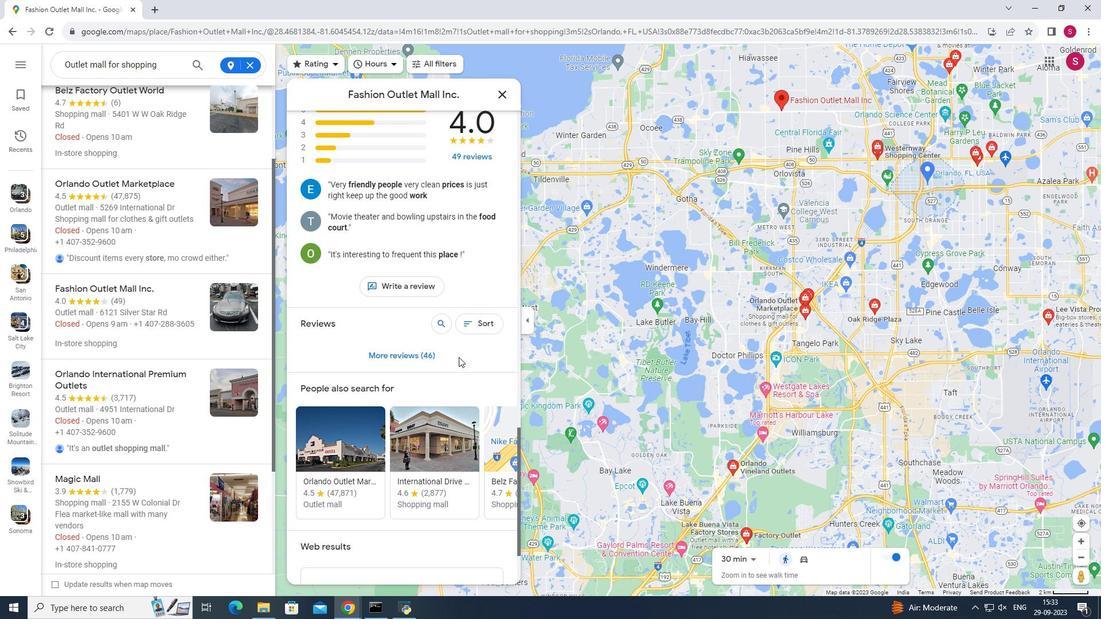 
Action: Mouse scrolled (458, 357) with delta (0, 0)
Screenshot: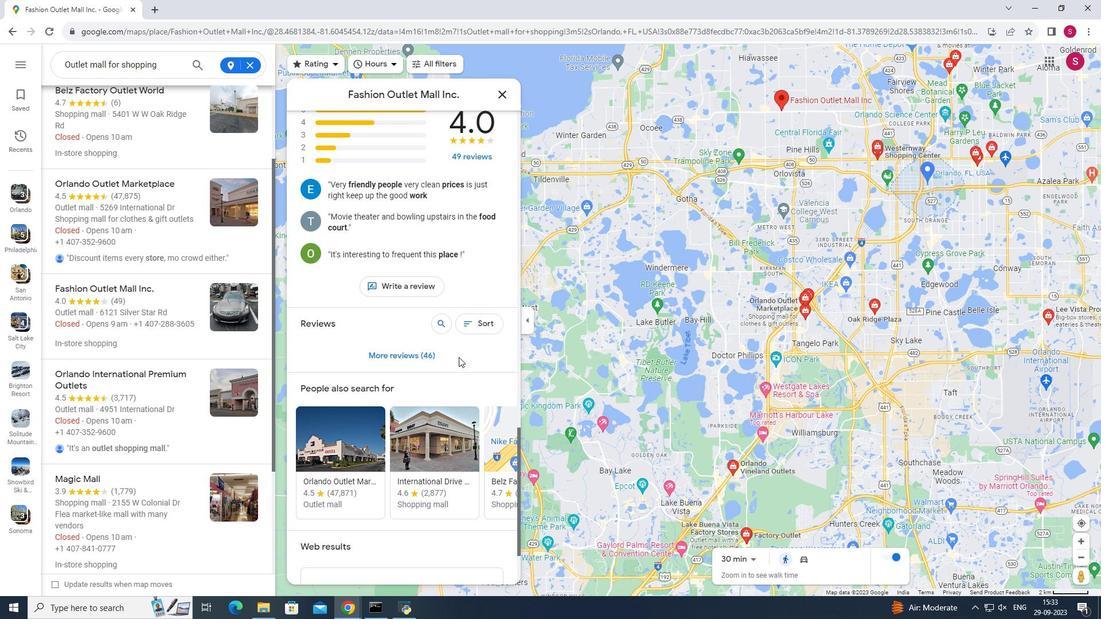 
Action: Mouse moved to (507, 94)
Screenshot: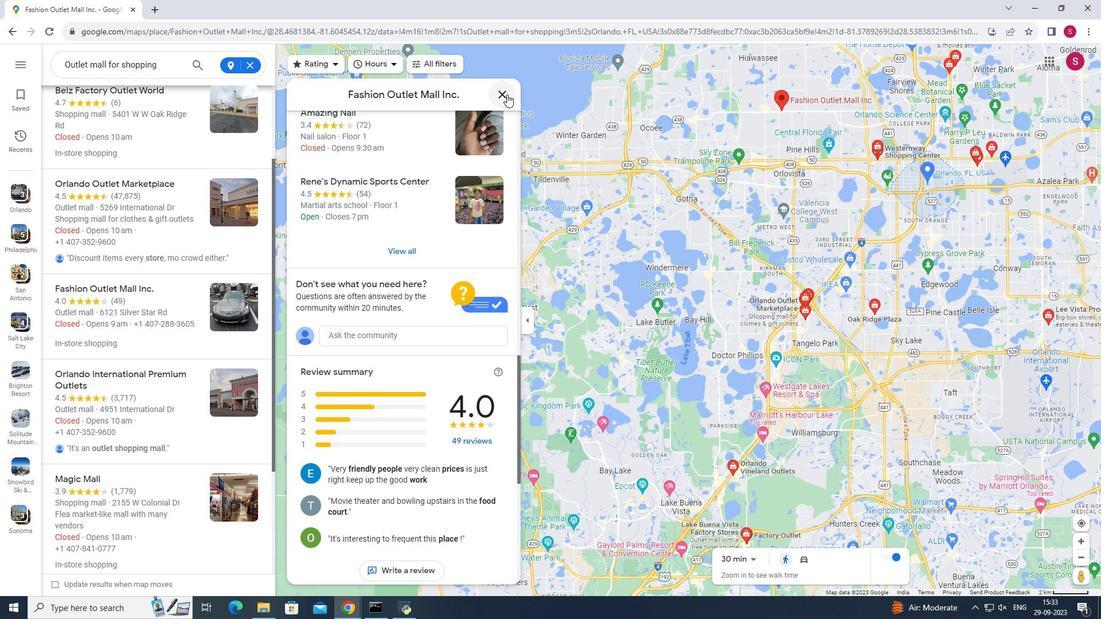 
Action: Mouse pressed left at (507, 94)
Screenshot: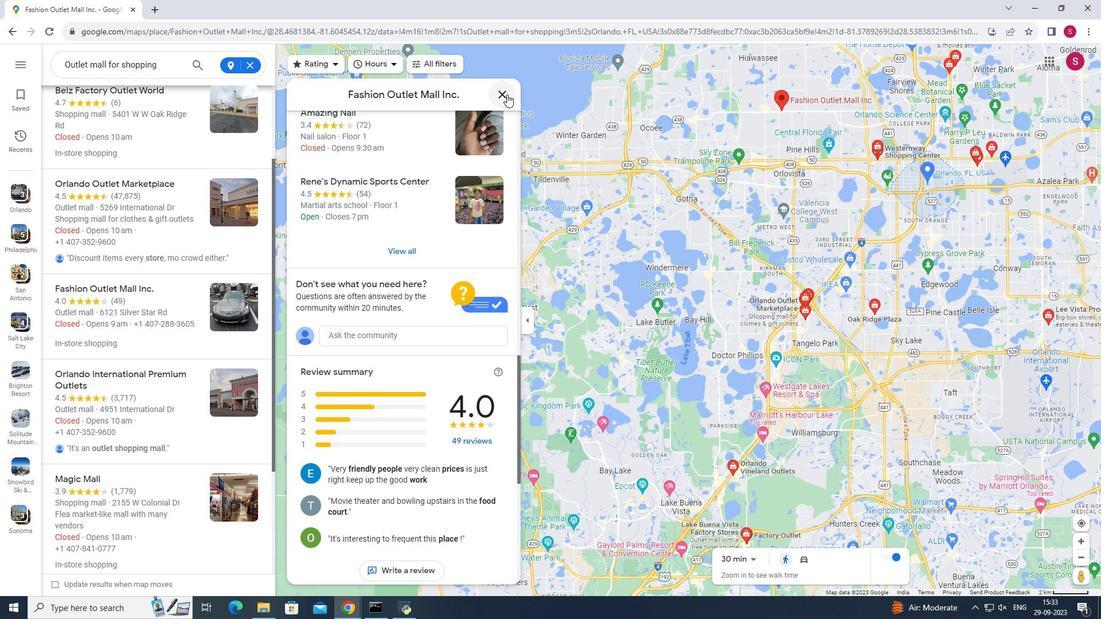 
Action: Mouse moved to (150, 368)
Screenshot: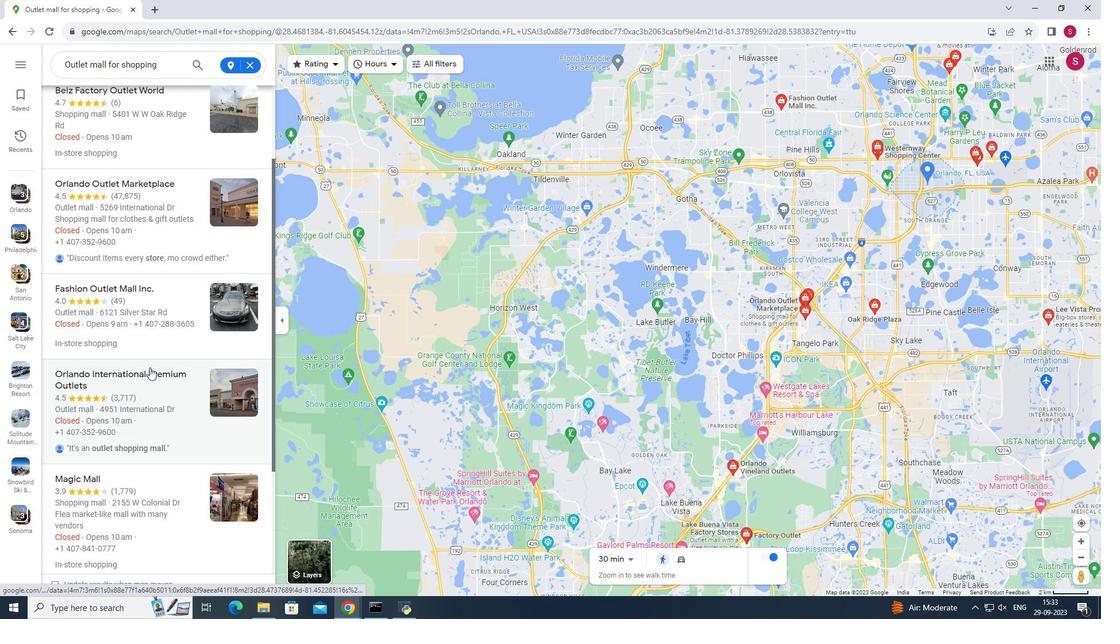 
Action: Mouse scrolled (150, 367) with delta (0, 0)
Screenshot: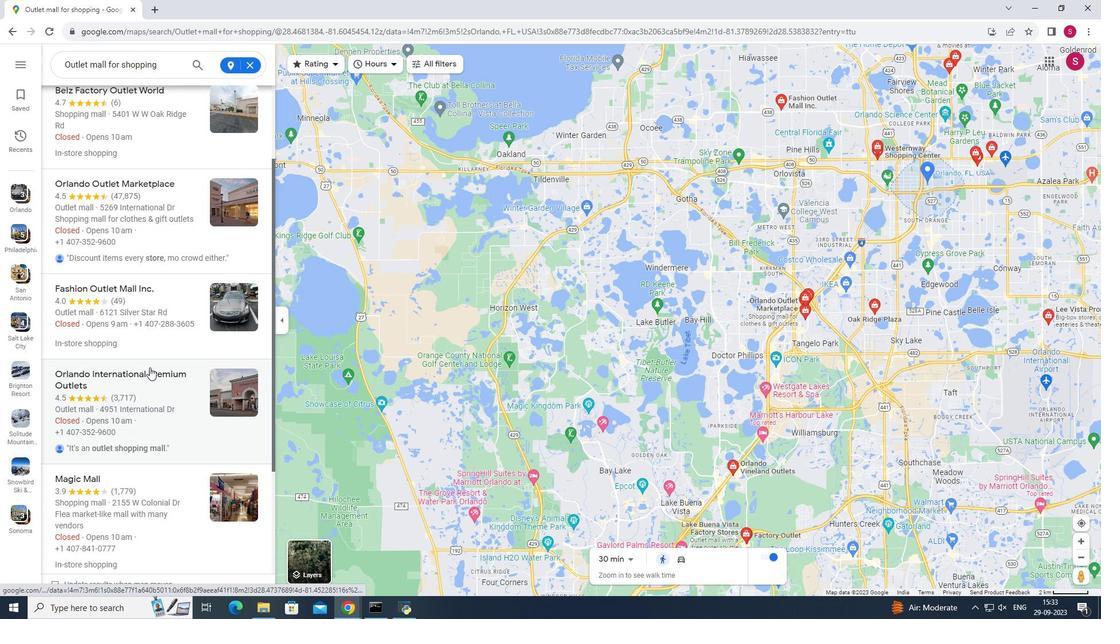 
Action: Mouse scrolled (150, 367) with delta (0, 0)
Screenshot: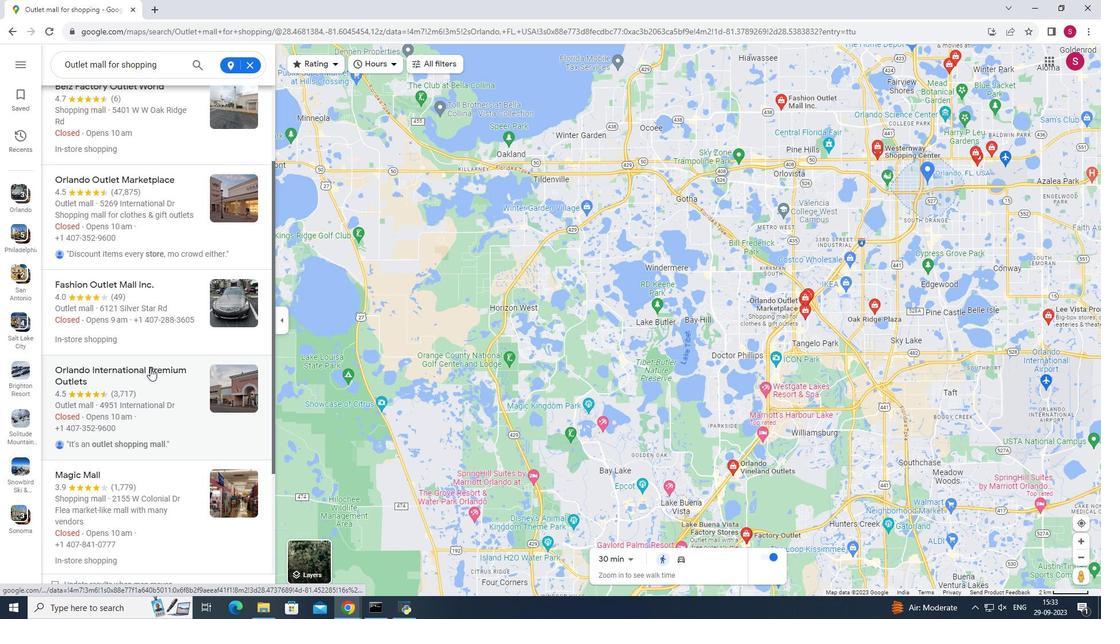 
Action: Mouse scrolled (150, 367) with delta (0, 0)
Screenshot: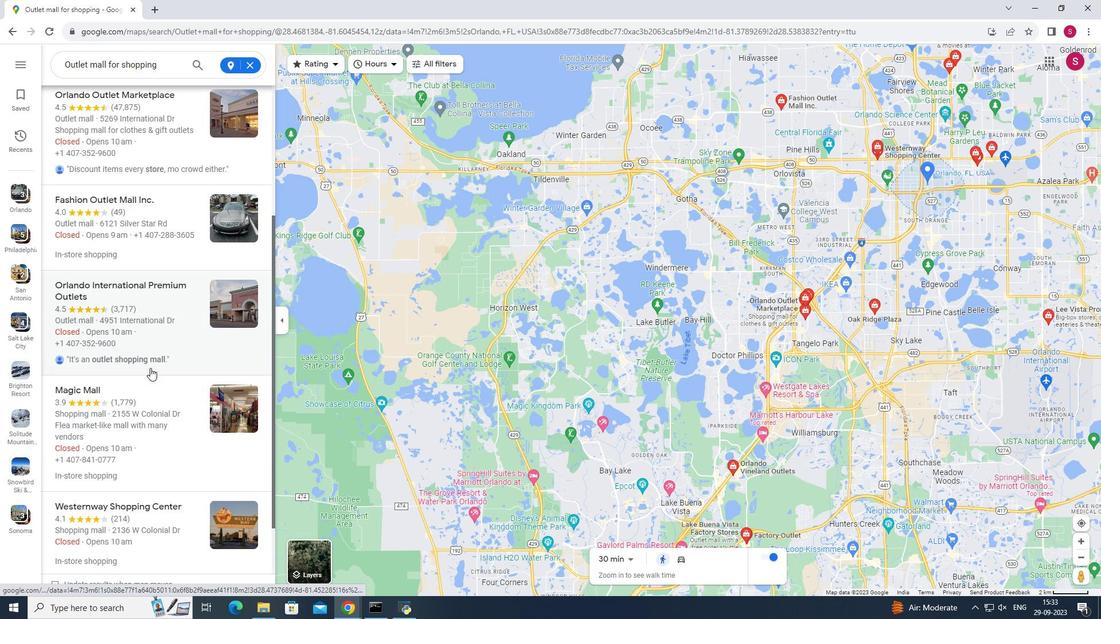 
Action: Mouse scrolled (150, 367) with delta (0, 0)
Screenshot: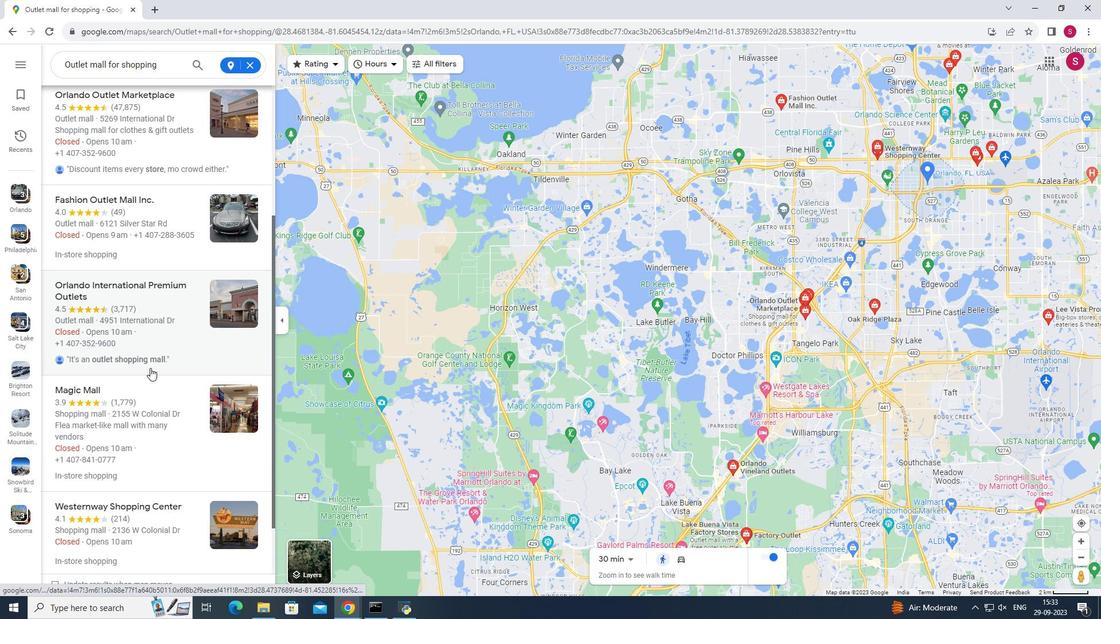 
Action: Mouse scrolled (150, 367) with delta (0, 0)
Screenshot: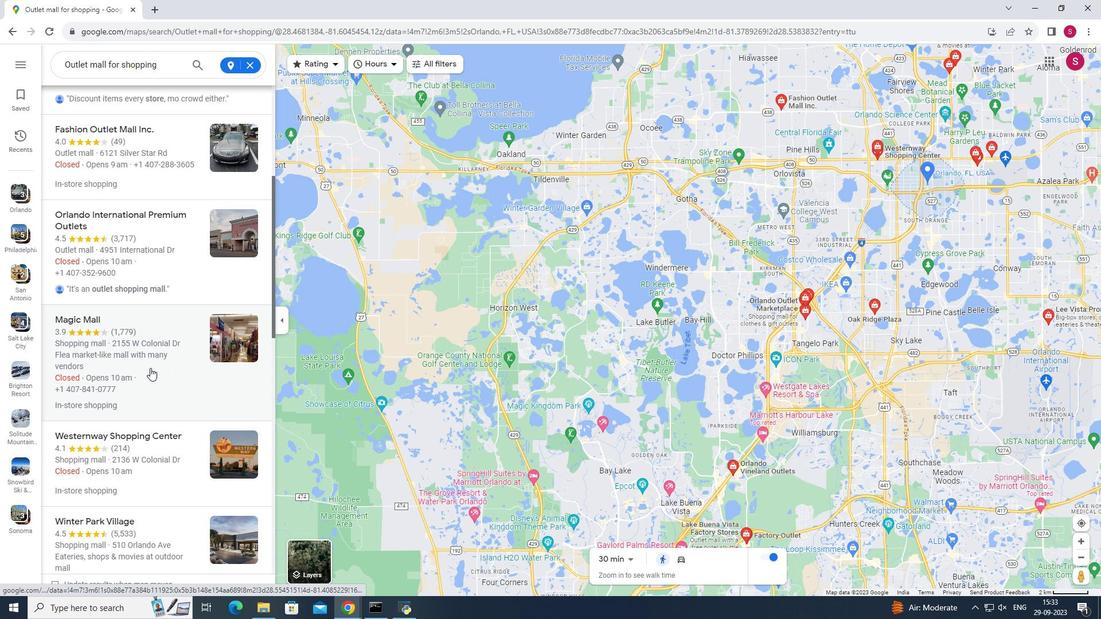 
Action: Mouse scrolled (150, 367) with delta (0, 0)
Screenshot: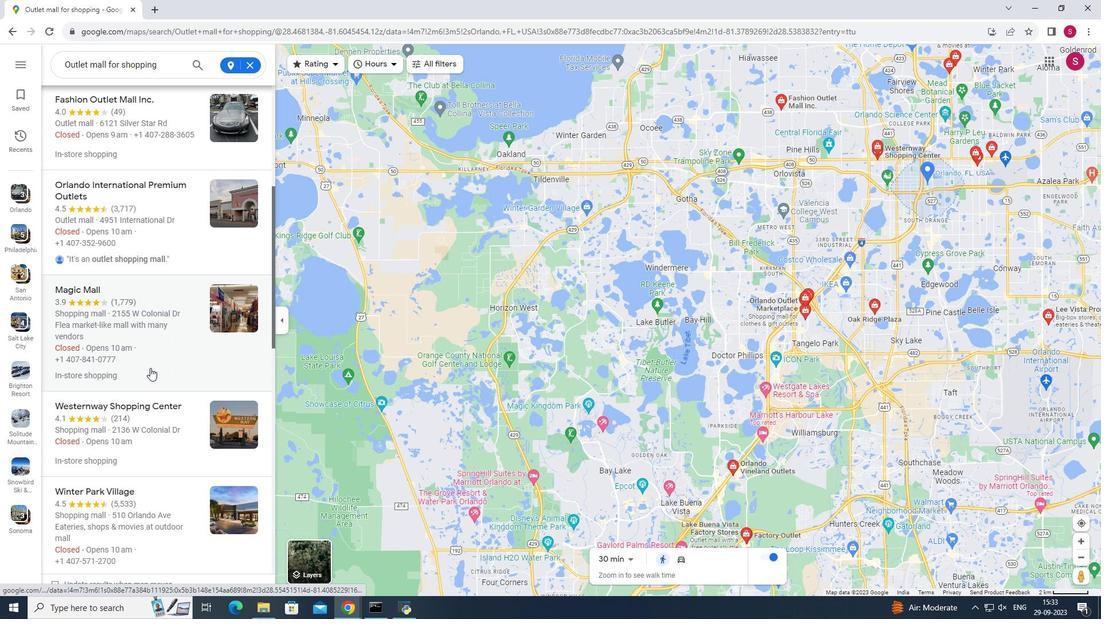 
Action: Mouse scrolled (150, 367) with delta (0, 0)
Screenshot: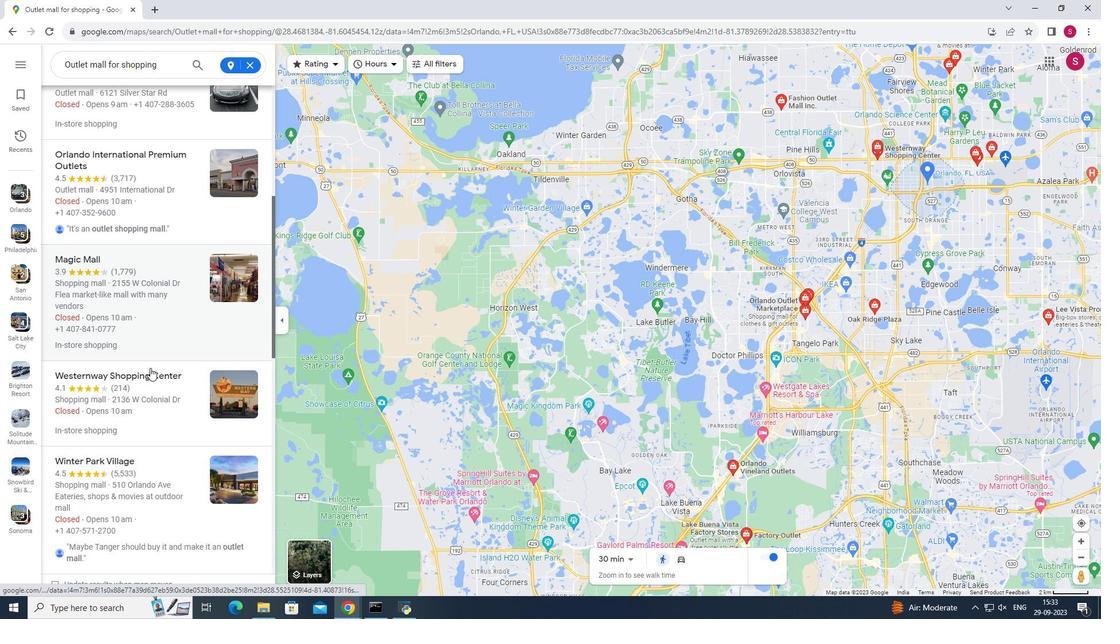 
Action: Mouse scrolled (150, 367) with delta (0, 0)
Screenshot: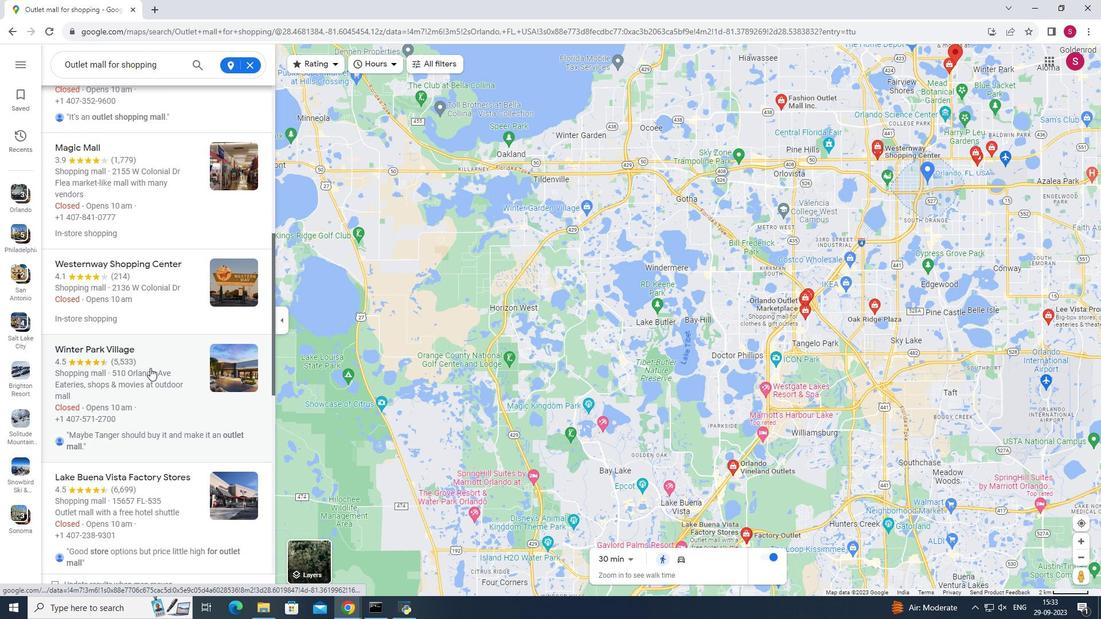 
Action: Mouse scrolled (150, 367) with delta (0, 0)
Screenshot: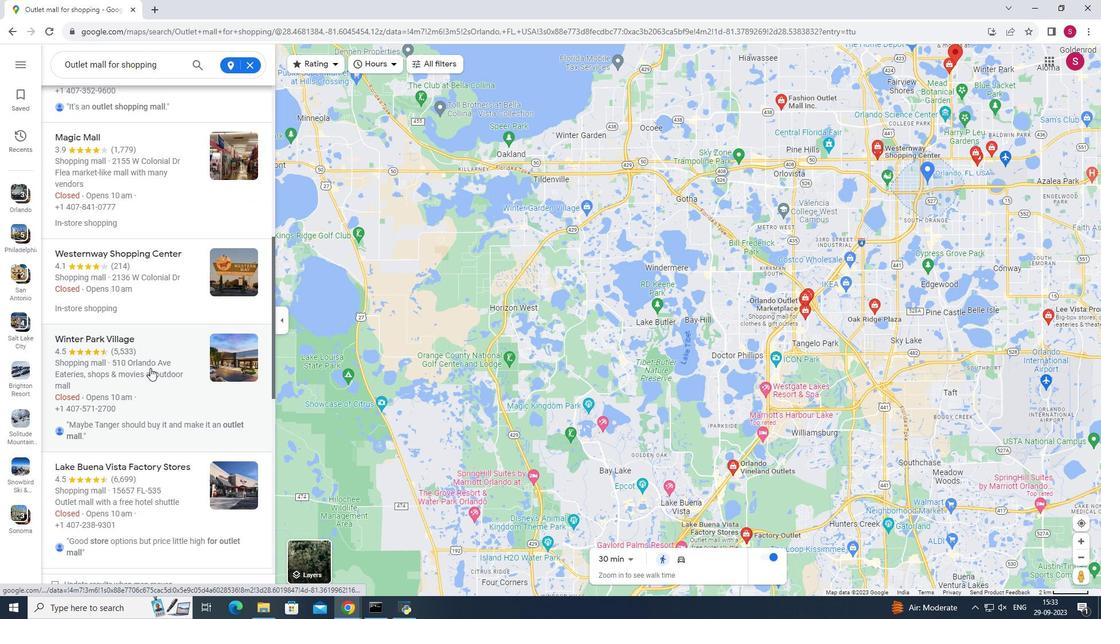 
Action: Mouse scrolled (150, 367) with delta (0, 0)
Screenshot: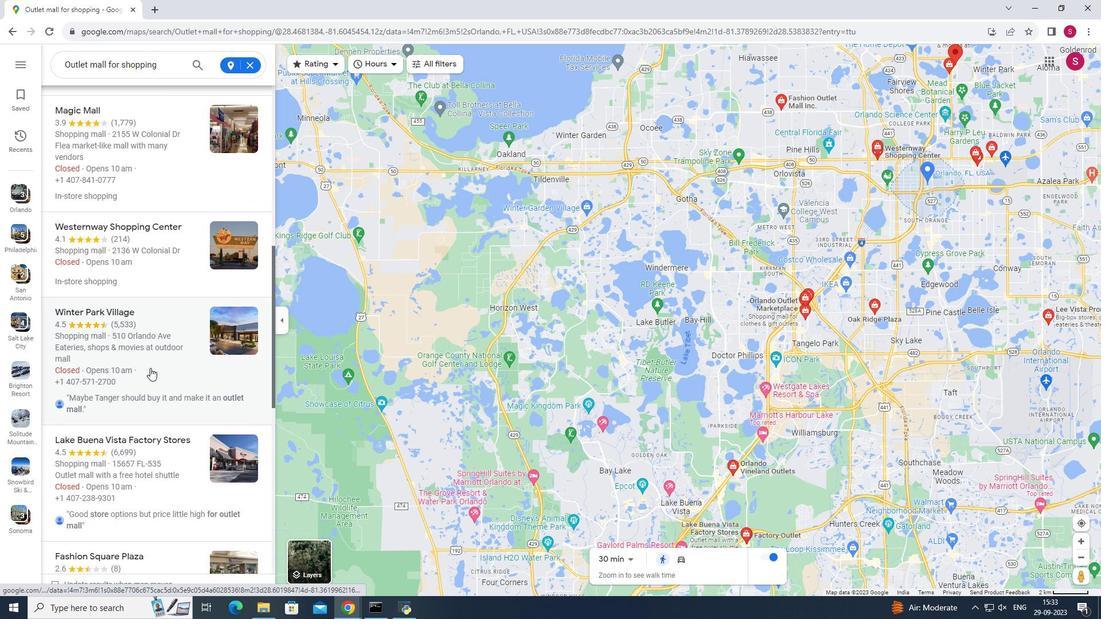 
Action: Mouse scrolled (150, 367) with delta (0, 0)
Screenshot: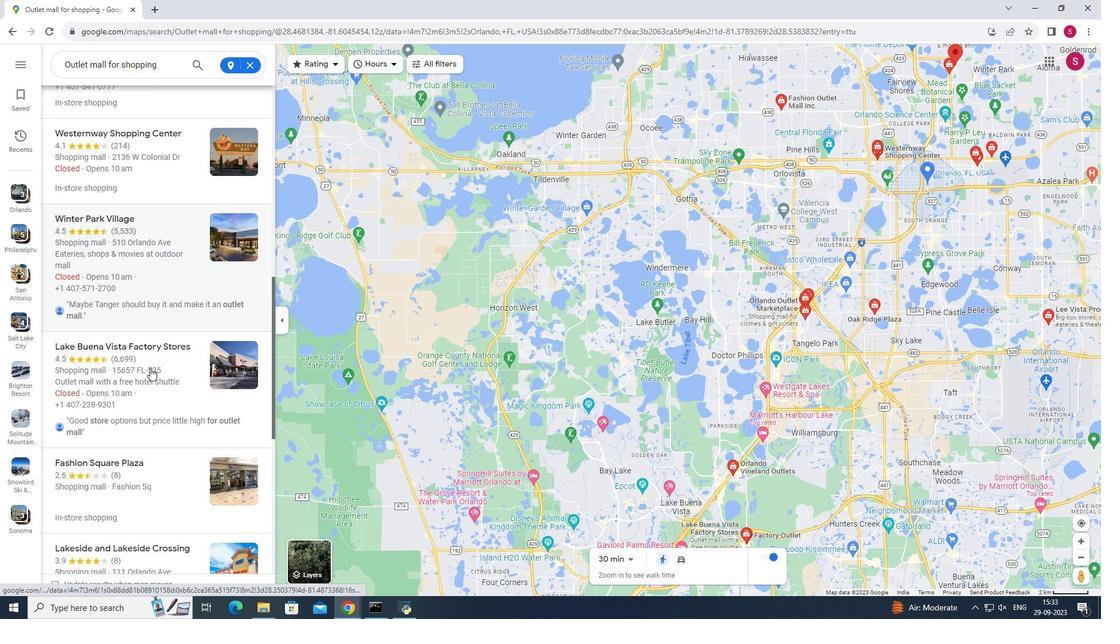 
Action: Mouse scrolled (150, 367) with delta (0, 0)
Screenshot: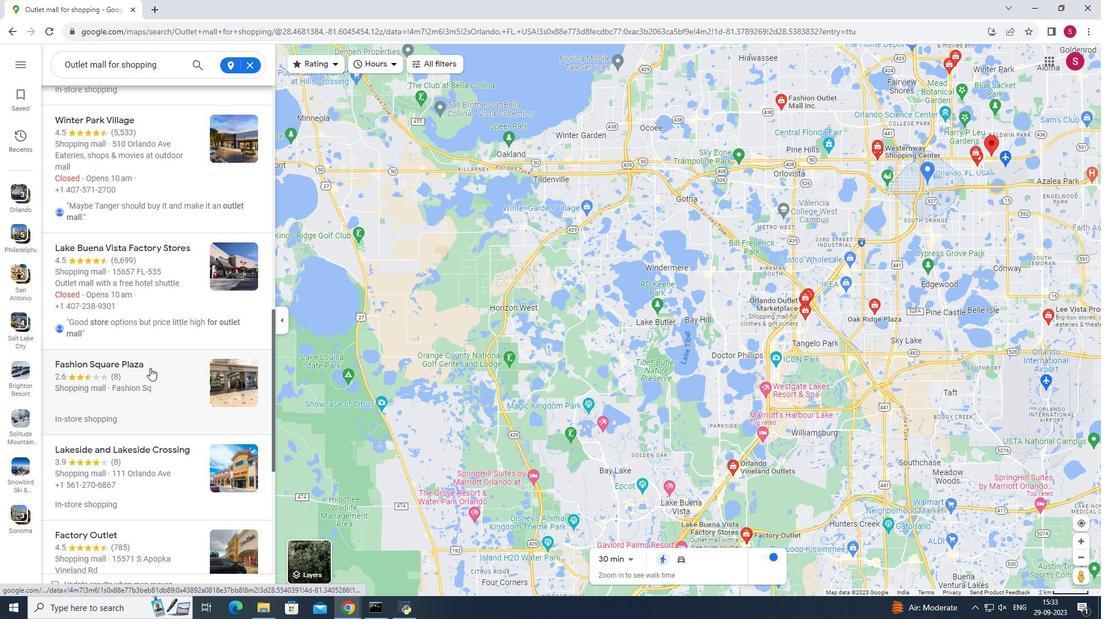 
Action: Mouse scrolled (150, 367) with delta (0, 0)
Screenshot: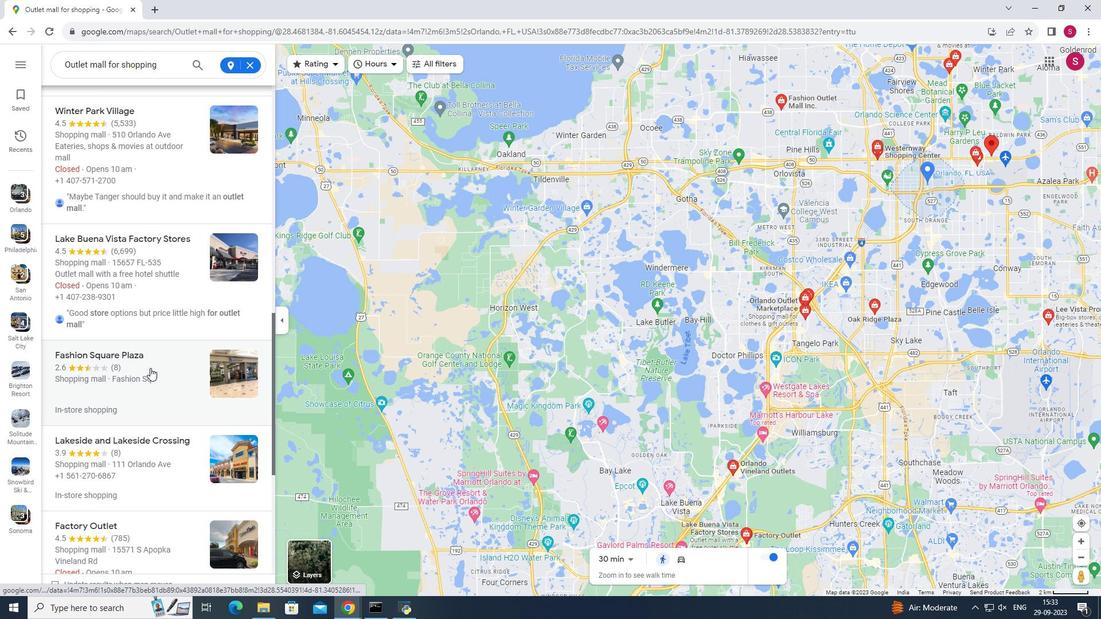 
Action: Mouse scrolled (150, 367) with delta (0, 0)
Screenshot: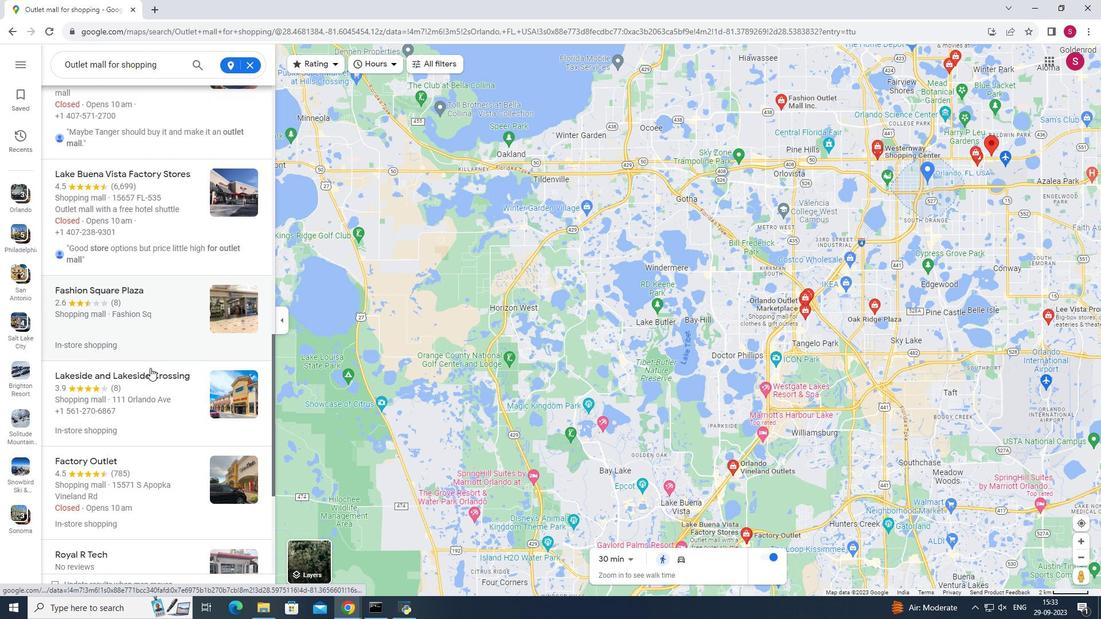 
Action: Mouse scrolled (150, 367) with delta (0, 0)
Screenshot: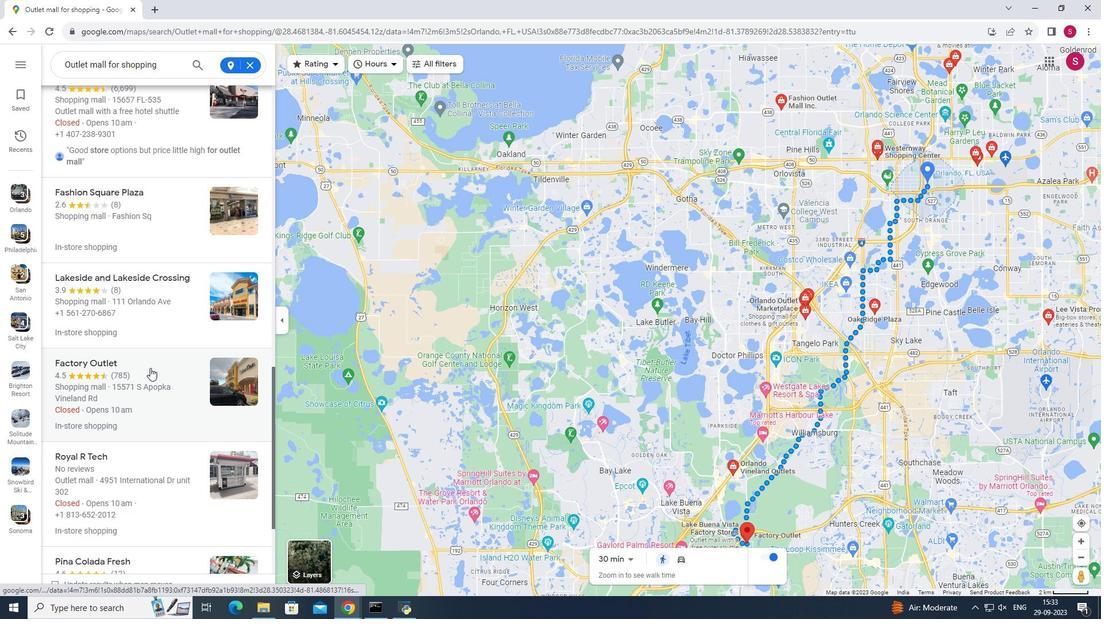 
Action: Mouse moved to (168, 316)
Screenshot: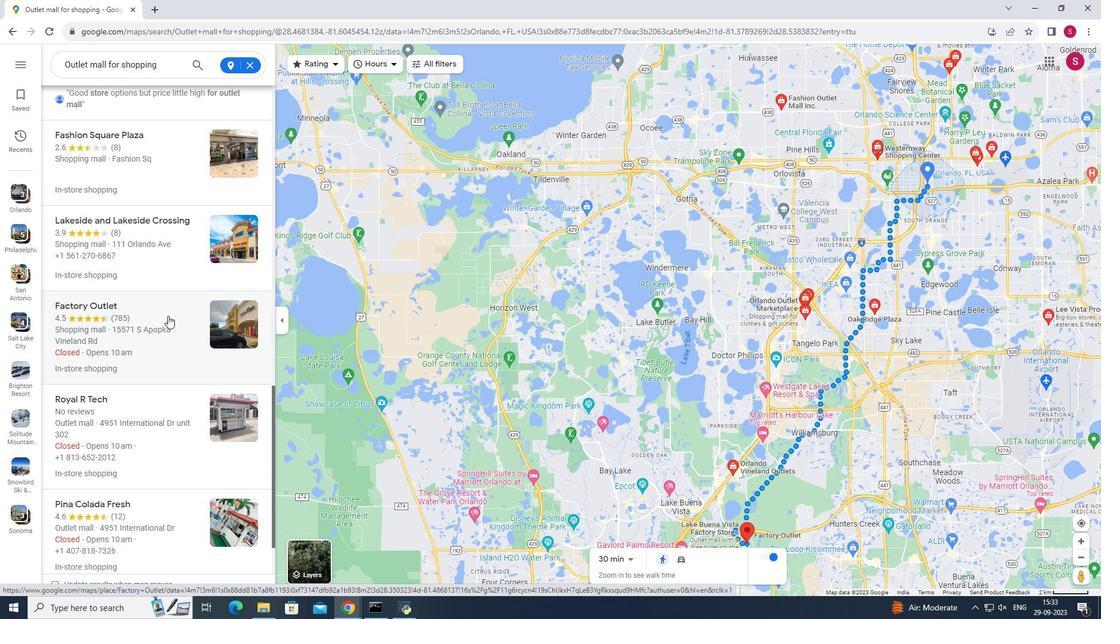 
Action: Mouse pressed left at (168, 316)
Screenshot: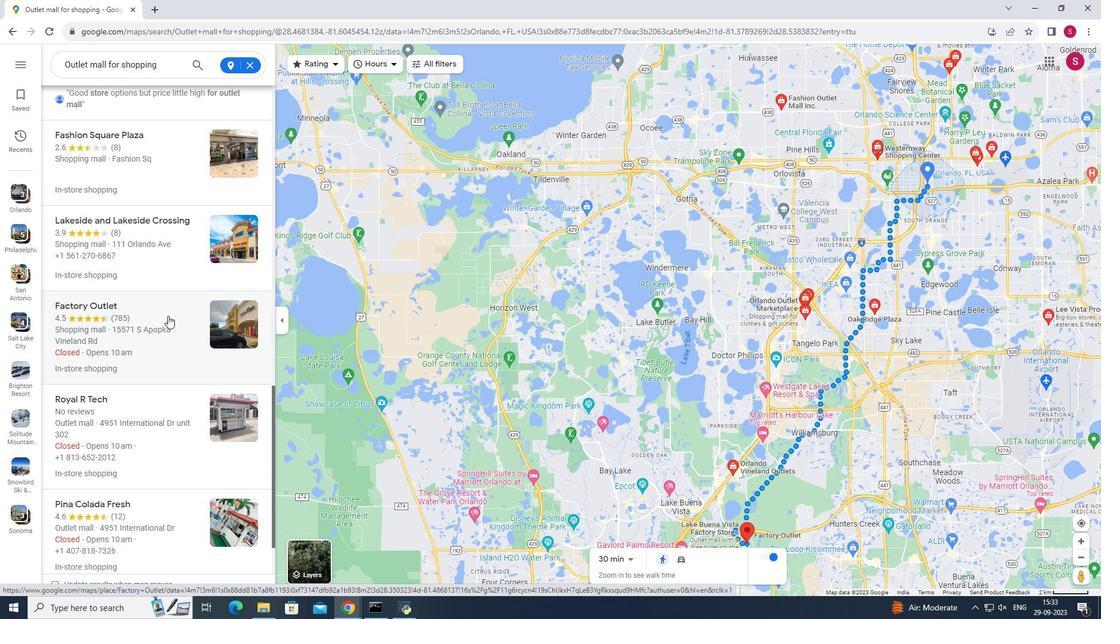 
Action: Mouse moved to (447, 381)
Screenshot: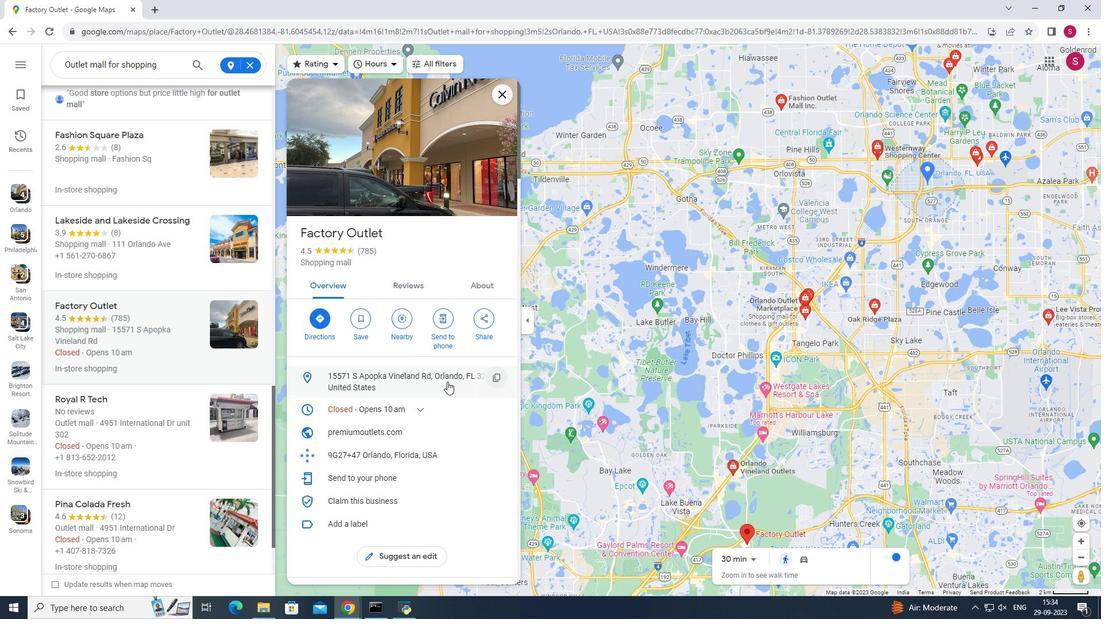 
Action: Mouse scrolled (447, 381) with delta (0, 0)
Screenshot: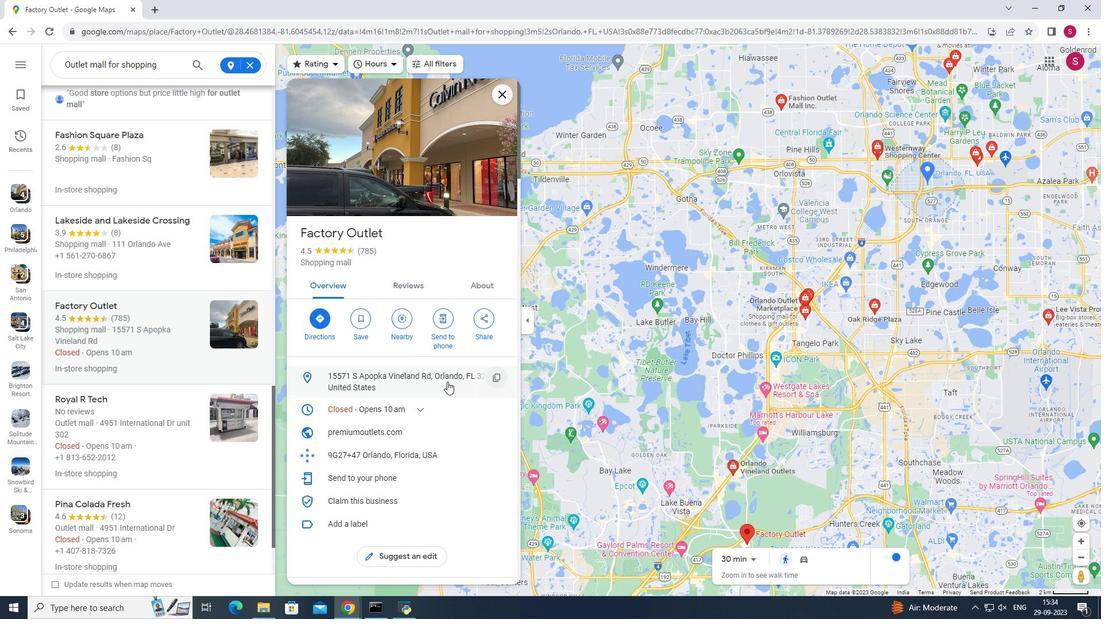
Action: Mouse scrolled (447, 381) with delta (0, 0)
Screenshot: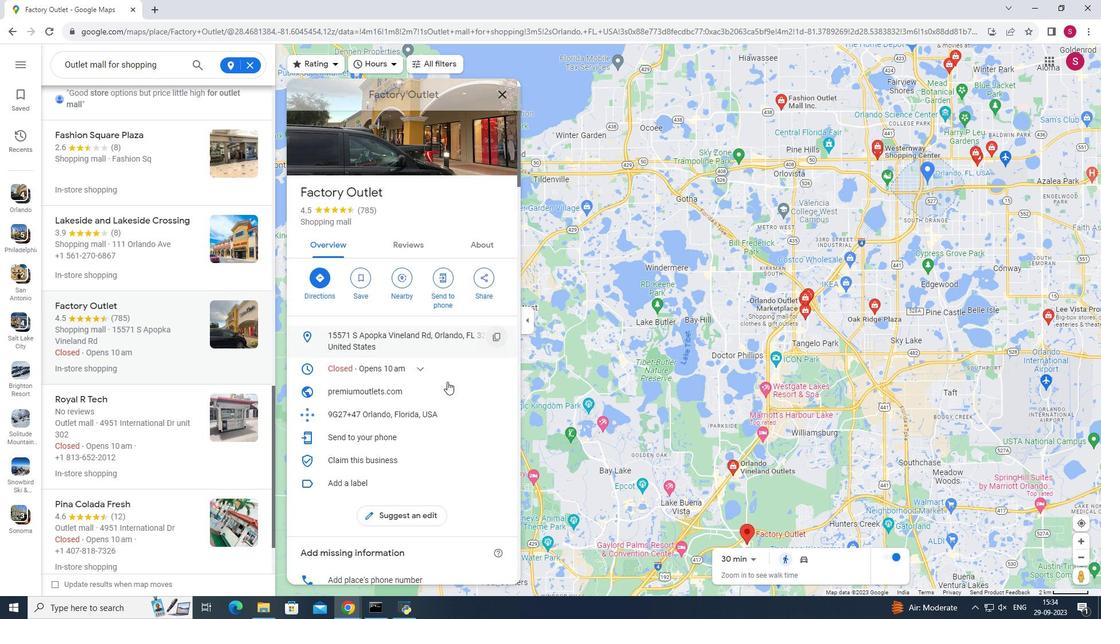 
Action: Mouse scrolled (447, 381) with delta (0, 0)
Screenshot: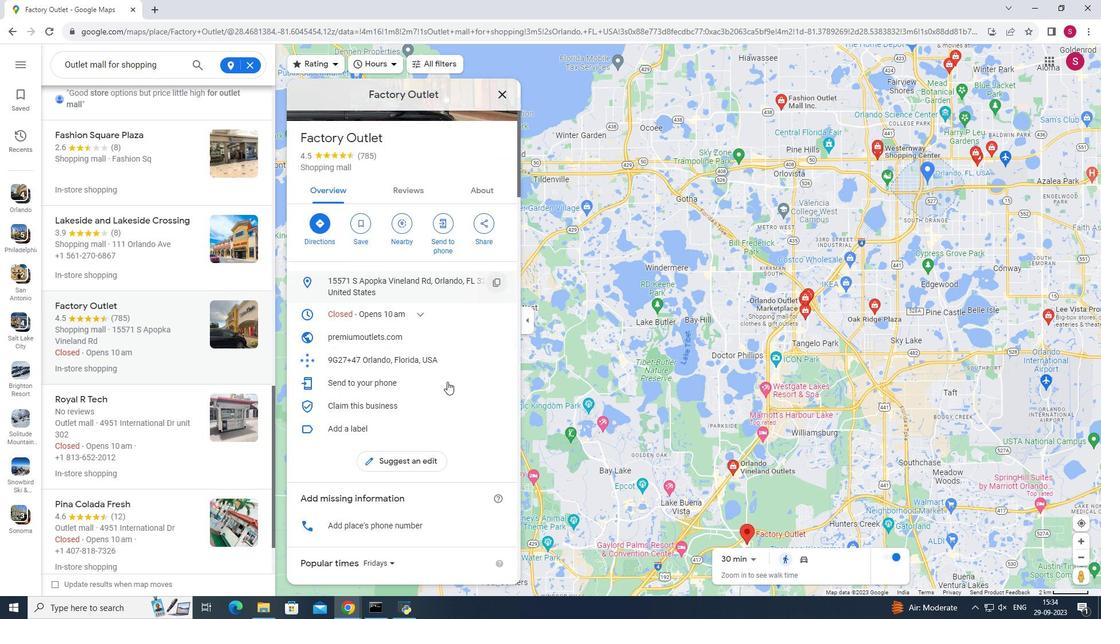 
Action: Mouse scrolled (447, 381) with delta (0, 0)
Screenshot: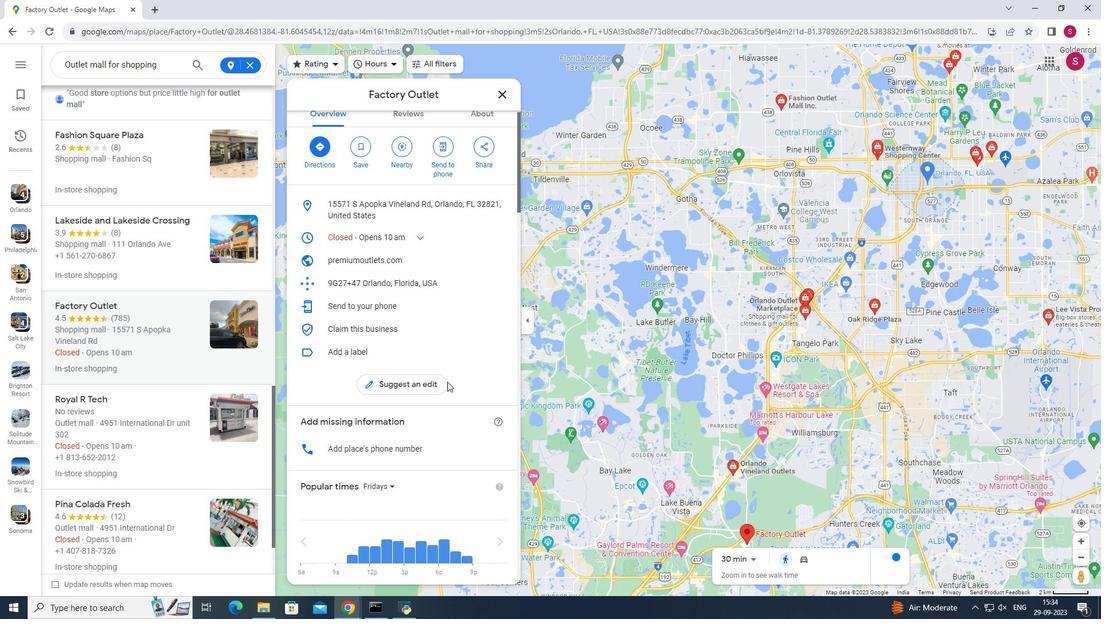 
Action: Mouse scrolled (447, 381) with delta (0, 0)
Screenshot: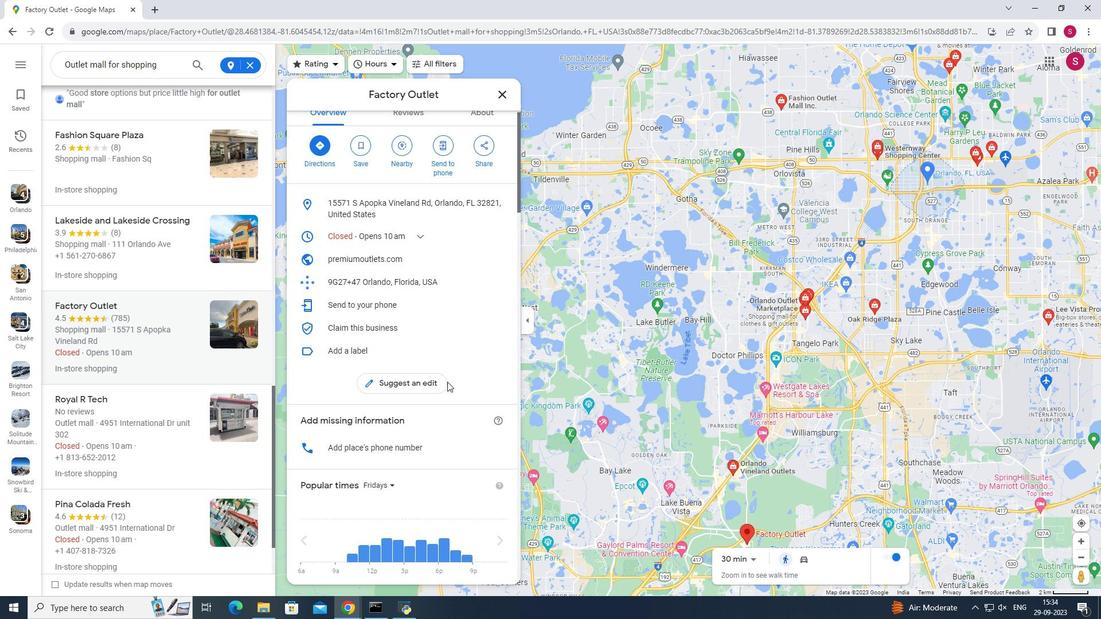 
Action: Mouse scrolled (447, 381) with delta (0, 0)
Screenshot: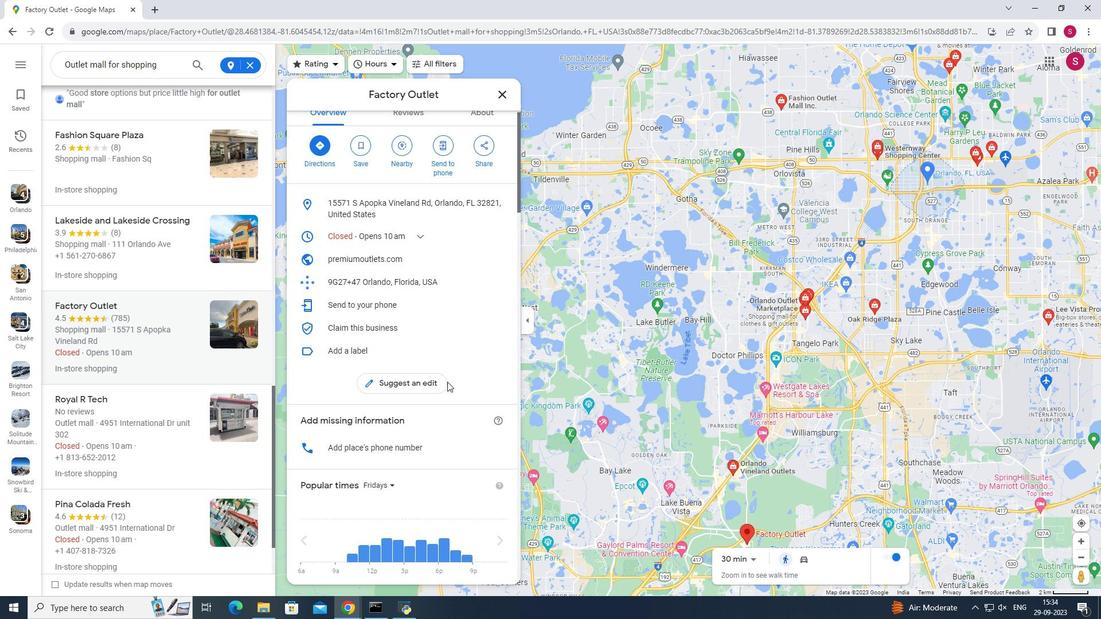 
Action: Mouse scrolled (447, 381) with delta (0, 0)
Screenshot: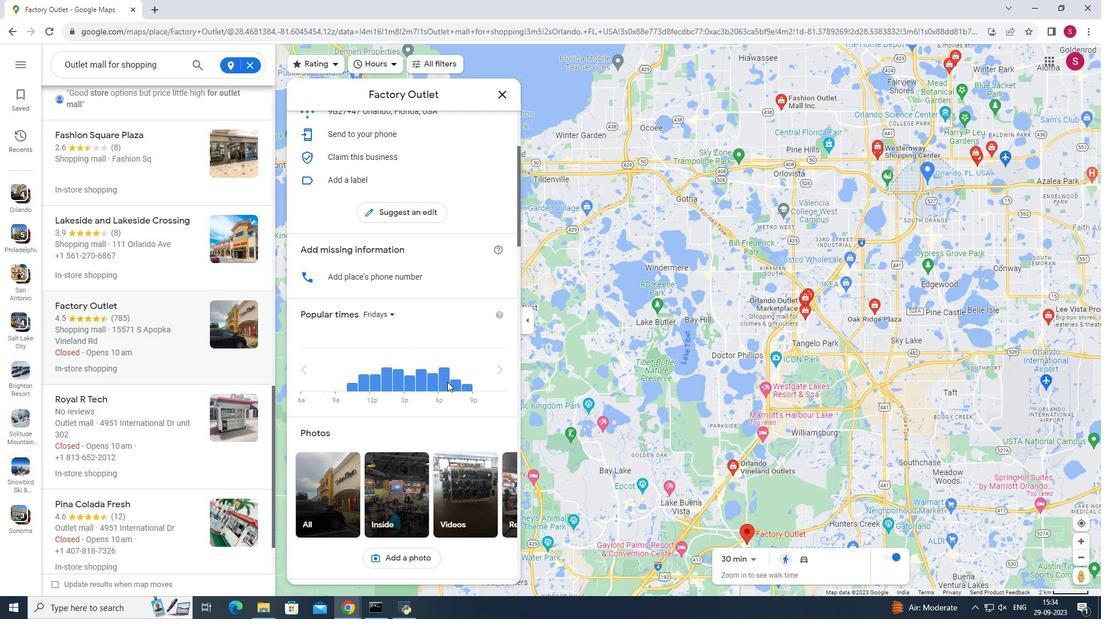 
Action: Mouse moved to (449, 379)
Screenshot: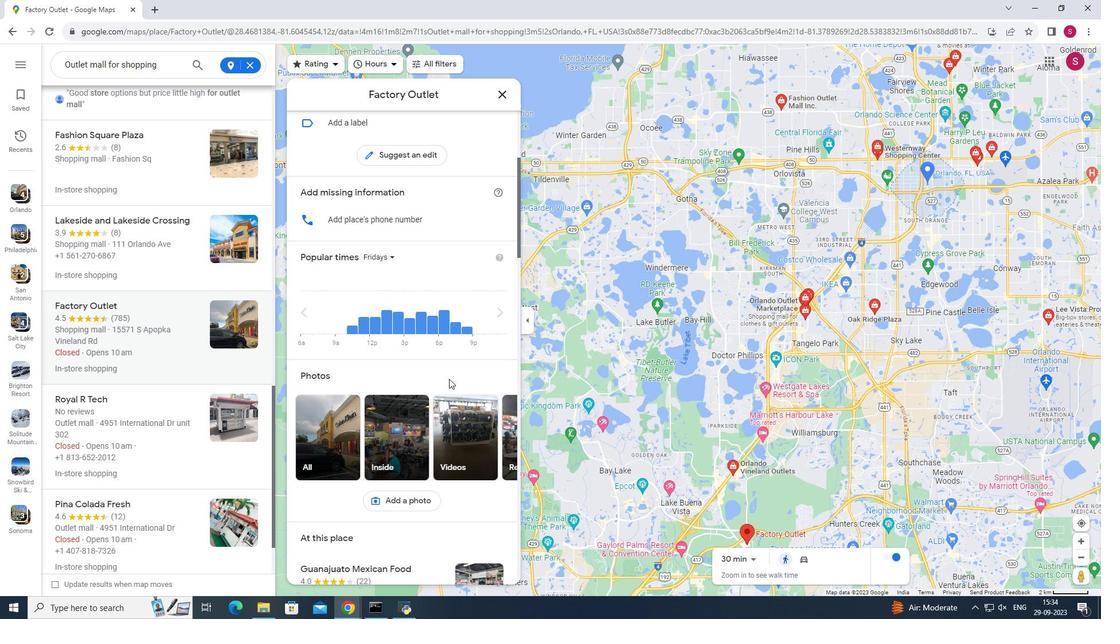 
Action: Mouse scrolled (449, 378) with delta (0, 0)
Screenshot: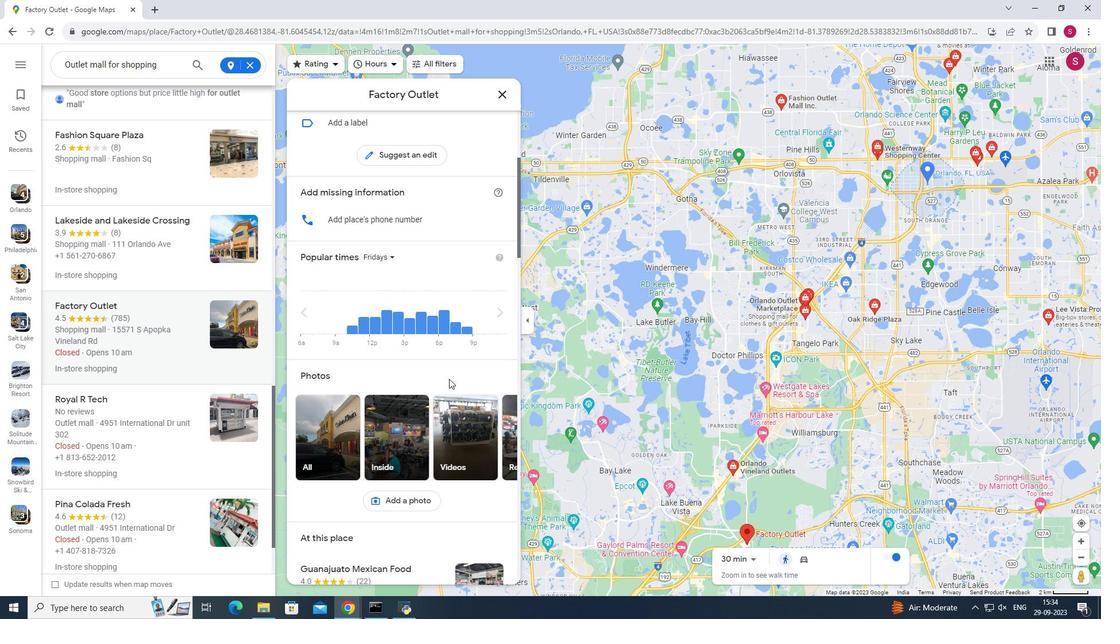 
Action: Mouse scrolled (449, 378) with delta (0, 0)
Screenshot: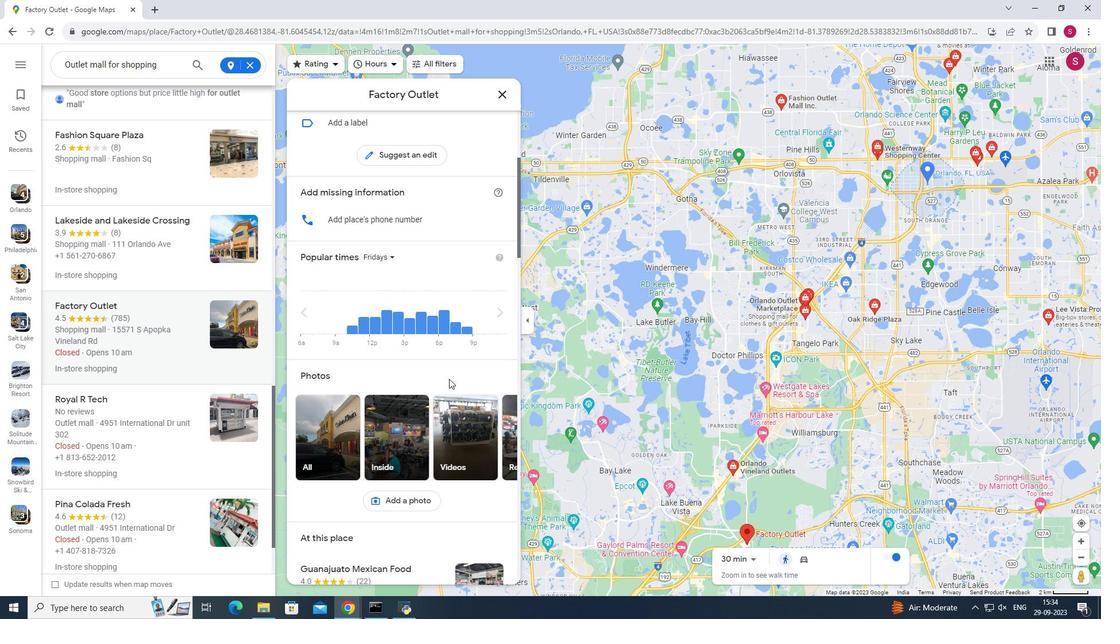 
Action: Mouse scrolled (449, 378) with delta (0, 0)
Screenshot: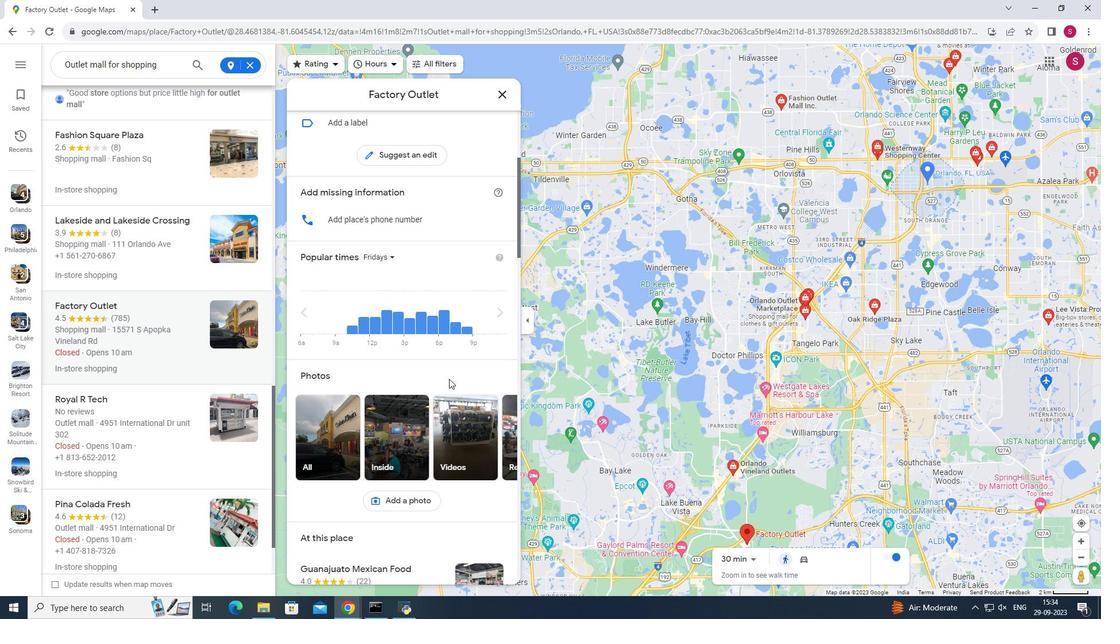 
Action: Mouse scrolled (449, 378) with delta (0, 0)
Screenshot: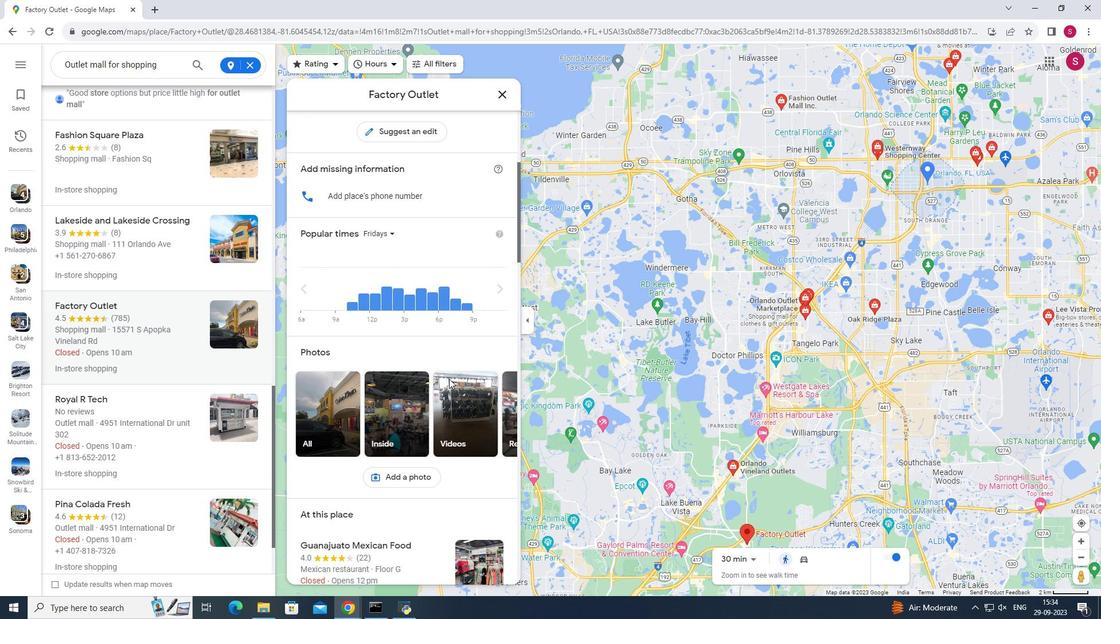 
Action: Mouse scrolled (449, 378) with delta (0, 0)
Screenshot: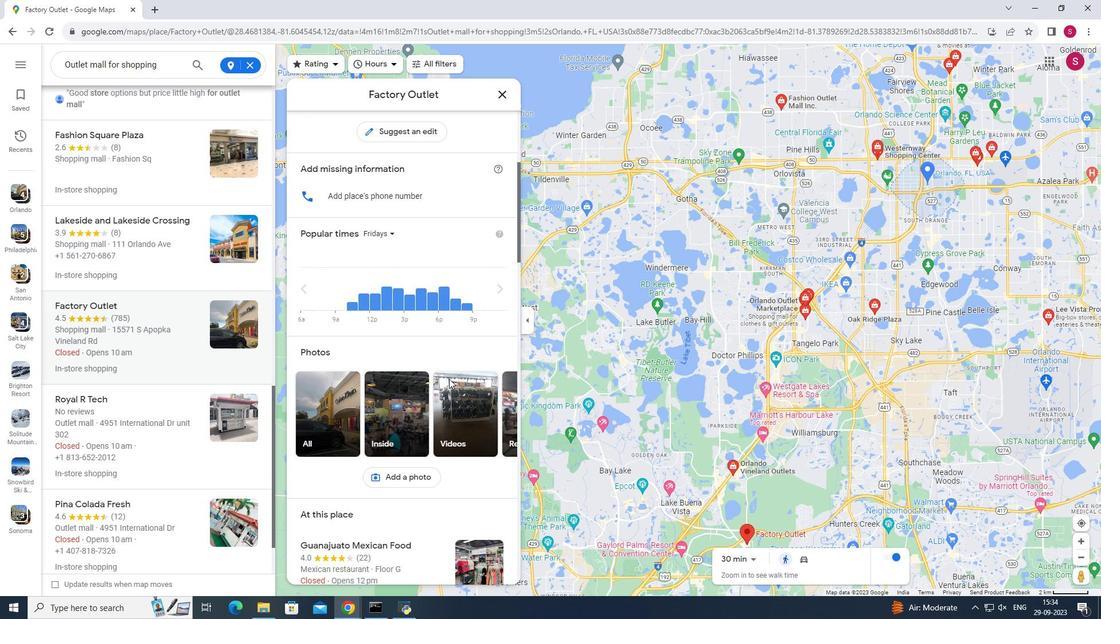 
Action: Mouse scrolled (449, 378) with delta (0, 0)
Screenshot: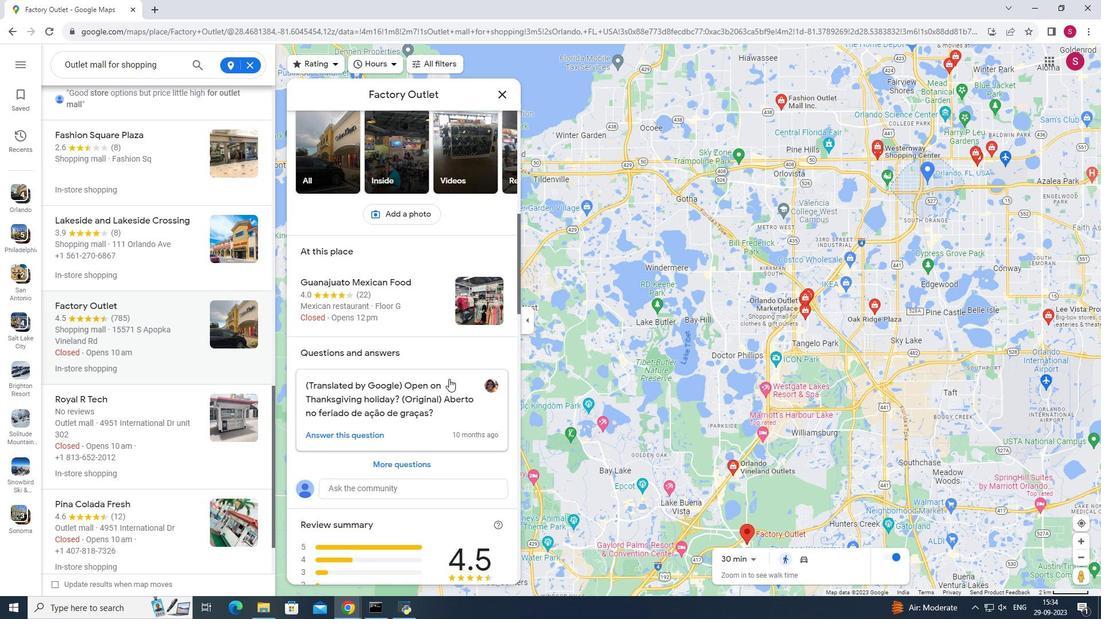 
Action: Mouse scrolled (449, 378) with delta (0, 0)
Screenshot: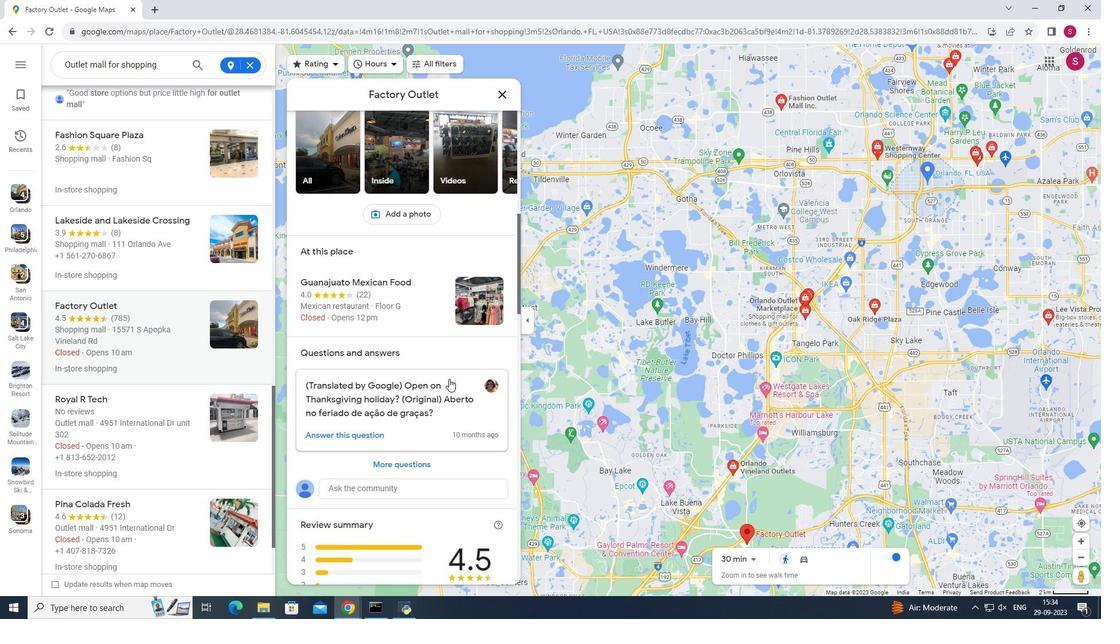 
Action: Mouse scrolled (449, 378) with delta (0, 0)
Screenshot: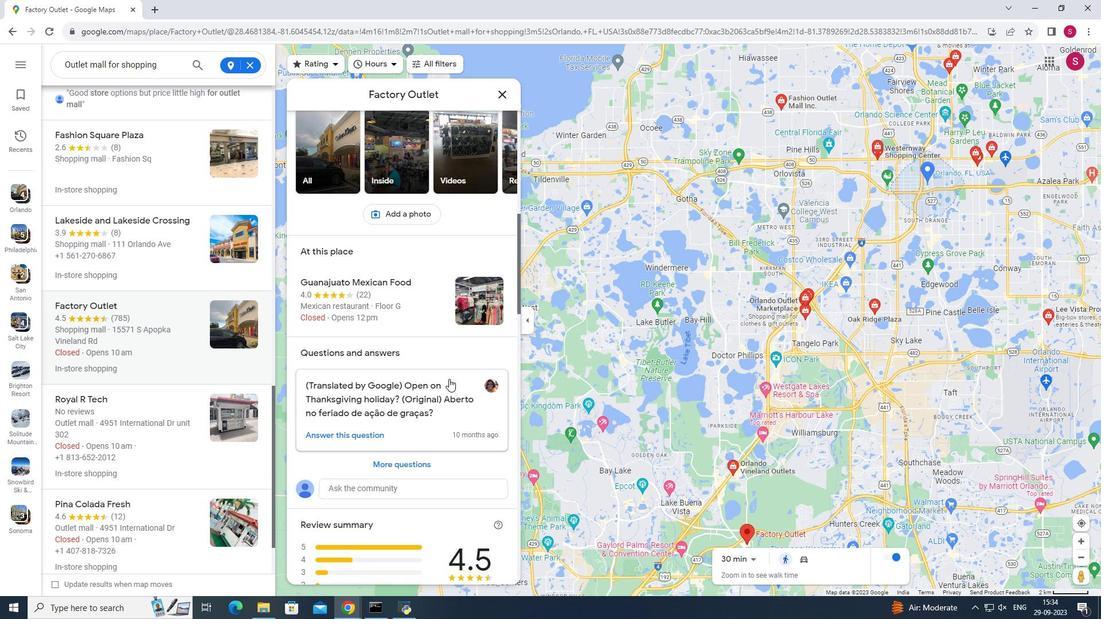 
Action: Mouse scrolled (449, 378) with delta (0, 0)
Screenshot: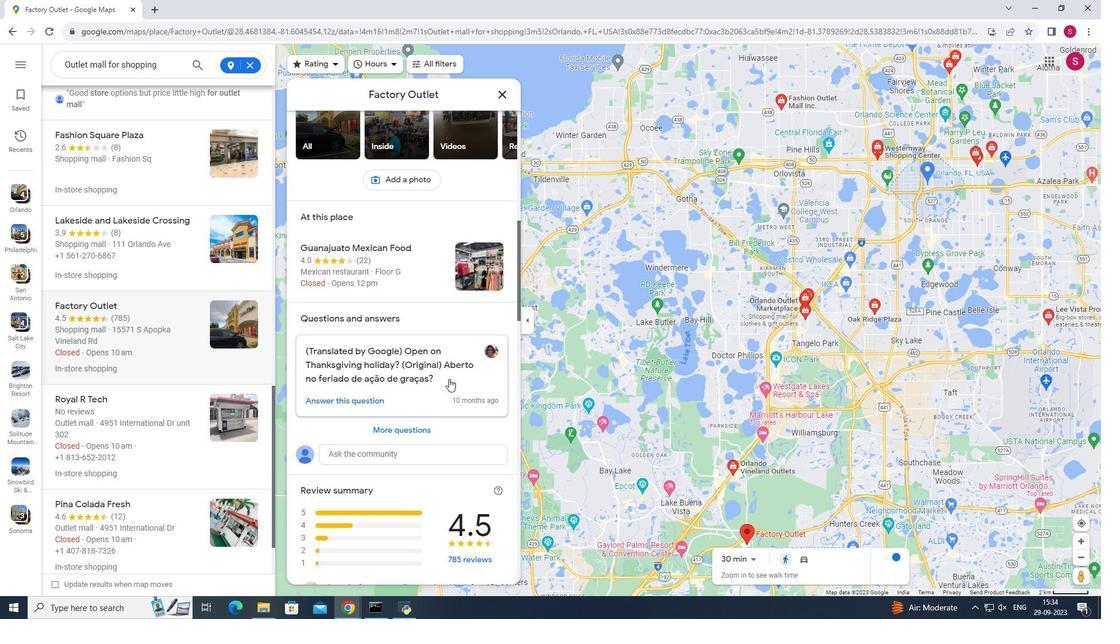 
Action: Mouse moved to (449, 378)
Screenshot: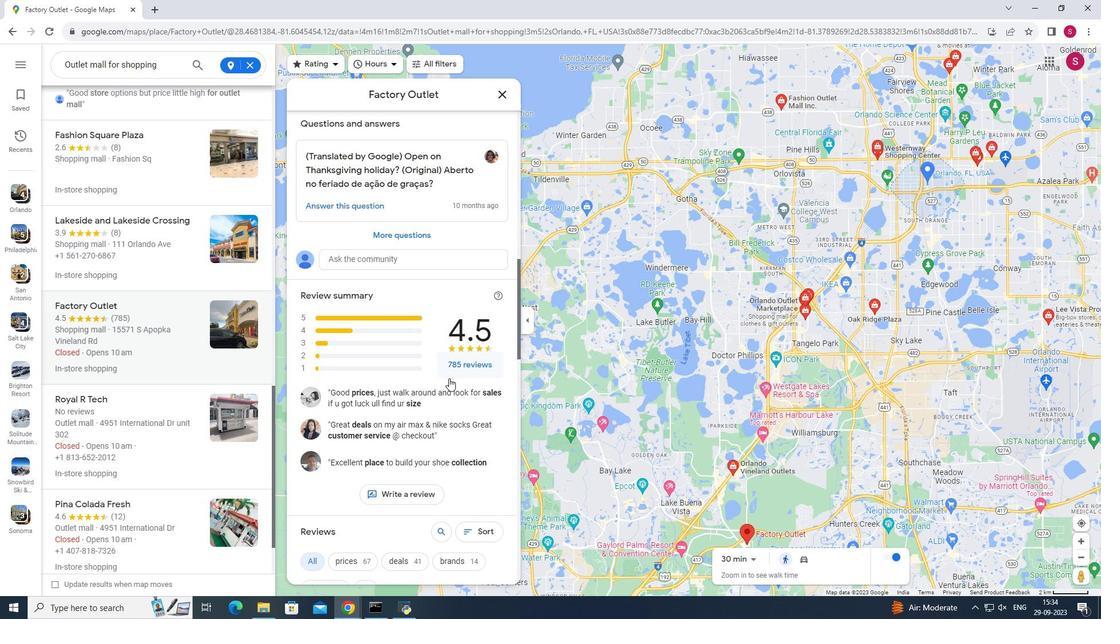 
Action: Mouse scrolled (449, 377) with delta (0, 0)
Screenshot: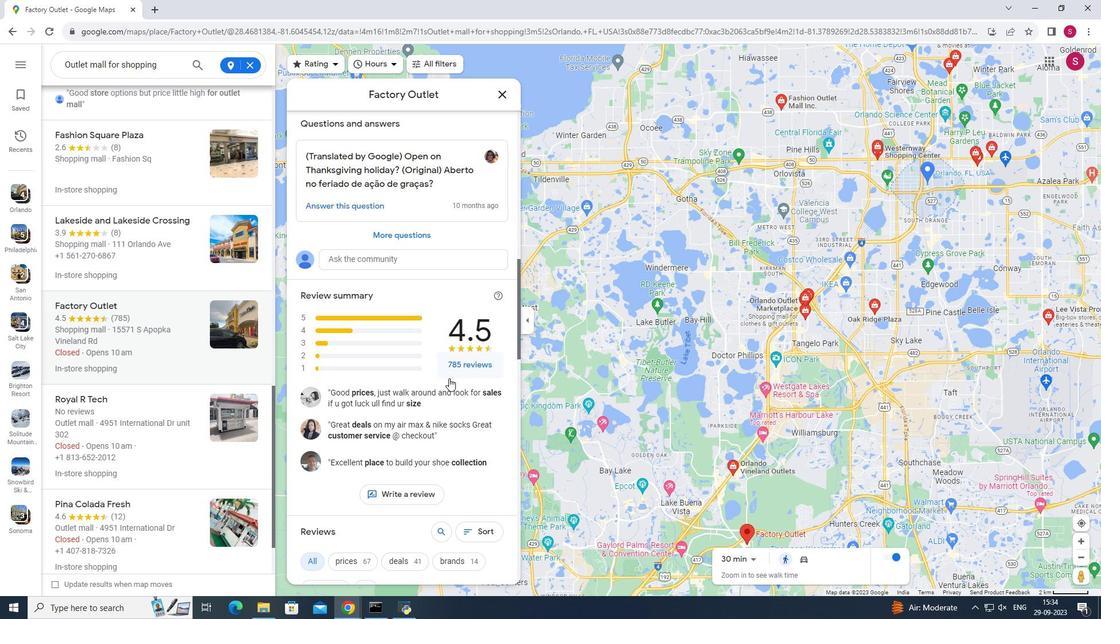 
Action: Mouse scrolled (449, 377) with delta (0, 0)
Screenshot: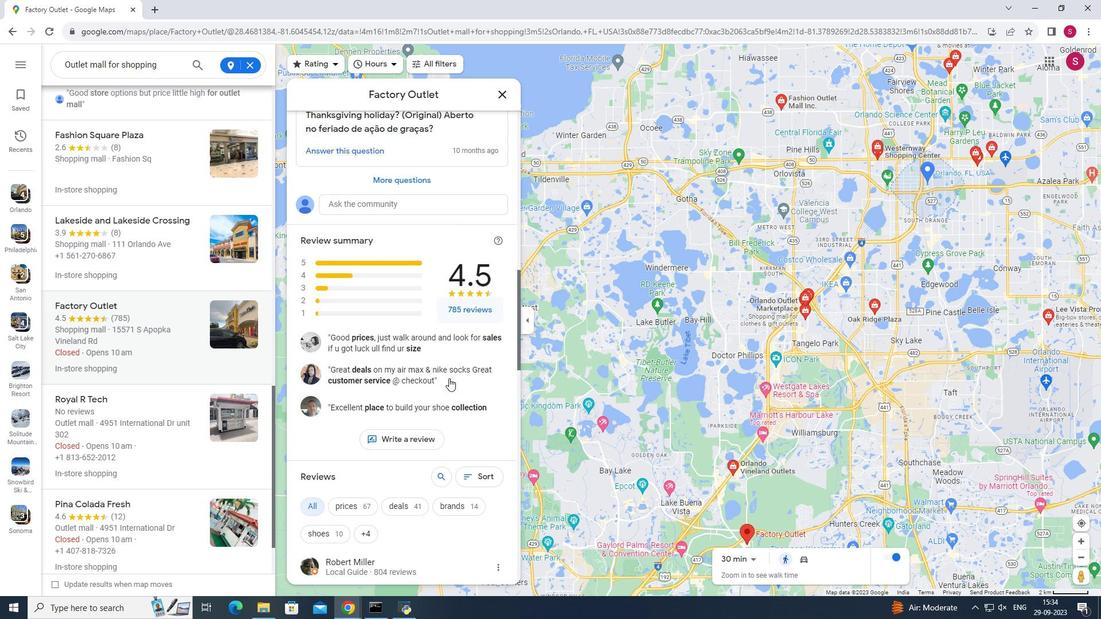
Action: Mouse scrolled (449, 377) with delta (0, 0)
Screenshot: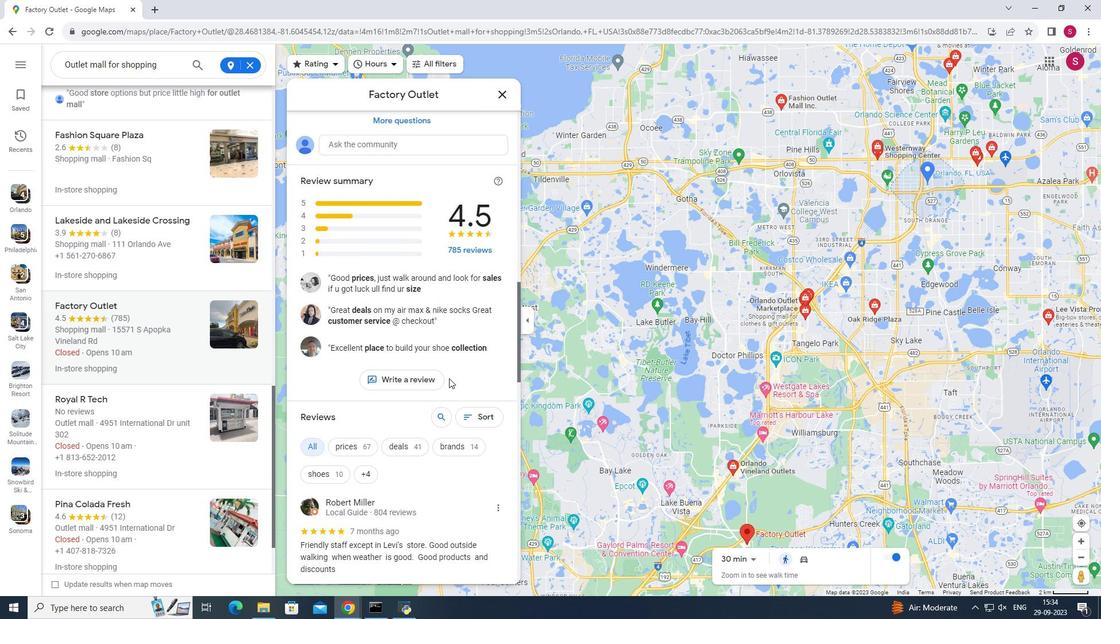 
Action: Mouse scrolled (449, 377) with delta (0, 0)
Screenshot: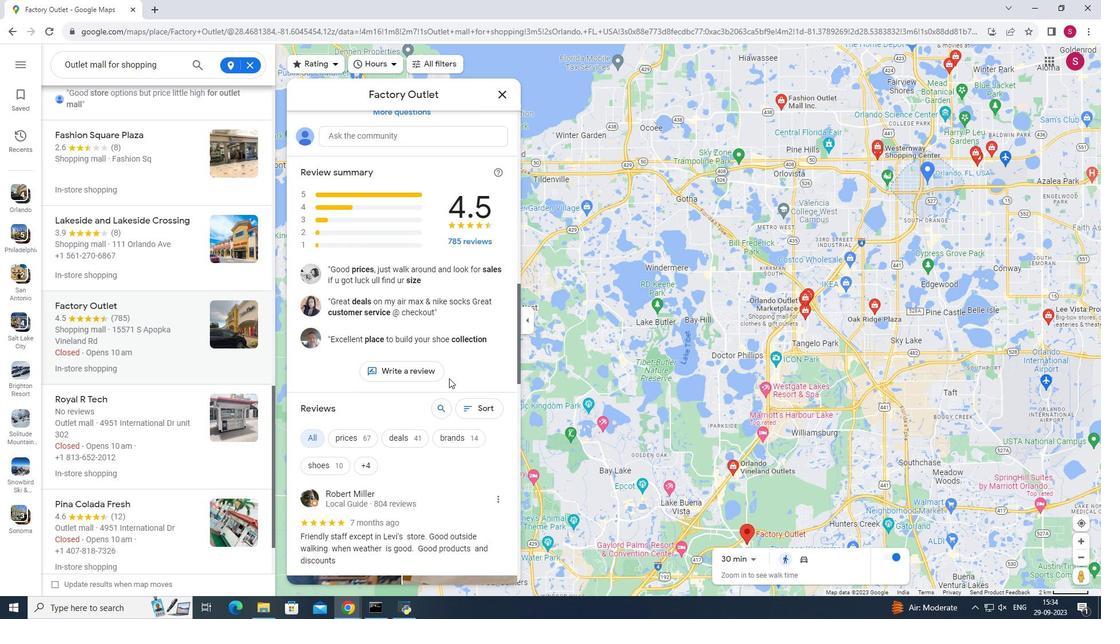 
Action: Mouse moved to (450, 376)
Screenshot: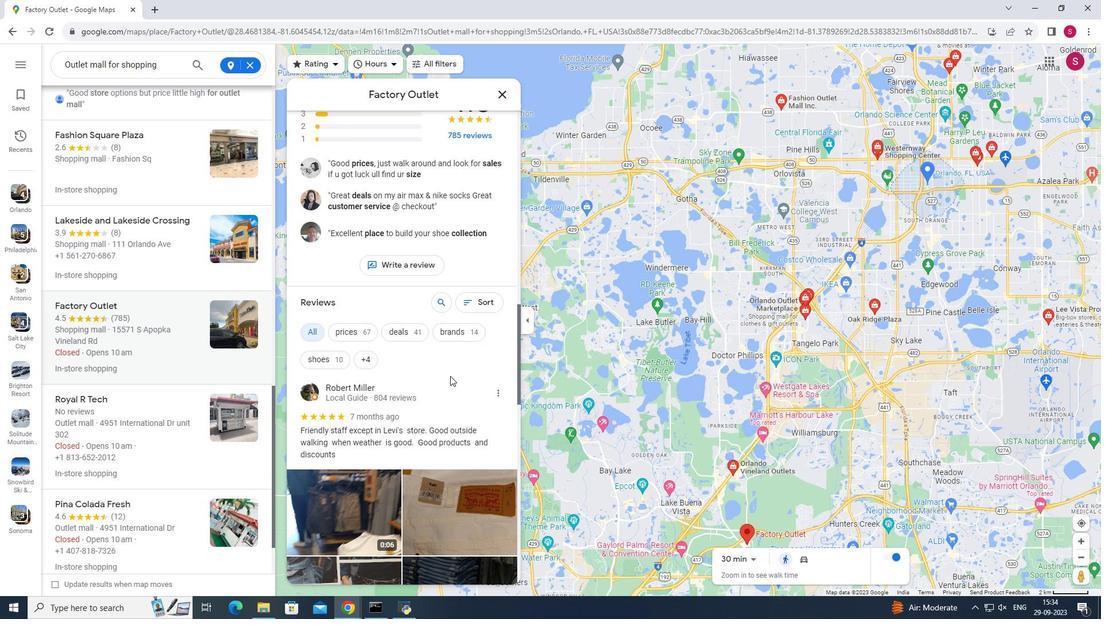 
Action: Mouse scrolled (450, 376) with delta (0, 0)
Screenshot: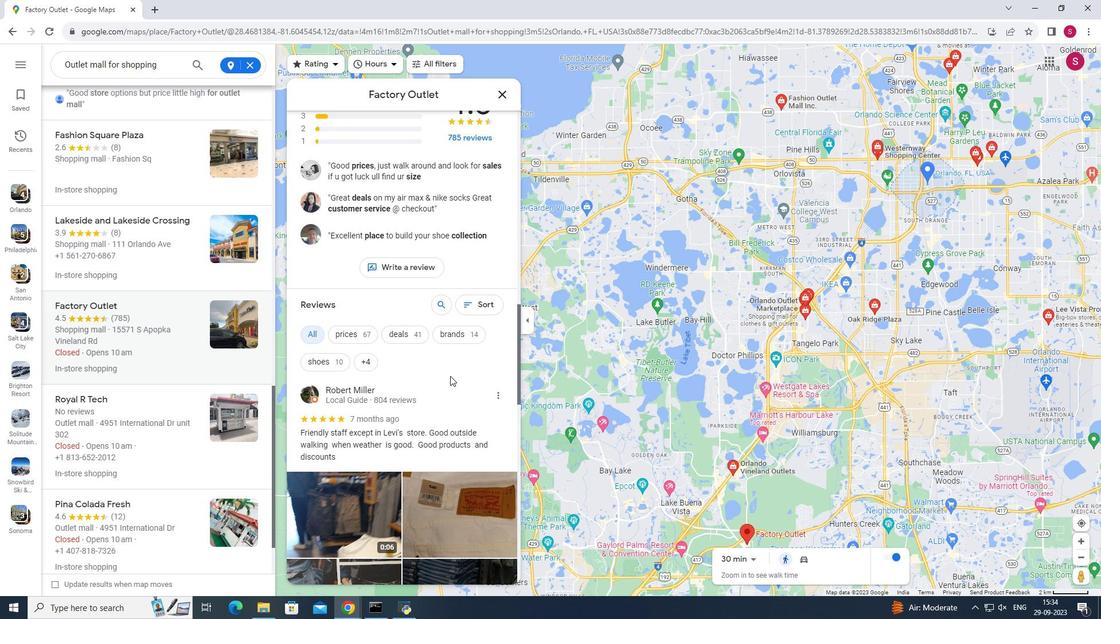 
Action: Mouse scrolled (450, 376) with delta (0, 0)
Screenshot: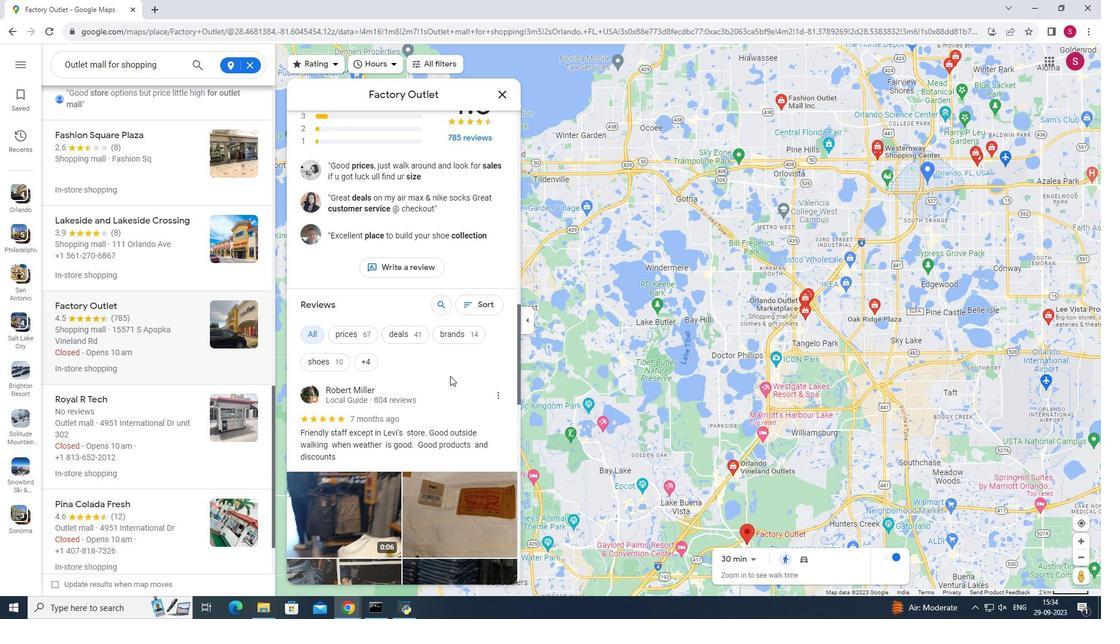 
Action: Mouse scrolled (450, 376) with delta (0, 0)
Screenshot: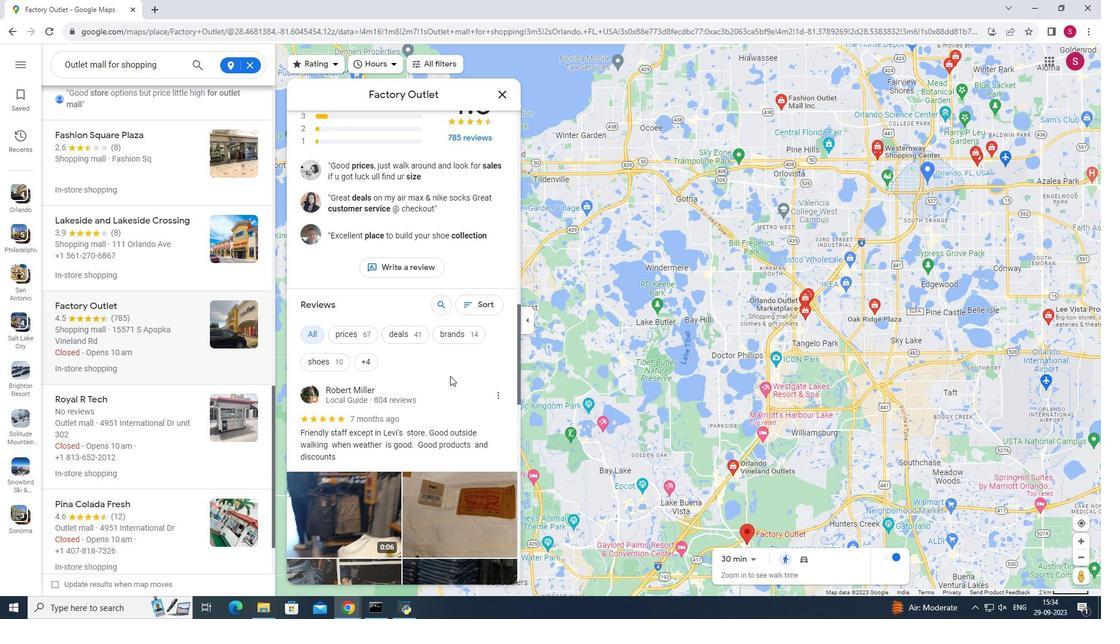 
Action: Mouse scrolled (450, 376) with delta (0, 0)
Screenshot: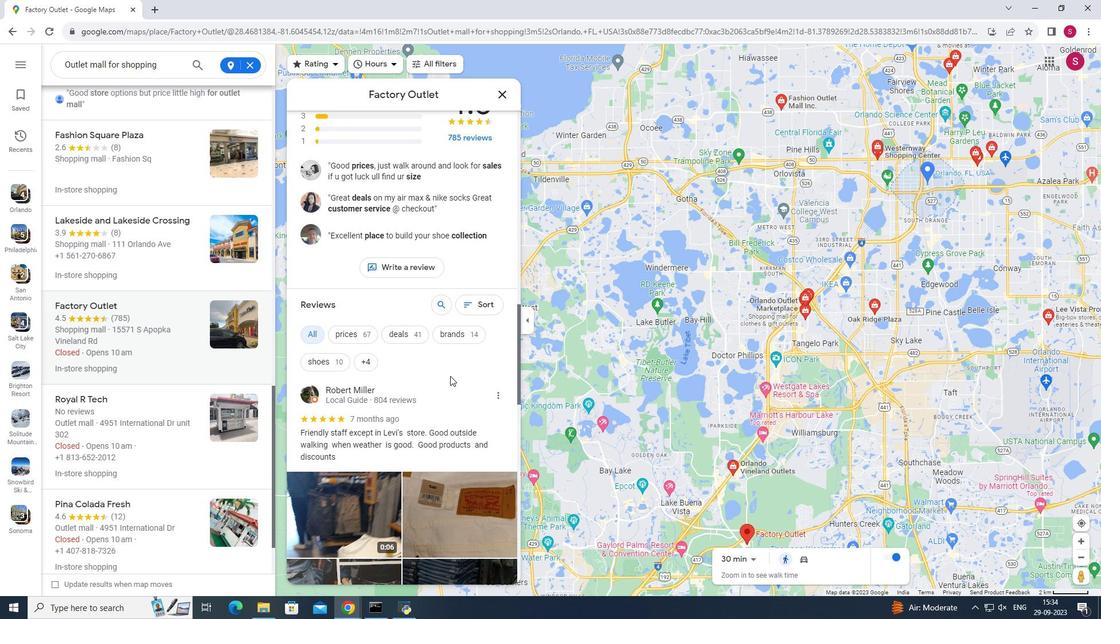 
Action: Mouse scrolled (450, 376) with delta (0, 0)
Screenshot: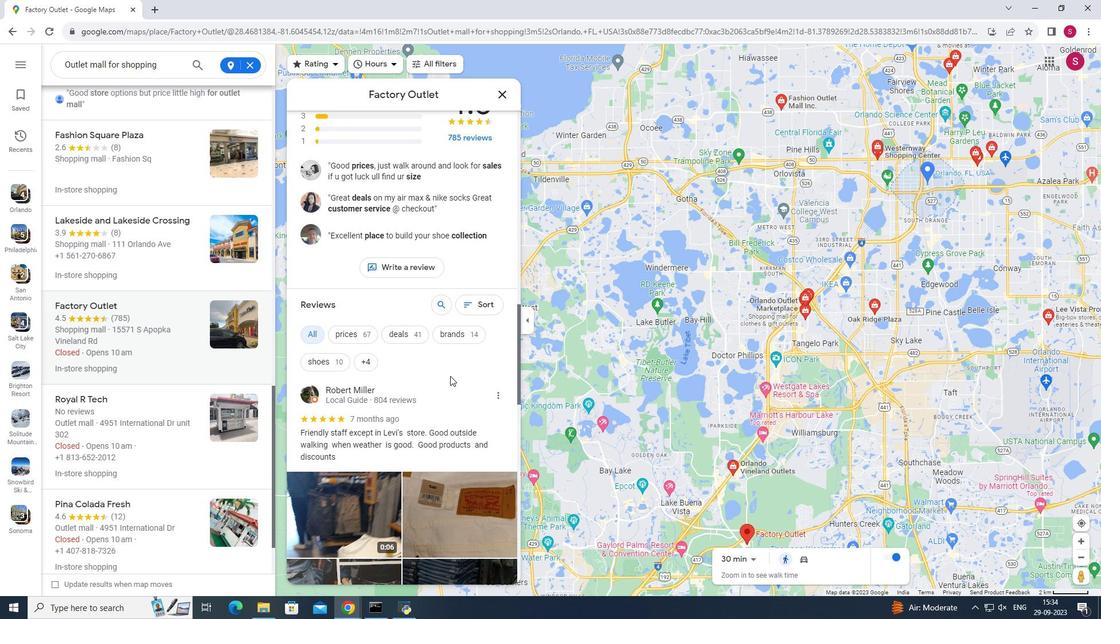 
Action: Mouse scrolled (450, 376) with delta (0, 0)
Screenshot: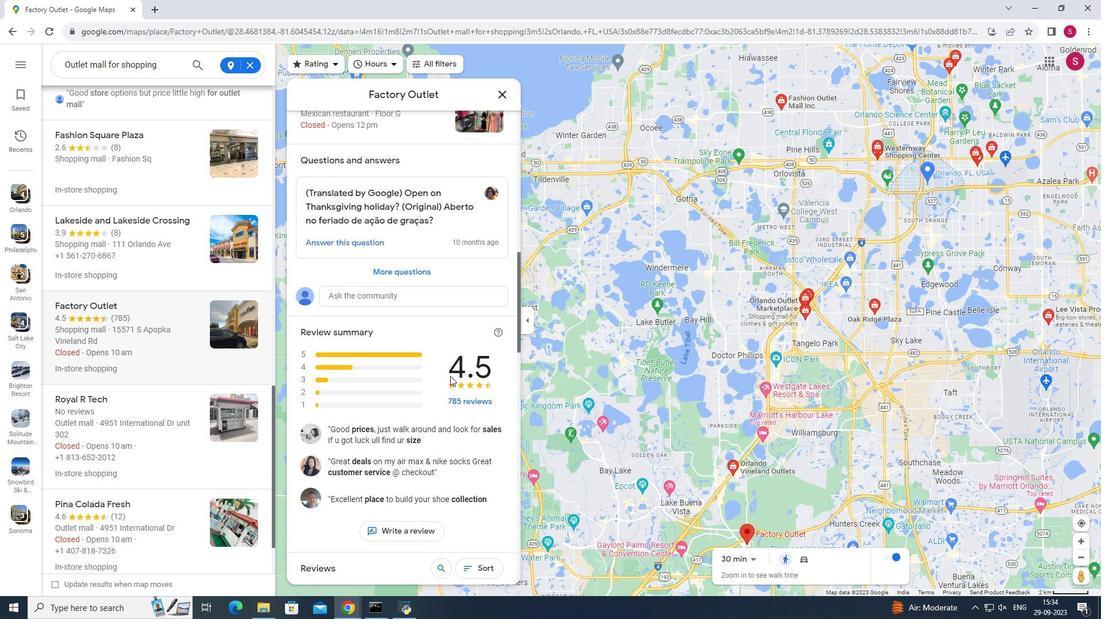 
Action: Mouse scrolled (450, 376) with delta (0, 0)
Screenshot: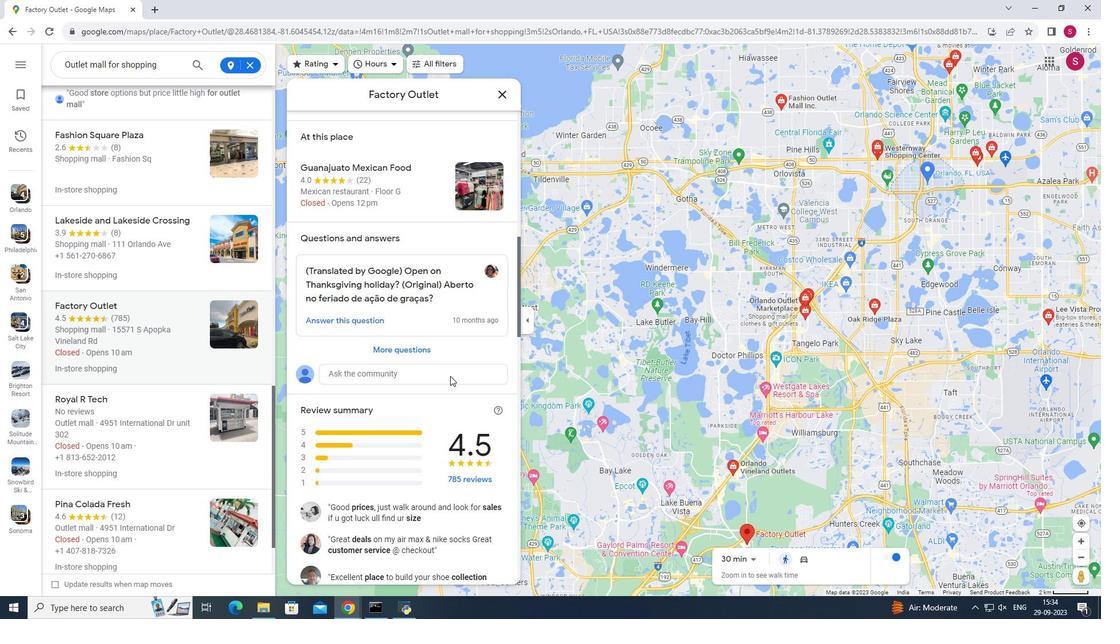 
Action: Mouse scrolled (450, 376) with delta (0, 0)
Screenshot: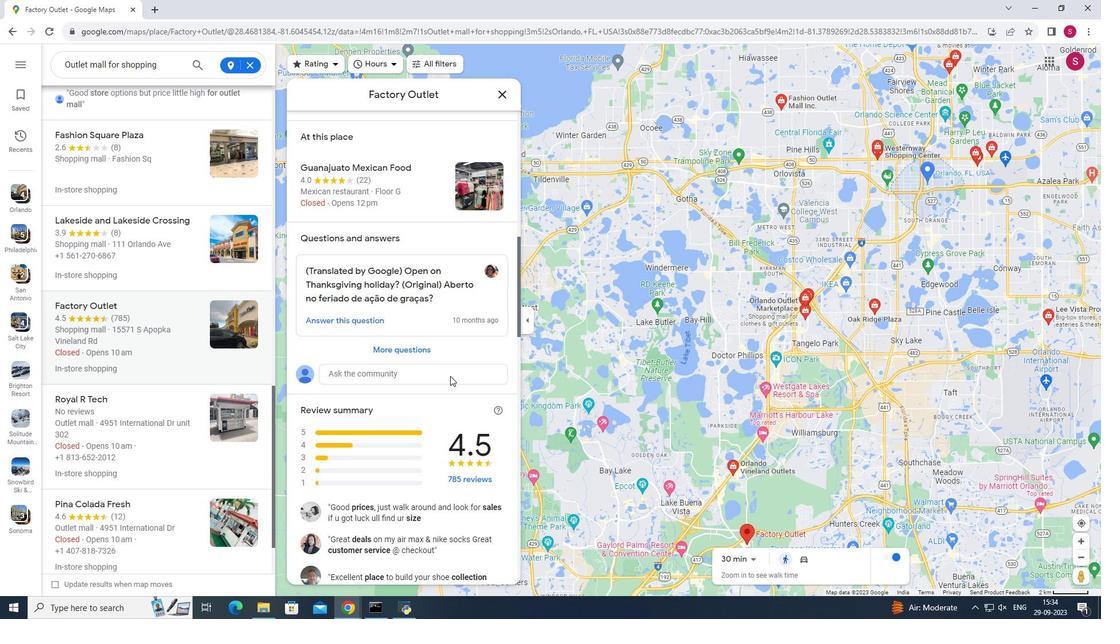 
Action: Mouse scrolled (450, 376) with delta (0, 0)
Screenshot: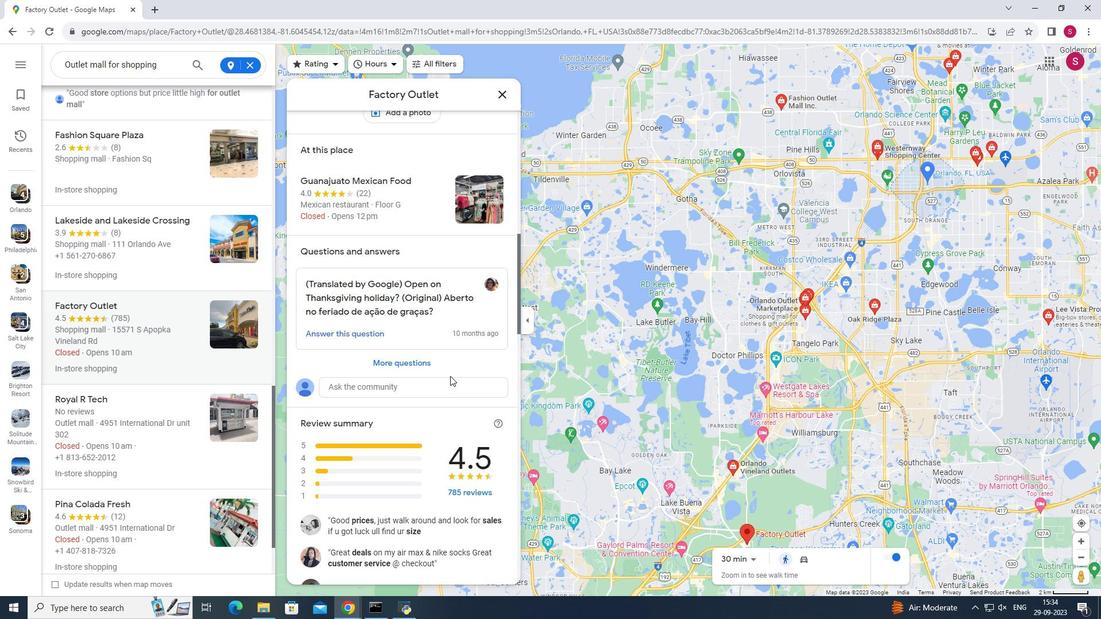 
Action: Mouse scrolled (450, 376) with delta (0, 0)
Screenshot: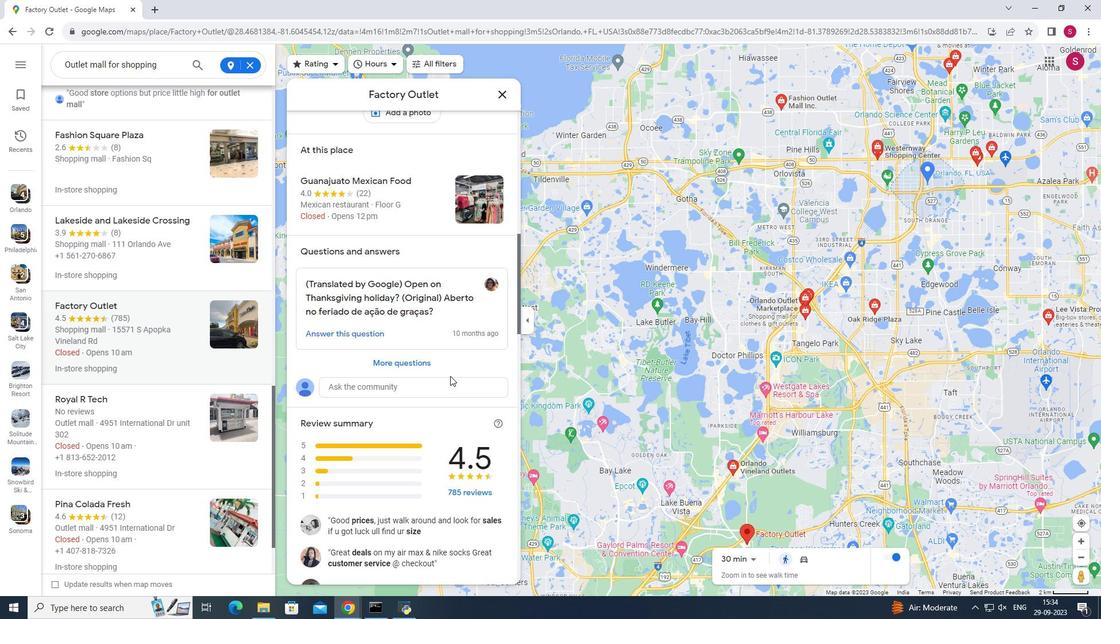 
Action: Mouse scrolled (450, 376) with delta (0, 0)
Screenshot: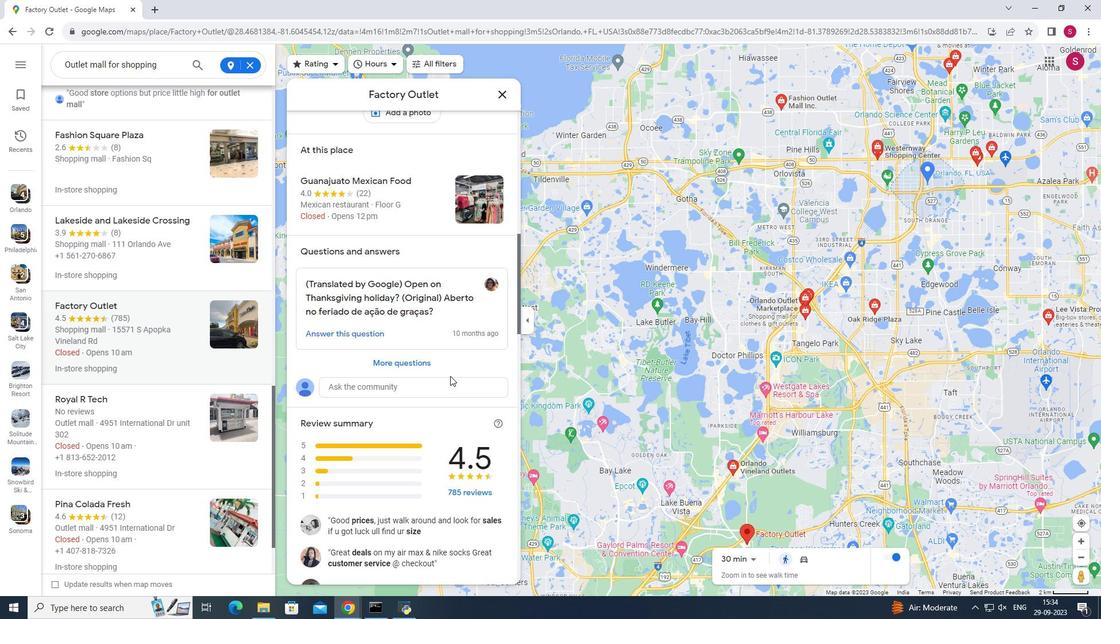 
Action: Mouse scrolled (450, 376) with delta (0, 0)
